 Task: Go to Program & Features. Select Whole Food Market. Add to cart Organic Oranges-2. Select Amazon Health. Add to cart Multivitamin supplement-3. Place order for Danielle Scott, _x000D_
18 Candee St_x000D_
Phoenix, New York(NY), 13135, Cell Number (315) 695-2681
Action: Mouse moved to (24, 56)
Screenshot: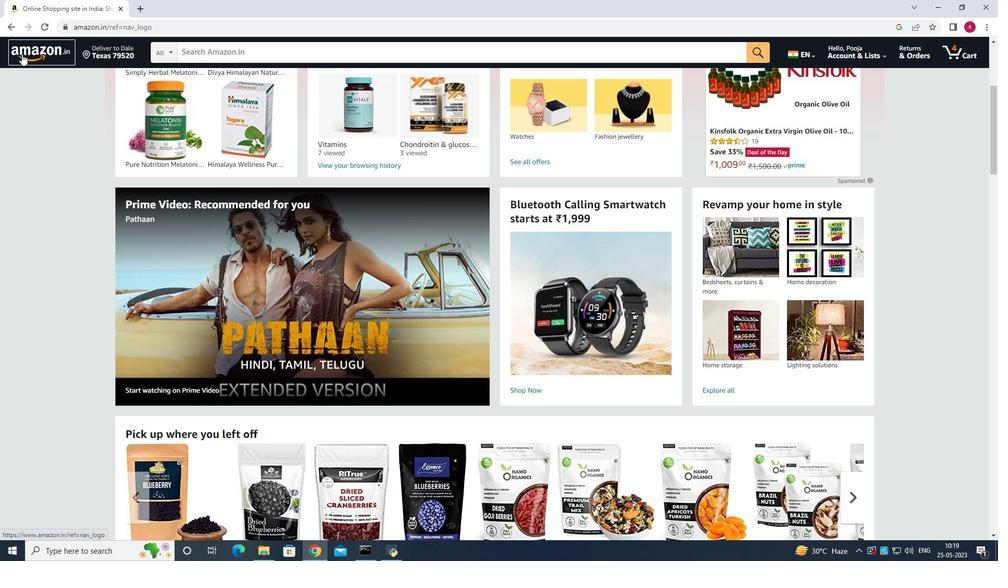 
Action: Mouse pressed left at (24, 56)
Screenshot: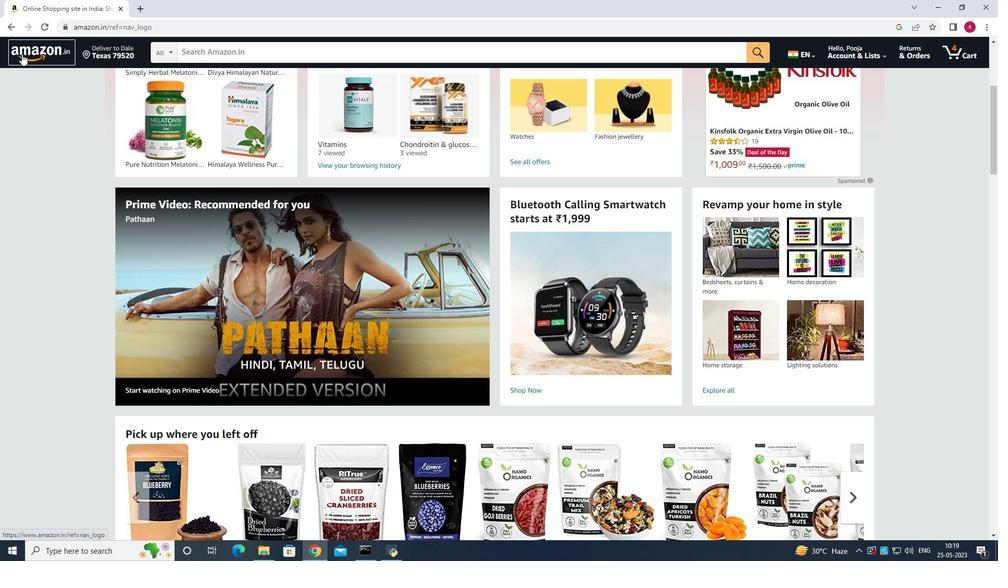 
Action: Mouse moved to (7, 76)
Screenshot: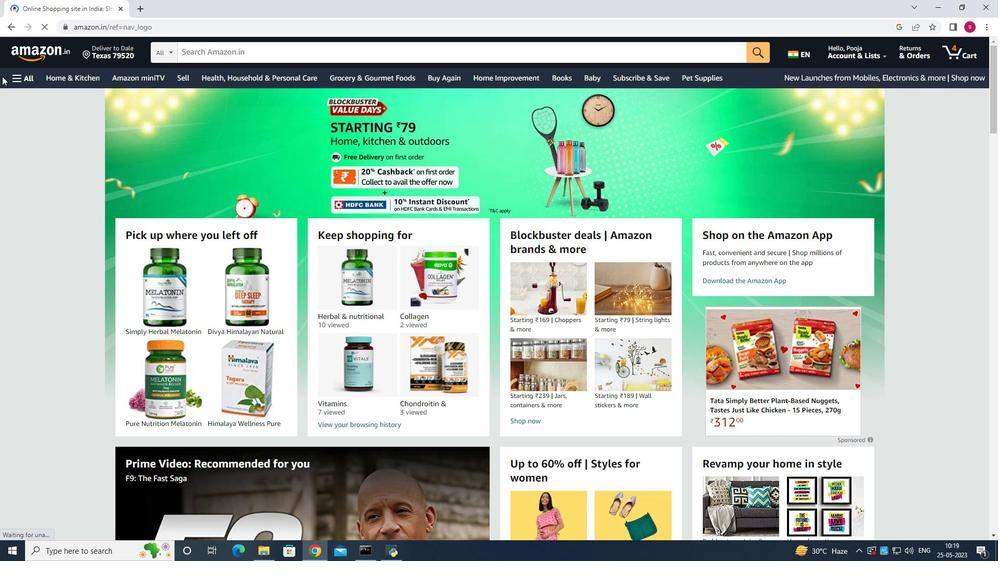 
Action: Mouse pressed left at (7, 76)
Screenshot: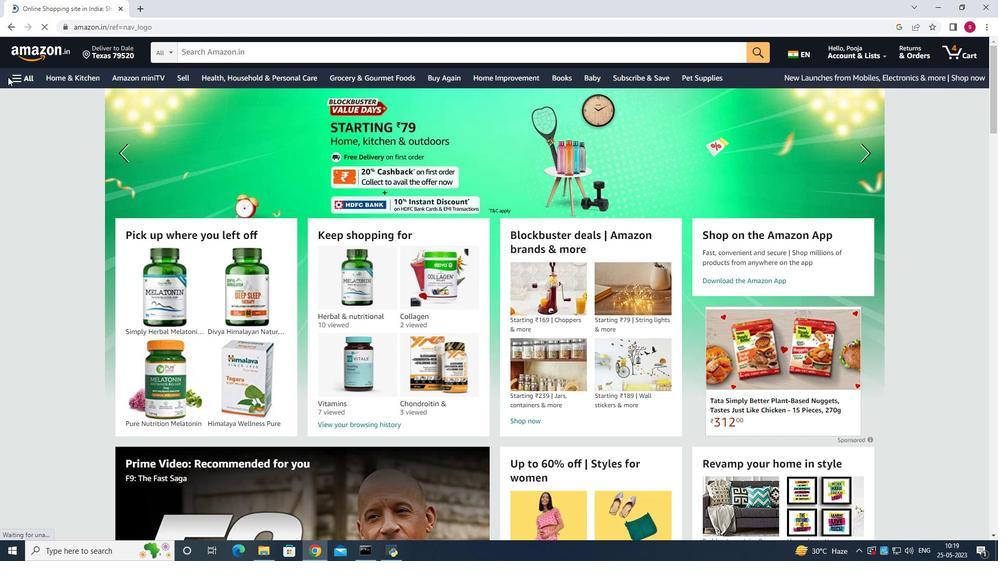 
Action: Mouse scrolled (7, 76) with delta (0, 0)
Screenshot: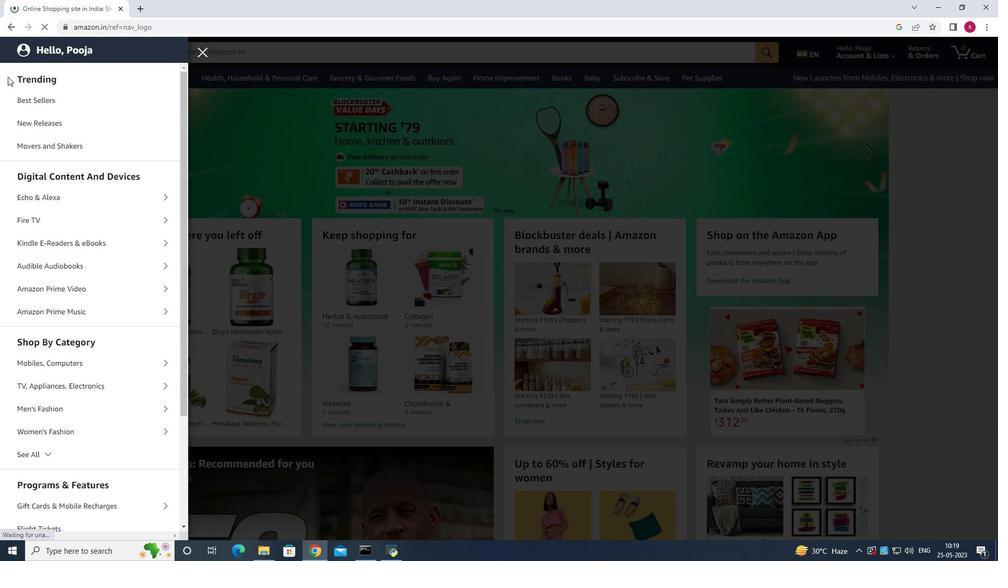 
Action: Mouse scrolled (7, 76) with delta (0, 0)
Screenshot: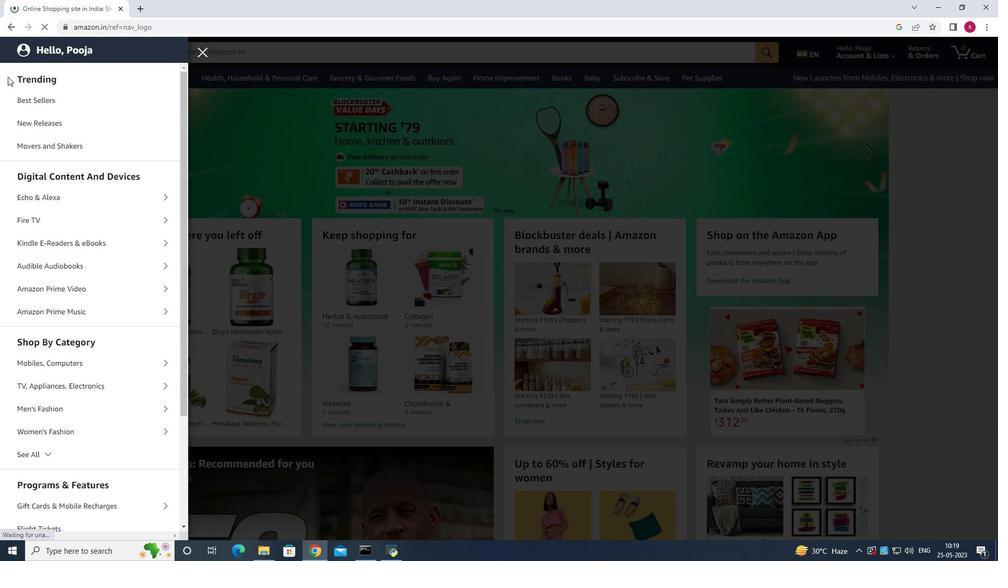 
Action: Mouse scrolled (7, 76) with delta (0, 0)
Screenshot: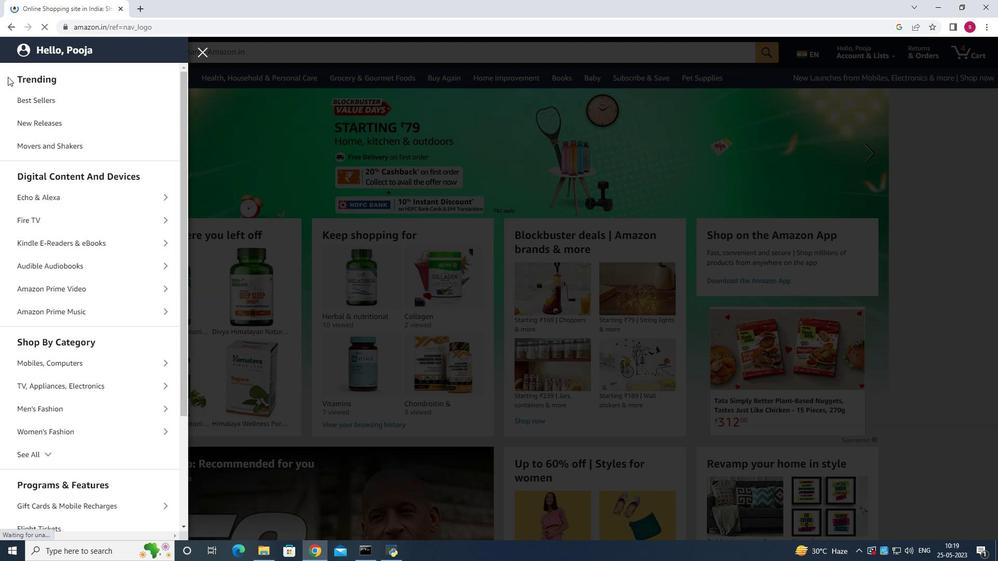 
Action: Mouse scrolled (7, 76) with delta (0, 0)
Screenshot: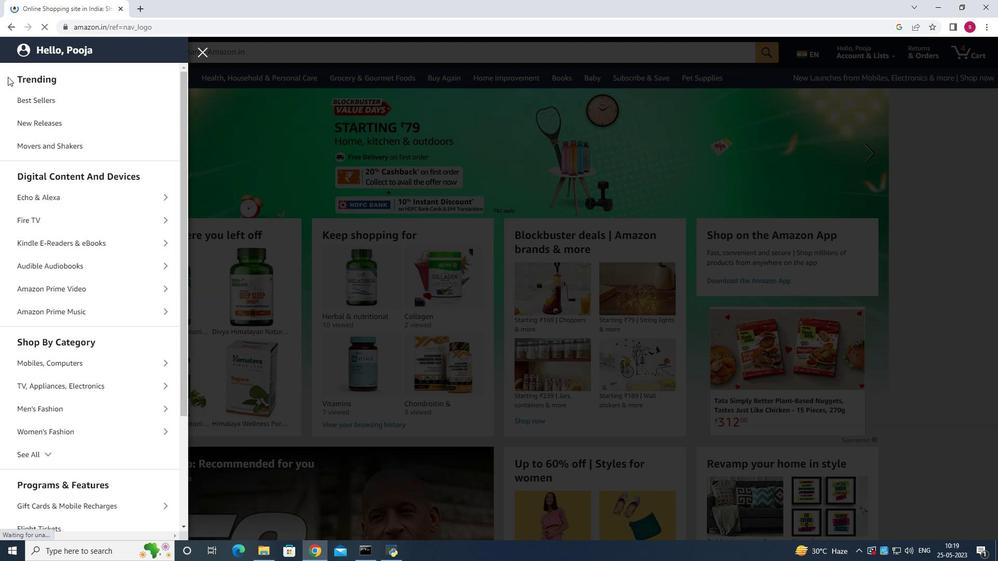 
Action: Mouse scrolled (7, 76) with delta (0, 0)
Screenshot: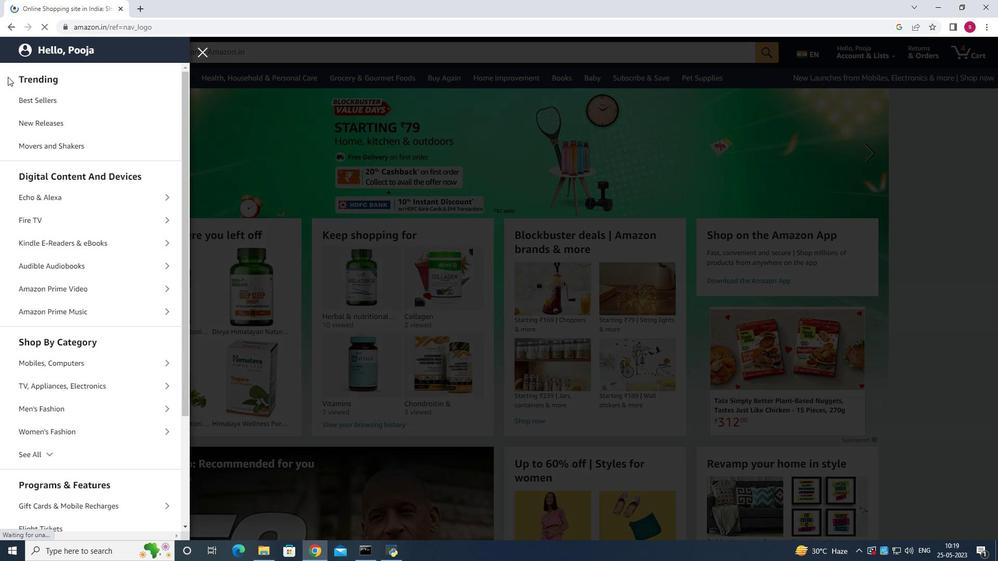 
Action: Mouse scrolled (7, 76) with delta (0, 0)
Screenshot: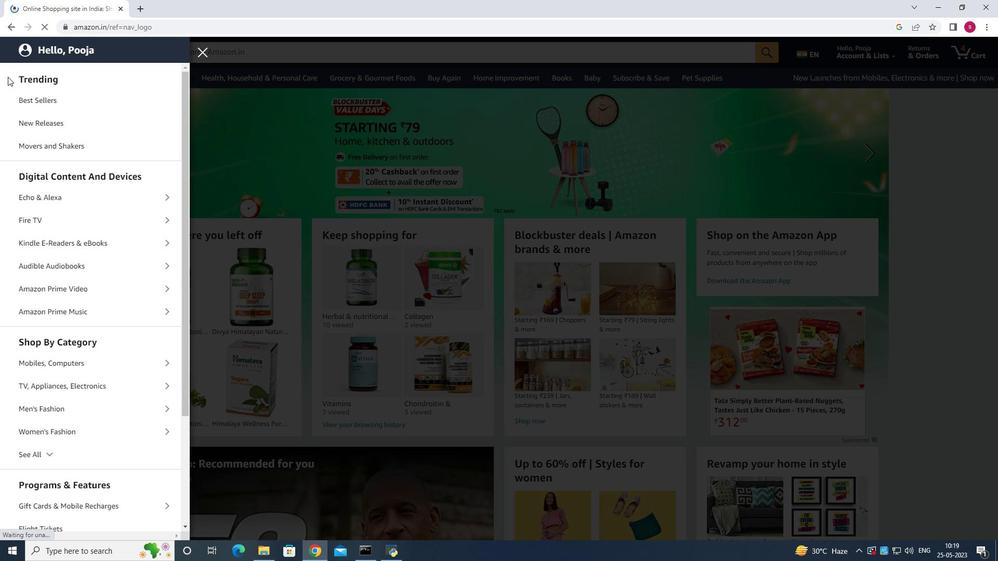 
Action: Mouse scrolled (7, 76) with delta (0, 0)
Screenshot: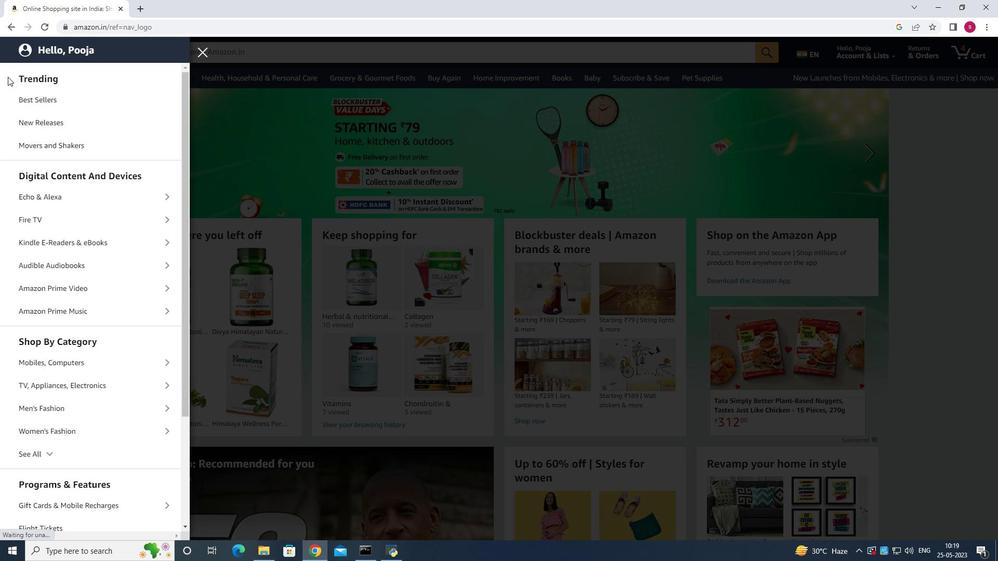 
Action: Mouse moved to (90, 358)
Screenshot: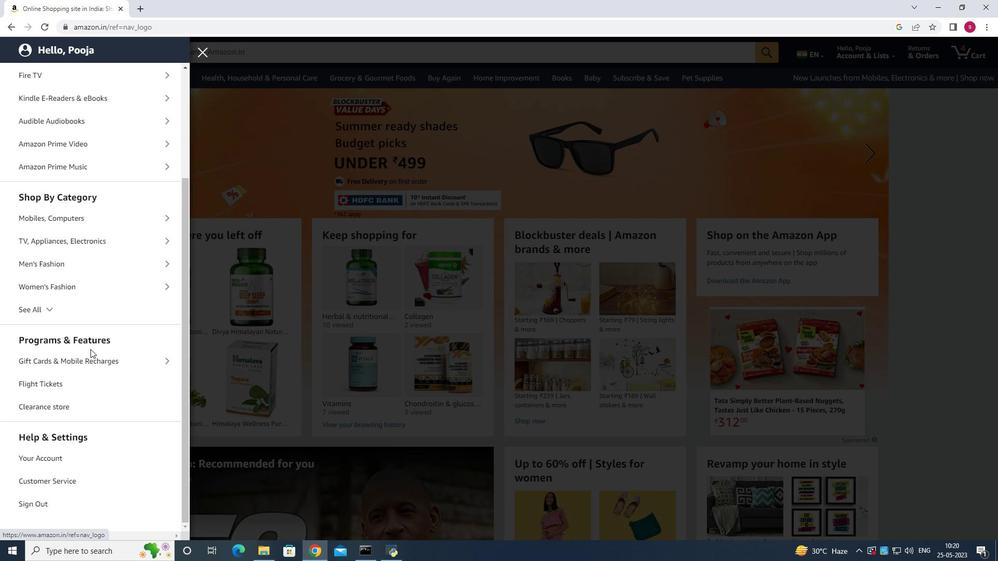 
Action: Mouse pressed left at (90, 358)
Screenshot: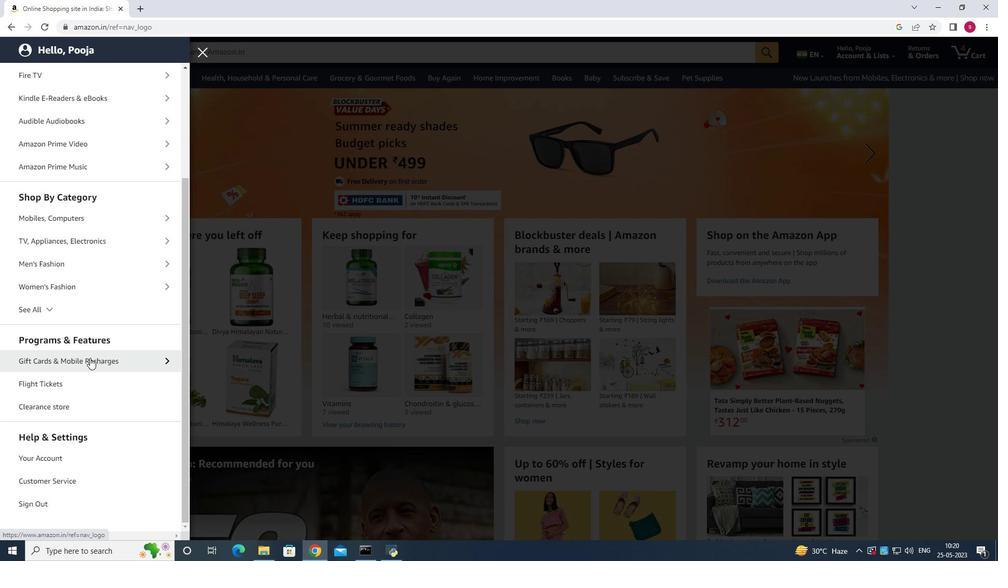 
Action: Mouse moved to (239, 183)
Screenshot: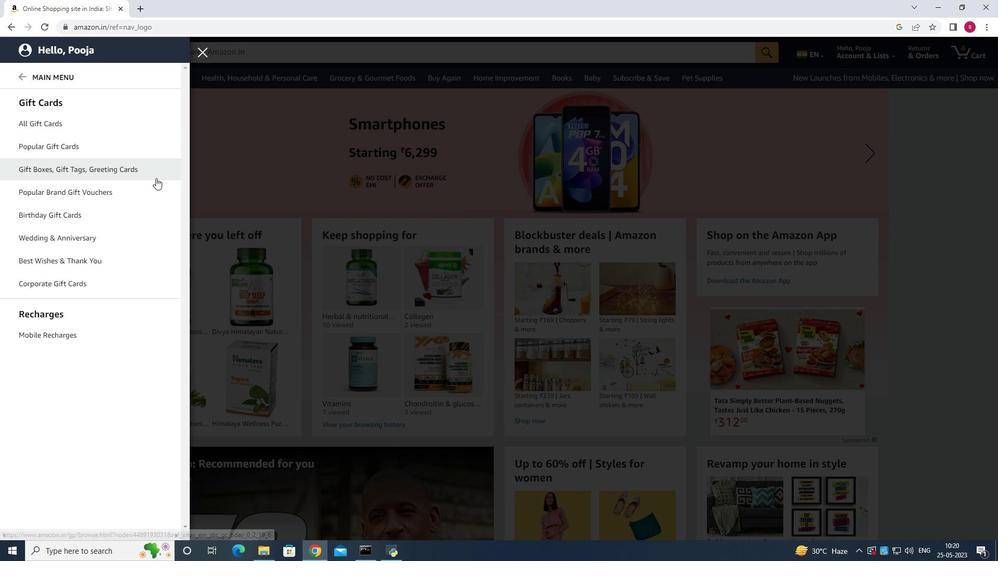 
Action: Mouse pressed left at (239, 183)
Screenshot: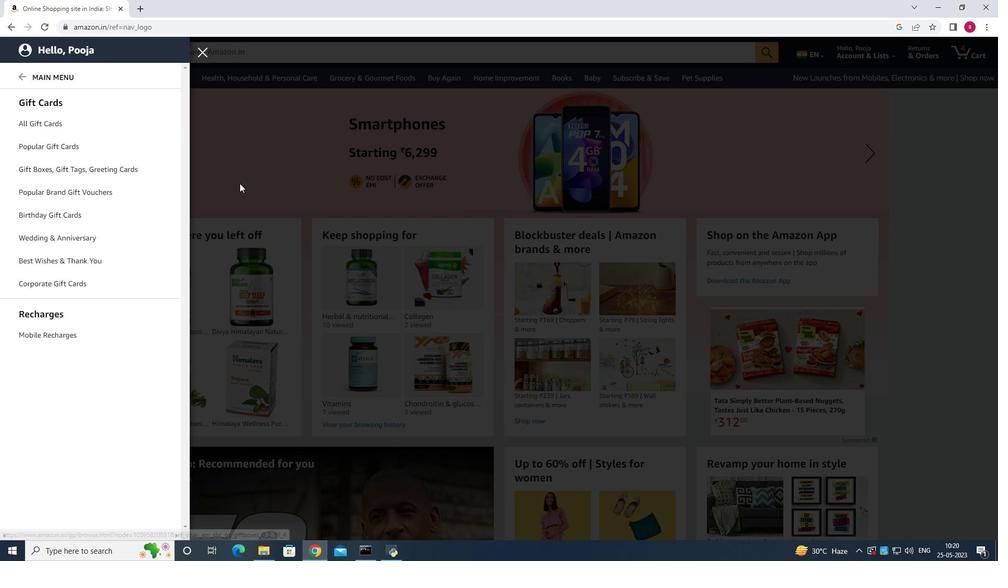 
Action: Mouse moved to (224, 59)
Screenshot: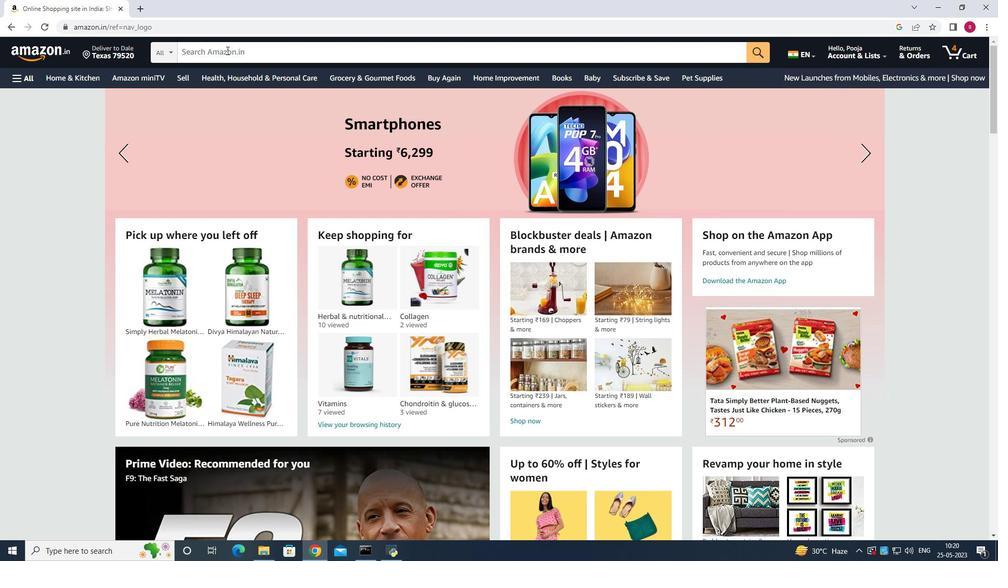 
Action: Mouse pressed left at (224, 59)
Screenshot: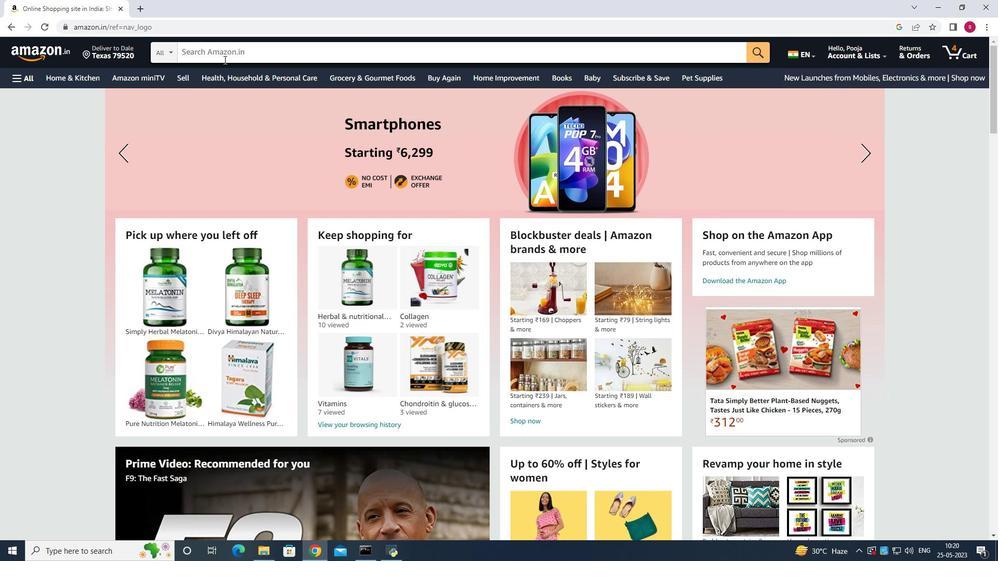 
Action: Mouse moved to (239, 68)
Screenshot: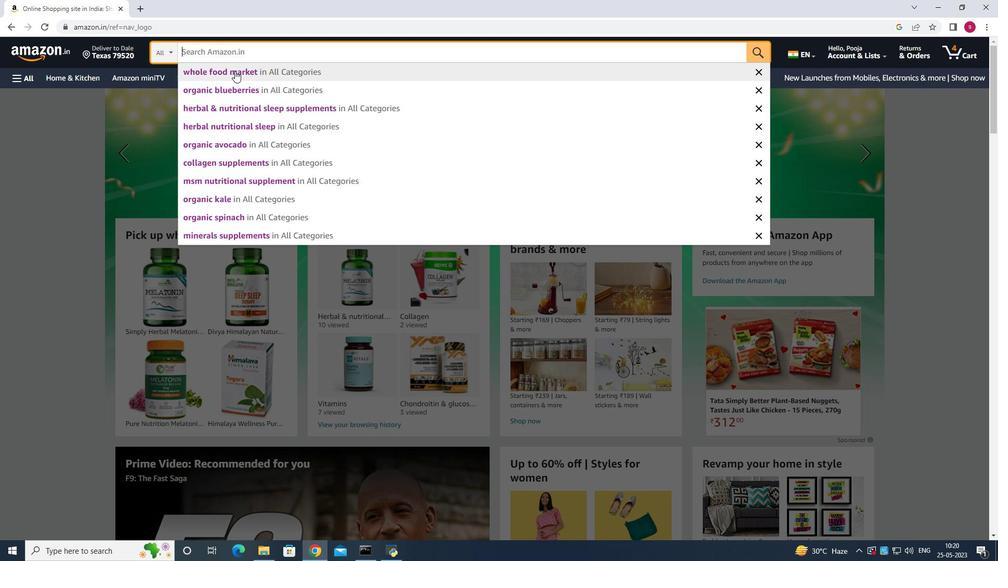 
Action: Mouse pressed left at (239, 68)
Screenshot: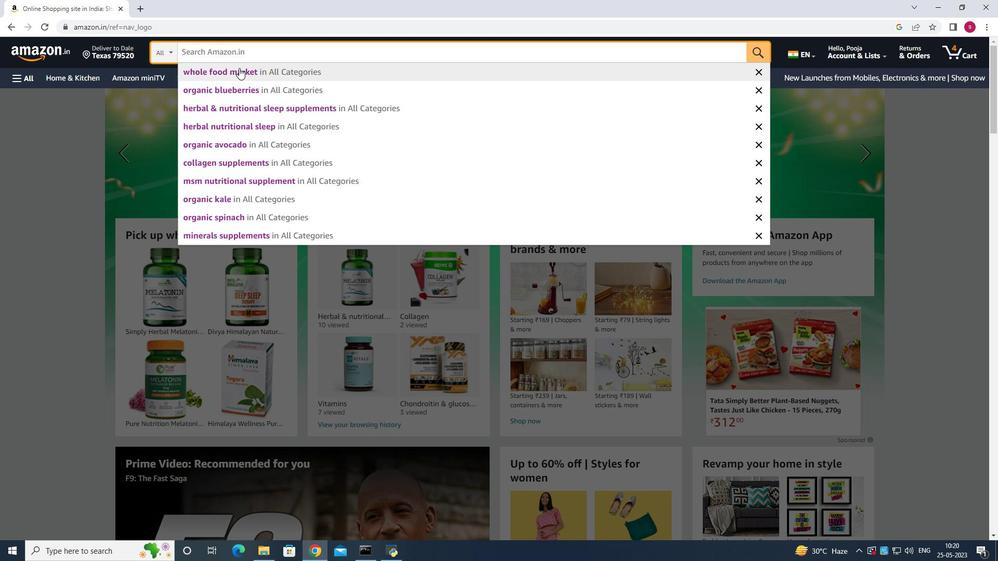 
Action: Mouse moved to (323, 198)
Screenshot: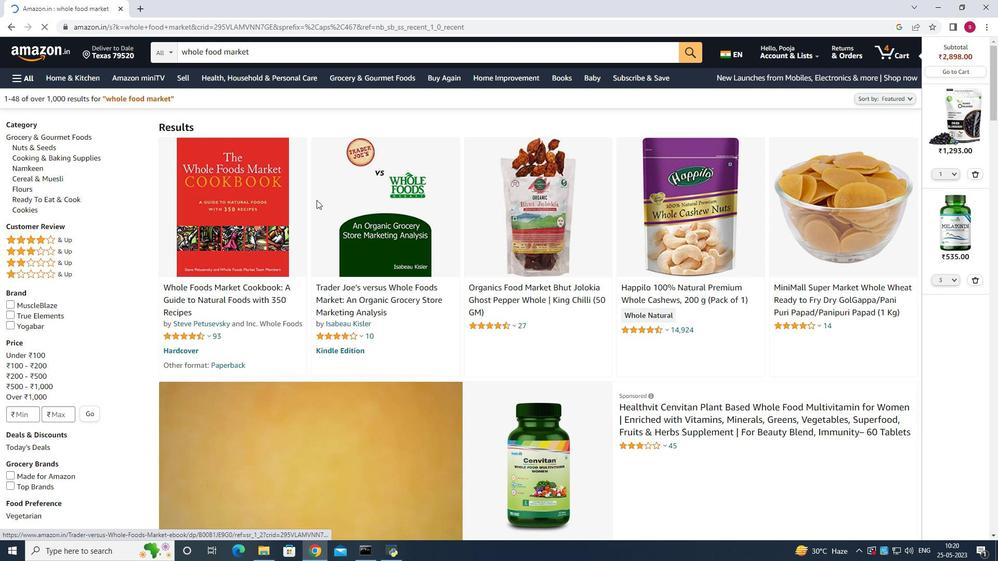 
Action: Mouse scrolled (323, 199) with delta (0, 0)
Screenshot: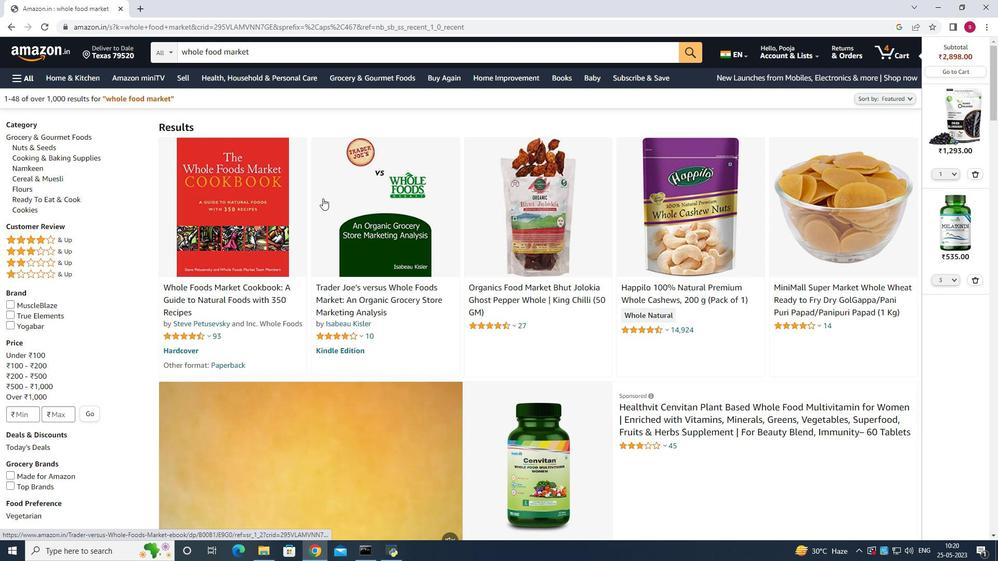 
Action: Mouse scrolled (323, 199) with delta (0, 0)
Screenshot: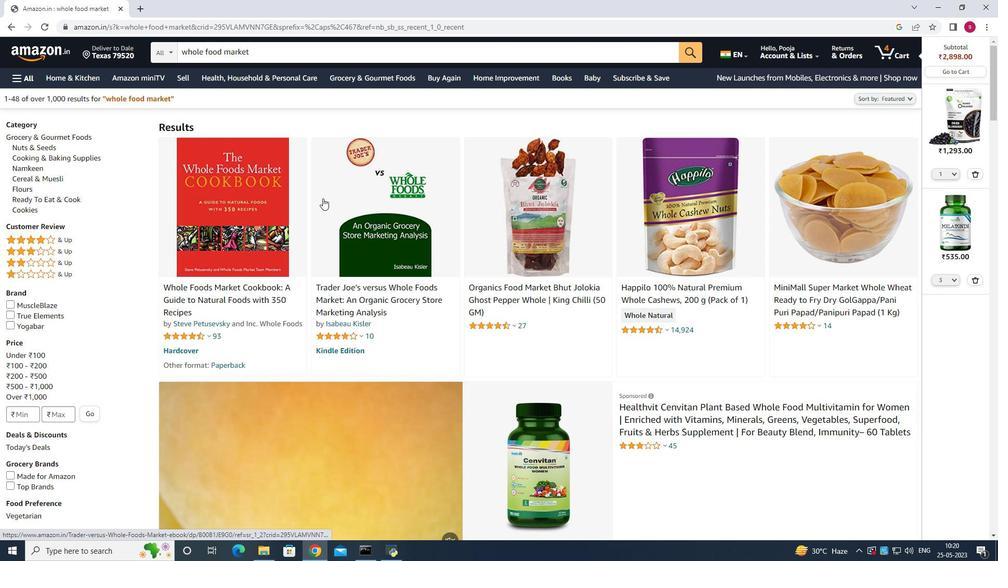 
Action: Mouse scrolled (323, 199) with delta (0, 0)
Screenshot: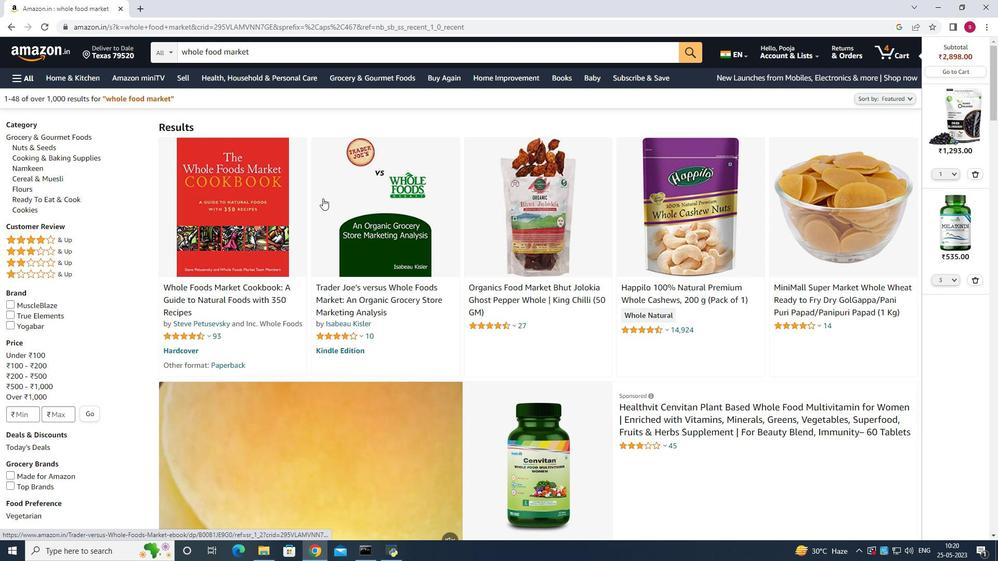 
Action: Mouse scrolled (323, 199) with delta (0, 0)
Screenshot: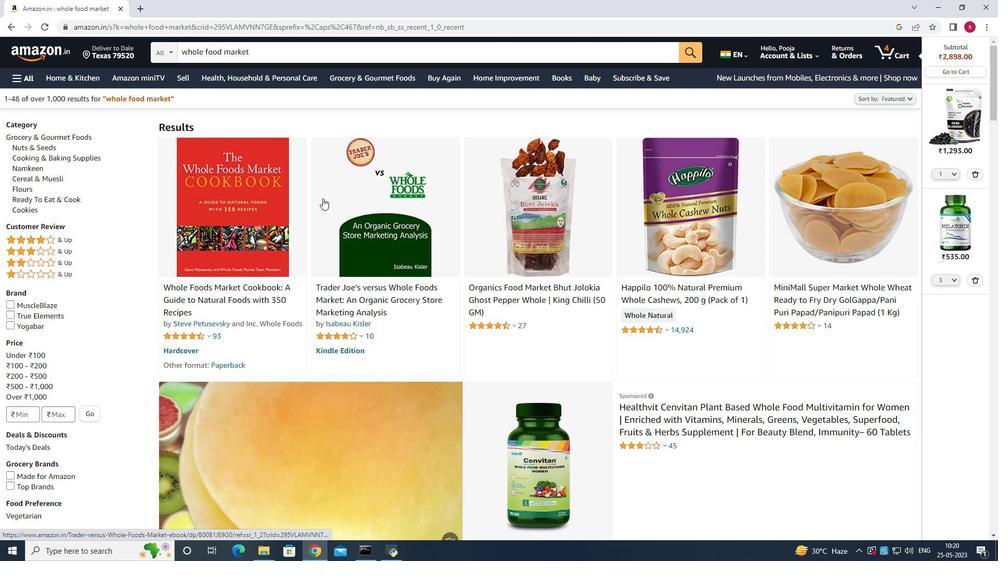 
Action: Mouse scrolled (323, 199) with delta (0, 0)
Screenshot: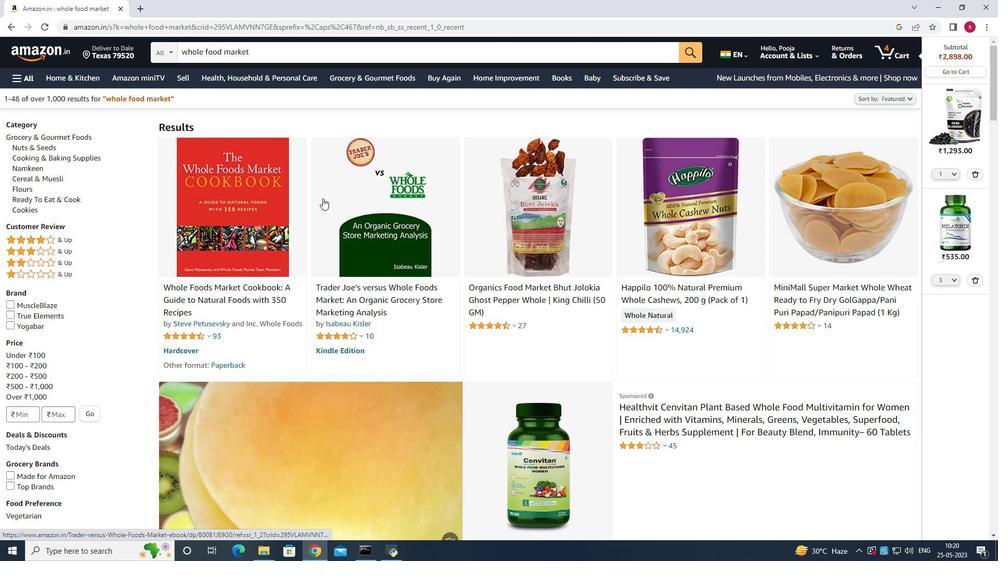 
Action: Mouse scrolled (323, 199) with delta (0, 0)
Screenshot: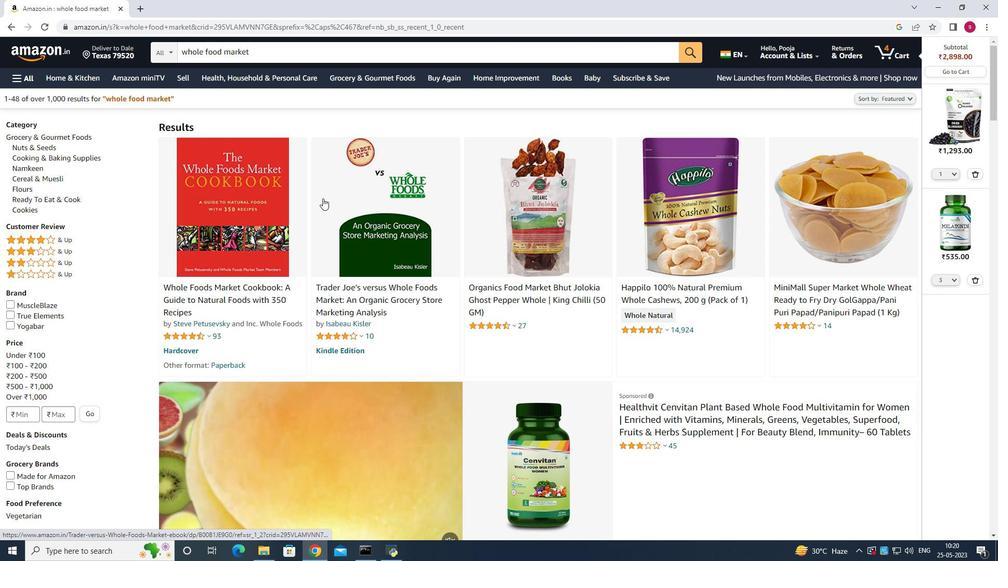
Action: Mouse moved to (344, 269)
Screenshot: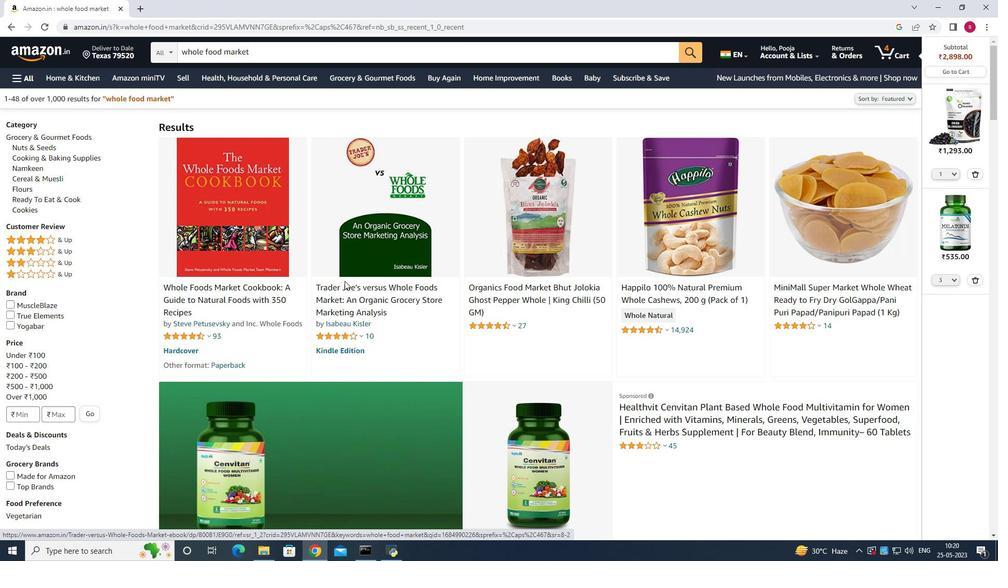 
Action: Mouse scrolled (344, 268) with delta (0, 0)
Screenshot: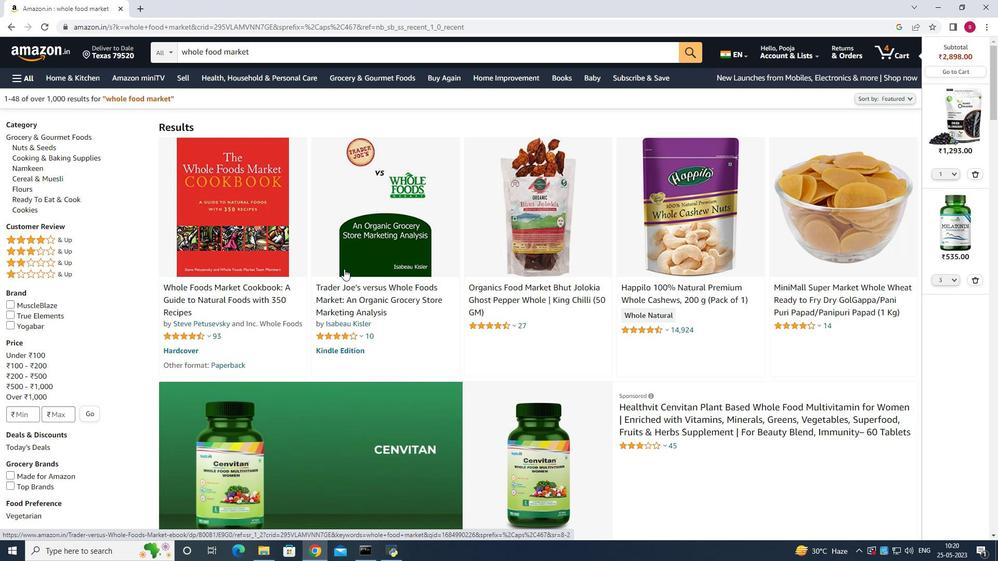 
Action: Mouse scrolled (344, 268) with delta (0, 0)
Screenshot: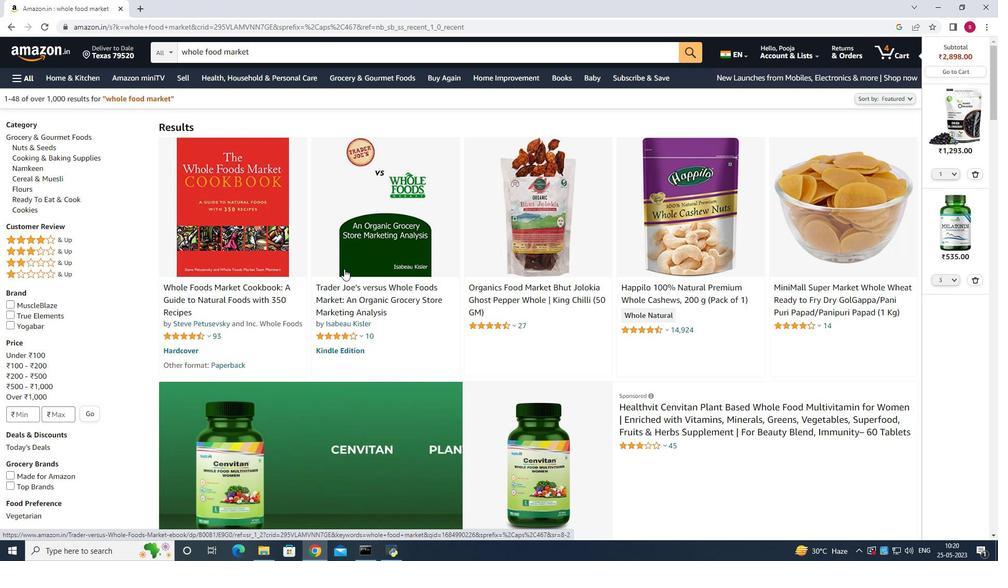 
Action: Mouse scrolled (344, 268) with delta (0, 0)
Screenshot: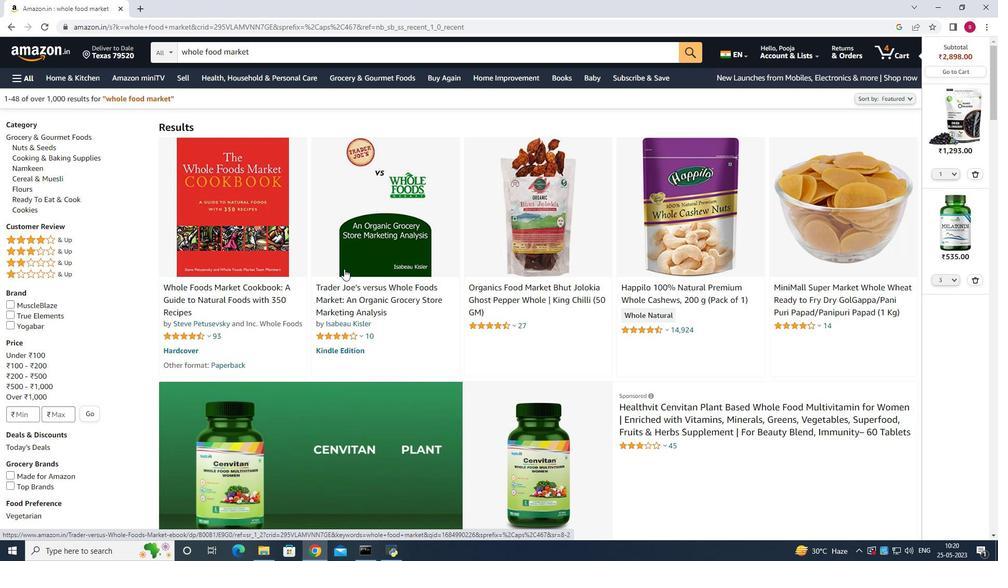 
Action: Mouse scrolled (344, 268) with delta (0, 0)
Screenshot: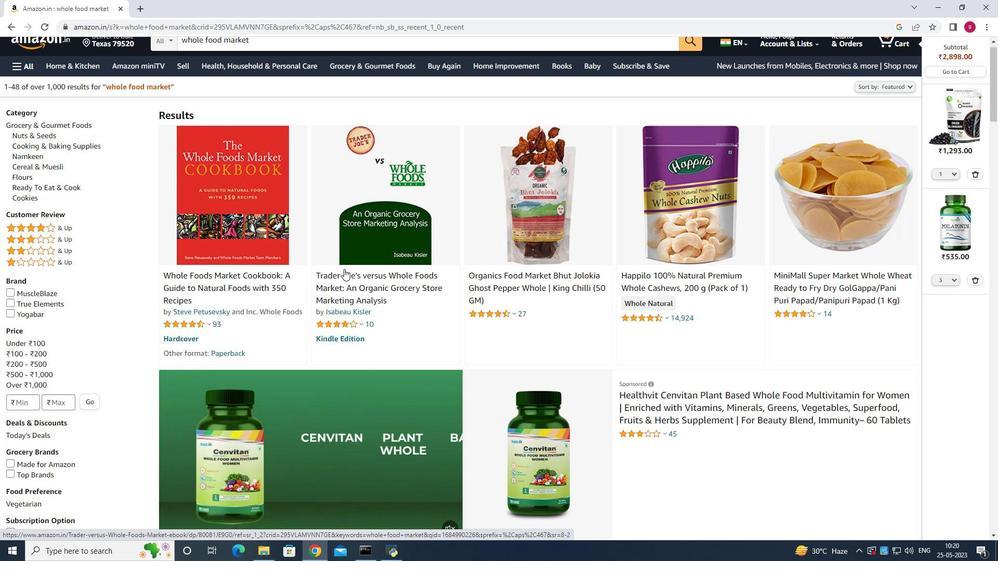 
Action: Mouse scrolled (344, 270) with delta (0, 0)
Screenshot: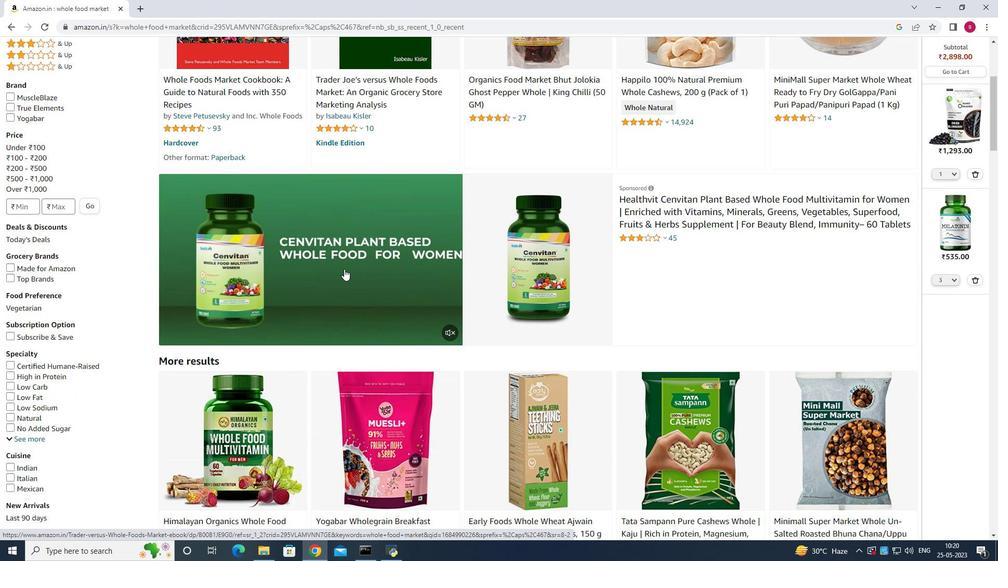 
Action: Mouse scrolled (344, 270) with delta (0, 0)
Screenshot: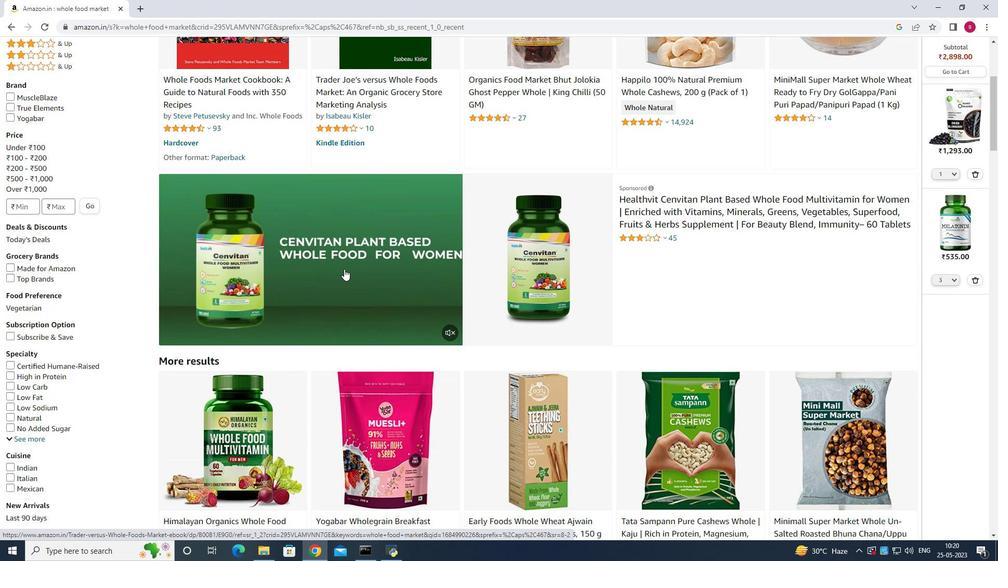 
Action: Mouse scrolled (344, 270) with delta (0, 0)
Screenshot: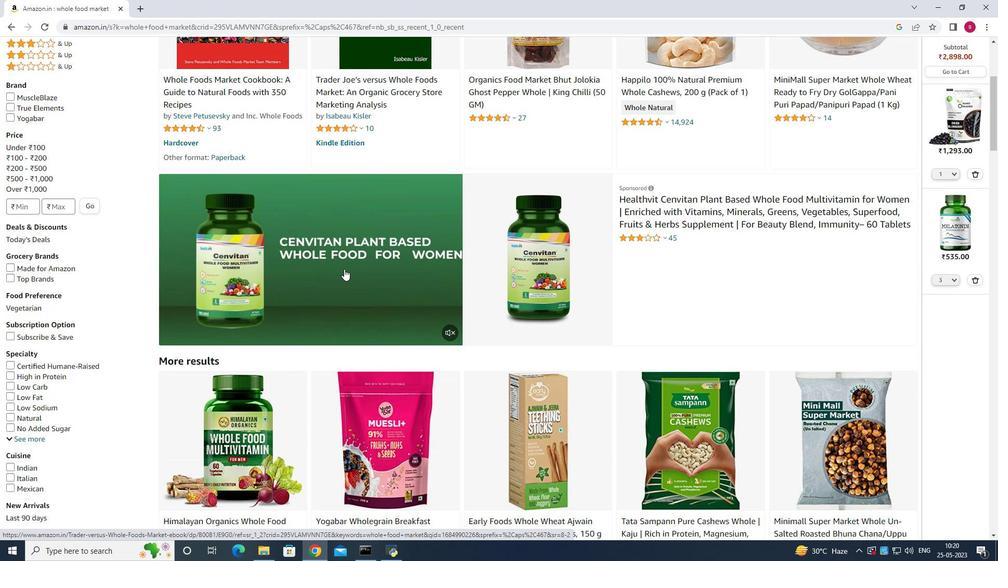 
Action: Mouse scrolled (344, 270) with delta (0, 0)
Screenshot: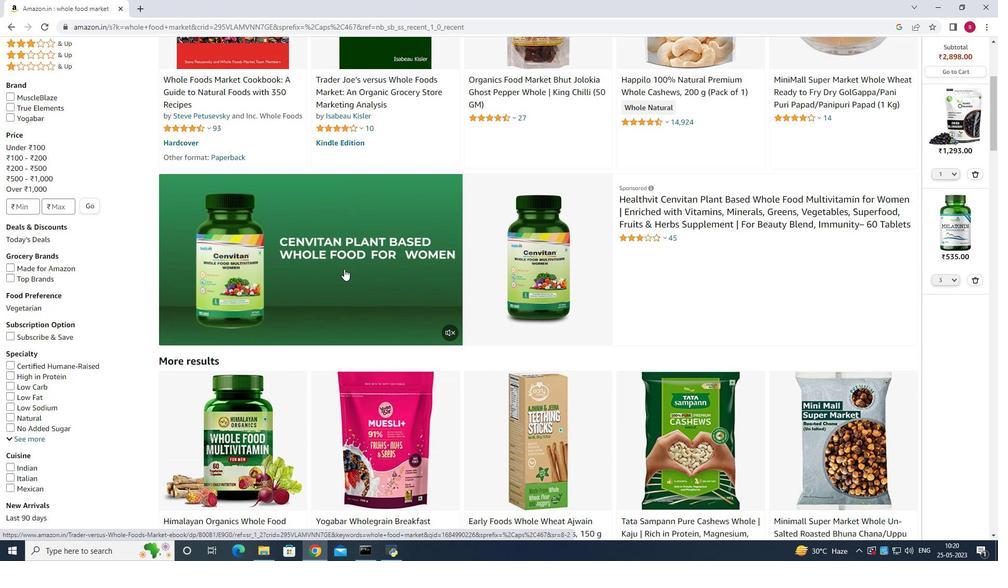 
Action: Mouse scrolled (344, 270) with delta (0, 0)
Screenshot: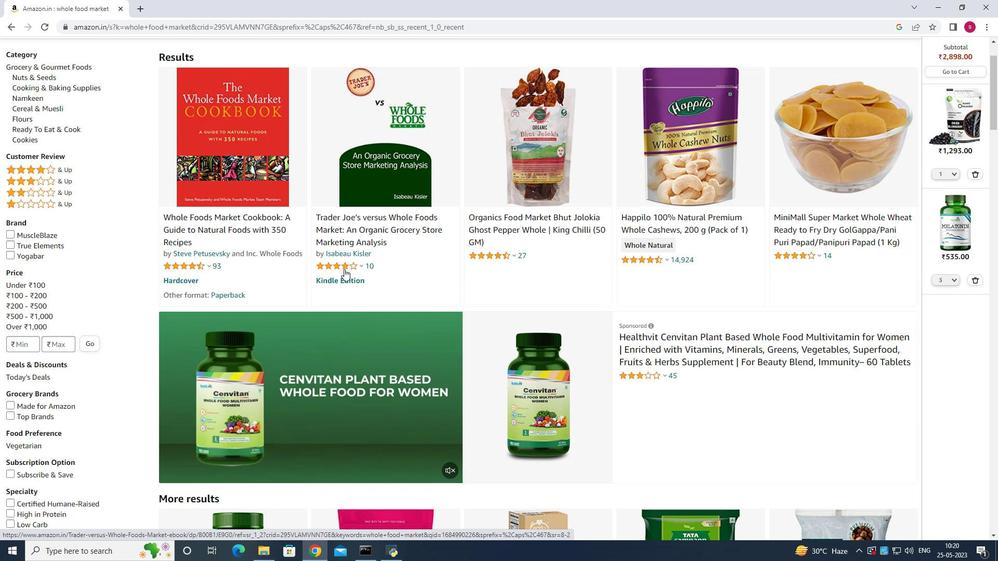 
Action: Mouse scrolled (344, 270) with delta (0, 0)
Screenshot: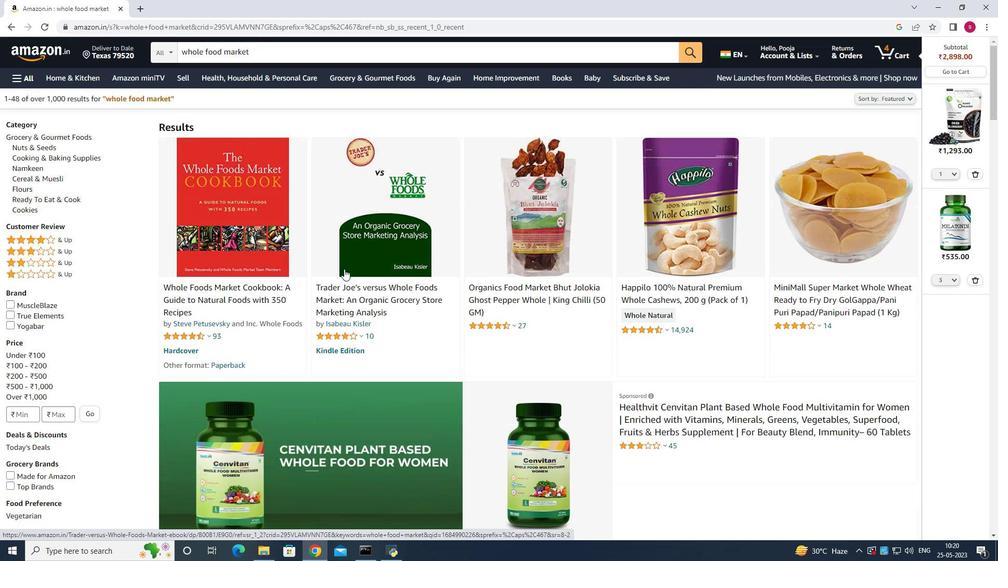 
Action: Mouse scrolled (344, 270) with delta (0, 0)
Screenshot: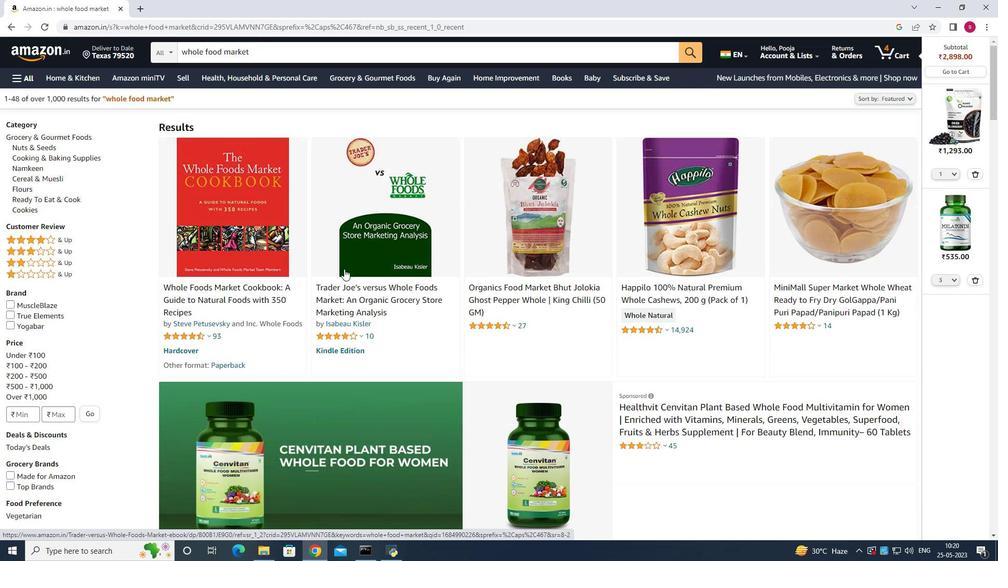 
Action: Mouse scrolled (344, 270) with delta (0, 0)
Screenshot: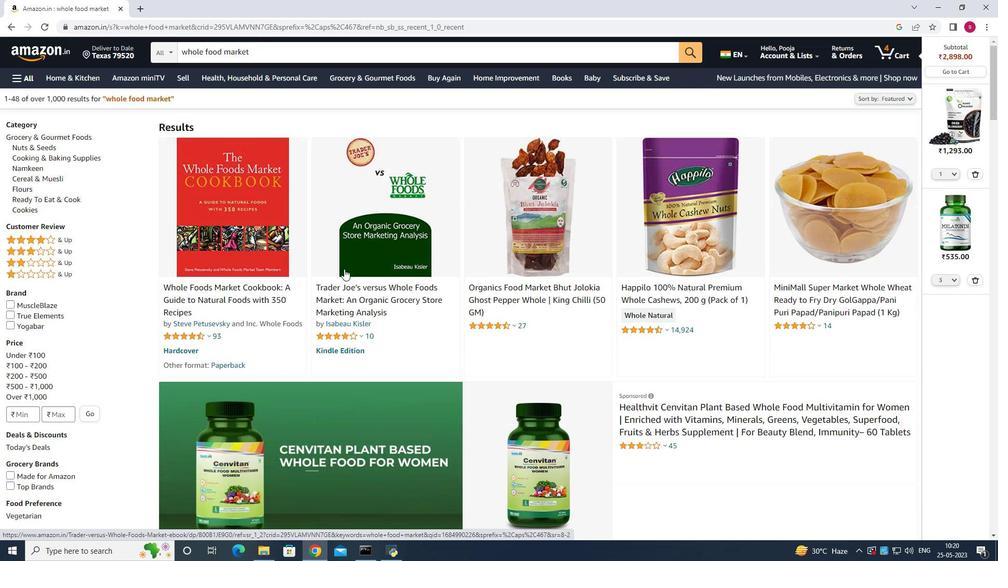 
Action: Mouse scrolled (344, 270) with delta (0, 0)
Screenshot: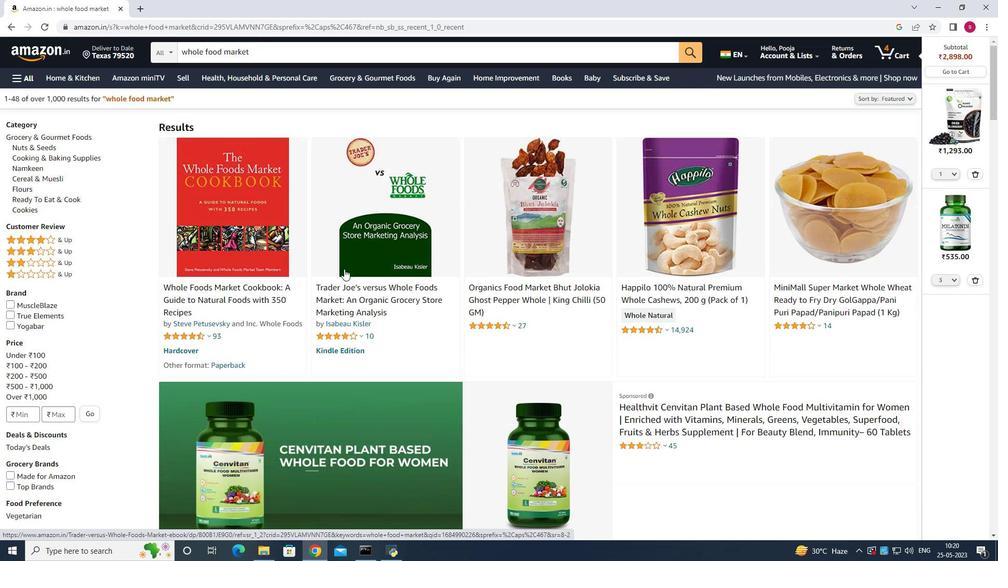 
Action: Mouse moved to (311, 41)
Screenshot: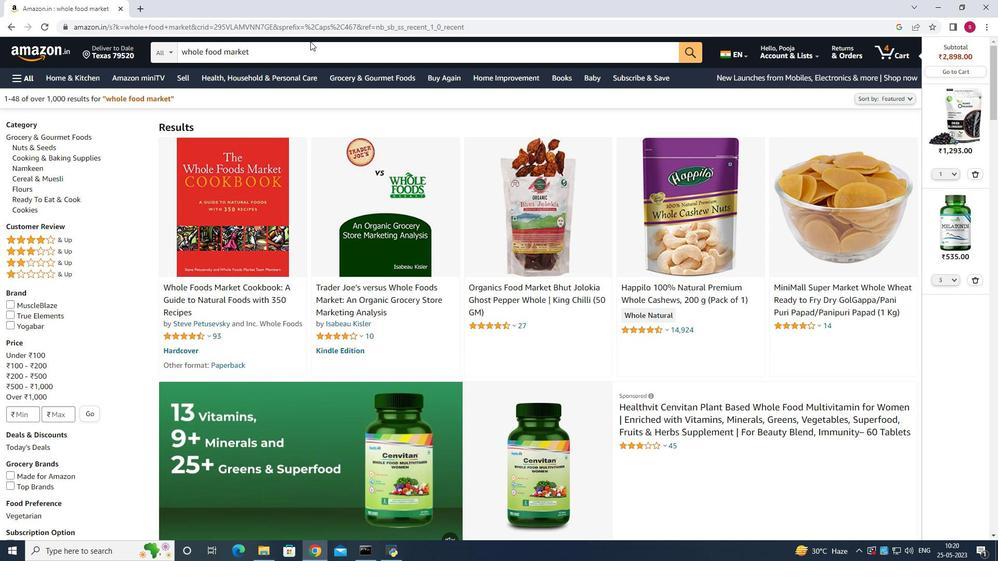 
Action: Mouse pressed left at (311, 41)
Screenshot: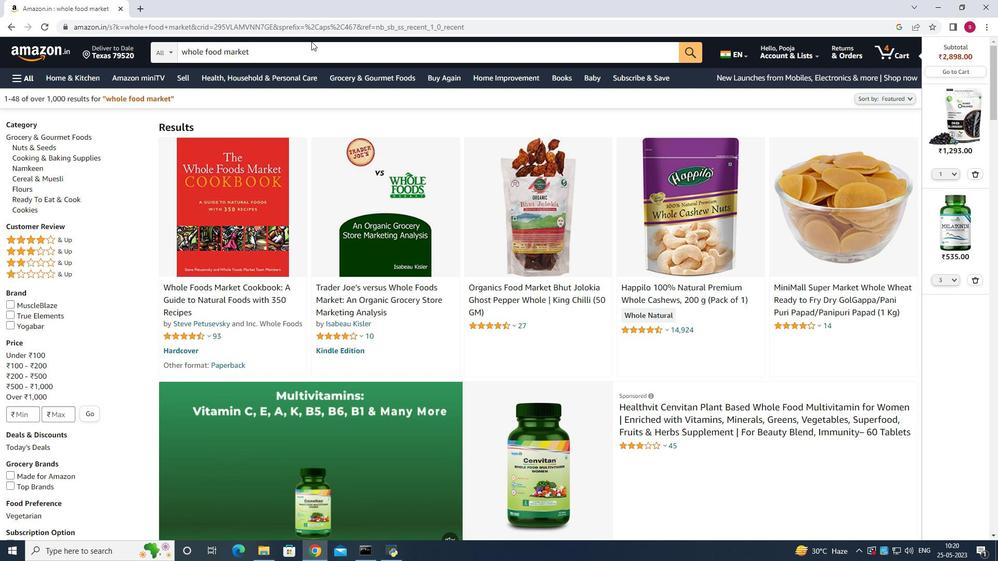 
Action: Key pressed <Key.backspace><Key.backspace><Key.backspace><Key.backspace><Key.backspace><Key.backspace><Key.backspace><Key.backspace><Key.backspace><Key.backspace><Key.backspace><Key.backspace><Key.backspace><Key.backspace><Key.backspace>
Screenshot: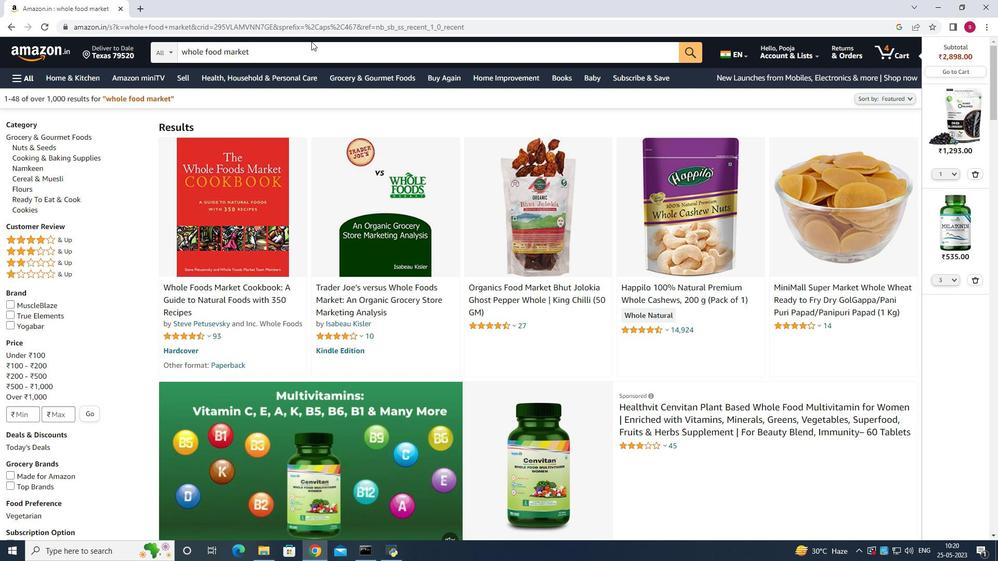 
Action: Mouse moved to (312, 48)
Screenshot: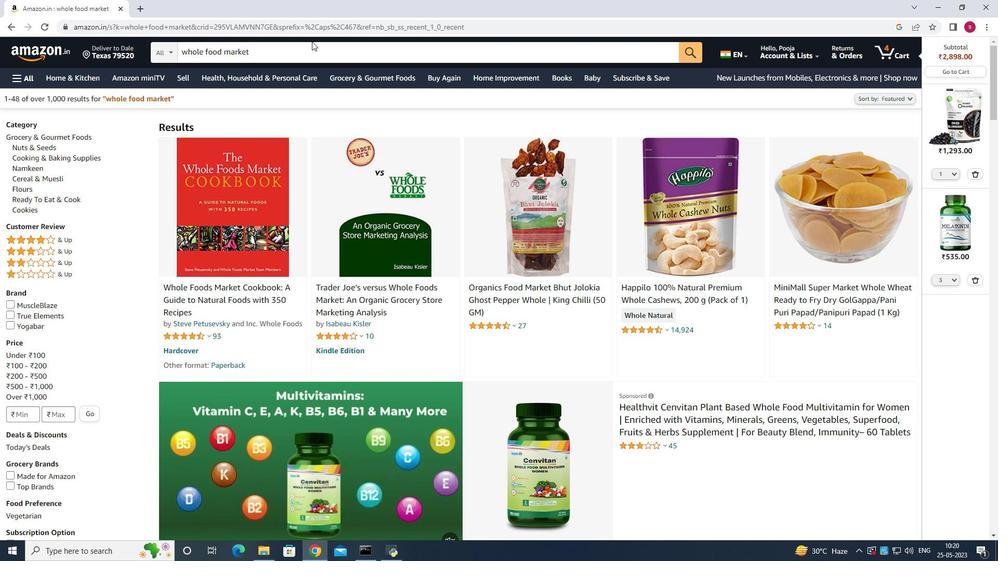 
Action: Mouse pressed left at (312, 48)
Screenshot: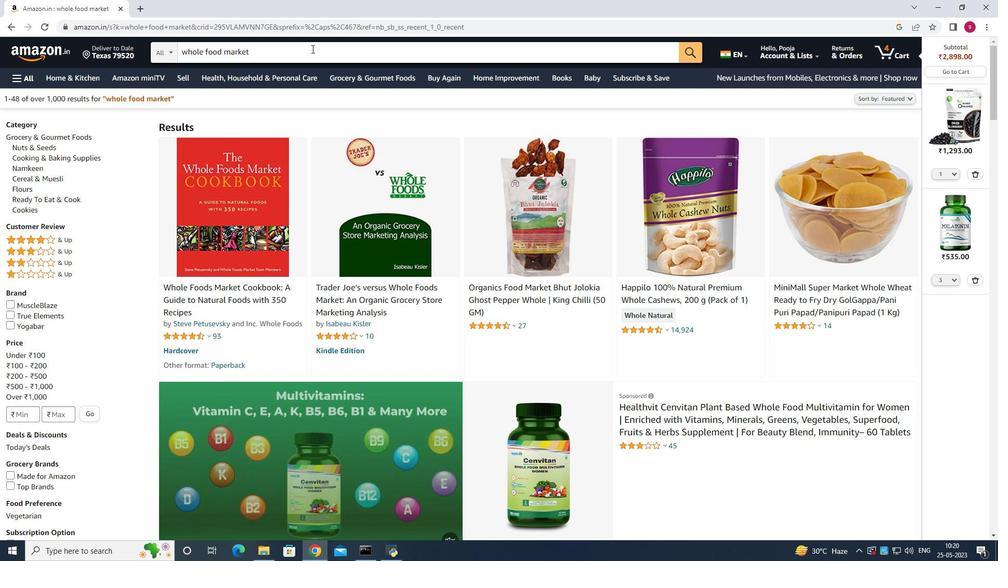 
Action: Key pressed <Key.backspace><Key.backspace><Key.backspace><Key.backspace><Key.backspace><Key.backspace><Key.backspace><Key.backspace><Key.backspace><Key.backspace><Key.backspace><Key.backspace><Key.backspace><Key.backspace><Key.backspace><Key.backspace><Key.backspace><Key.backspace><Key.backspace><Key.backspace><Key.backspace><Key.backspace><Key.backspace><Key.backspace><Key.backspace><Key.backspace><Key.backspace><Key.shift>Organic<Key.space>orange<Key.enter>
Screenshot: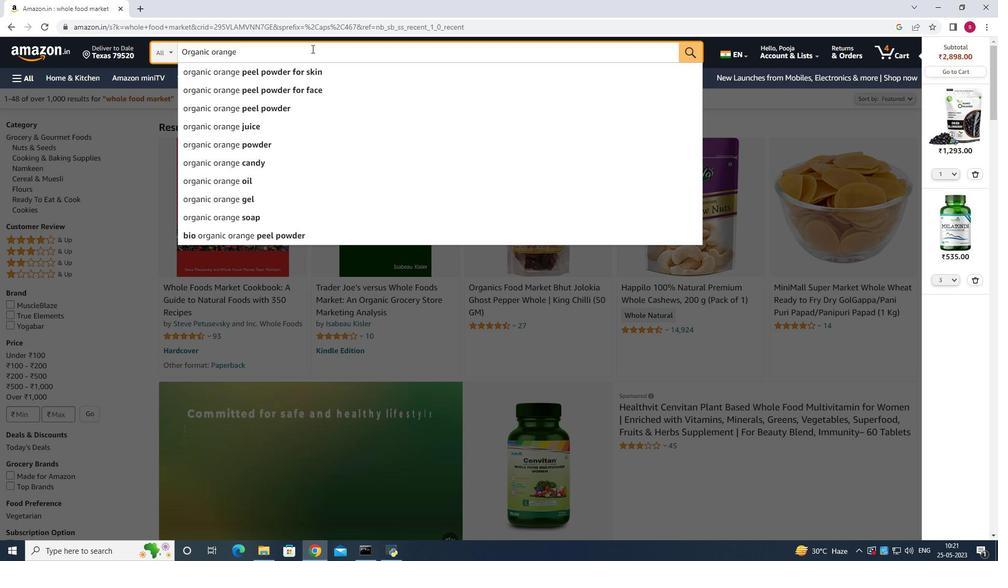
Action: Mouse moved to (312, 49)
Screenshot: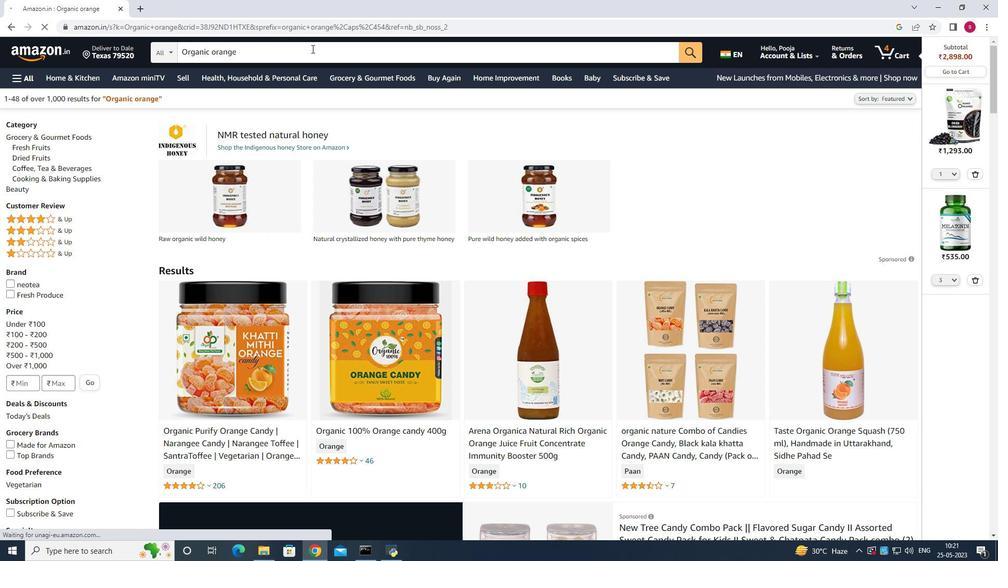 
Action: Mouse scrolled (312, 48) with delta (0, 0)
Screenshot: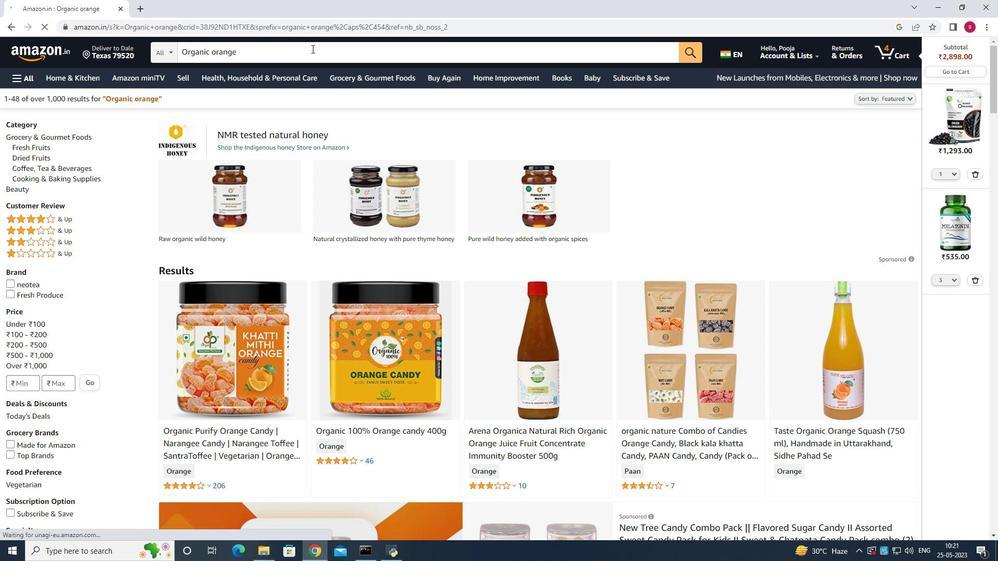 
Action: Mouse scrolled (312, 48) with delta (0, 0)
Screenshot: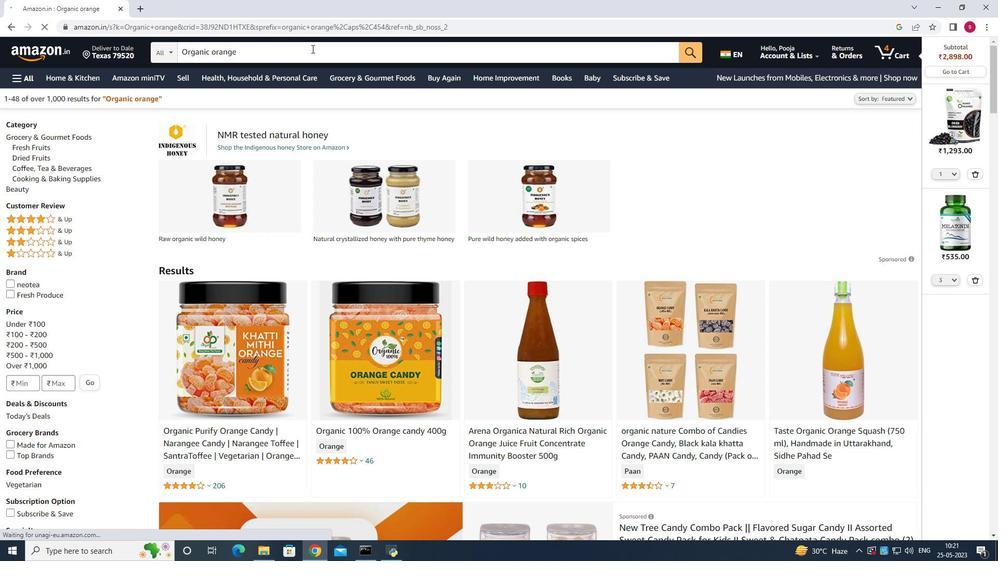 
Action: Mouse moved to (316, 48)
Screenshot: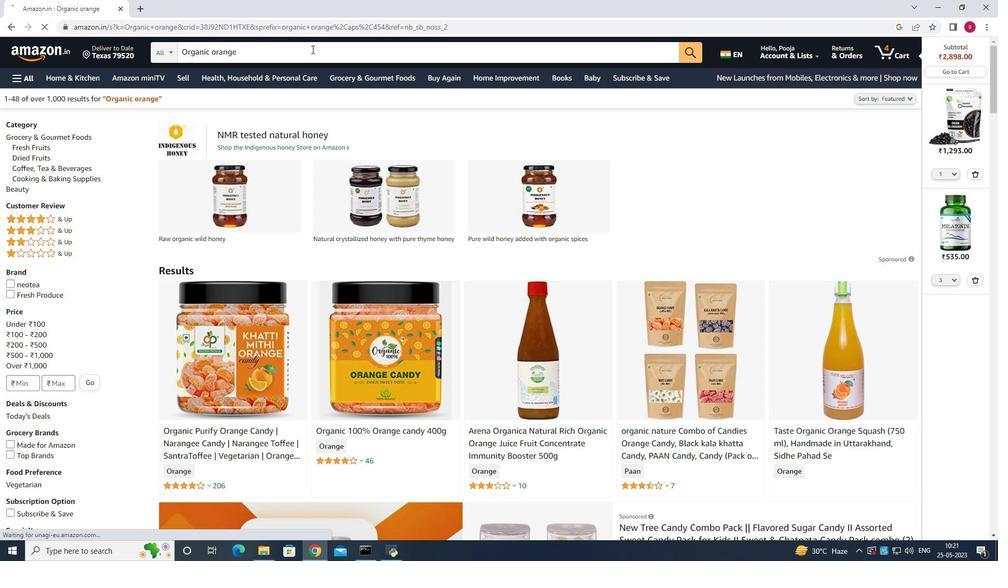 
Action: Mouse scrolled (316, 47) with delta (0, 0)
Screenshot: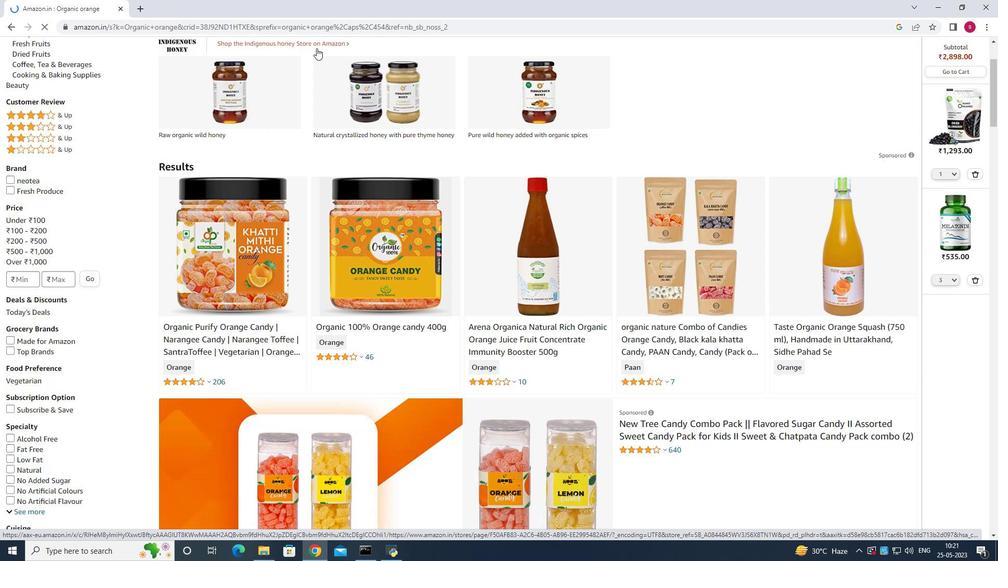 
Action: Mouse moved to (329, 51)
Screenshot: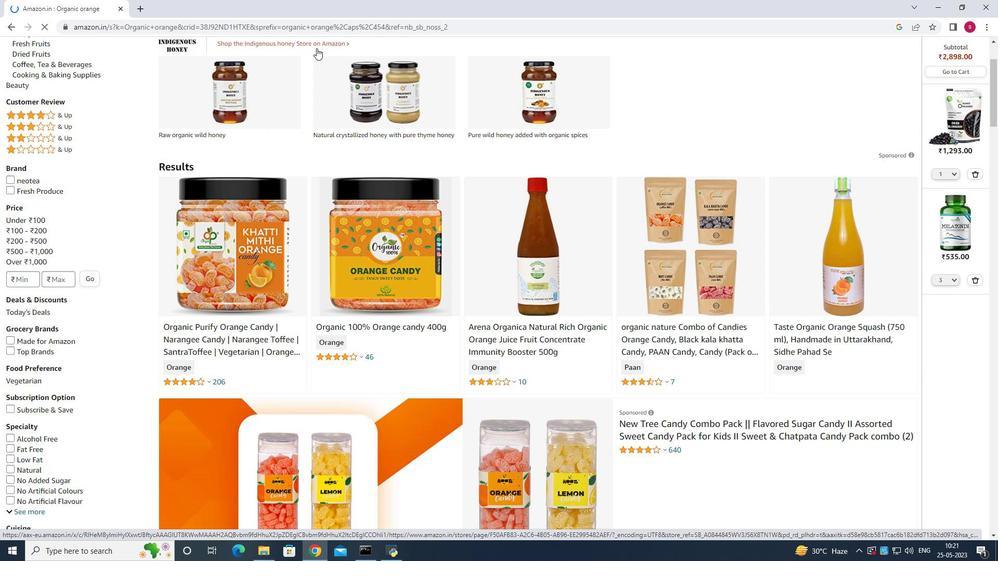 
Action: Mouse scrolled (322, 47) with delta (0, 0)
Screenshot: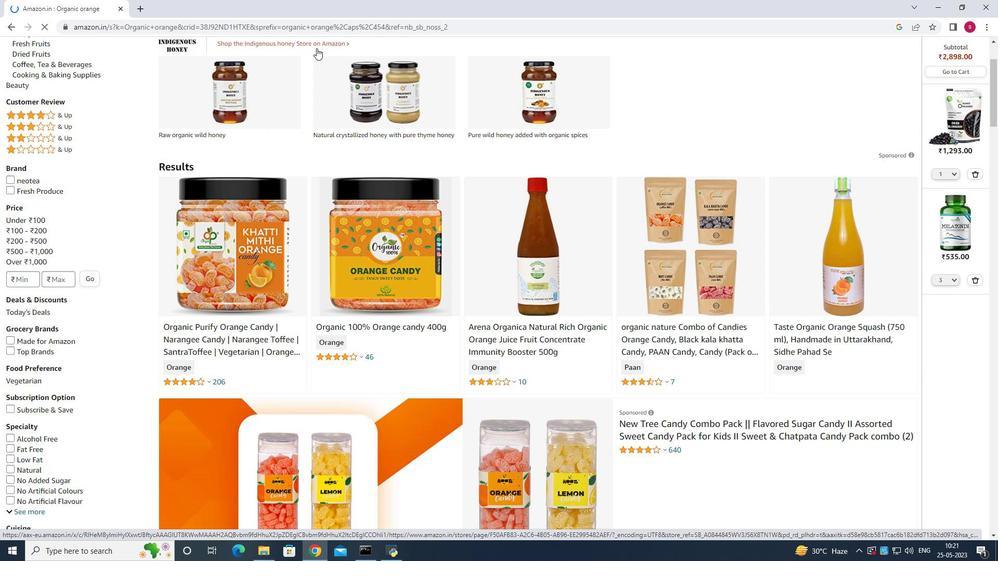 
Action: Mouse moved to (334, 54)
Screenshot: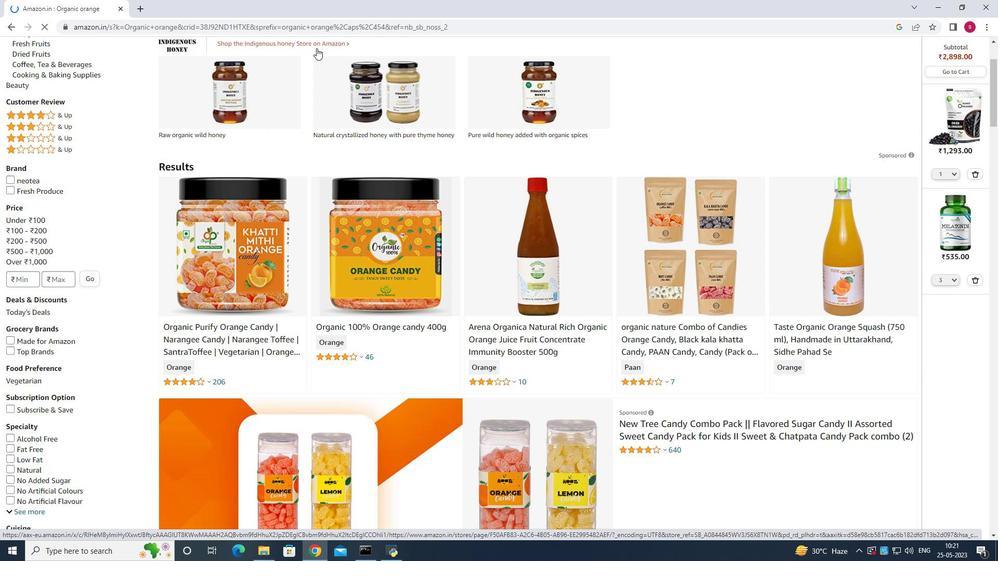 
Action: Mouse scrolled (329, 50) with delta (0, 0)
Screenshot: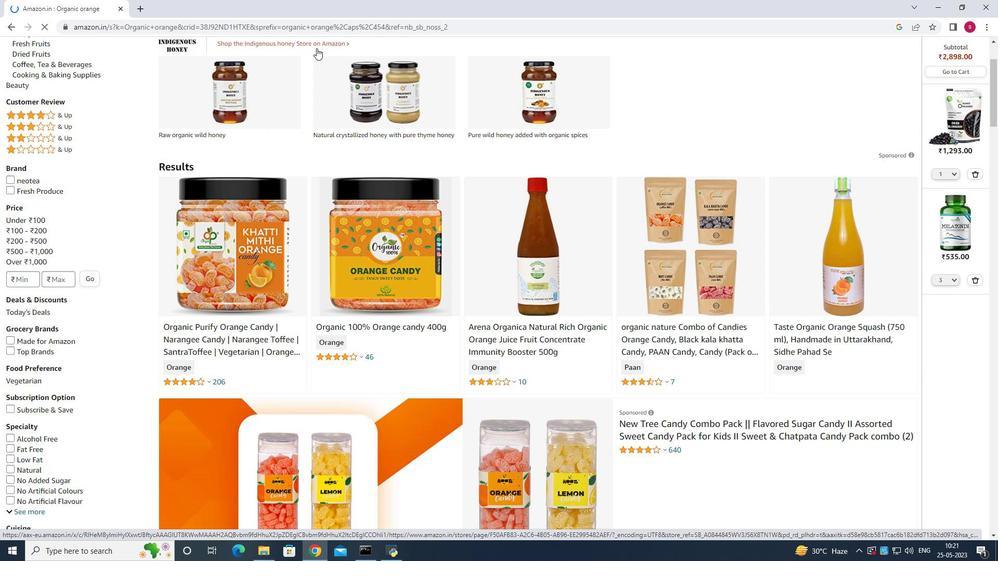 
Action: Mouse moved to (336, 55)
Screenshot: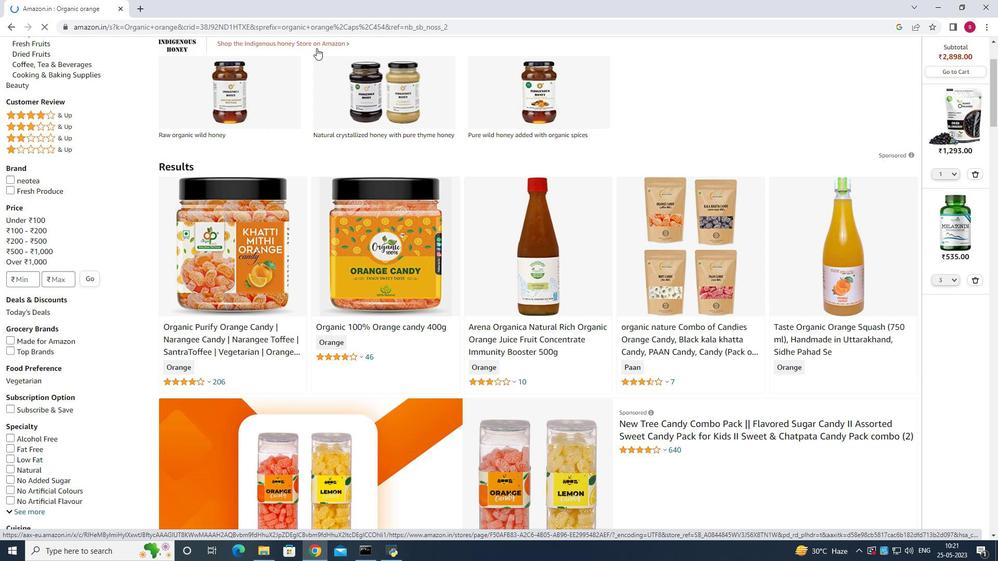 
Action: Mouse scrolled (334, 53) with delta (0, 0)
Screenshot: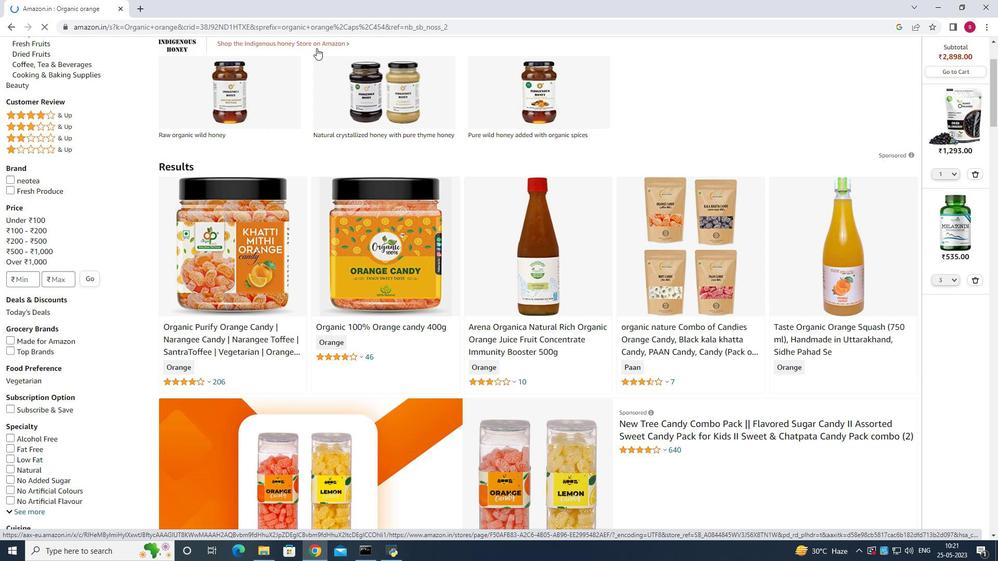 
Action: Mouse scrolled (336, 54) with delta (0, 0)
Screenshot: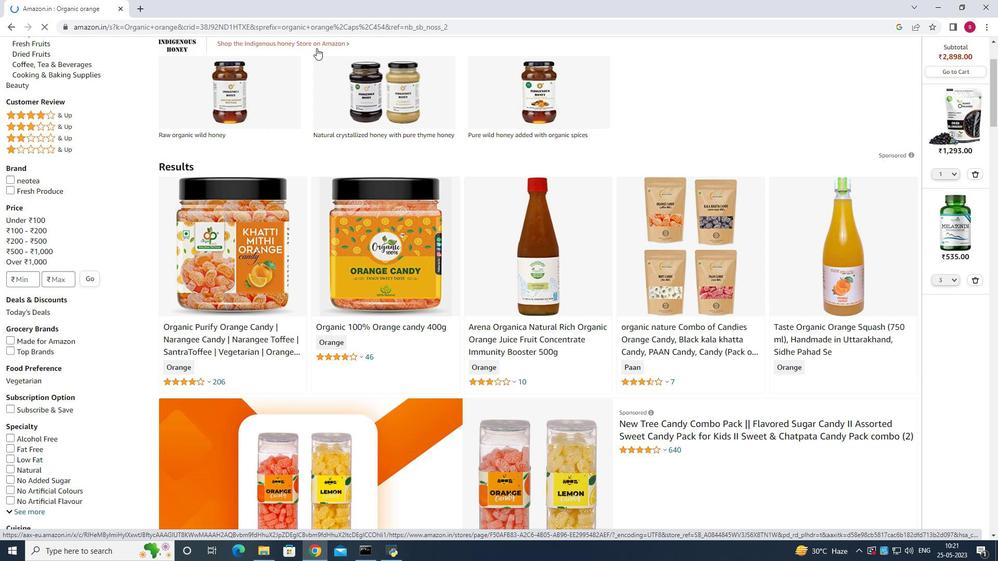 
Action: Mouse scrolled (336, 55) with delta (0, 0)
Screenshot: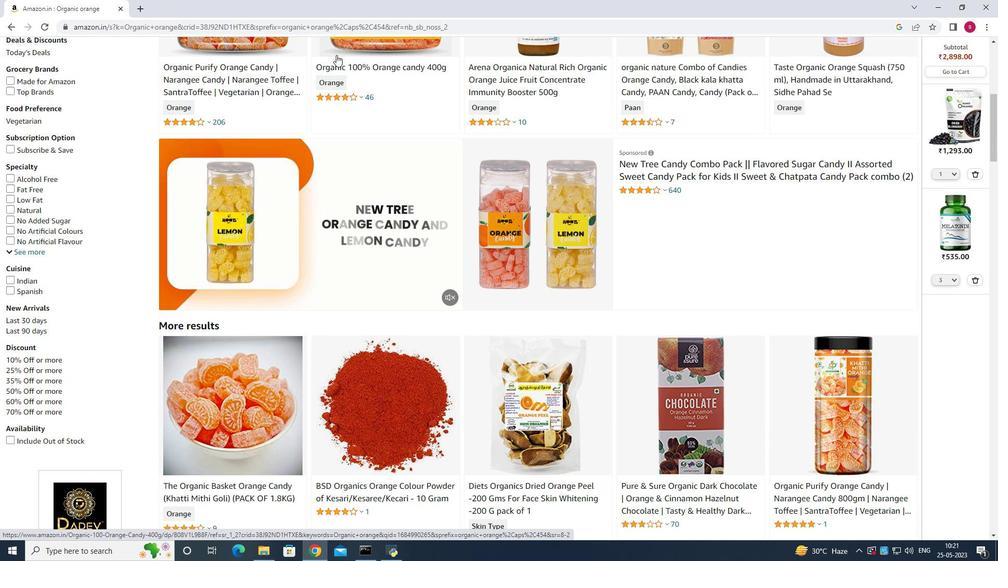 
Action: Mouse scrolled (336, 55) with delta (0, 0)
Screenshot: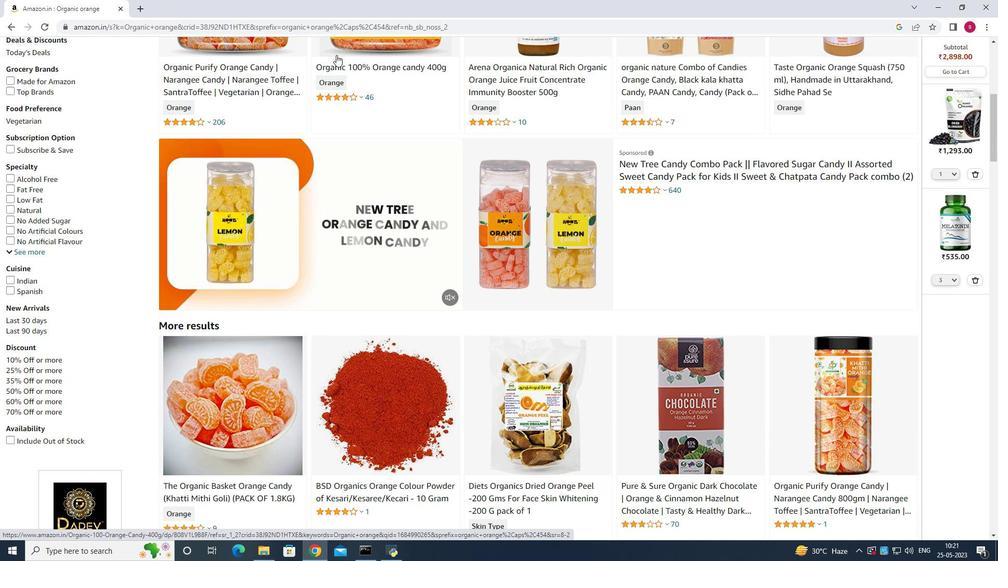 
Action: Mouse scrolled (336, 55) with delta (0, 0)
Screenshot: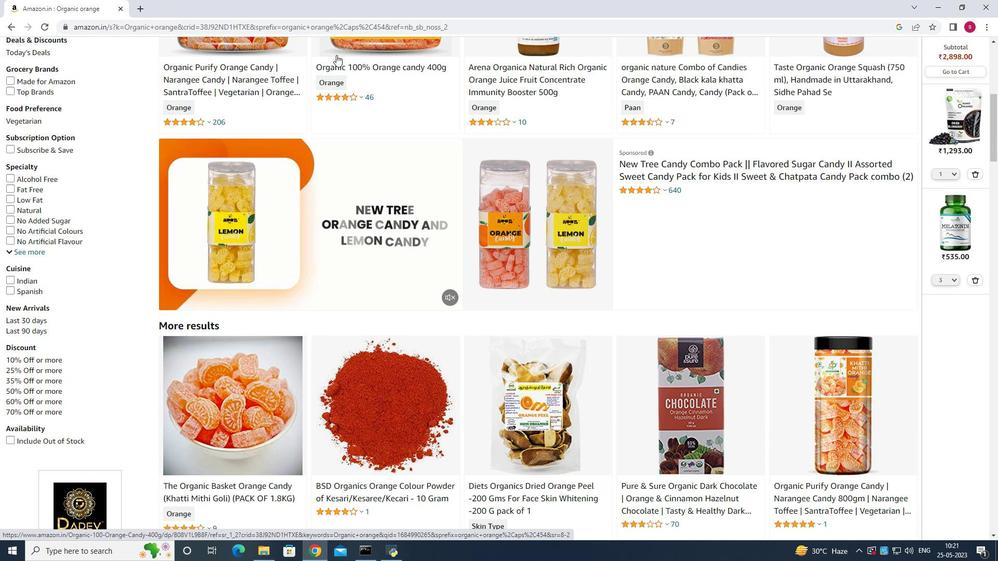 
Action: Mouse scrolled (336, 55) with delta (0, 0)
Screenshot: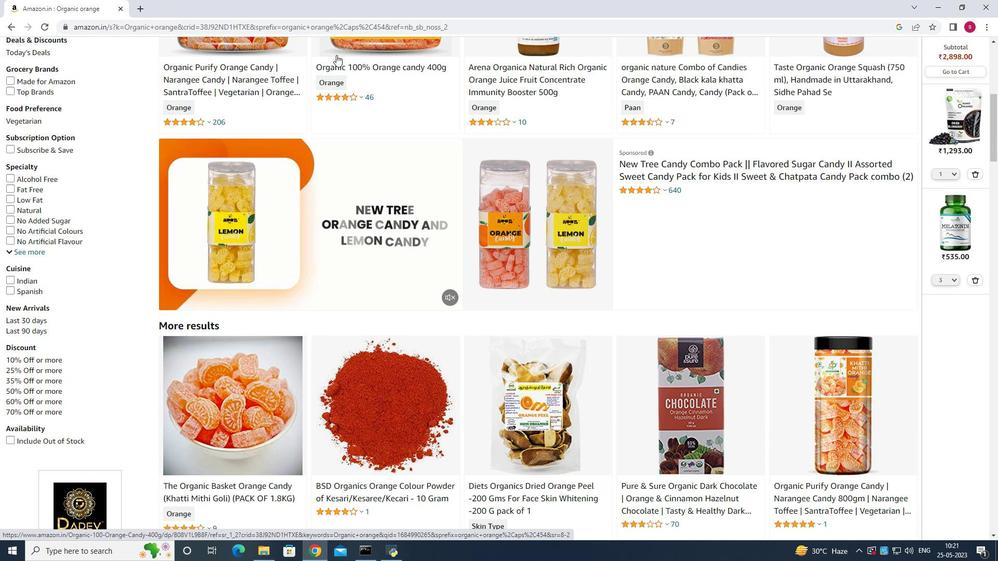 
Action: Mouse scrolled (336, 55) with delta (0, 0)
Screenshot: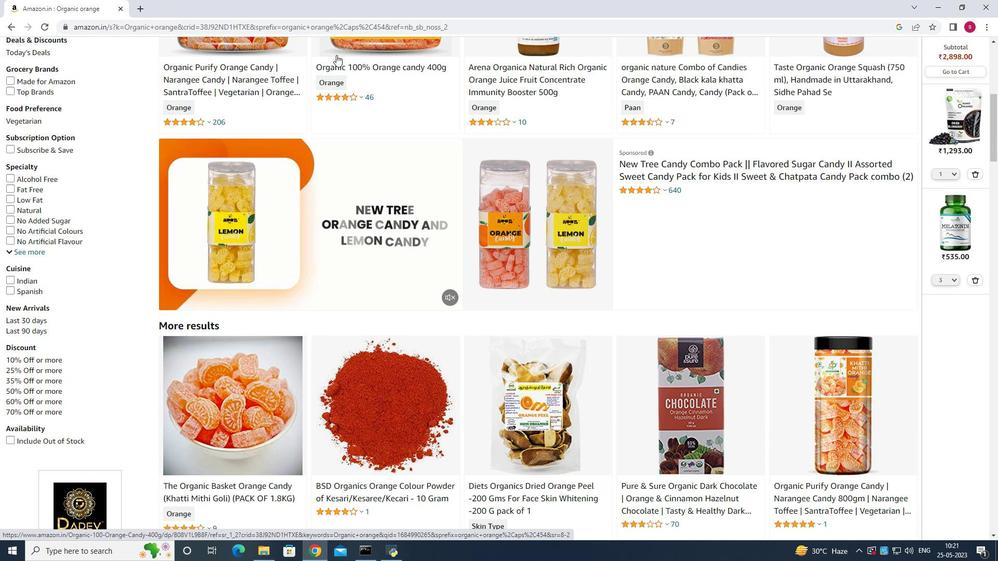 
Action: Mouse scrolled (336, 55) with delta (0, 0)
Screenshot: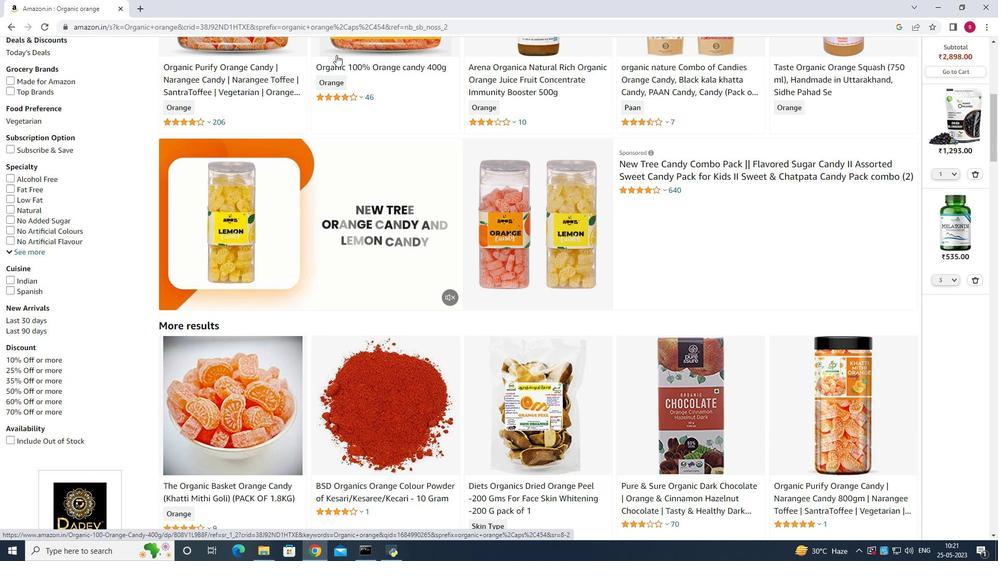 
Action: Mouse moved to (844, 288)
Screenshot: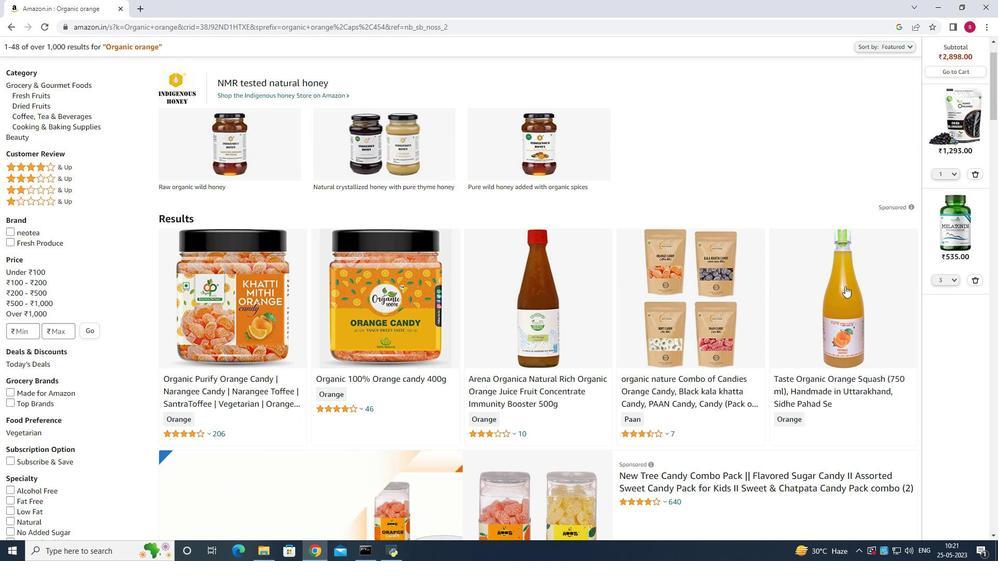 
Action: Mouse scrolled (844, 287) with delta (0, 0)
Screenshot: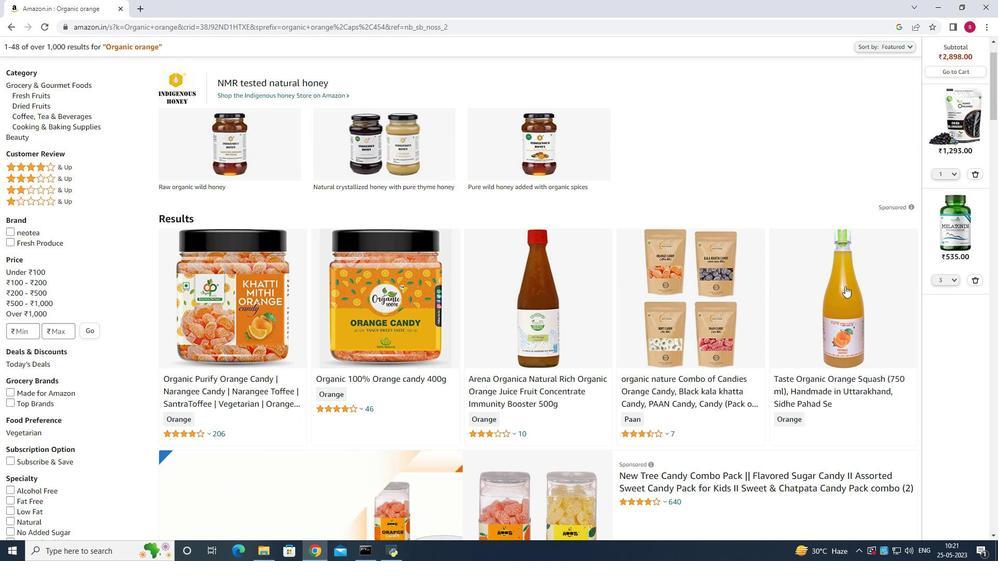 
Action: Mouse scrolled (844, 287) with delta (0, 0)
Screenshot: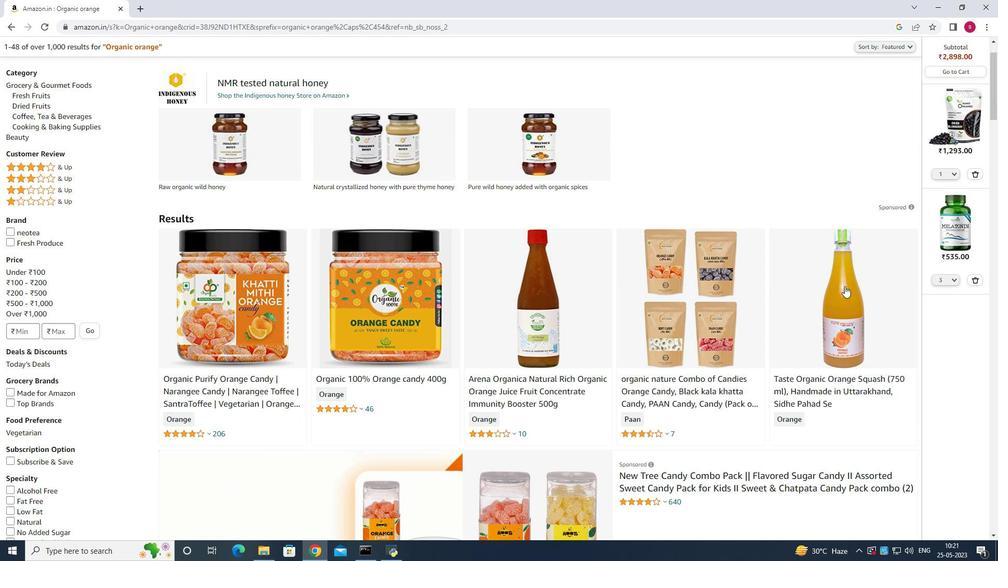 
Action: Mouse scrolled (844, 287) with delta (0, 0)
Screenshot: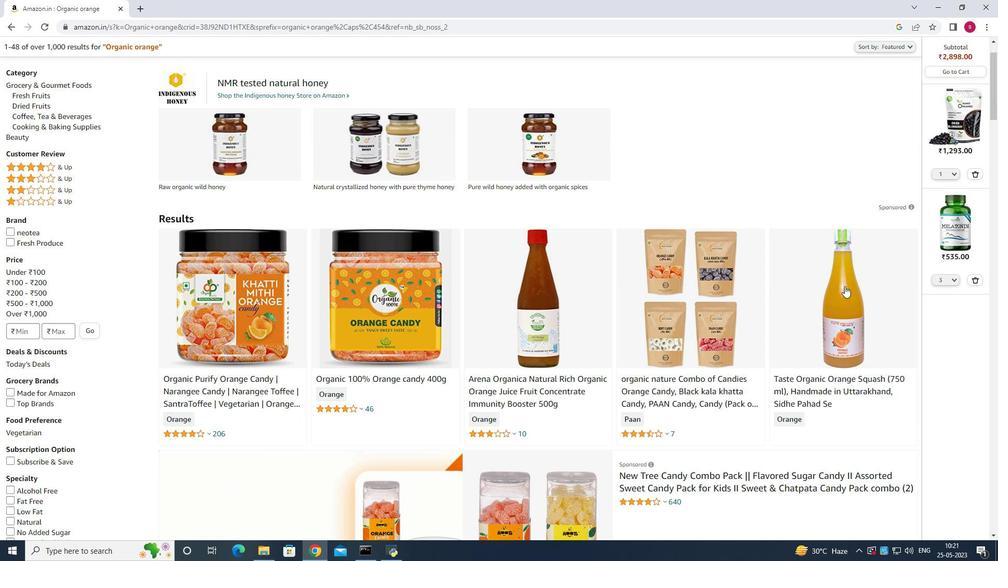 
Action: Mouse scrolled (844, 287) with delta (0, 0)
Screenshot: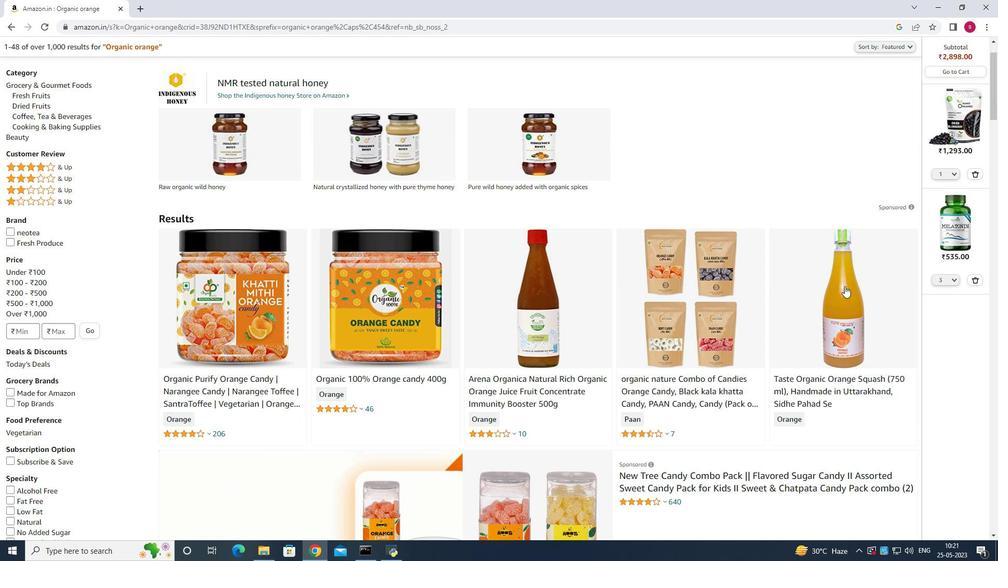 
Action: Mouse scrolled (844, 287) with delta (0, 0)
Screenshot: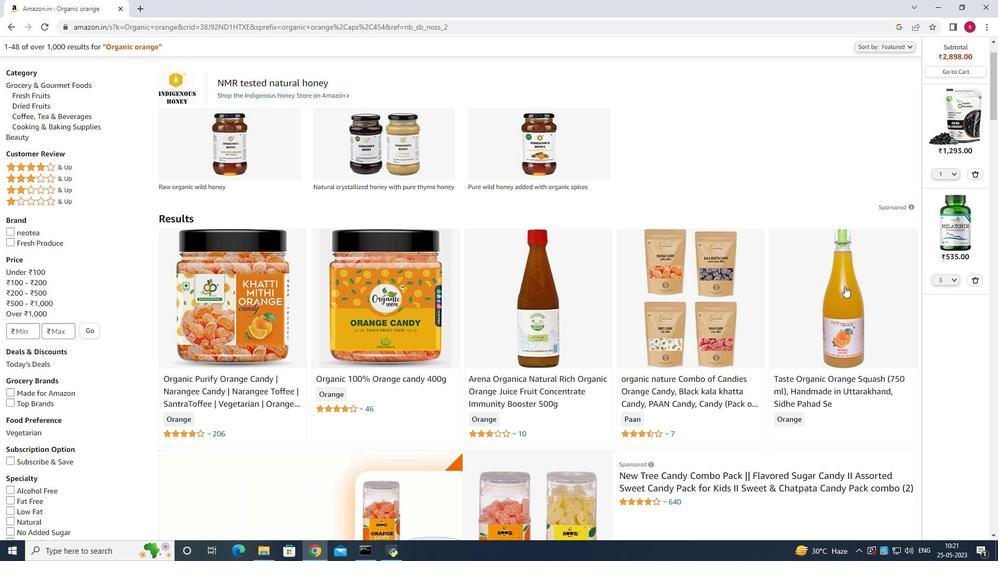 
Action: Mouse scrolled (844, 287) with delta (0, 0)
Screenshot: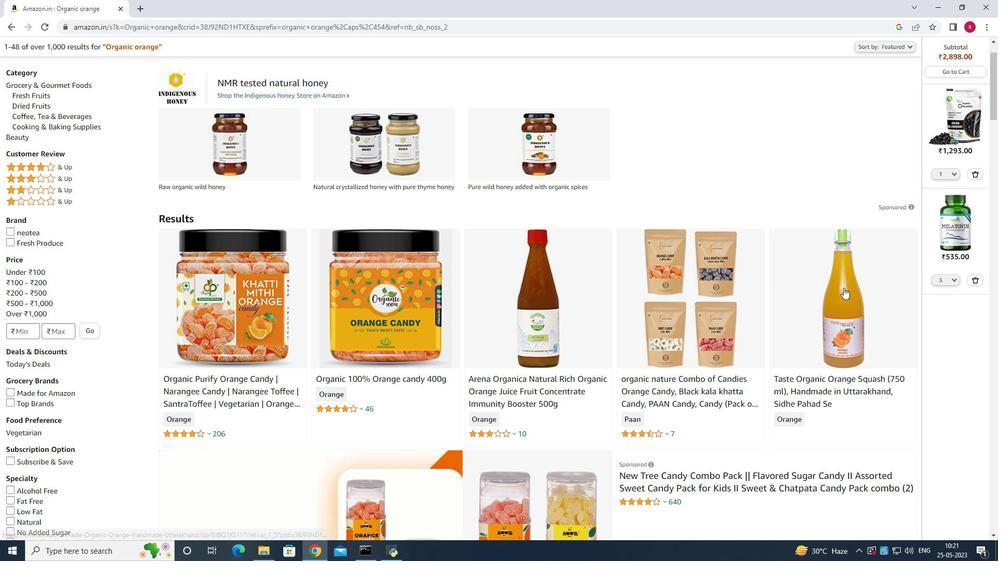 
Action: Mouse scrolled (844, 287) with delta (0, 0)
Screenshot: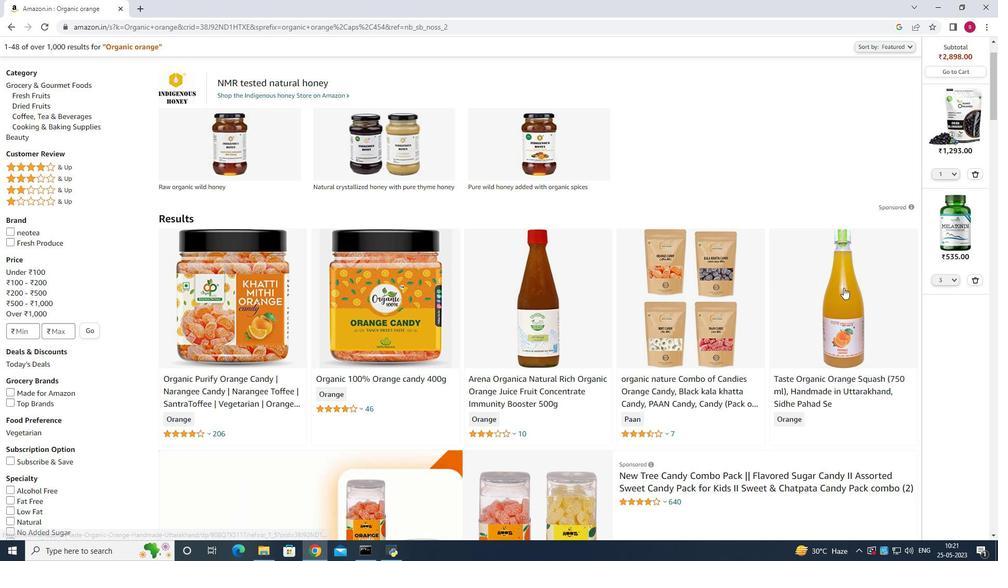 
Action: Mouse moved to (840, 273)
Screenshot: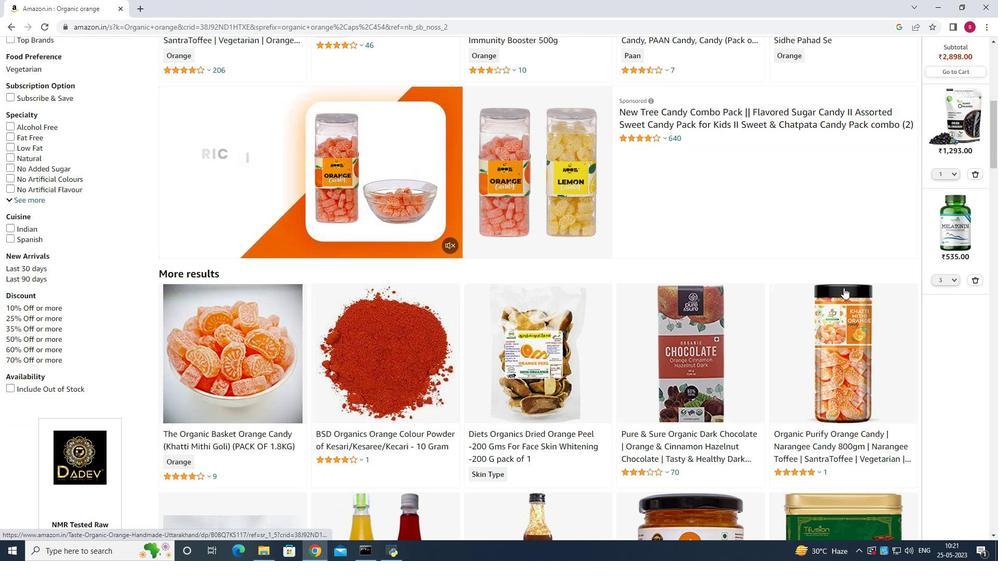 
Action: Mouse scrolled (840, 273) with delta (0, 0)
Screenshot: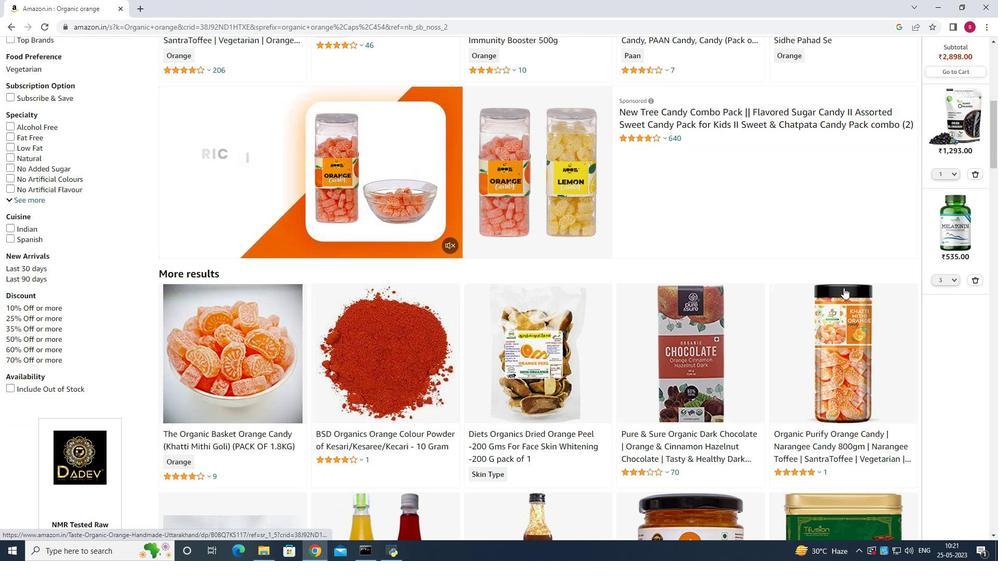 
Action: Mouse moved to (831, 258)
Screenshot: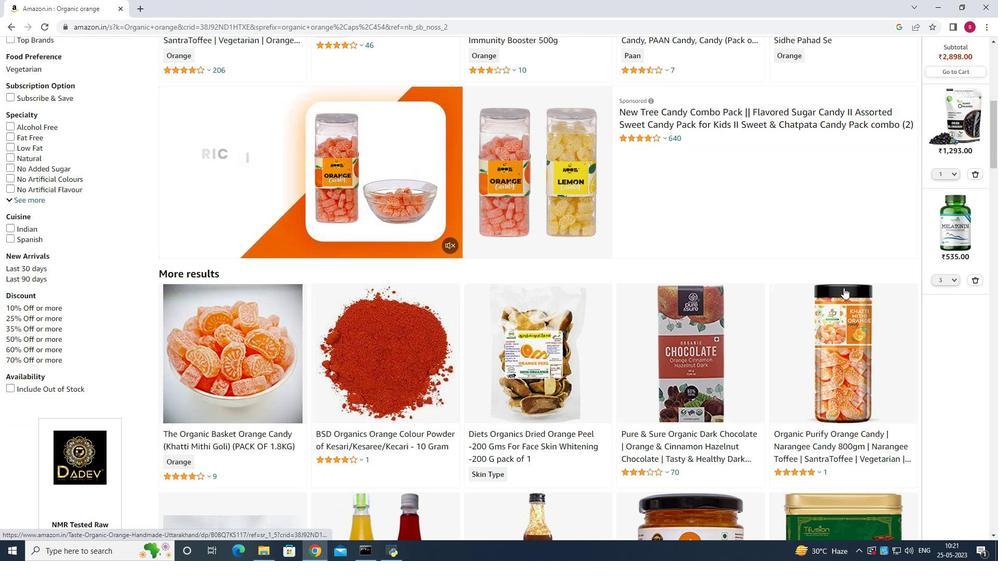 
Action: Mouse scrolled (831, 258) with delta (0, 0)
Screenshot: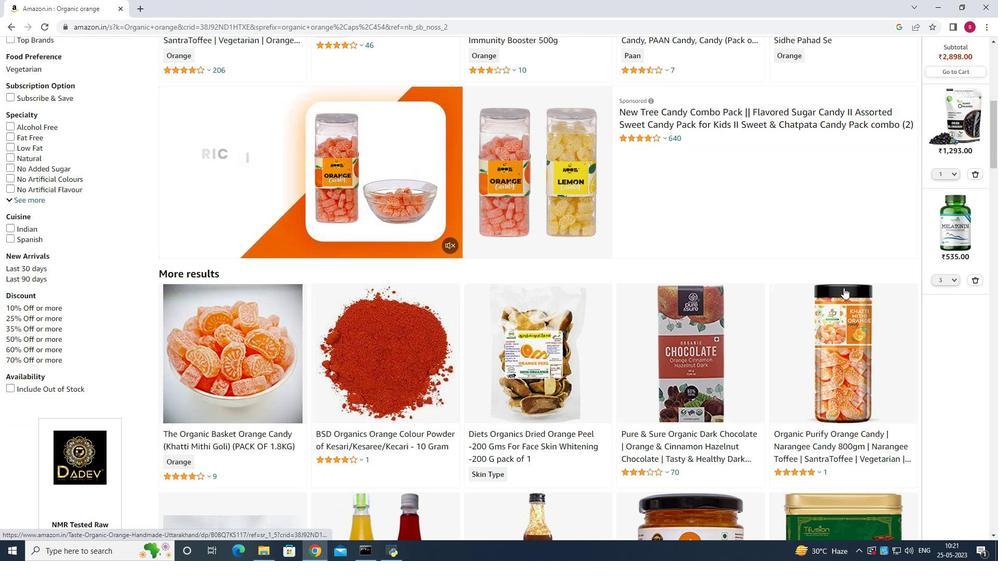 
Action: Mouse moved to (828, 253)
Screenshot: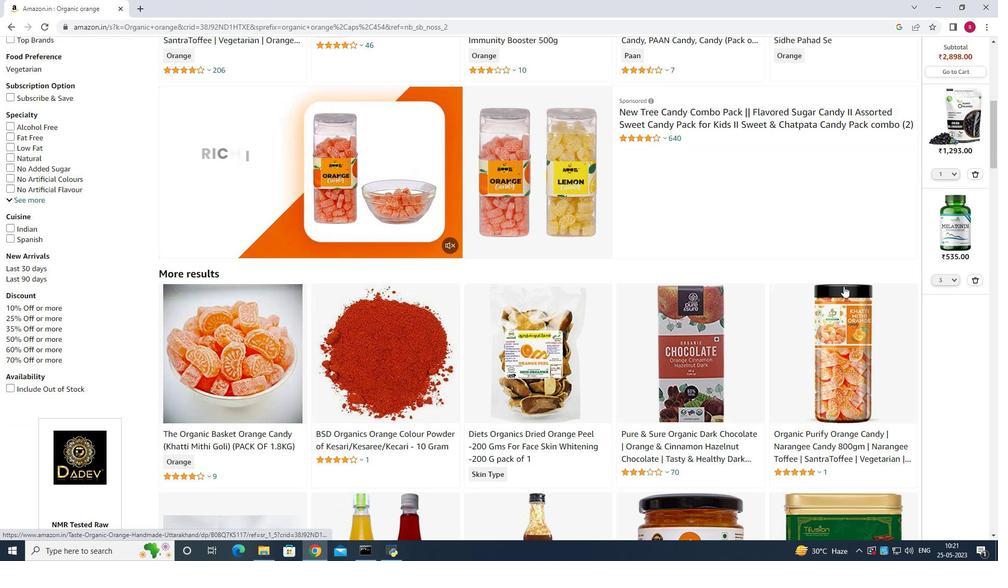 
Action: Mouse scrolled (828, 253) with delta (0, 0)
Screenshot: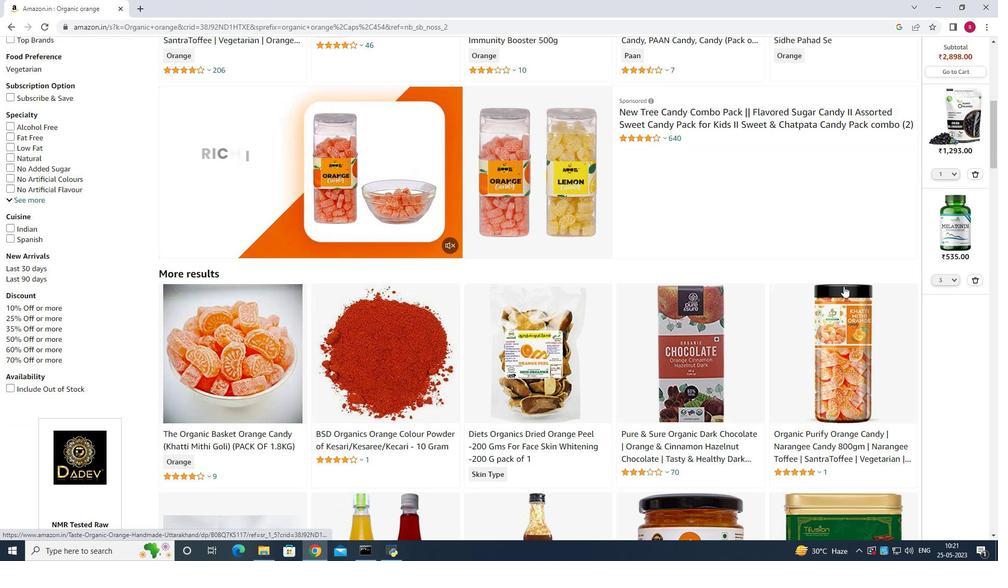 
Action: Mouse scrolled (828, 253) with delta (0, 0)
Screenshot: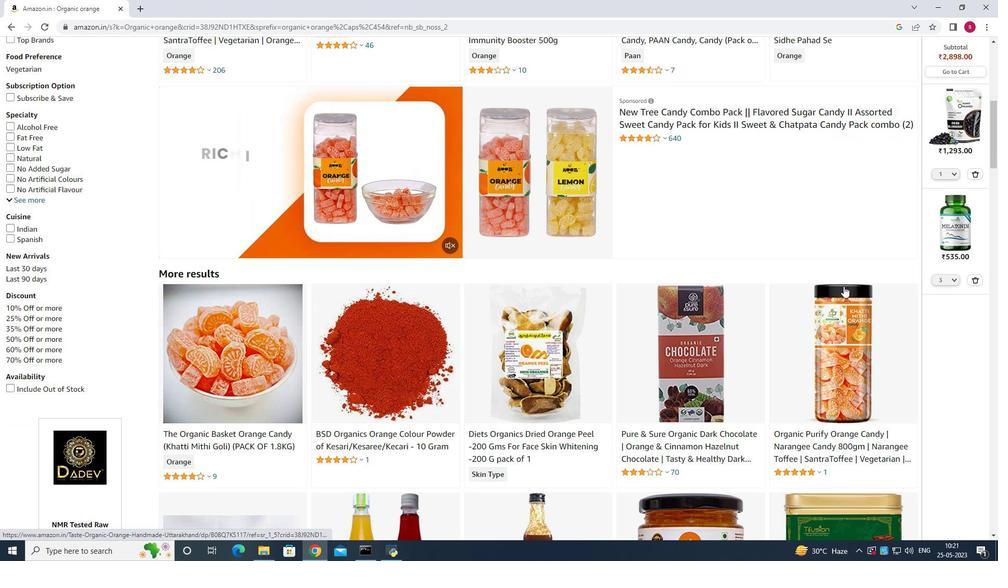 
Action: Mouse scrolled (828, 253) with delta (0, 0)
Screenshot: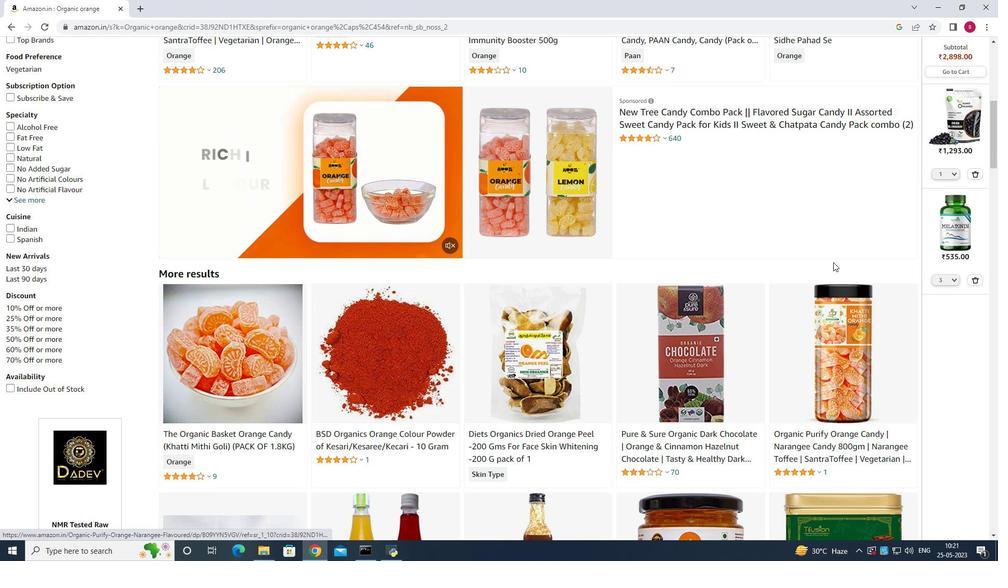 
Action: Mouse scrolled (828, 253) with delta (0, 0)
Screenshot: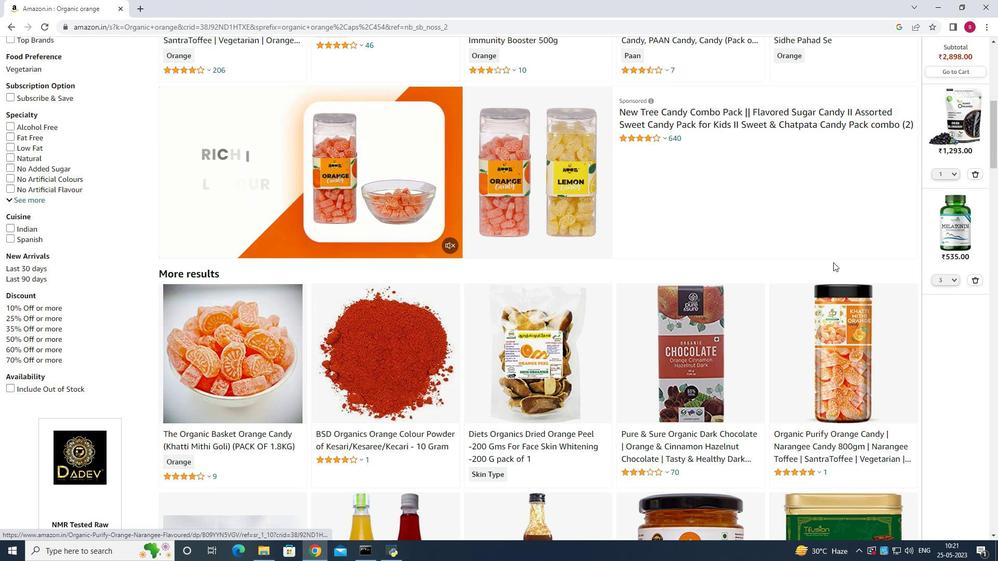 
Action: Mouse moved to (328, 319)
Screenshot: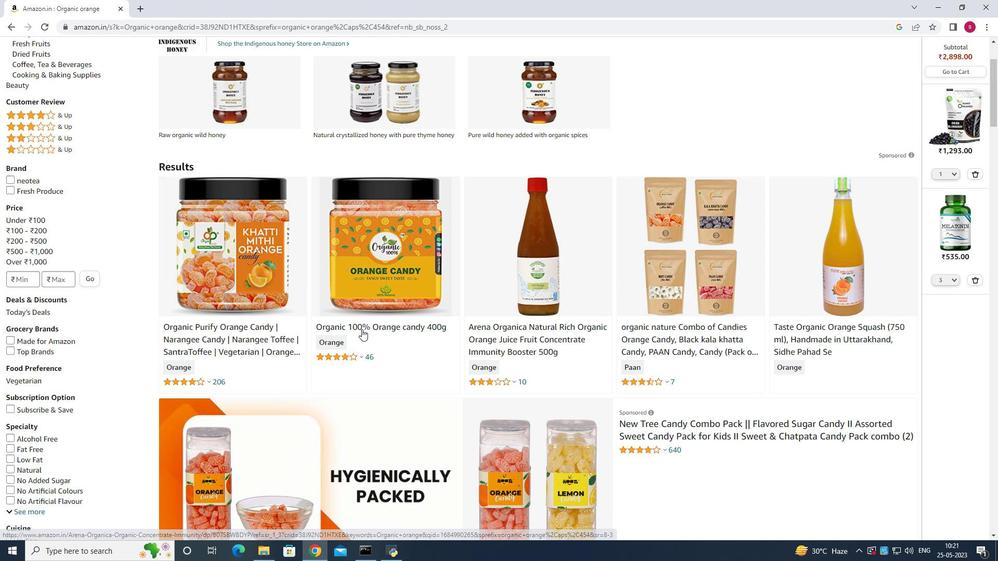 
Action: Mouse scrolled (328, 319) with delta (0, 0)
Screenshot: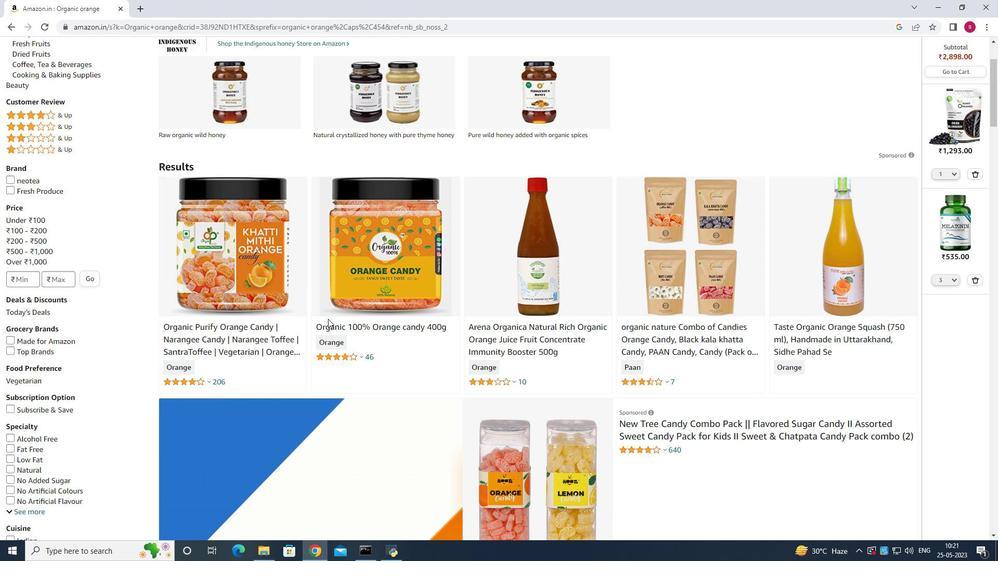 
Action: Mouse scrolled (328, 319) with delta (0, 0)
Screenshot: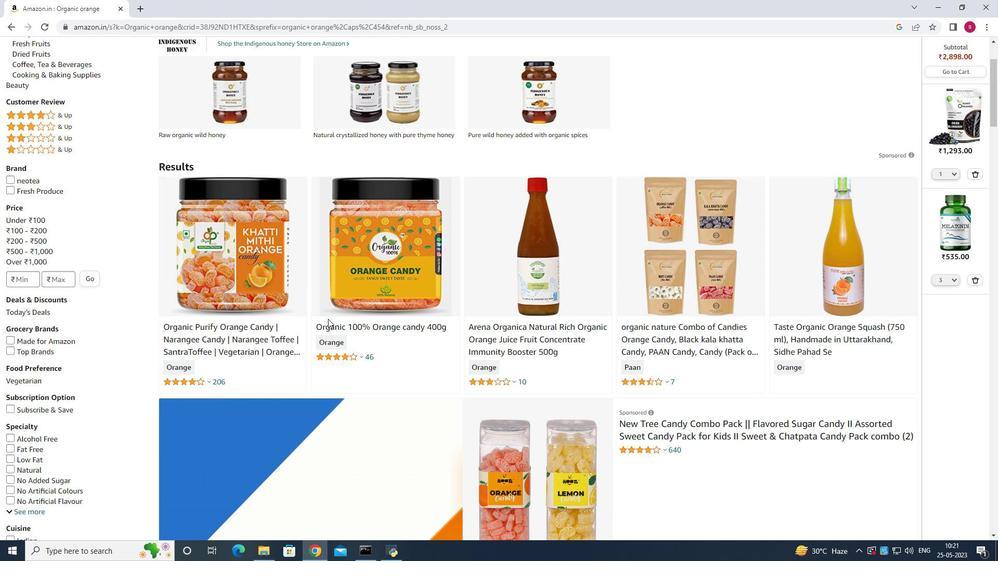 
Action: Mouse scrolled (328, 319) with delta (0, 0)
Screenshot: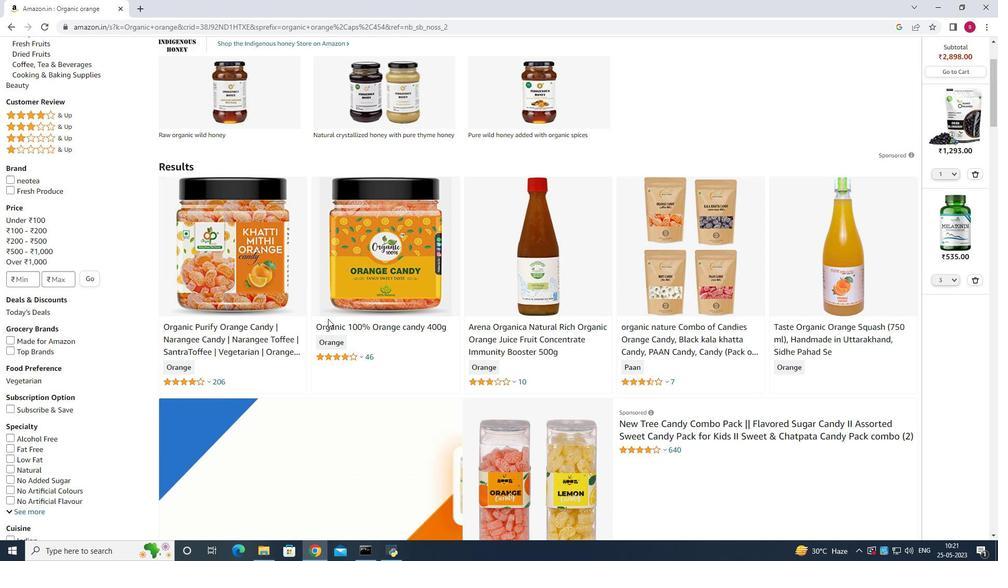 
Action: Mouse scrolled (328, 319) with delta (0, 0)
Screenshot: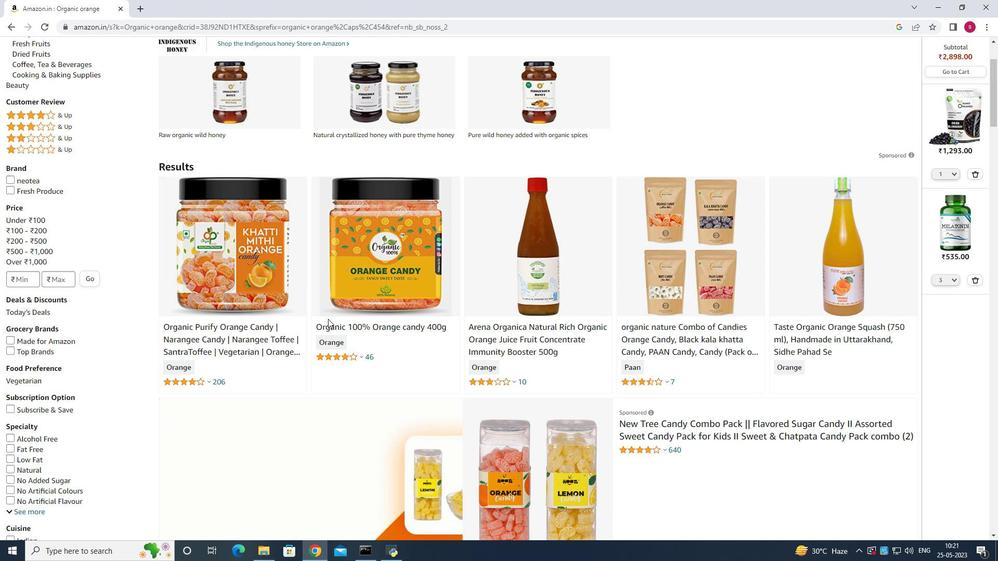 
Action: Mouse scrolled (328, 318) with delta (0, 0)
Screenshot: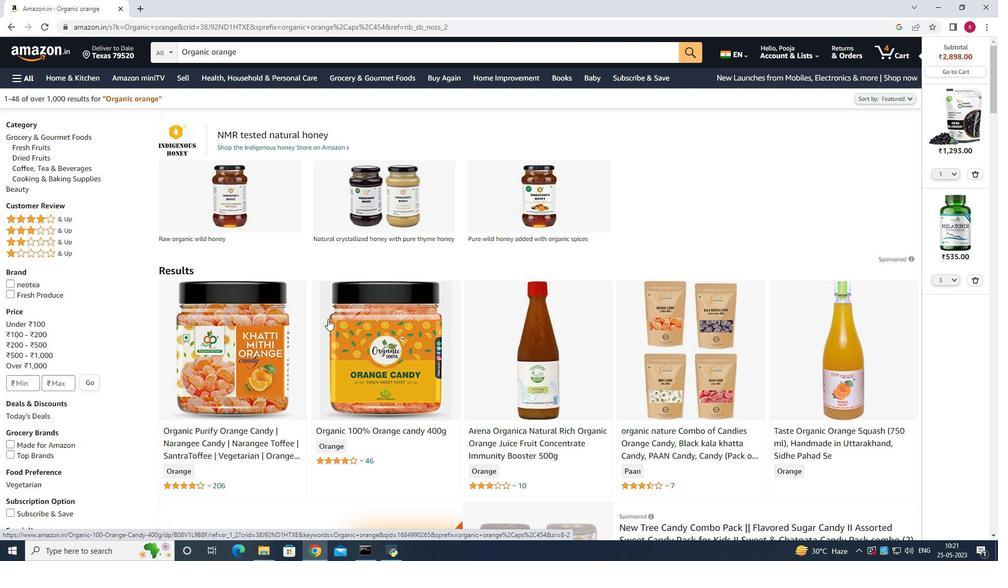 
Action: Mouse scrolled (328, 318) with delta (0, 0)
Screenshot: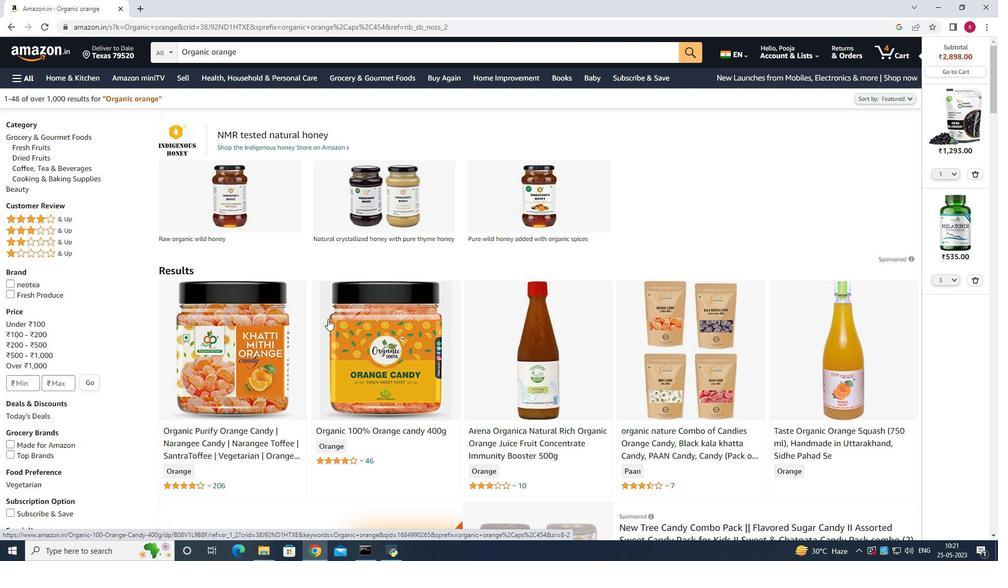 
Action: Mouse scrolled (328, 318) with delta (0, 0)
Screenshot: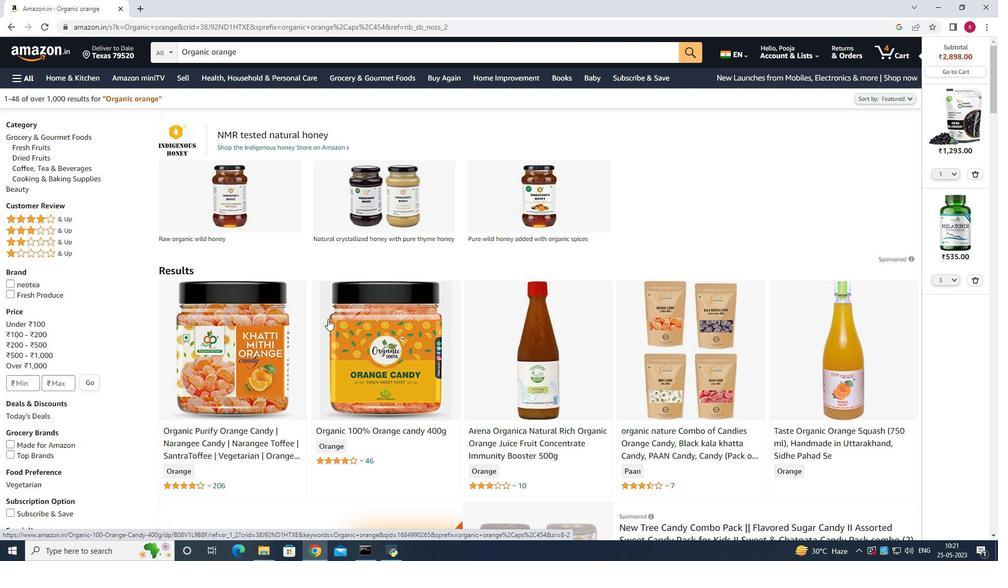 
Action: Mouse scrolled (328, 318) with delta (0, 0)
Screenshot: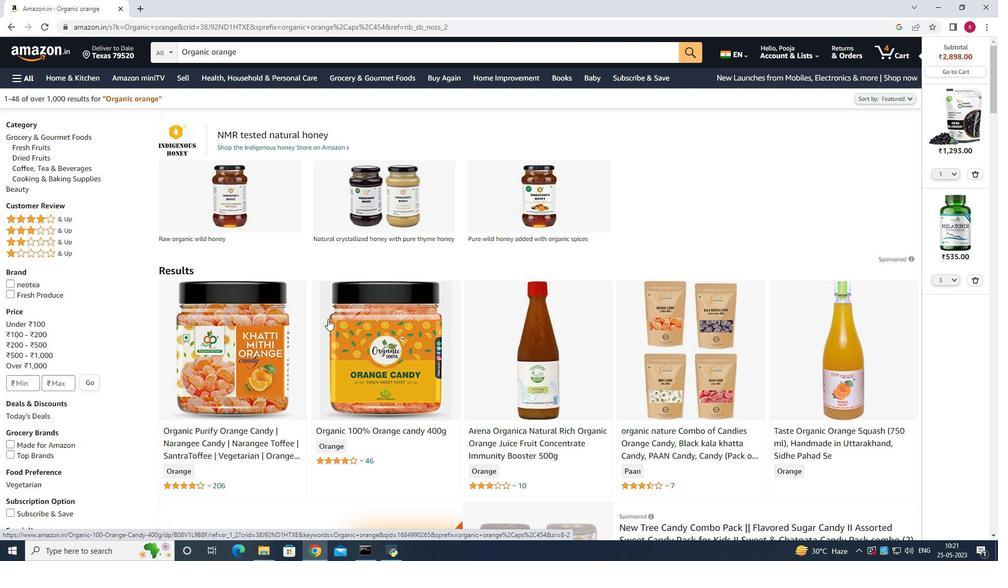 
Action: Mouse scrolled (328, 318) with delta (0, 0)
Screenshot: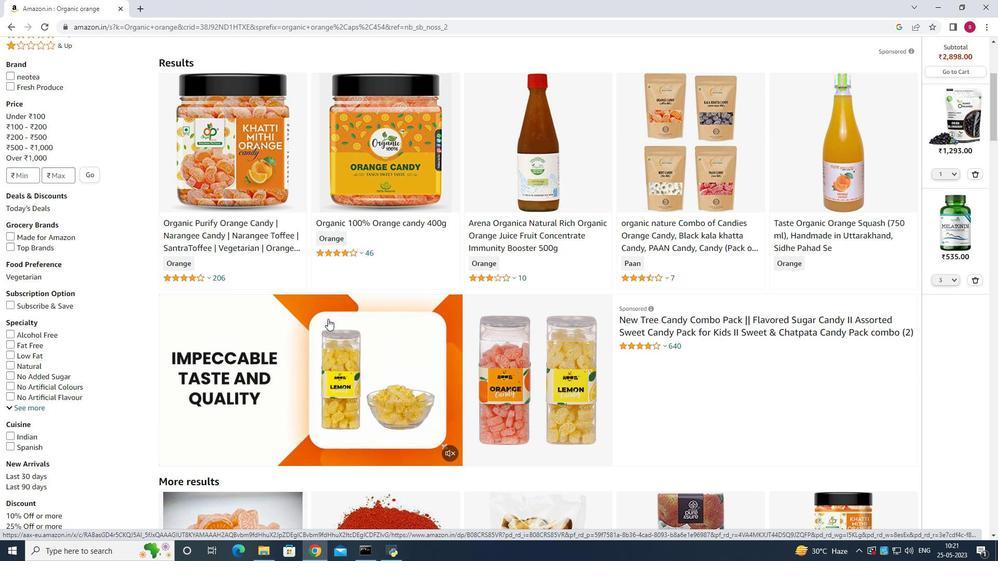 
Action: Mouse scrolled (328, 318) with delta (0, 0)
Screenshot: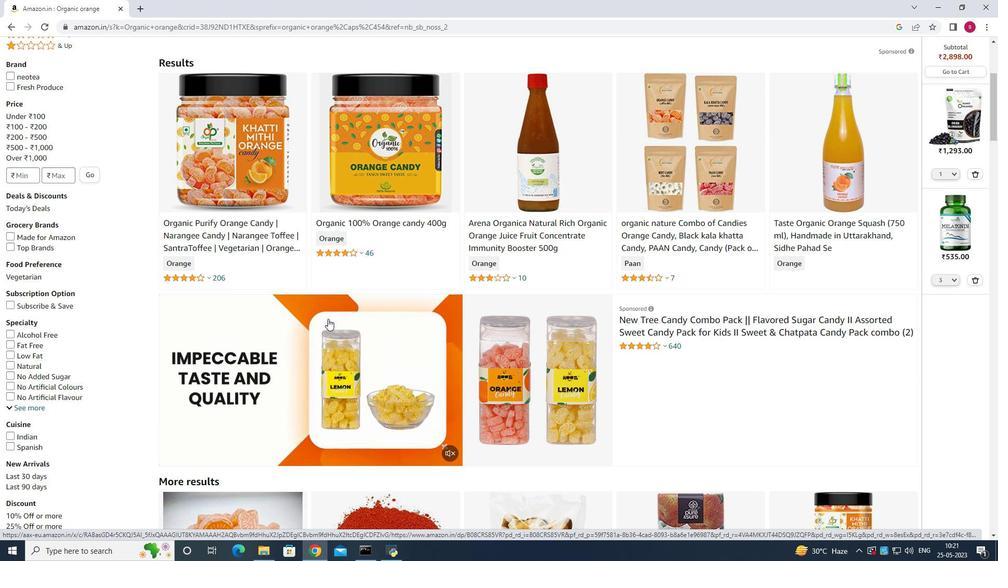 
Action: Mouse scrolled (328, 318) with delta (0, 0)
Screenshot: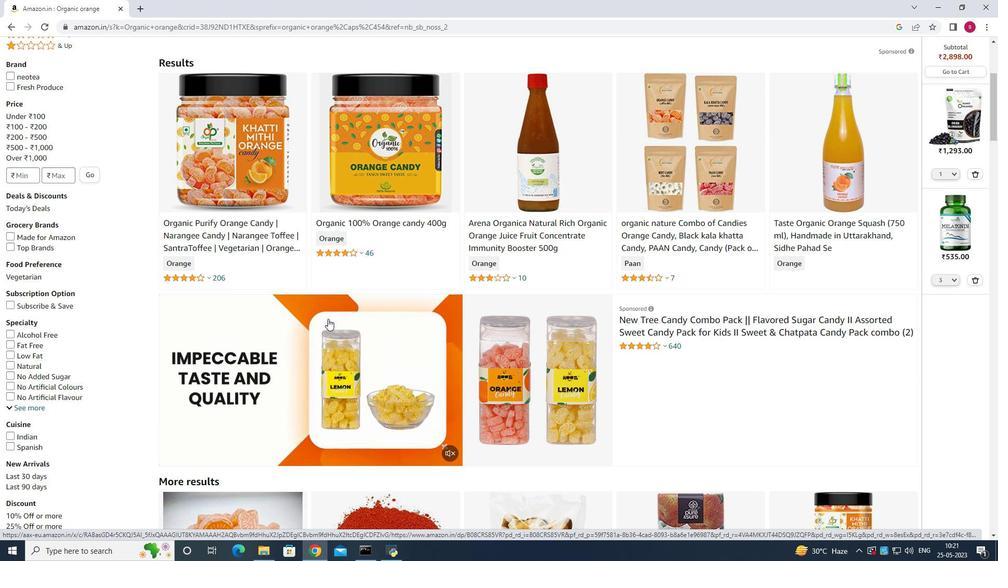 
Action: Mouse scrolled (328, 318) with delta (0, 0)
Screenshot: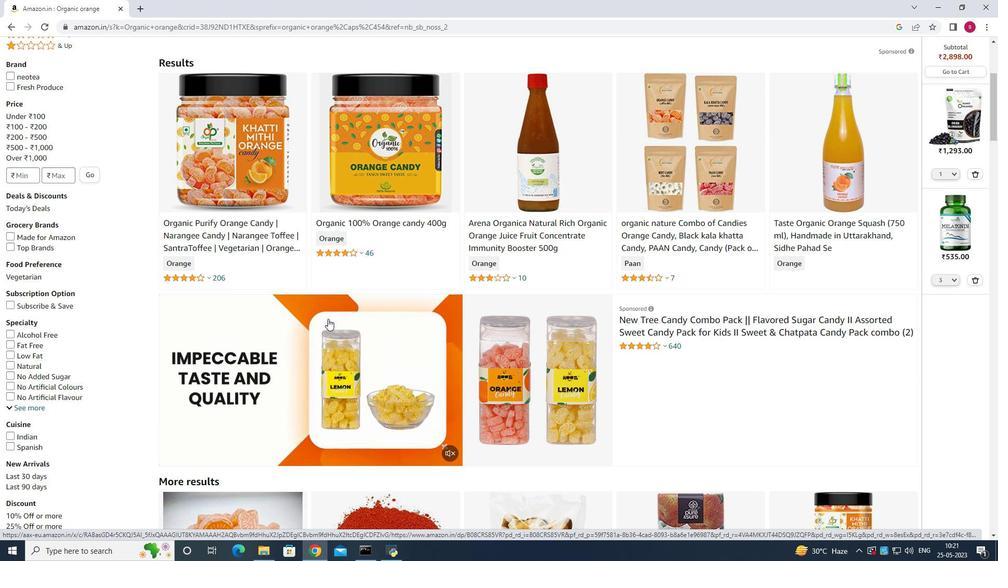 
Action: Mouse scrolled (328, 318) with delta (0, 0)
Screenshot: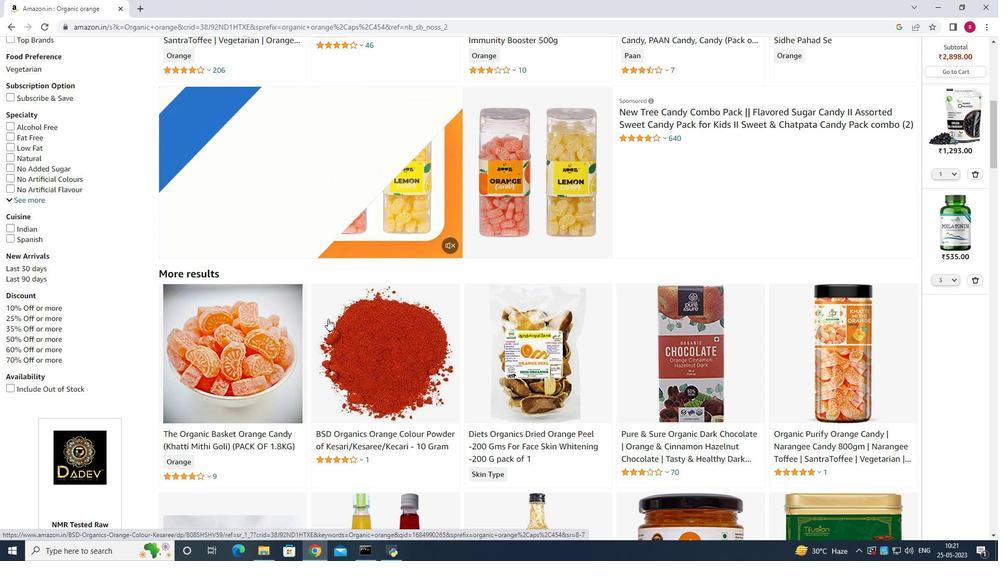 
Action: Mouse scrolled (328, 318) with delta (0, 0)
Screenshot: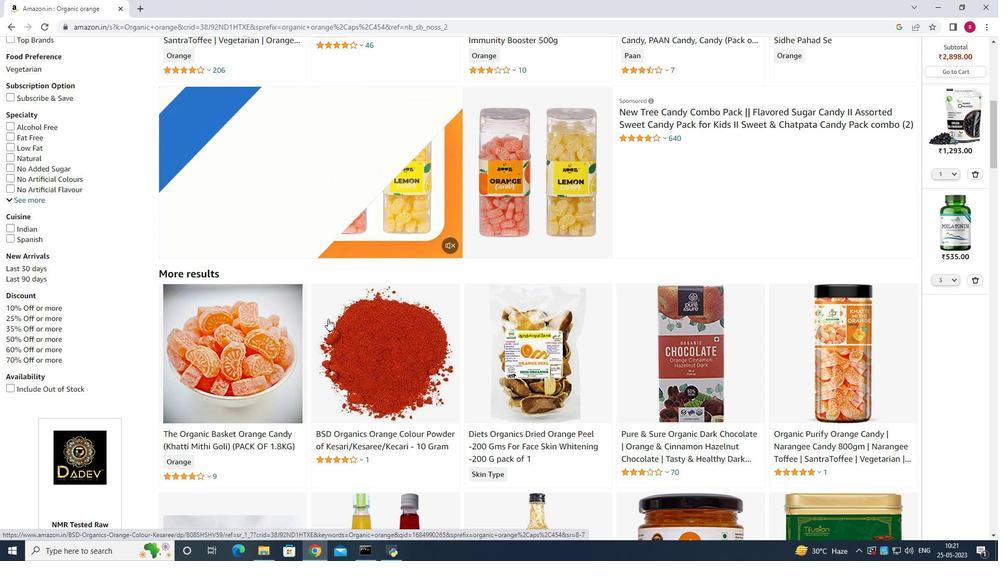 
Action: Mouse scrolled (328, 318) with delta (0, 0)
Screenshot: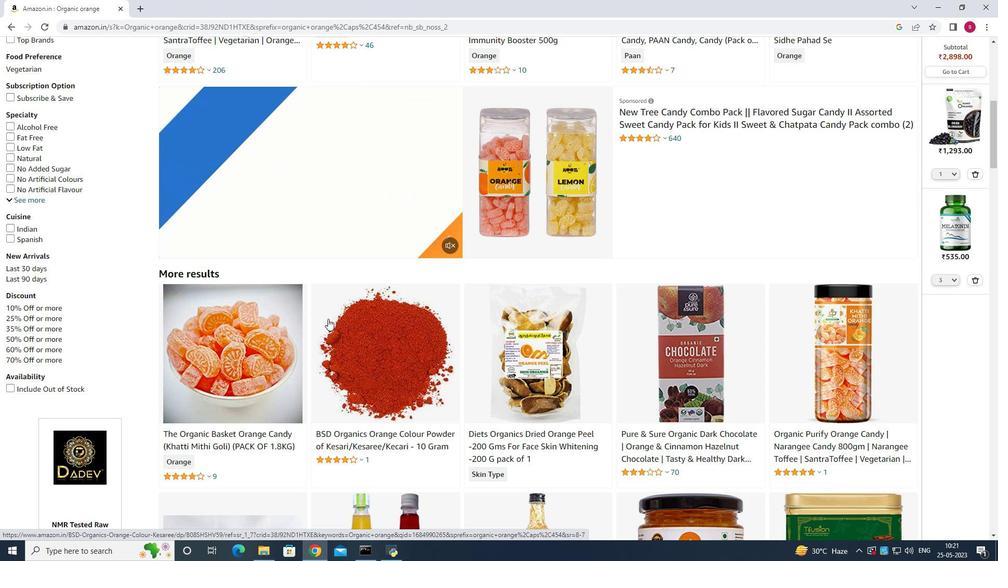 
Action: Mouse scrolled (328, 318) with delta (0, 0)
Screenshot: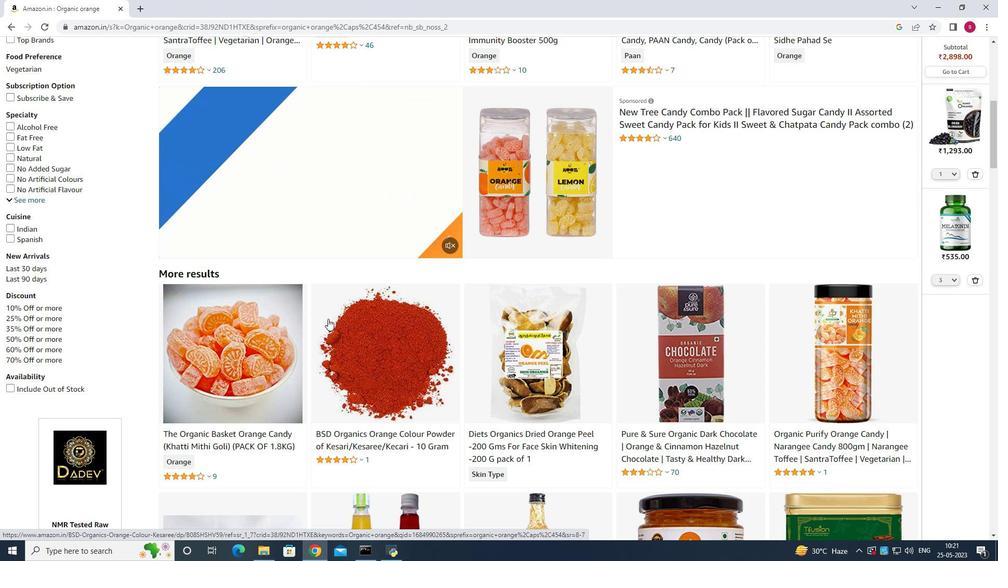 
Action: Mouse scrolled (328, 318) with delta (0, 0)
Screenshot: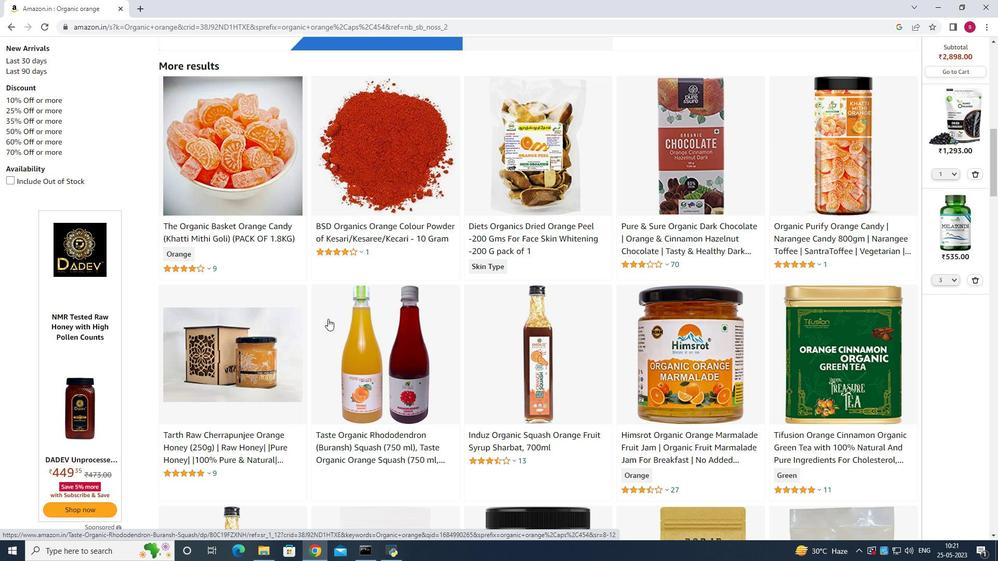 
Action: Mouse scrolled (328, 318) with delta (0, 0)
Screenshot: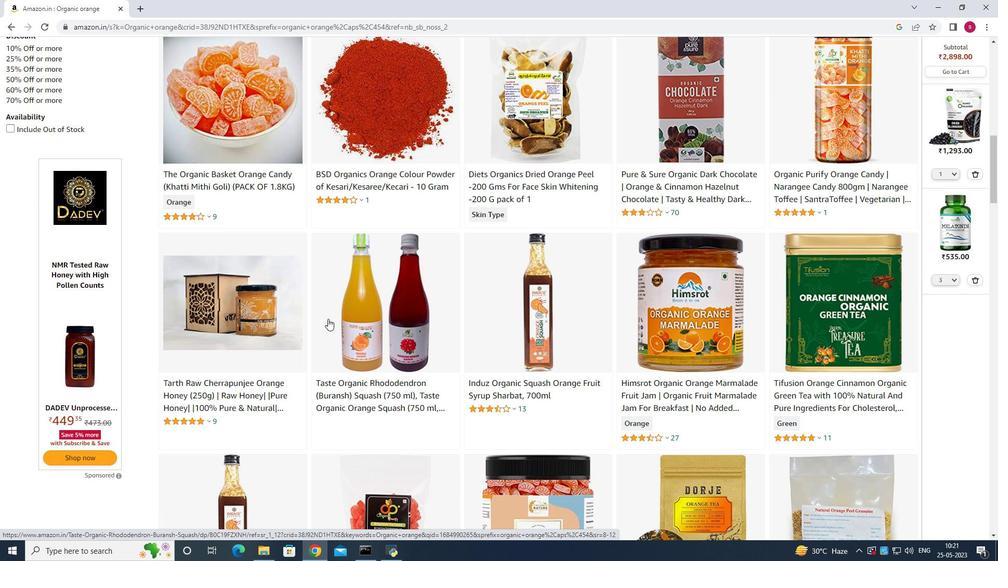 
Action: Mouse scrolled (328, 318) with delta (0, 0)
Screenshot: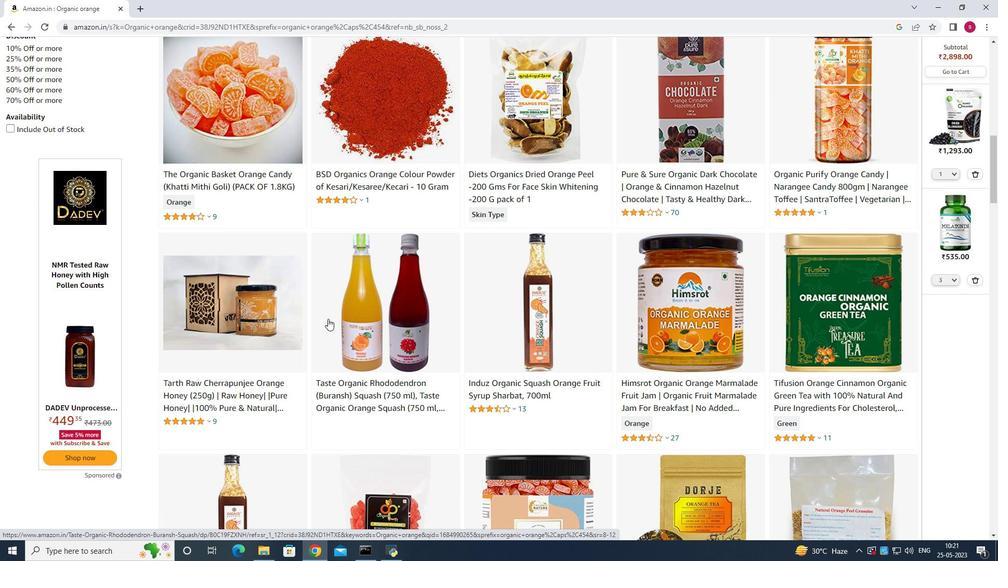 
Action: Mouse scrolled (328, 318) with delta (0, 0)
Screenshot: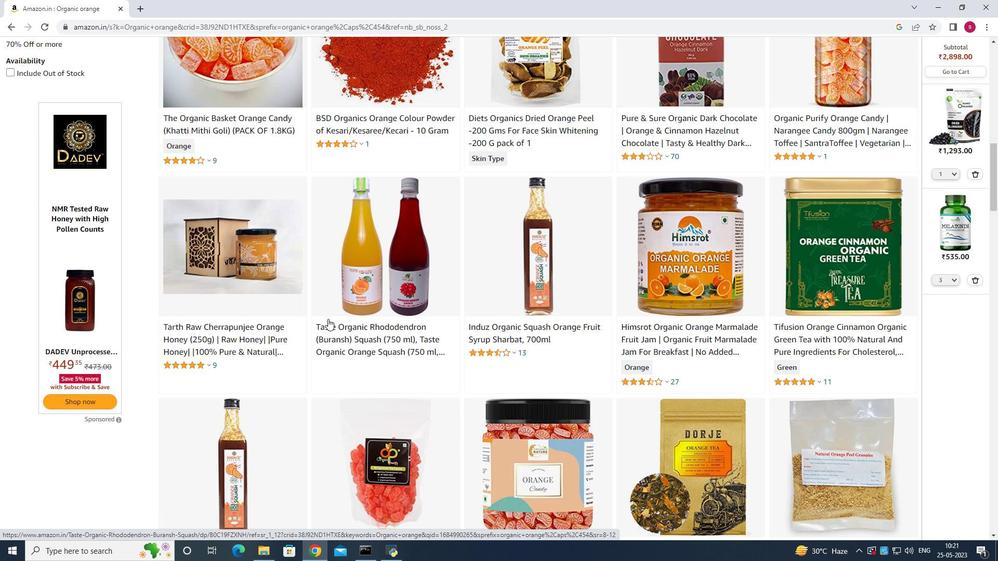 
Action: Mouse scrolled (328, 318) with delta (0, 0)
Screenshot: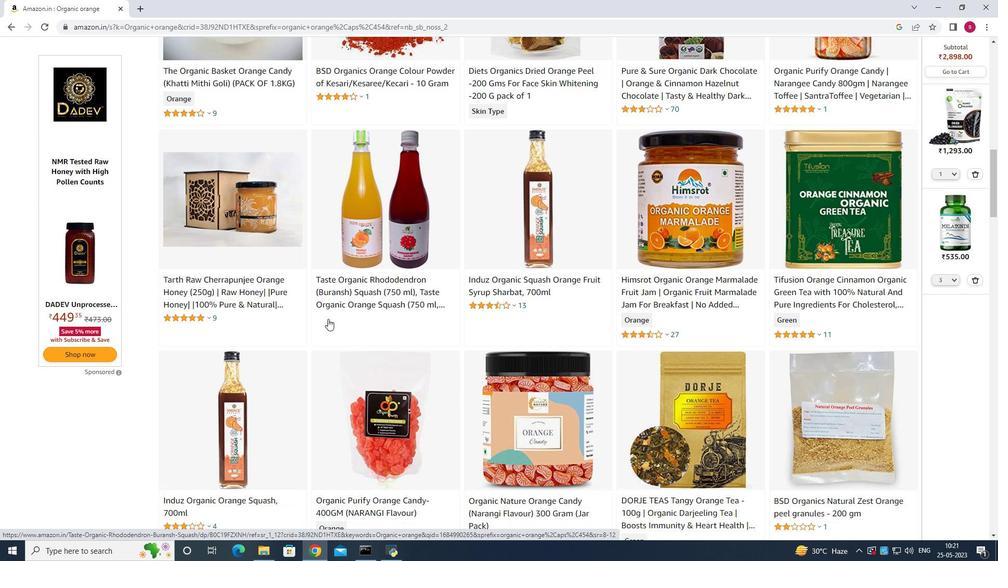
Action: Mouse scrolled (328, 318) with delta (0, 0)
Screenshot: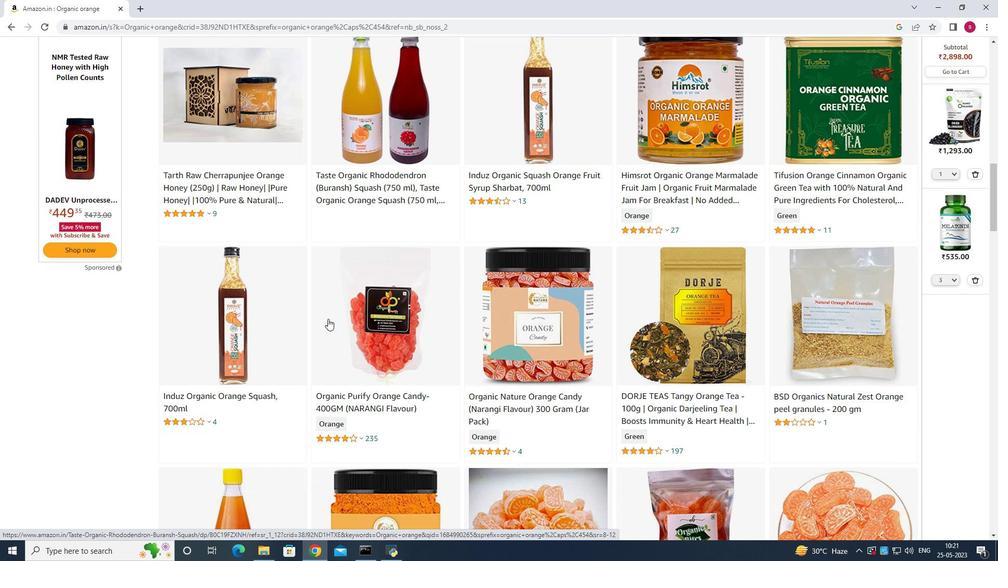 
Action: Mouse scrolled (328, 318) with delta (0, 0)
Screenshot: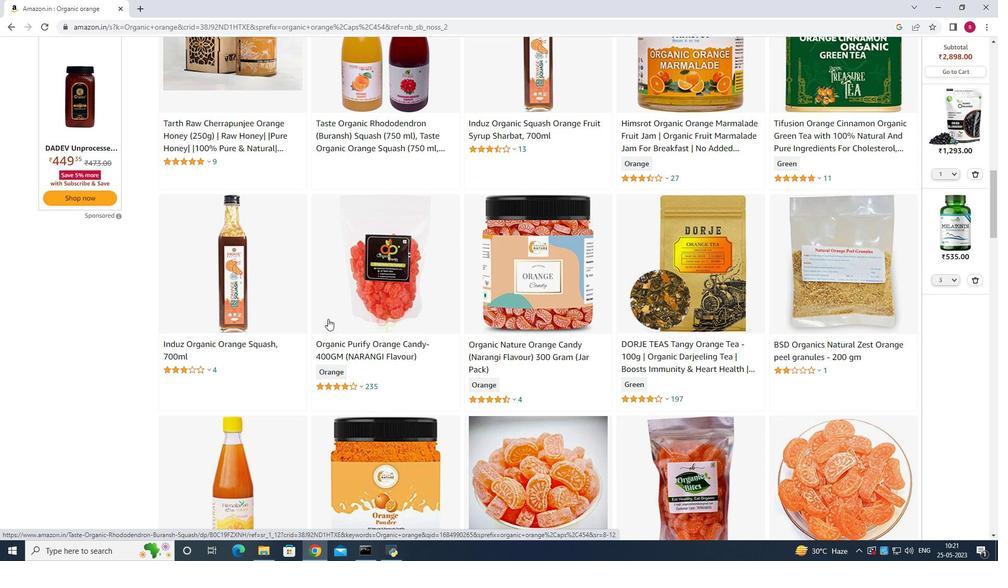 
Action: Mouse scrolled (328, 318) with delta (0, 0)
Screenshot: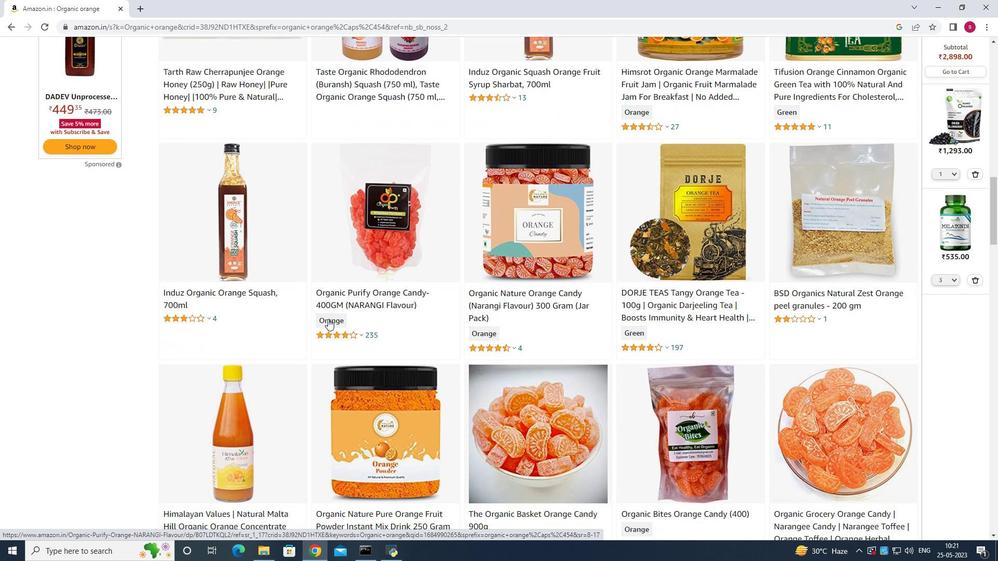 
Action: Mouse scrolled (328, 318) with delta (0, 0)
Screenshot: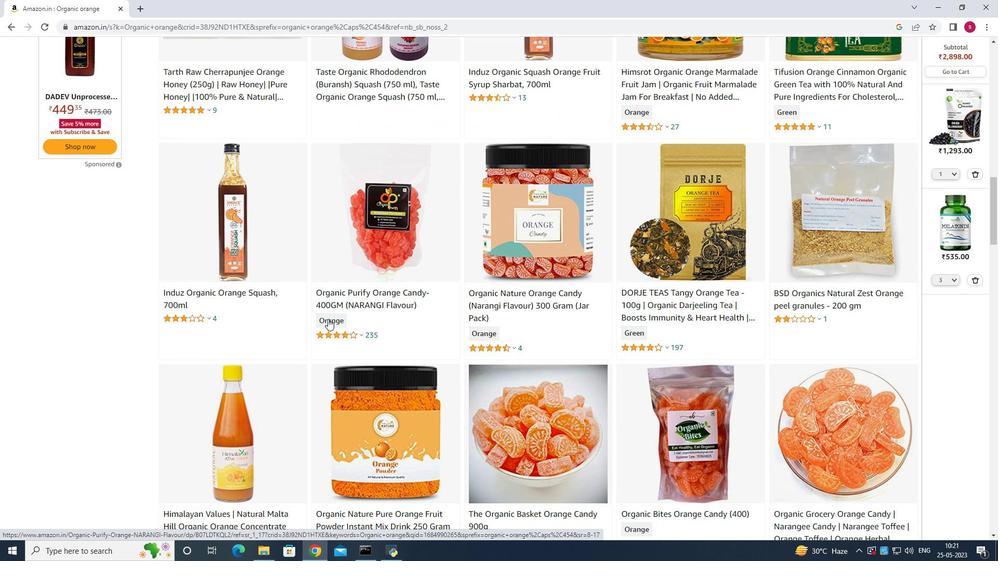 
Action: Mouse scrolled (328, 318) with delta (0, 0)
Screenshot: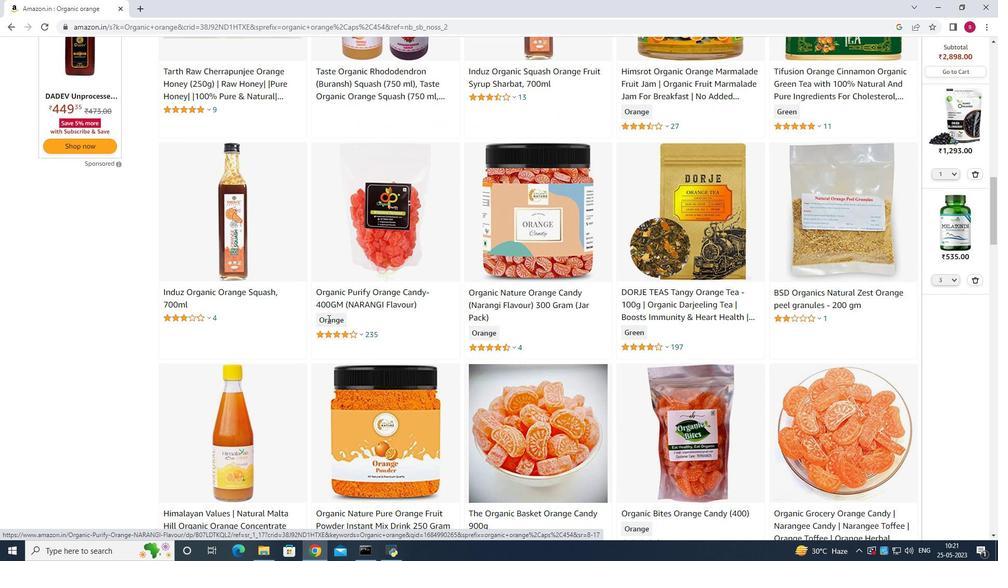 
Action: Mouse scrolled (328, 319) with delta (0, 0)
Screenshot: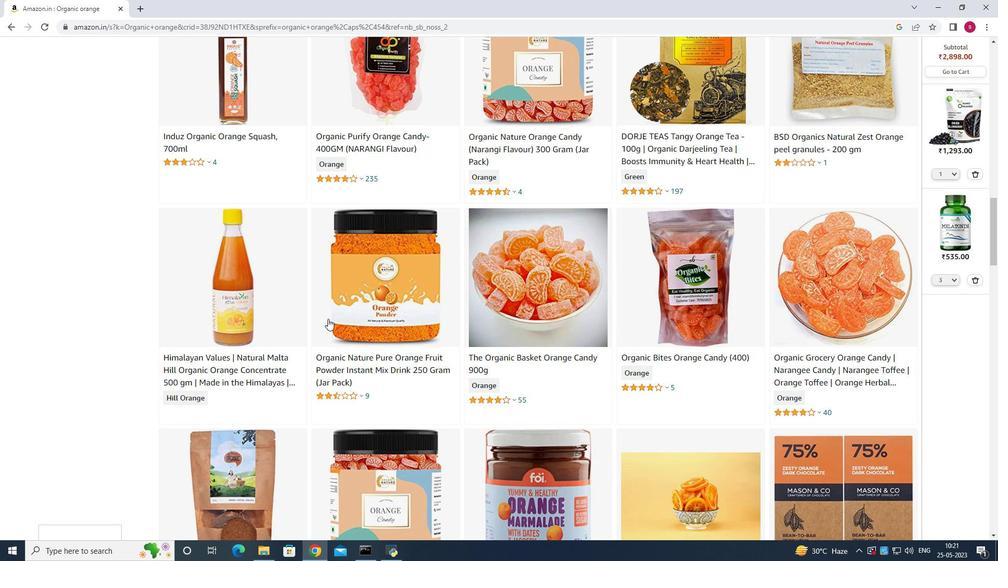
Action: Mouse scrolled (328, 319) with delta (0, 0)
Screenshot: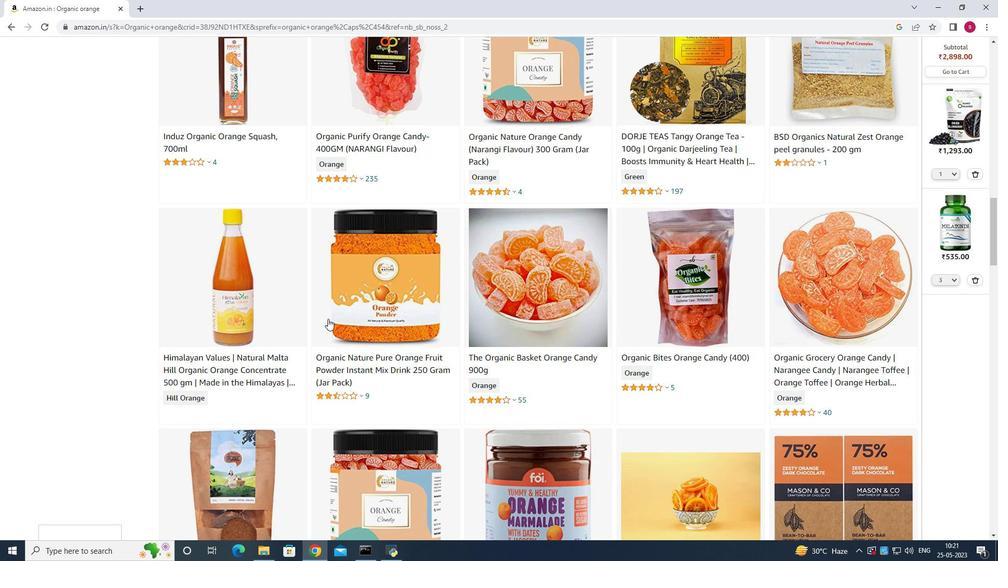 
Action: Mouse scrolled (328, 319) with delta (0, 0)
Screenshot: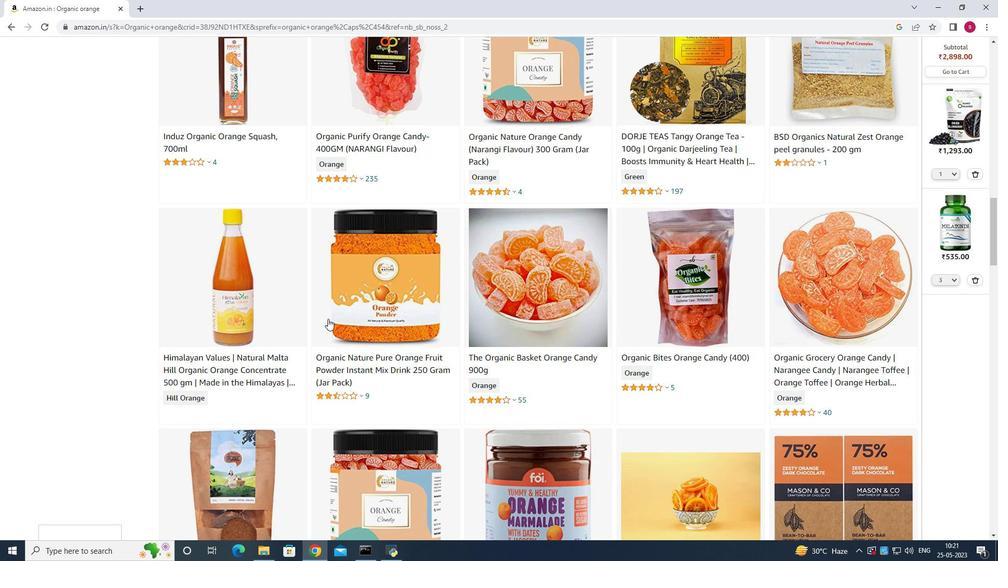 
Action: Mouse scrolled (328, 319) with delta (0, 0)
Screenshot: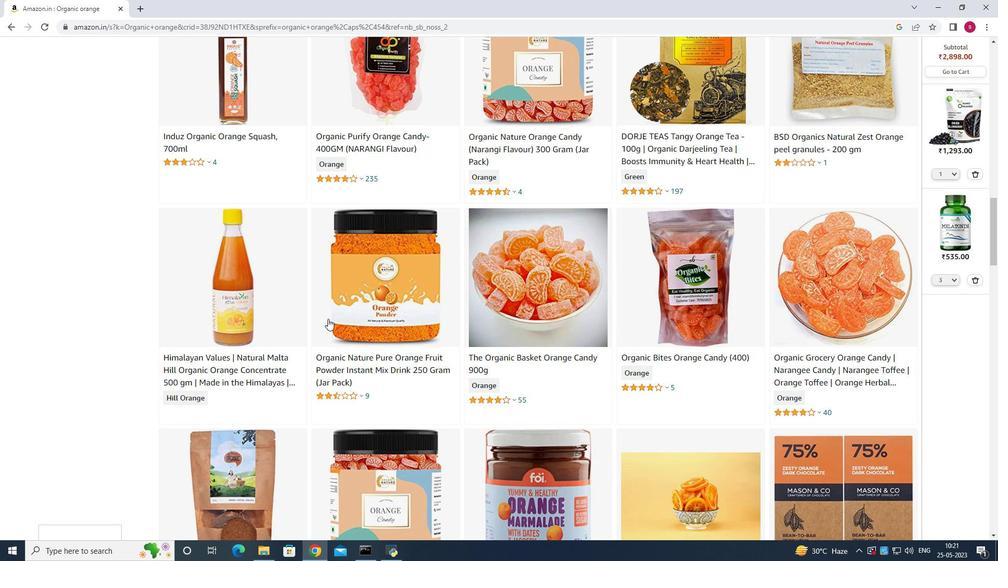 
Action: Mouse scrolled (328, 319) with delta (0, 0)
Screenshot: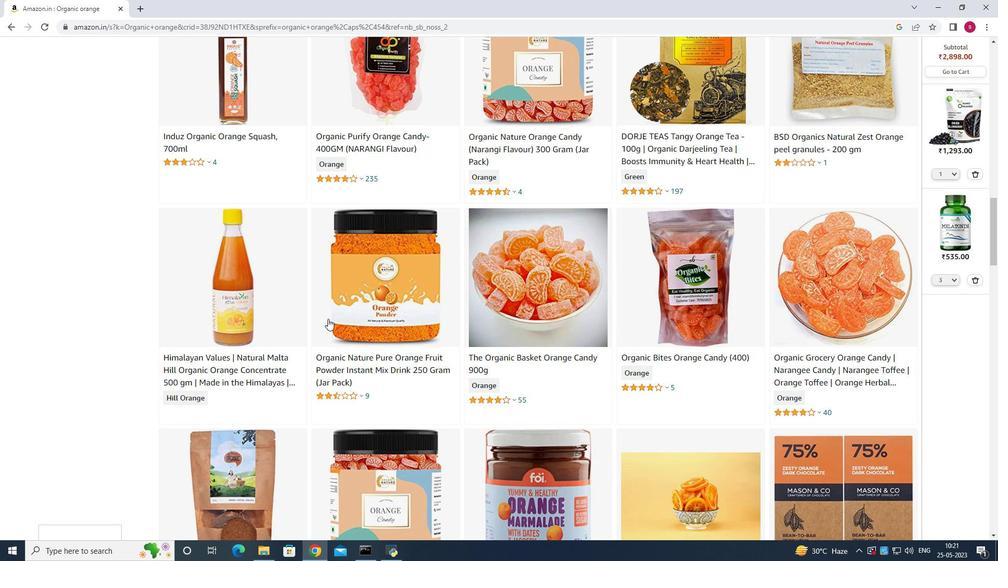 
Action: Mouse scrolled (328, 319) with delta (0, 0)
Screenshot: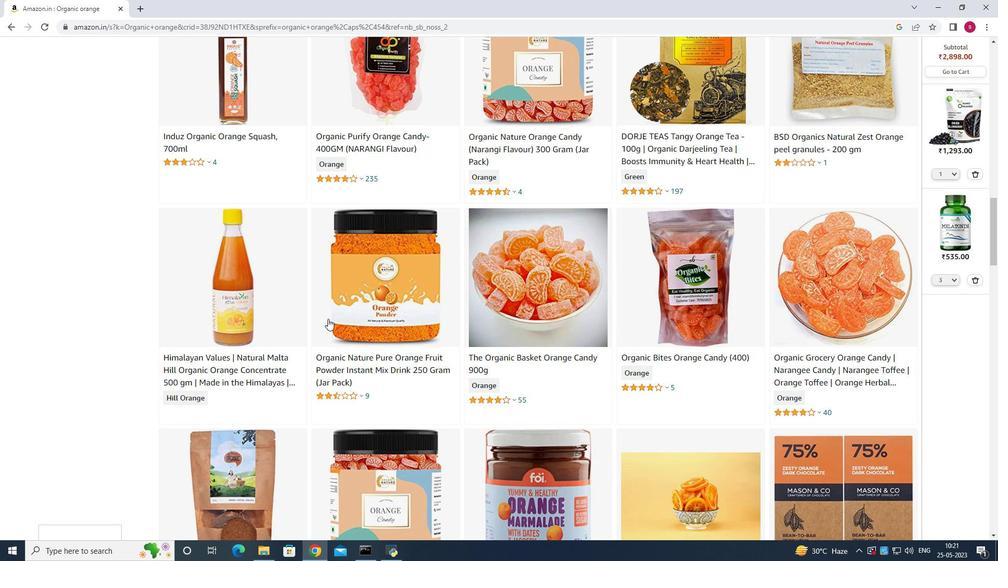 
Action: Mouse scrolled (328, 319) with delta (0, 0)
Screenshot: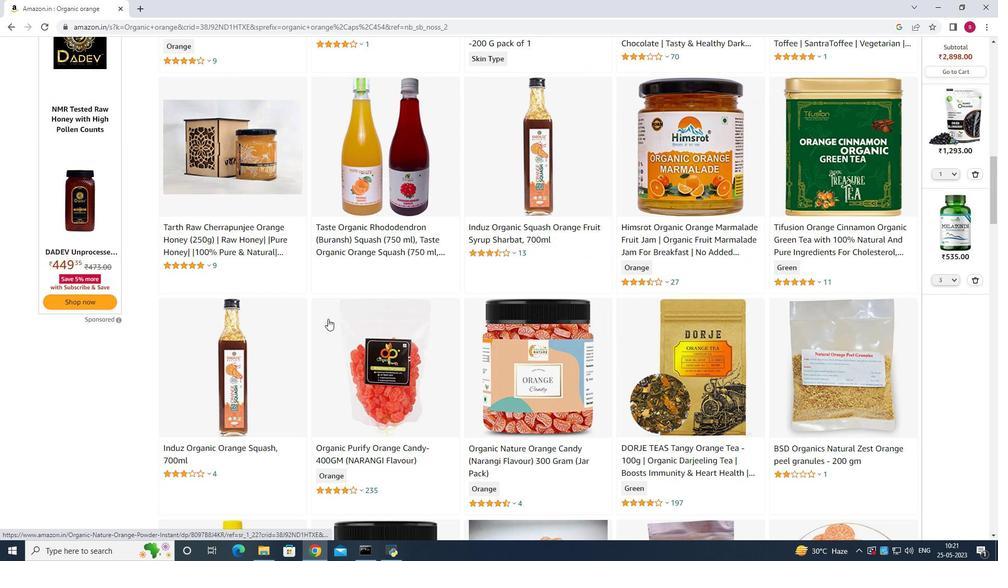 
Action: Mouse scrolled (328, 319) with delta (0, 0)
Screenshot: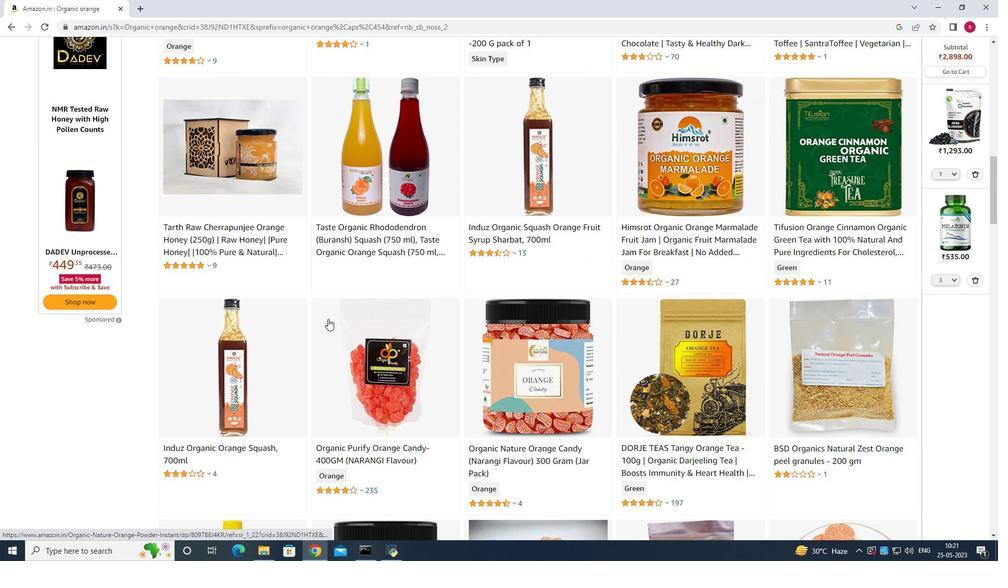 
Action: Mouse scrolled (328, 319) with delta (0, 0)
Screenshot: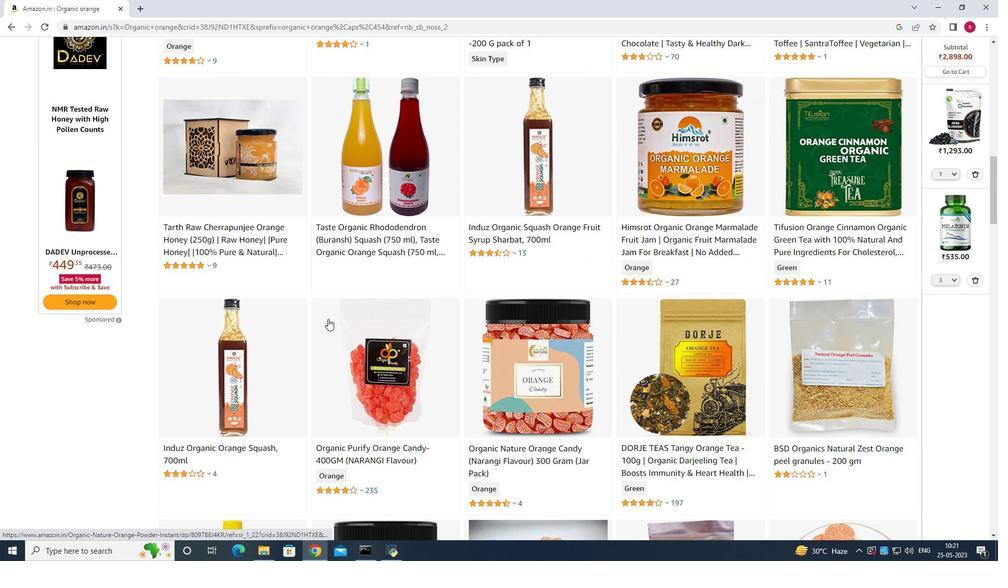 
Action: Mouse scrolled (328, 319) with delta (0, 0)
Screenshot: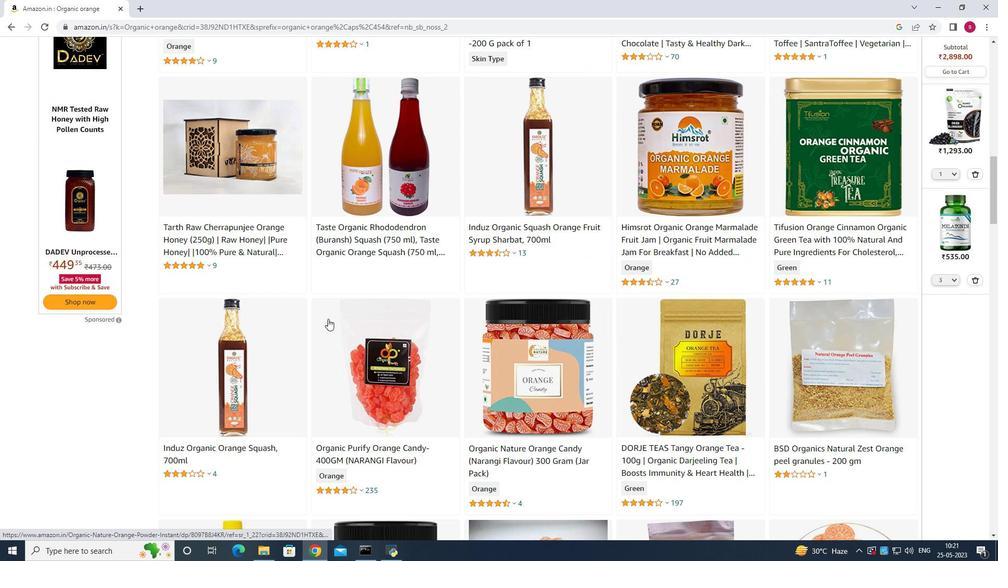 
Action: Mouse scrolled (328, 319) with delta (0, 0)
Screenshot: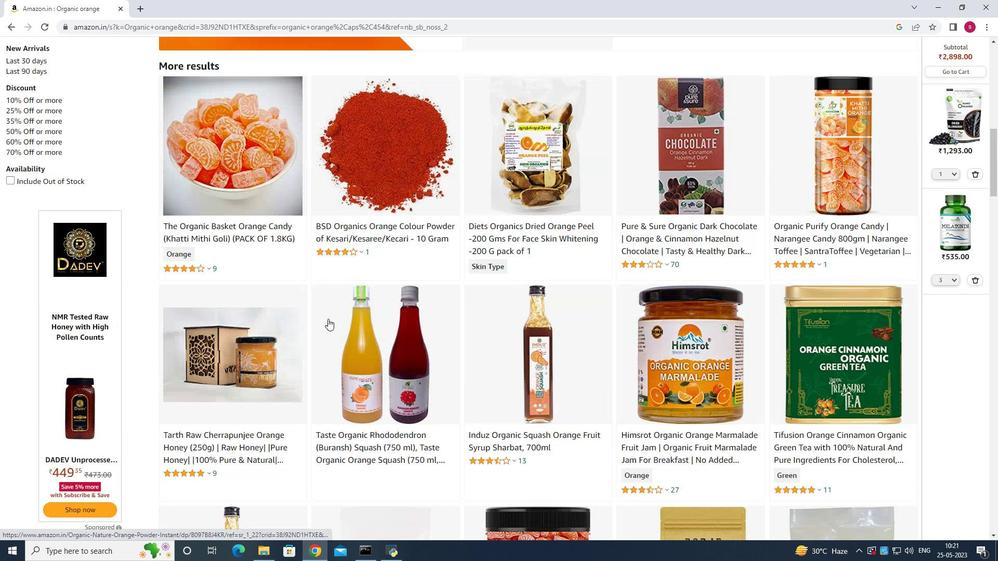 
Action: Mouse scrolled (328, 319) with delta (0, 0)
Screenshot: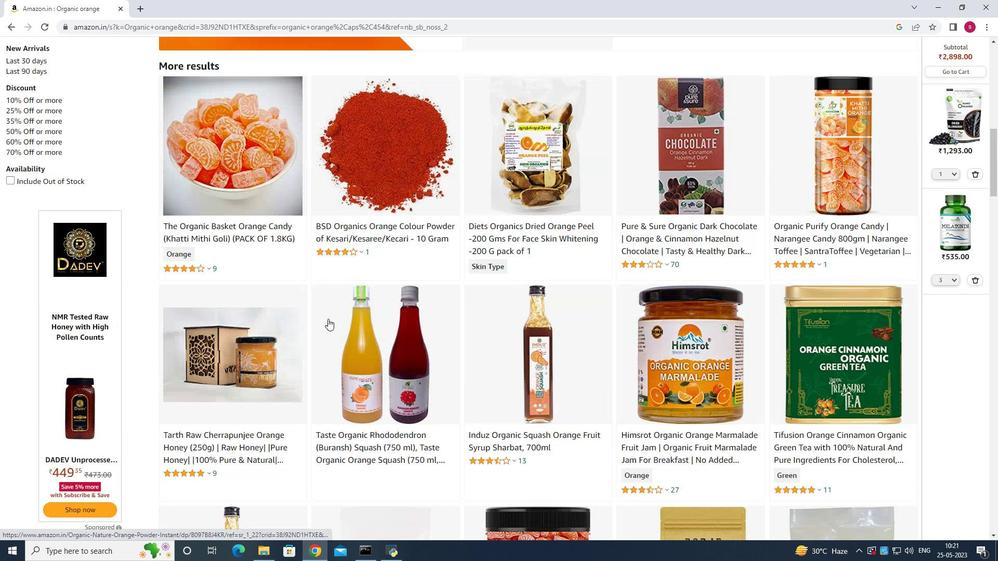 
Action: Mouse scrolled (328, 319) with delta (0, 0)
Screenshot: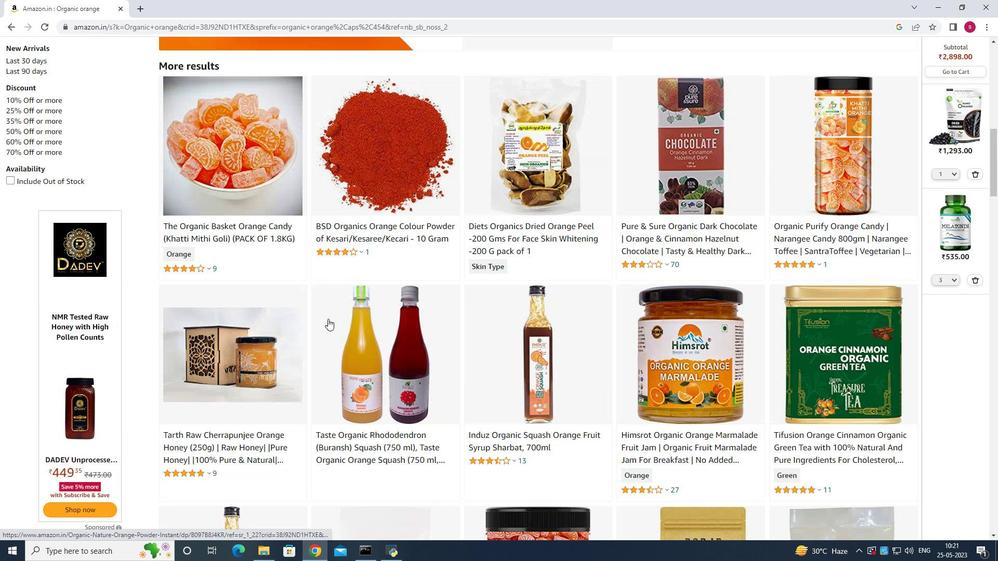
Action: Mouse scrolled (328, 319) with delta (0, 0)
Screenshot: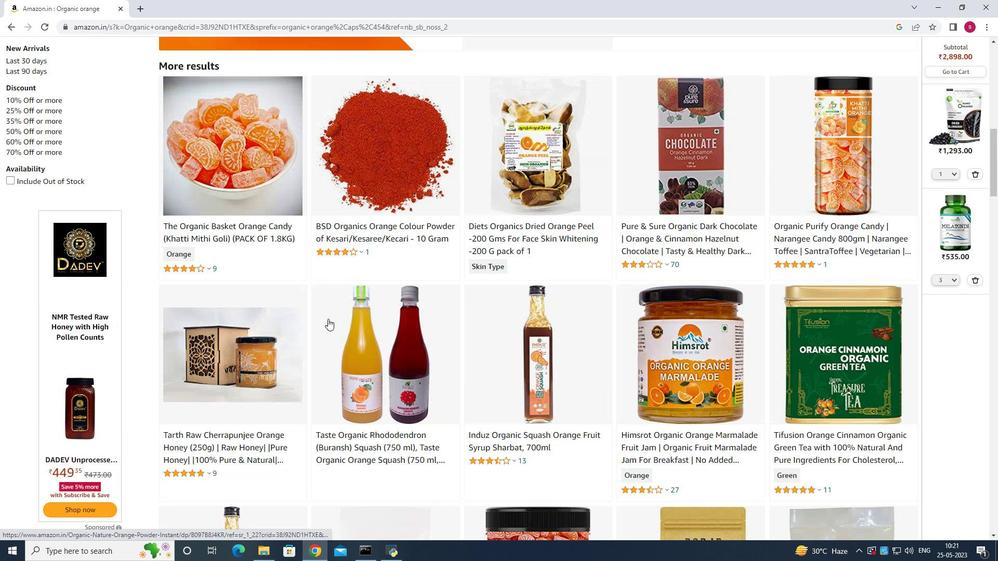 
Action: Mouse scrolled (328, 319) with delta (0, 0)
Screenshot: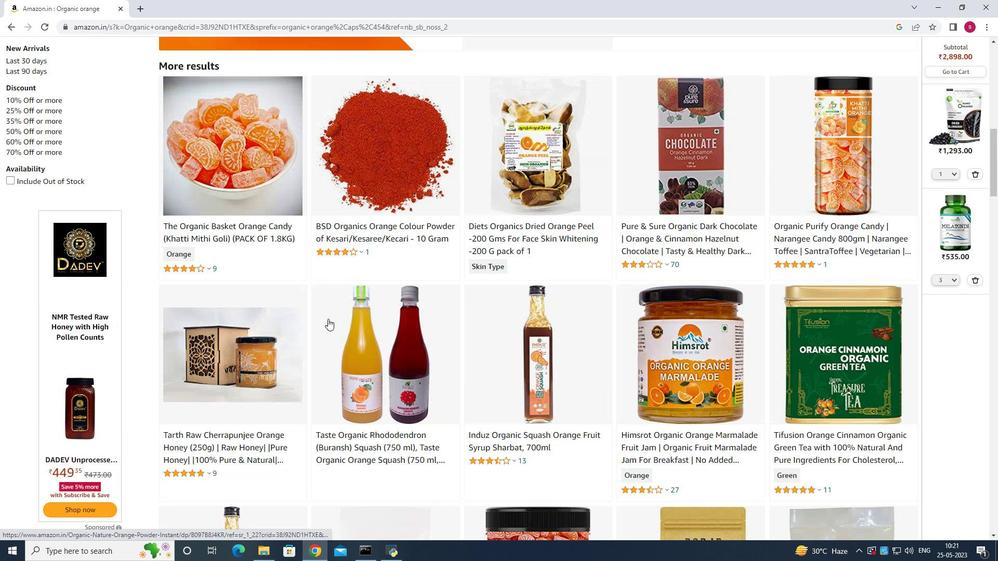 
Action: Mouse scrolled (328, 319) with delta (0, 0)
Screenshot: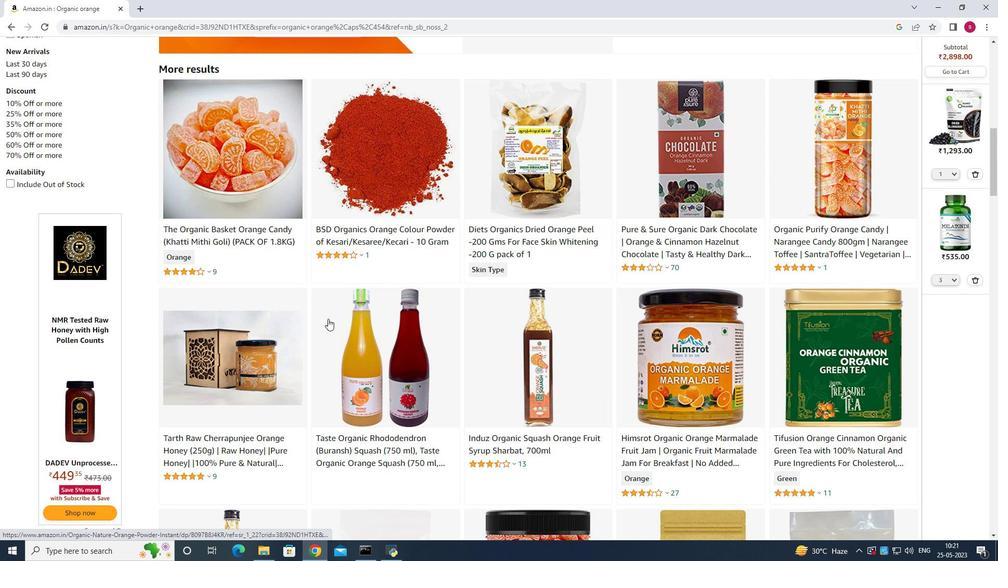 
Action: Mouse scrolled (328, 319) with delta (0, 0)
Screenshot: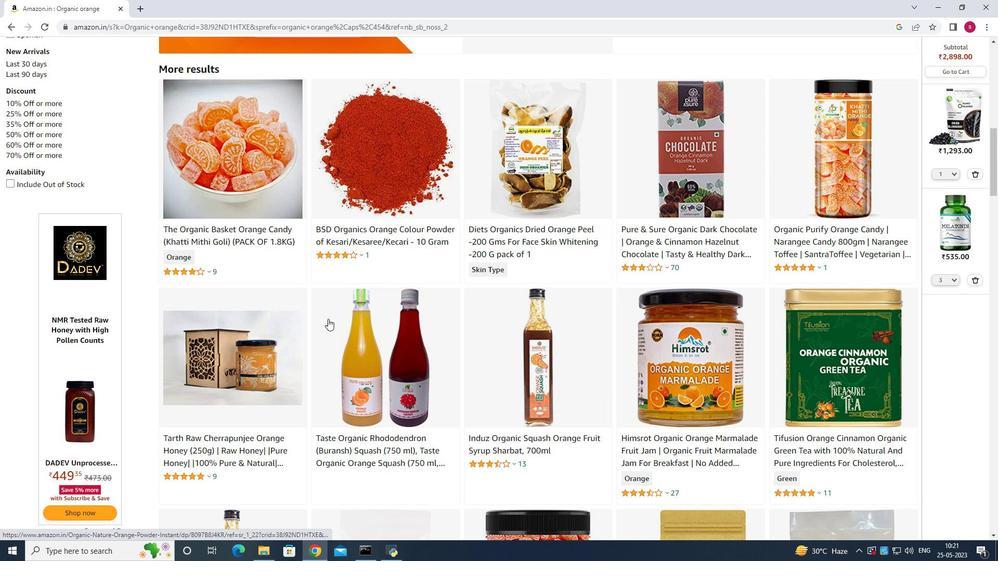 
Action: Mouse scrolled (328, 319) with delta (0, 0)
Screenshot: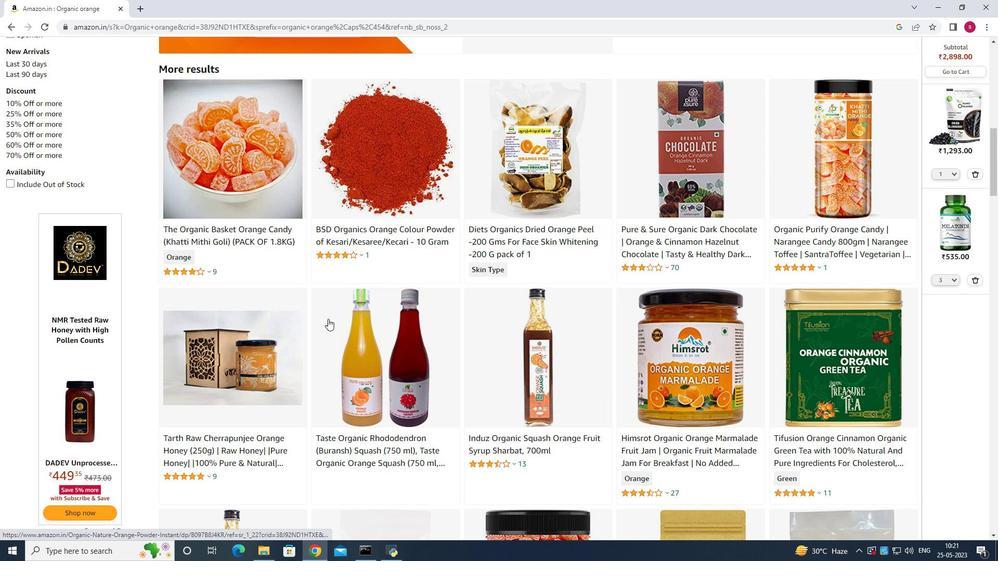 
Action: Mouse scrolled (328, 319) with delta (0, 0)
Screenshot: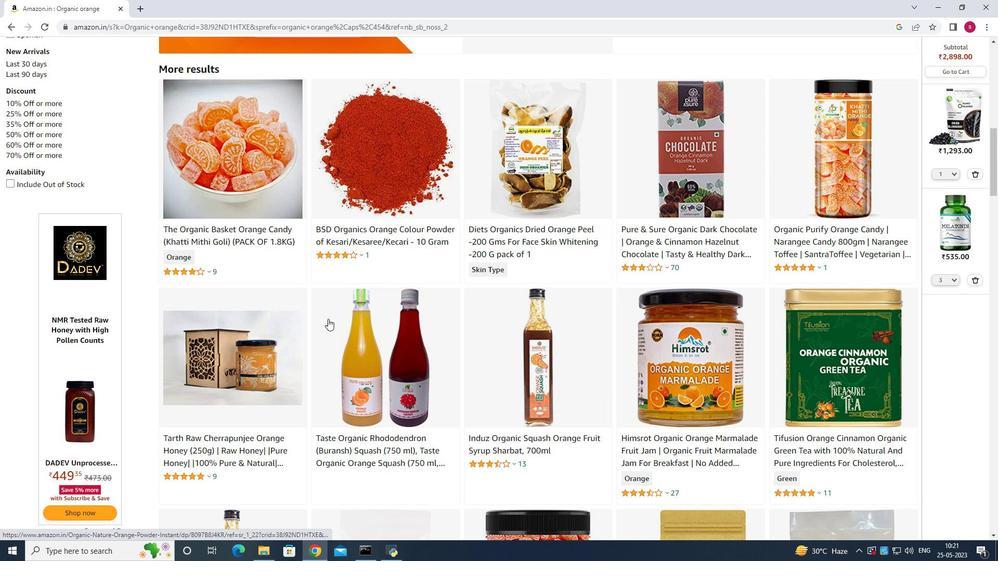 
Action: Mouse moved to (492, 344)
Screenshot: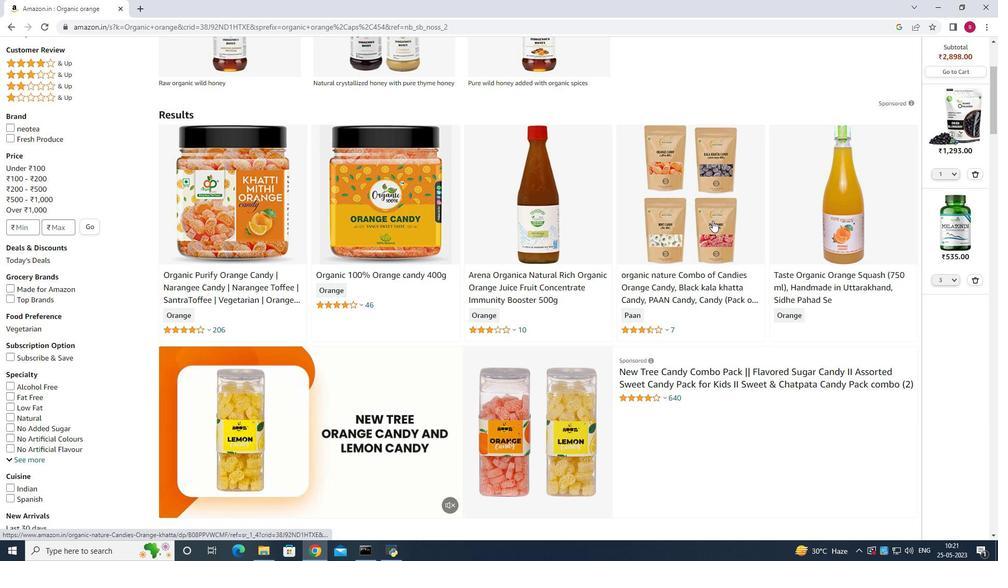 
Action: Mouse scrolled (492, 344) with delta (0, 0)
Screenshot: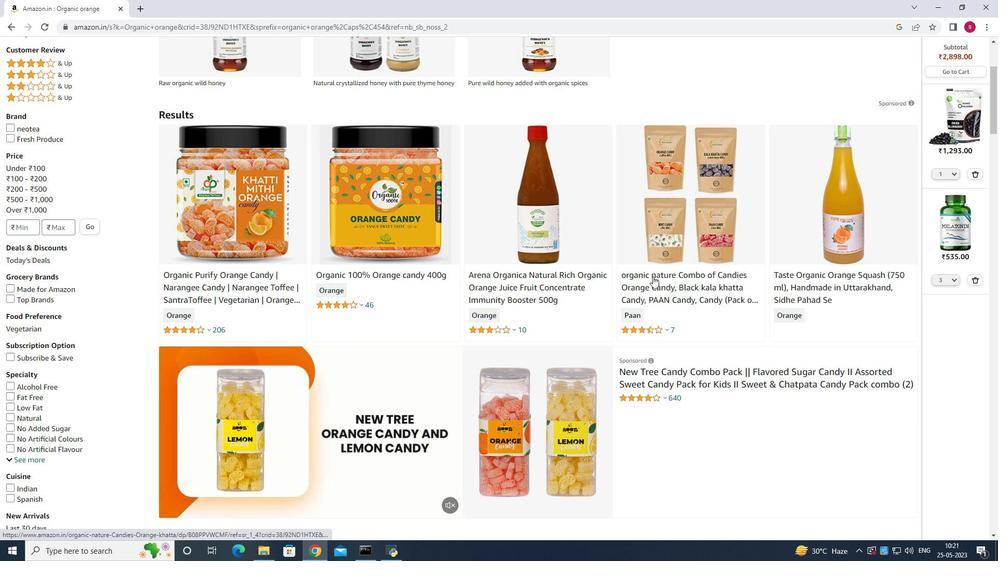 
Action: Mouse scrolled (492, 344) with delta (0, 0)
Screenshot: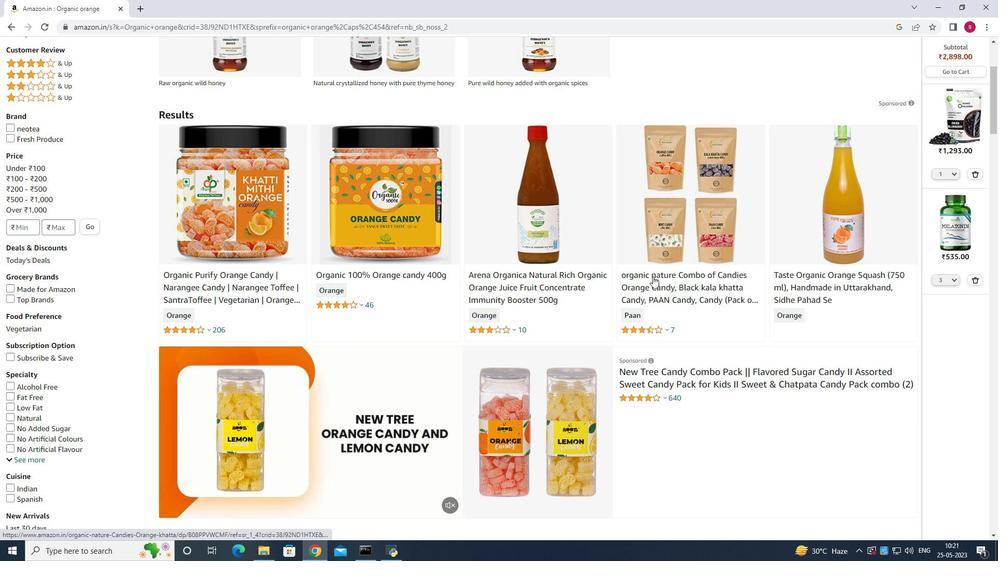 
Action: Mouse scrolled (492, 344) with delta (0, 0)
Screenshot: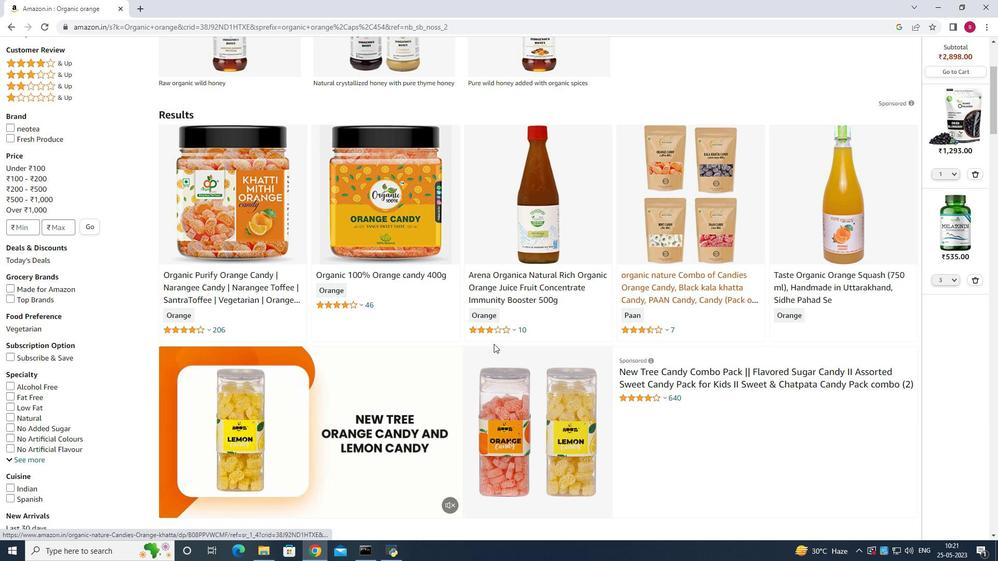 
Action: Mouse moved to (761, 341)
Screenshot: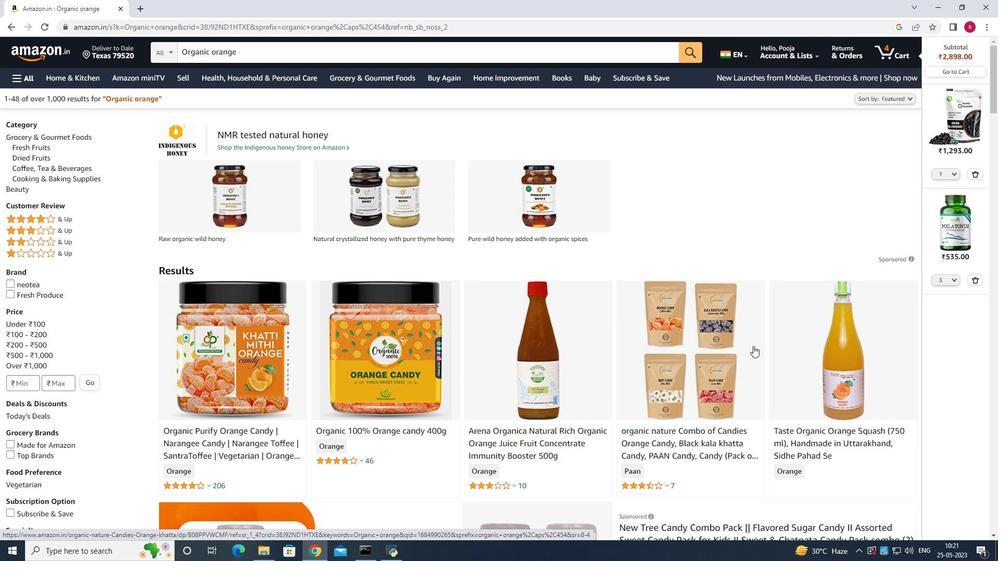 
Action: Mouse pressed left at (761, 341)
Screenshot: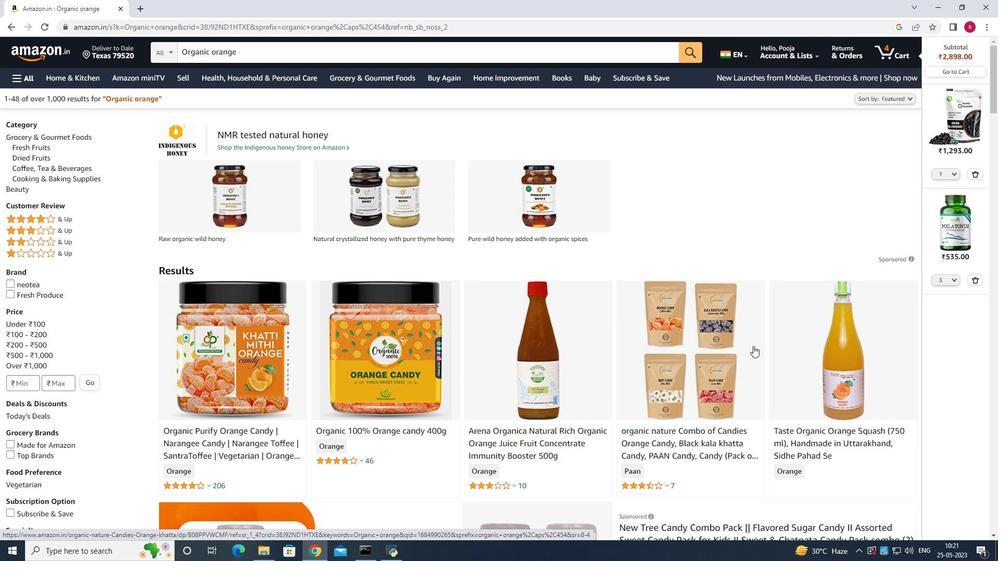 
Action: Mouse moved to (834, 351)
Screenshot: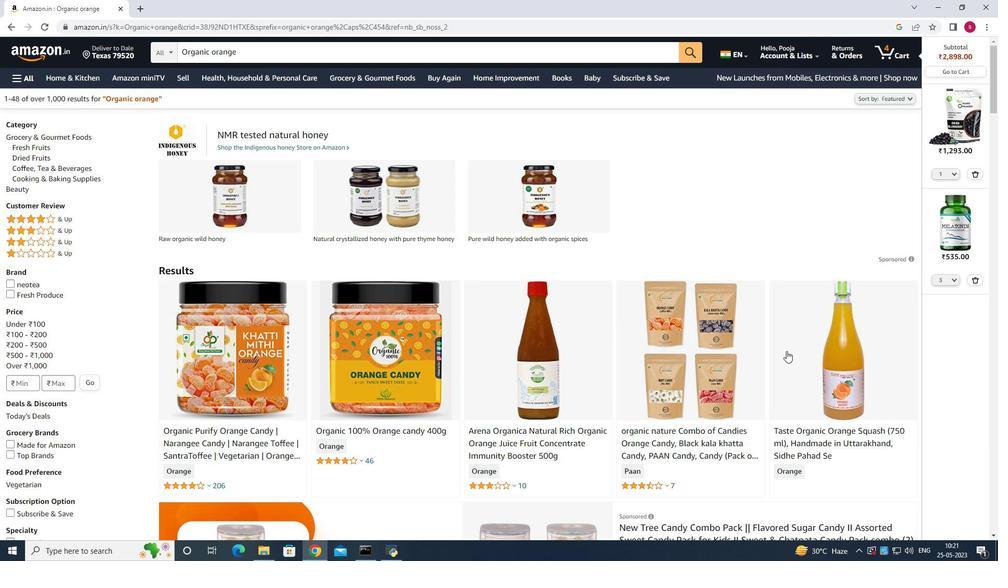 
Action: Mouse pressed left at (834, 351)
Screenshot: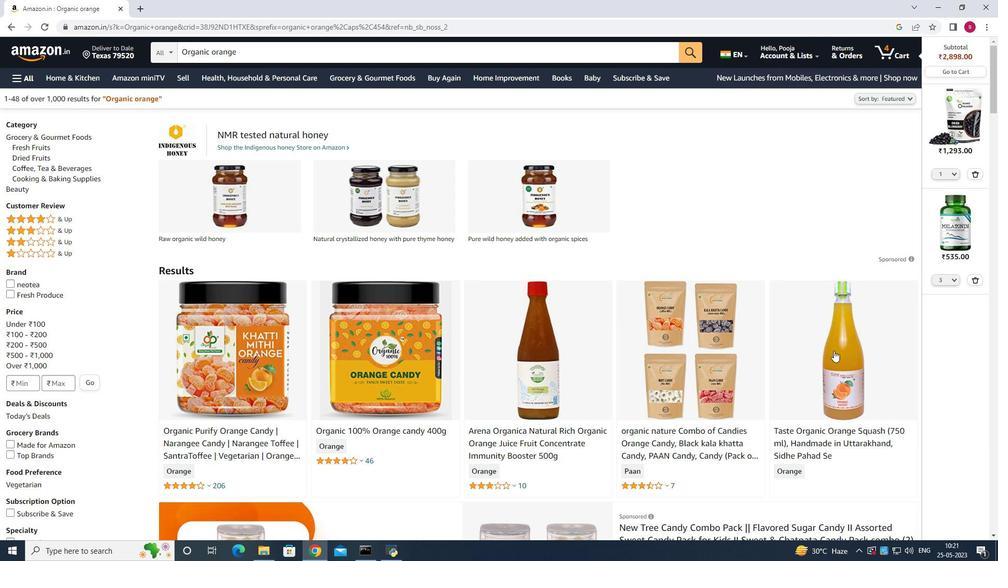 
Action: Mouse moved to (433, 407)
Screenshot: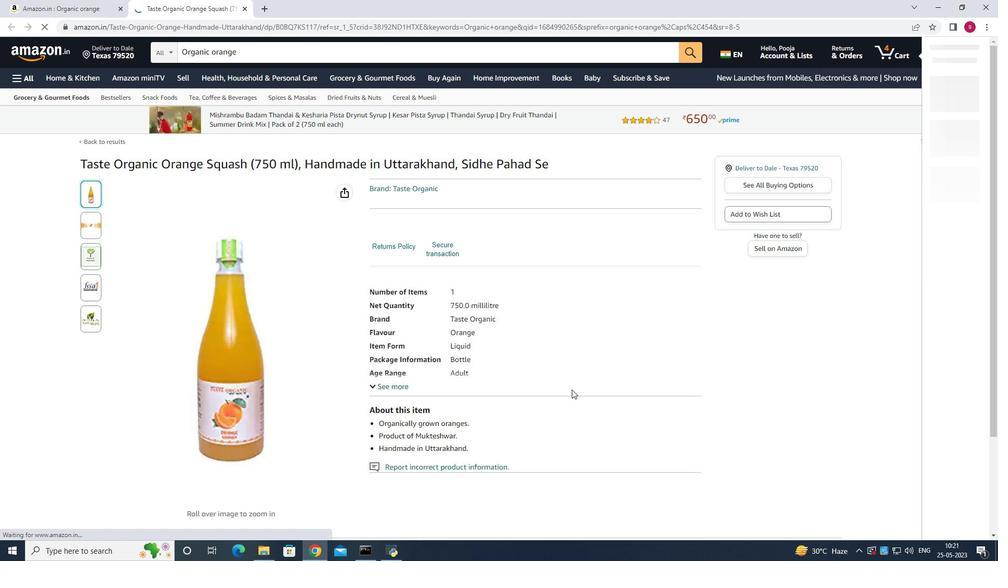 
Action: Mouse scrolled (433, 407) with delta (0, 0)
Screenshot: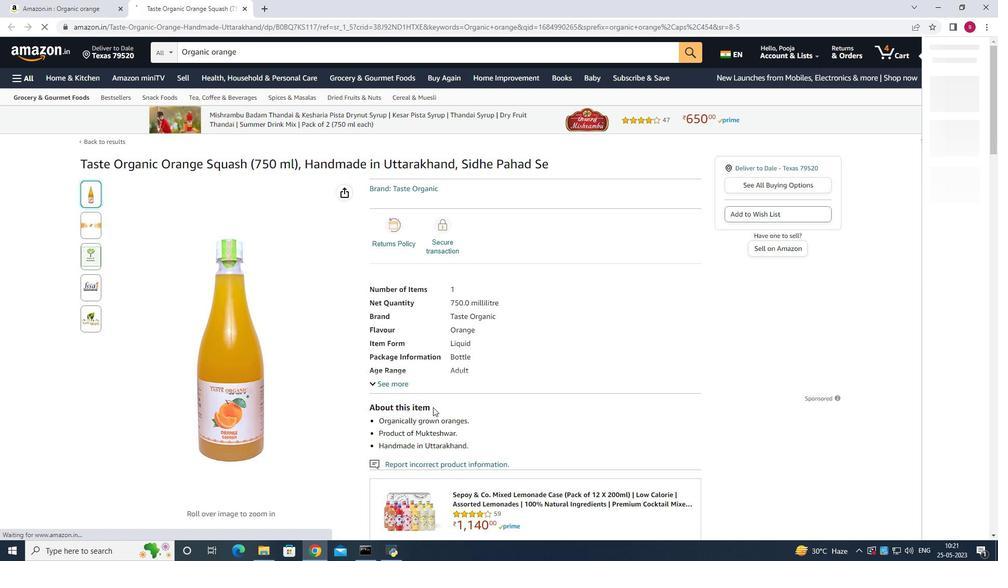 
Action: Mouse scrolled (433, 407) with delta (0, 0)
Screenshot: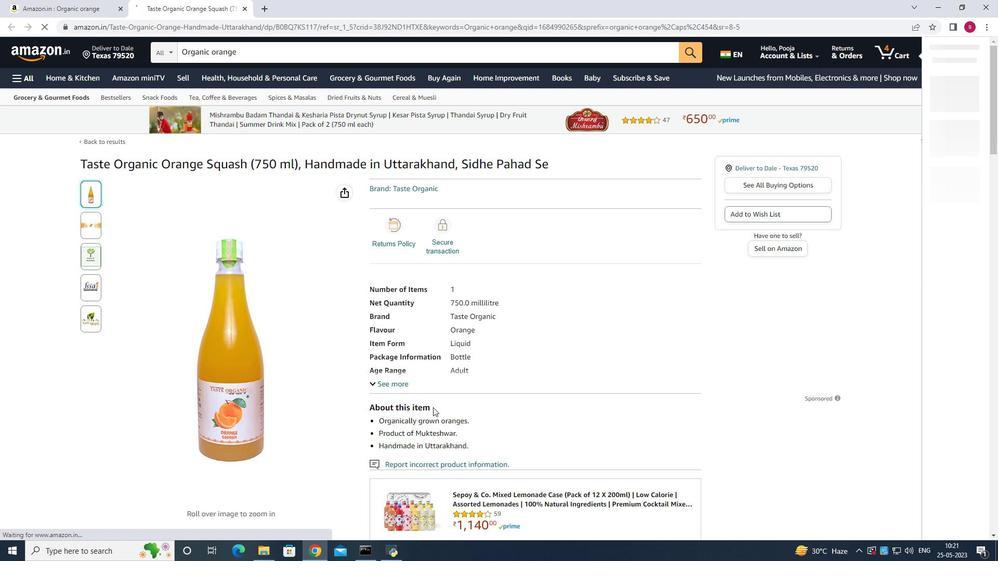 
Action: Mouse scrolled (433, 407) with delta (0, 0)
Screenshot: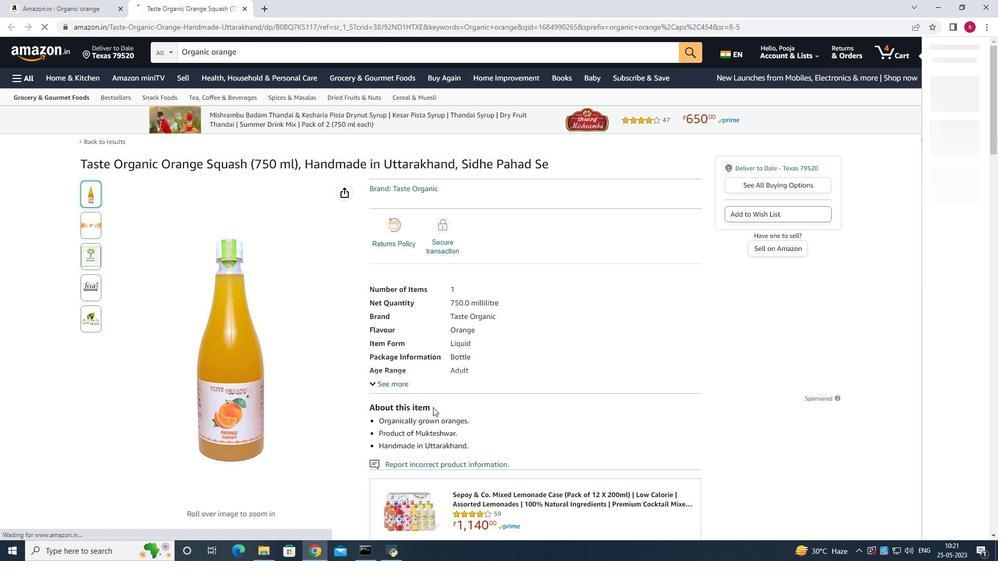 
Action: Mouse scrolled (433, 407) with delta (0, 0)
Screenshot: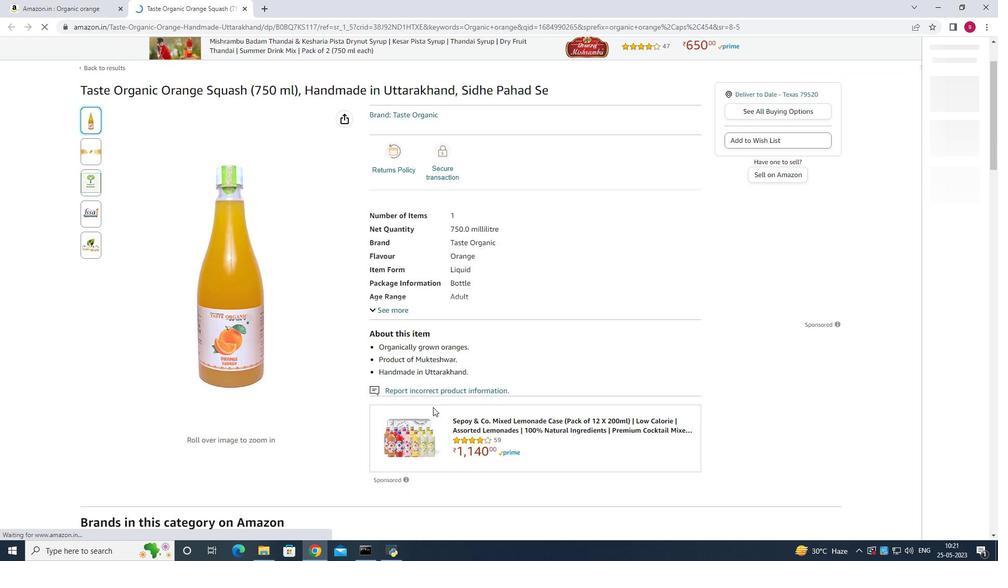 
Action: Mouse moved to (797, 303)
Screenshot: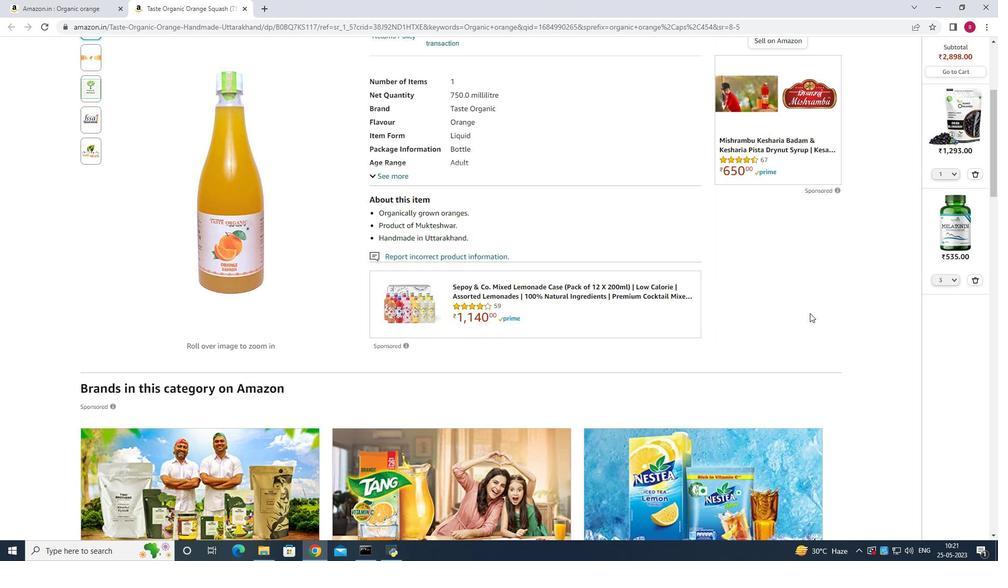 
Action: Mouse scrolled (797, 304) with delta (0, 0)
Screenshot: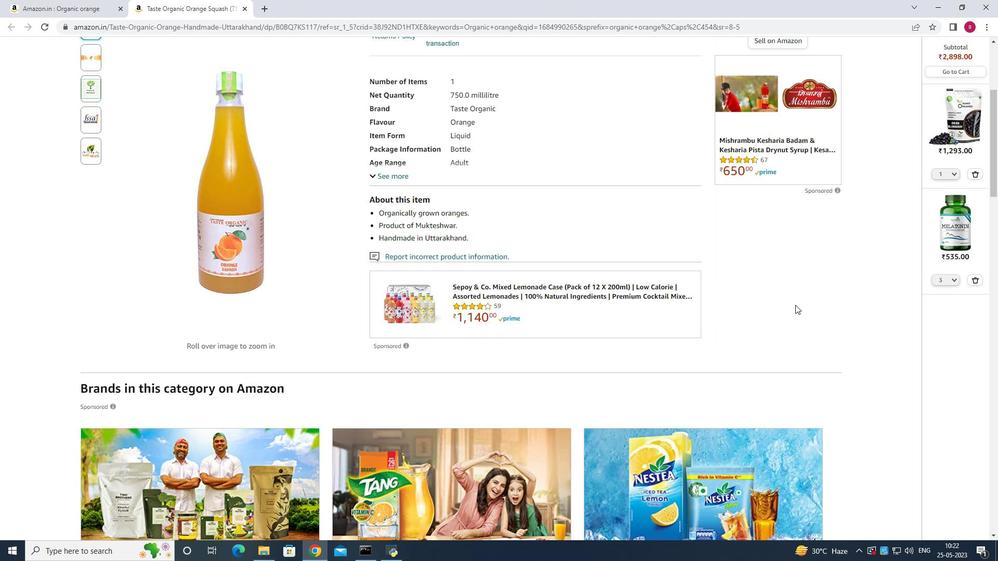 
Action: Mouse scrolled (797, 304) with delta (0, 0)
Screenshot: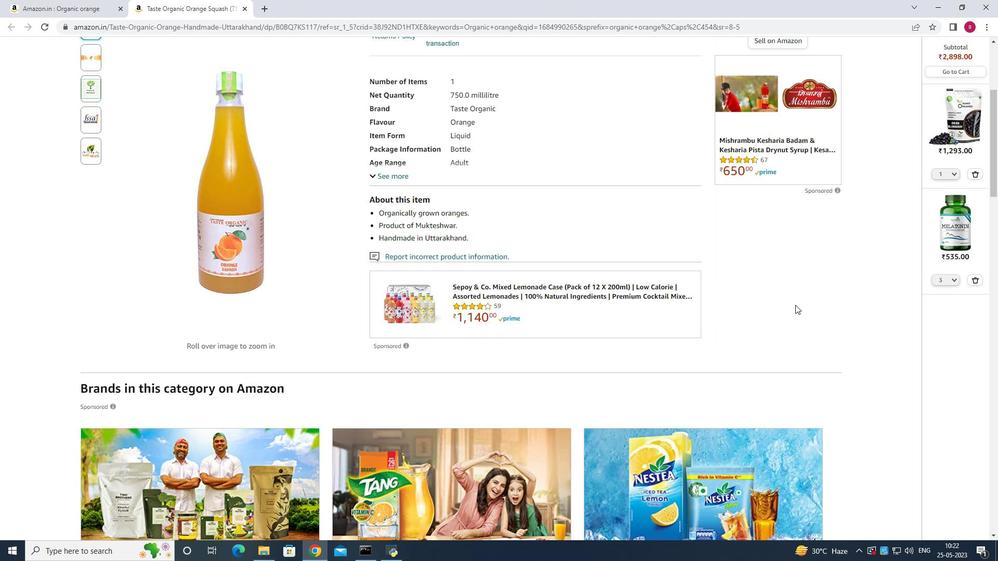 
Action: Mouse scrolled (797, 304) with delta (0, 0)
Screenshot: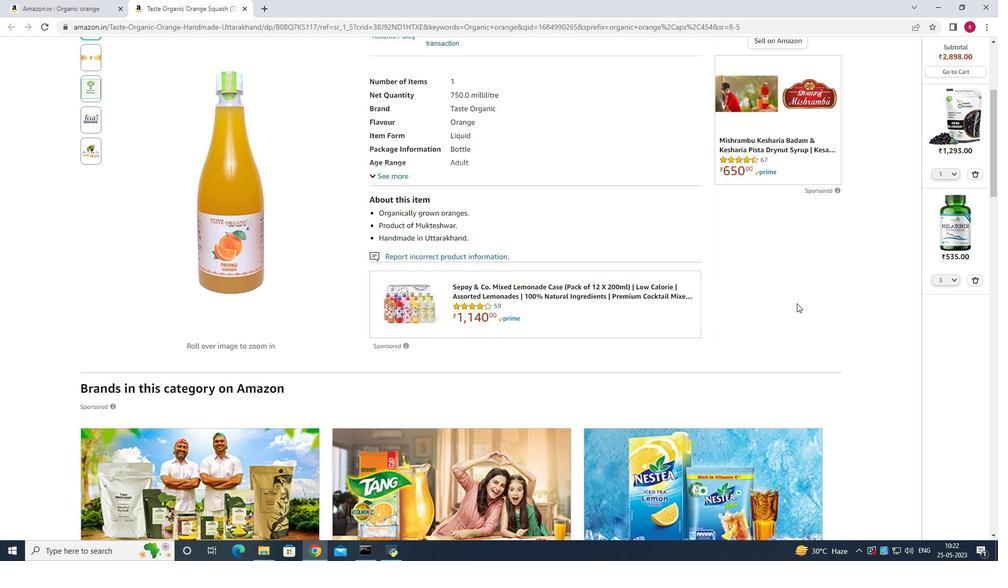 
Action: Mouse moved to (222, 400)
Screenshot: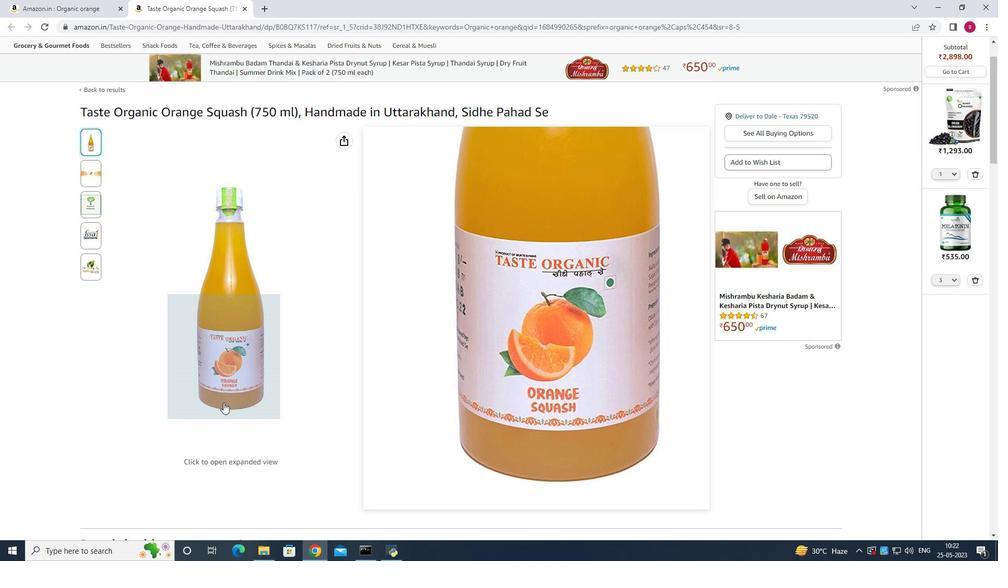 
Action: Mouse scrolled (222, 401) with delta (0, 0)
Screenshot: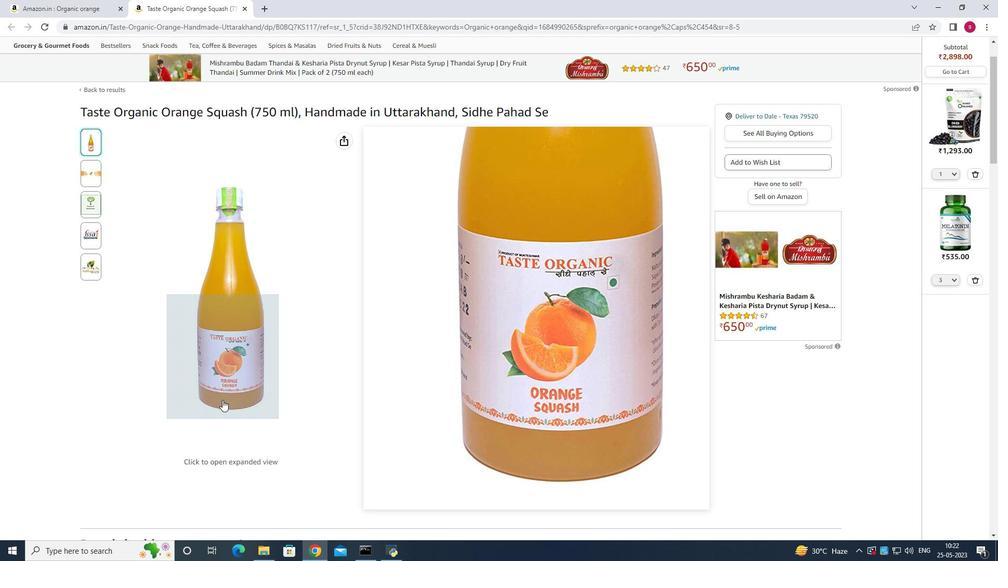 
Action: Mouse moved to (222, 400)
Screenshot: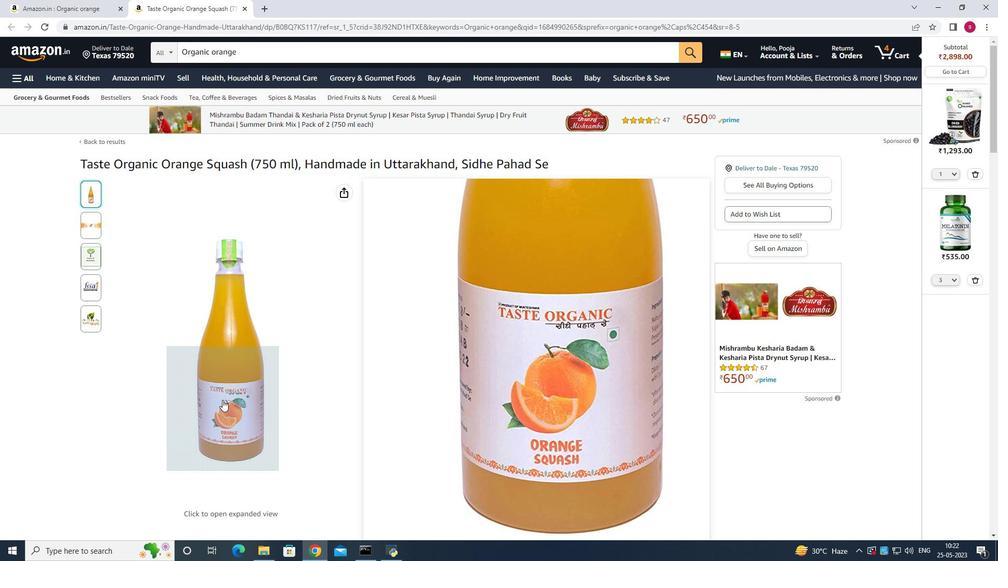 
Action: Mouse scrolled (222, 400) with delta (0, 0)
Screenshot: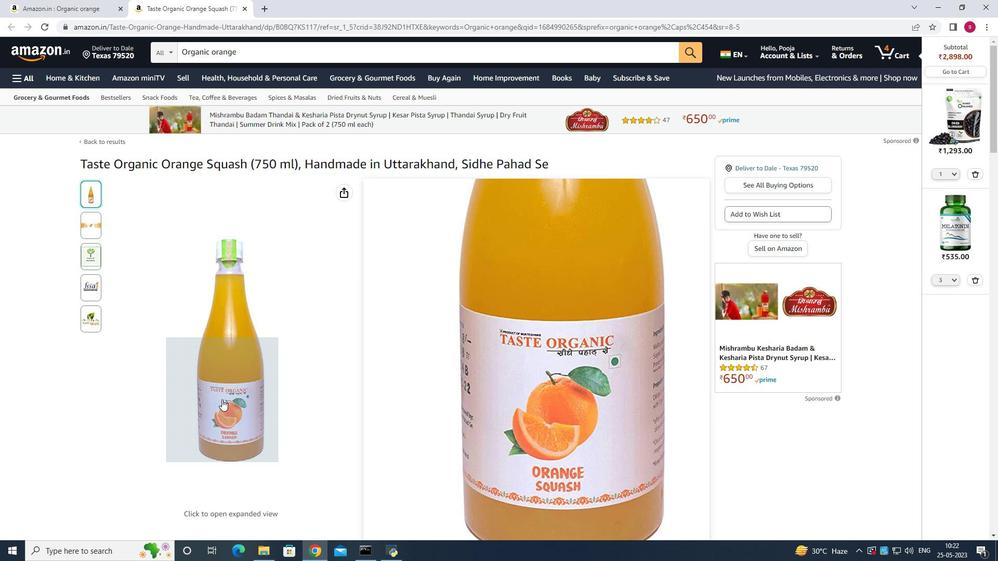 
Action: Mouse scrolled (222, 400) with delta (0, 0)
Screenshot: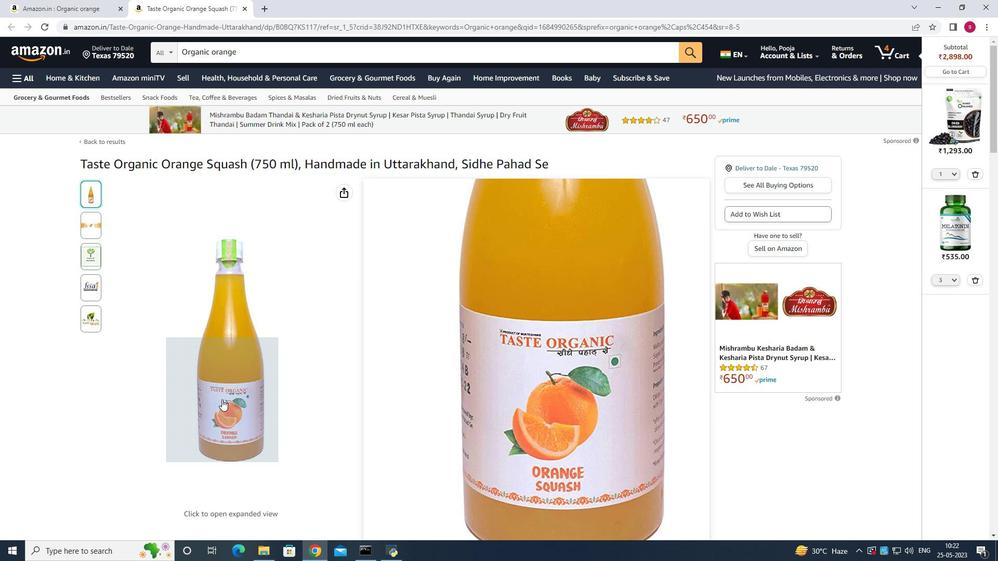 
Action: Mouse scrolled (222, 400) with delta (0, 0)
Screenshot: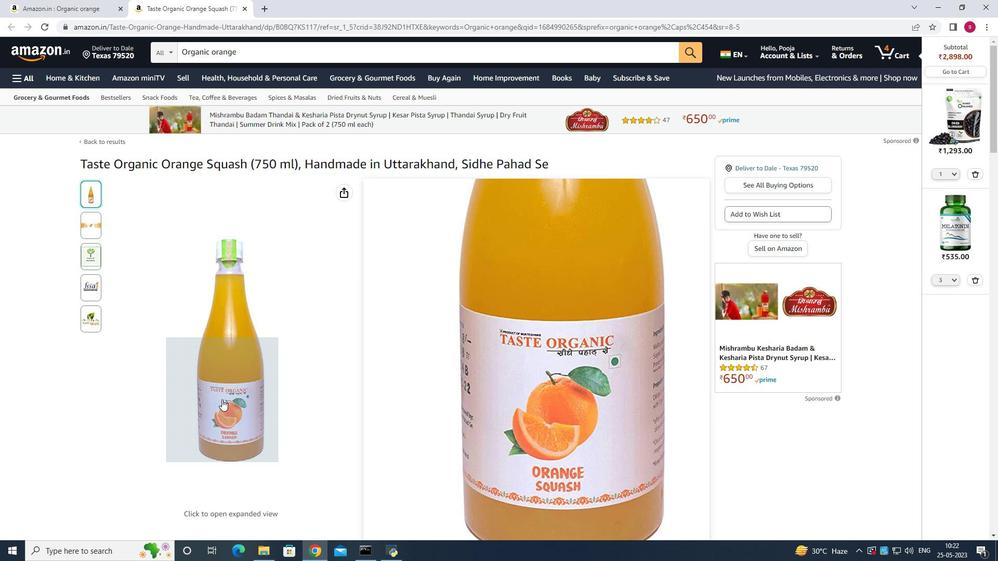 
Action: Mouse scrolled (222, 400) with delta (0, 0)
Screenshot: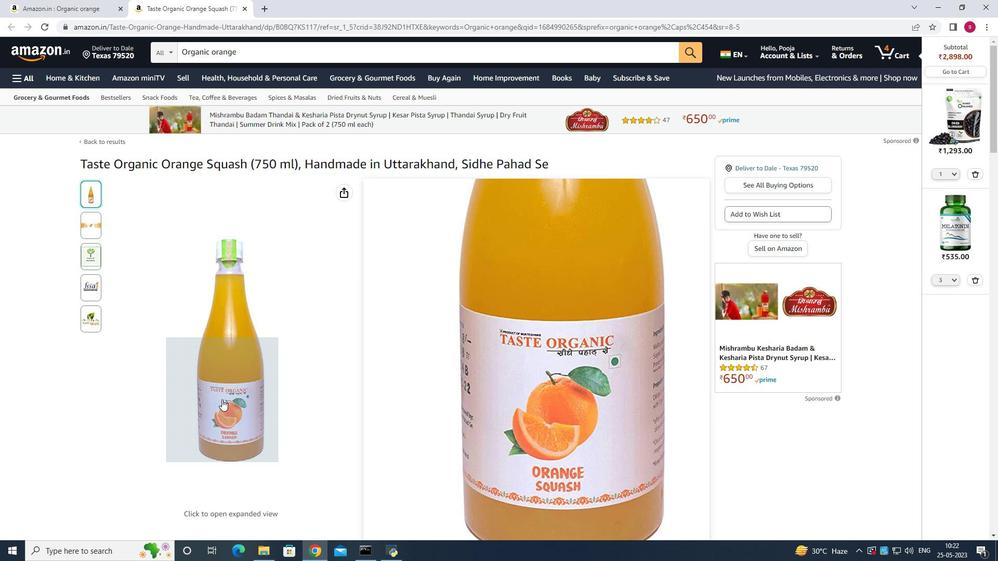 
Action: Mouse scrolled (222, 400) with delta (0, 0)
Screenshot: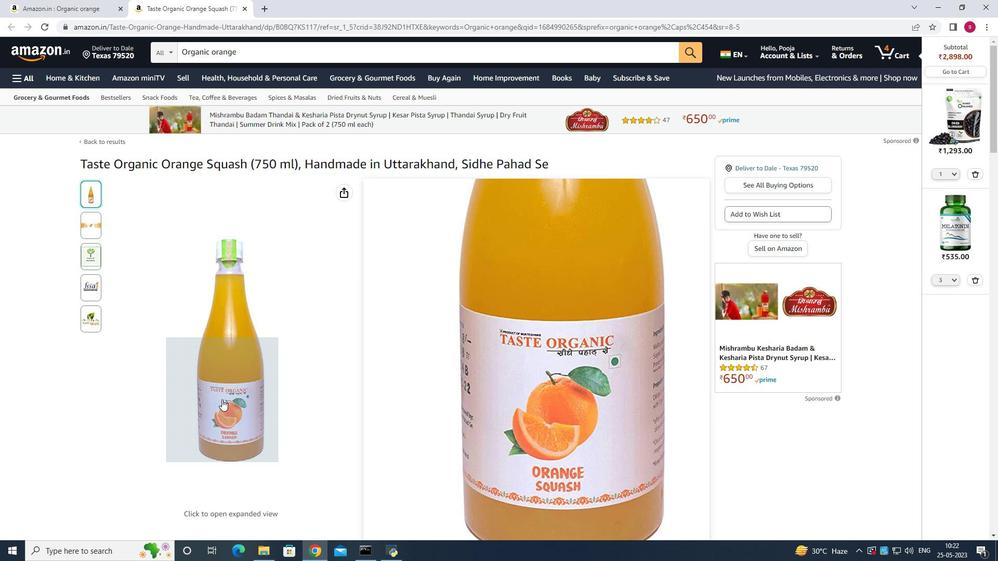
Action: Mouse scrolled (222, 400) with delta (0, 0)
Screenshot: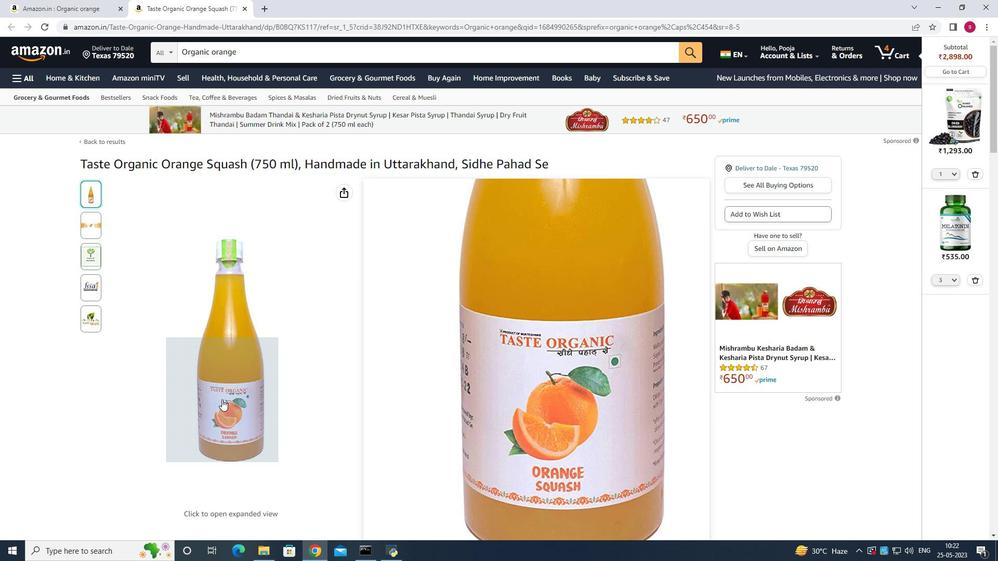 
Action: Mouse scrolled (222, 400) with delta (0, 0)
Screenshot: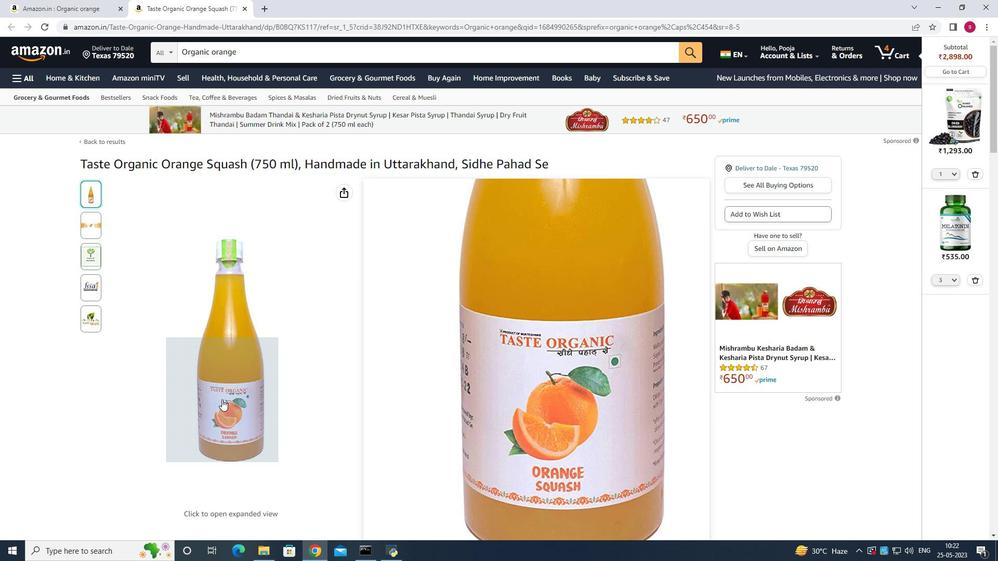 
Action: Mouse scrolled (222, 400) with delta (0, 0)
Screenshot: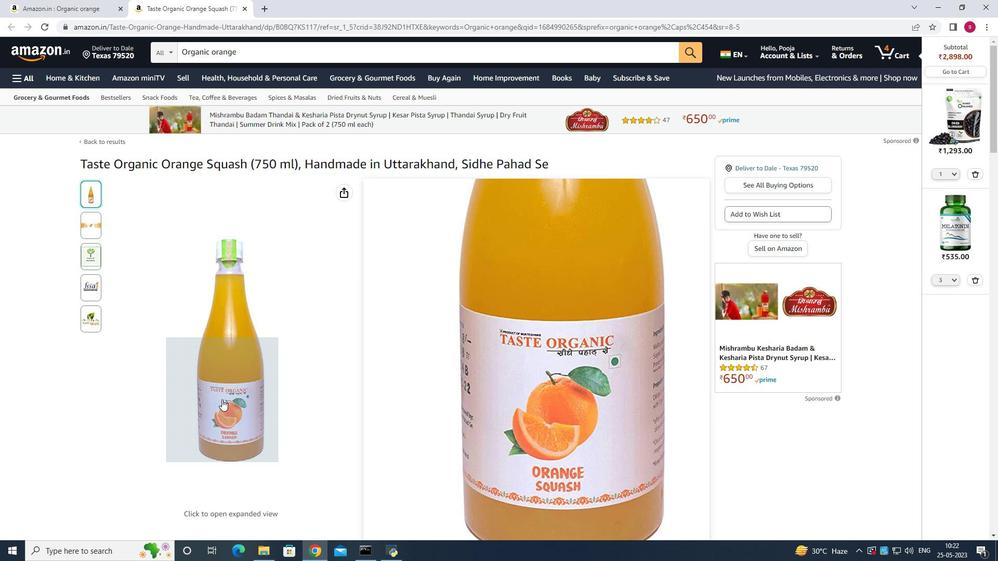 
Action: Mouse scrolled (222, 400) with delta (0, 0)
Screenshot: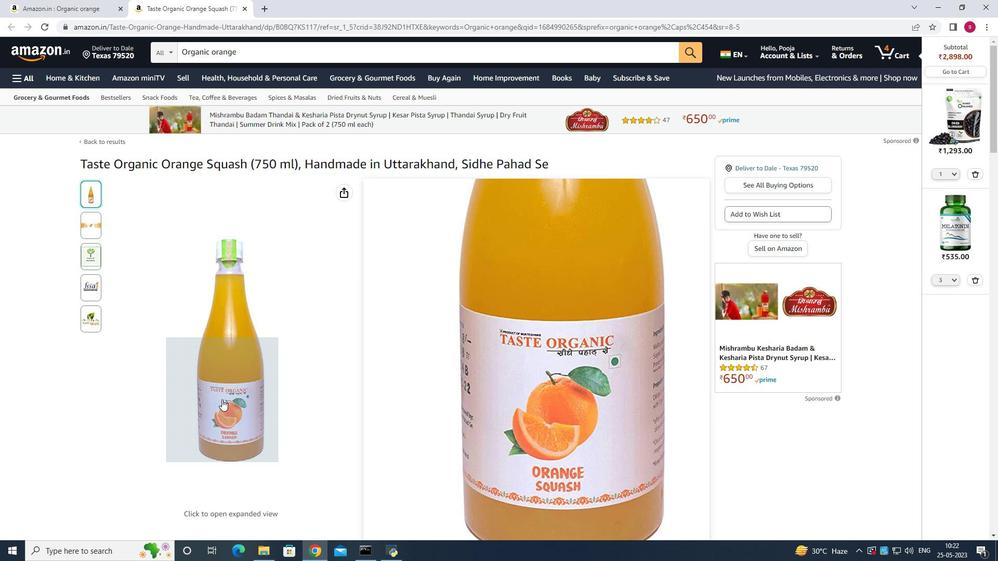 
Action: Mouse scrolled (222, 400) with delta (0, 0)
Screenshot: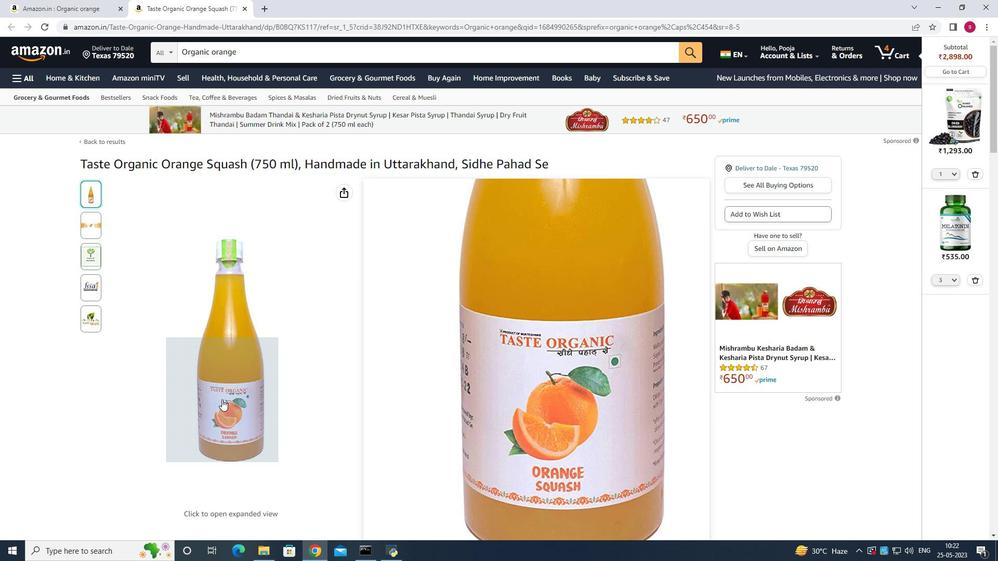 
Action: Mouse scrolled (222, 400) with delta (0, 0)
Screenshot: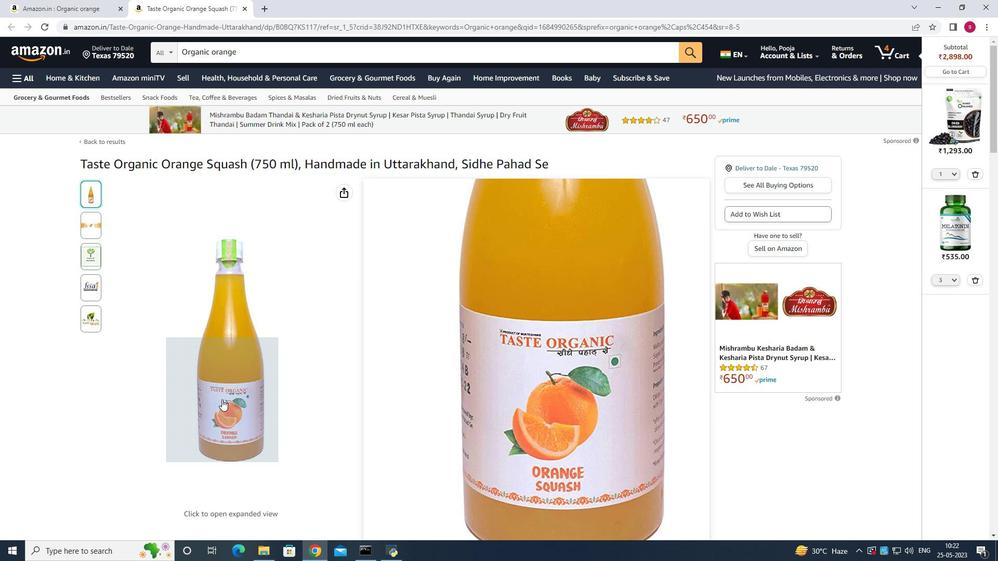 
Action: Mouse scrolled (222, 400) with delta (0, 0)
Screenshot: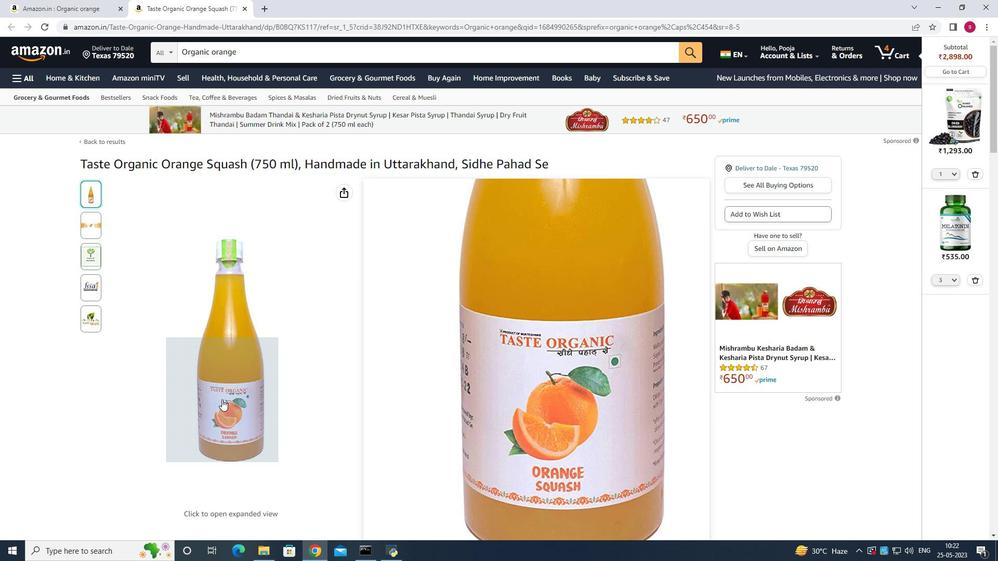 
Action: Mouse moved to (805, 185)
Screenshot: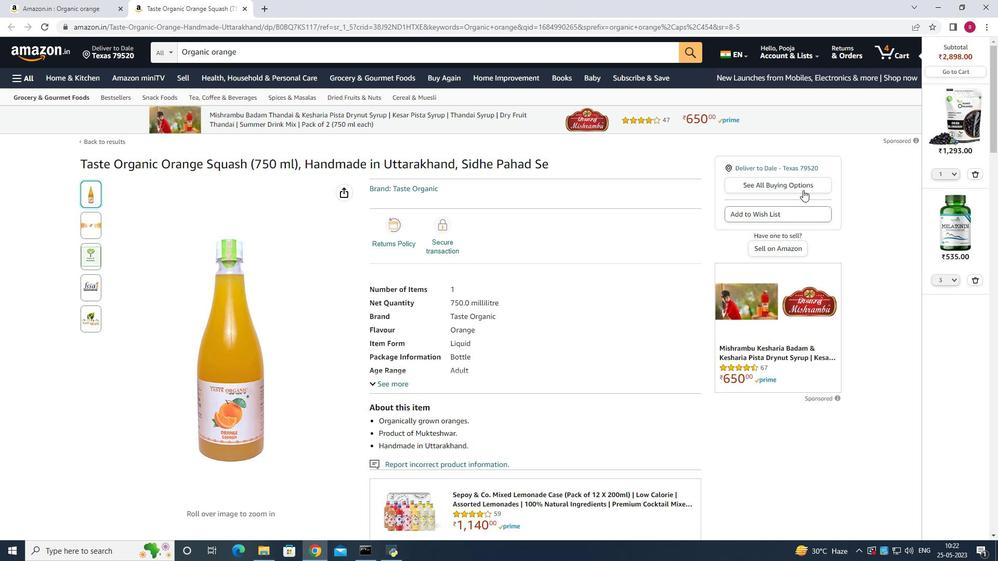 
Action: Mouse pressed left at (805, 185)
Screenshot: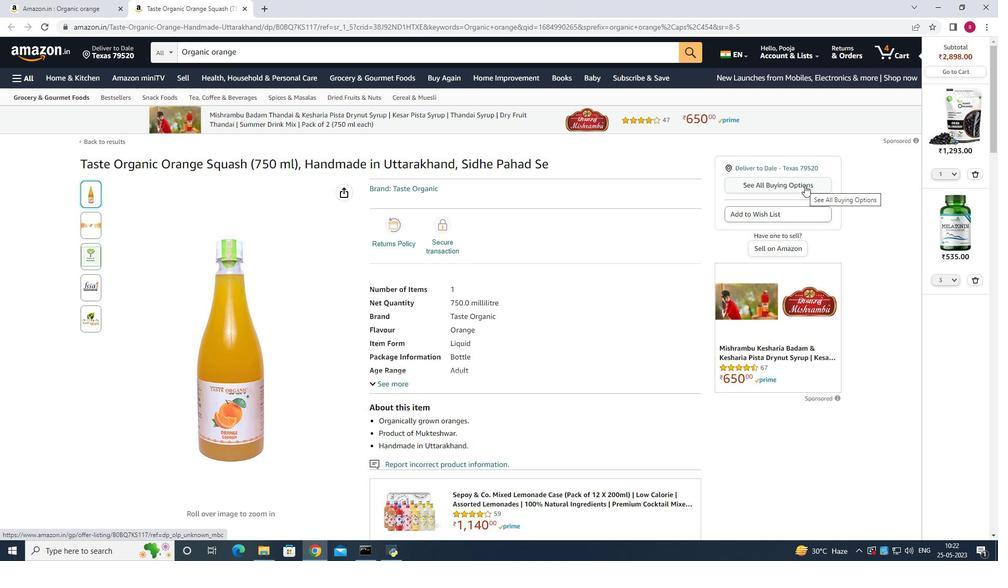 
Action: Mouse moved to (961, 182)
Screenshot: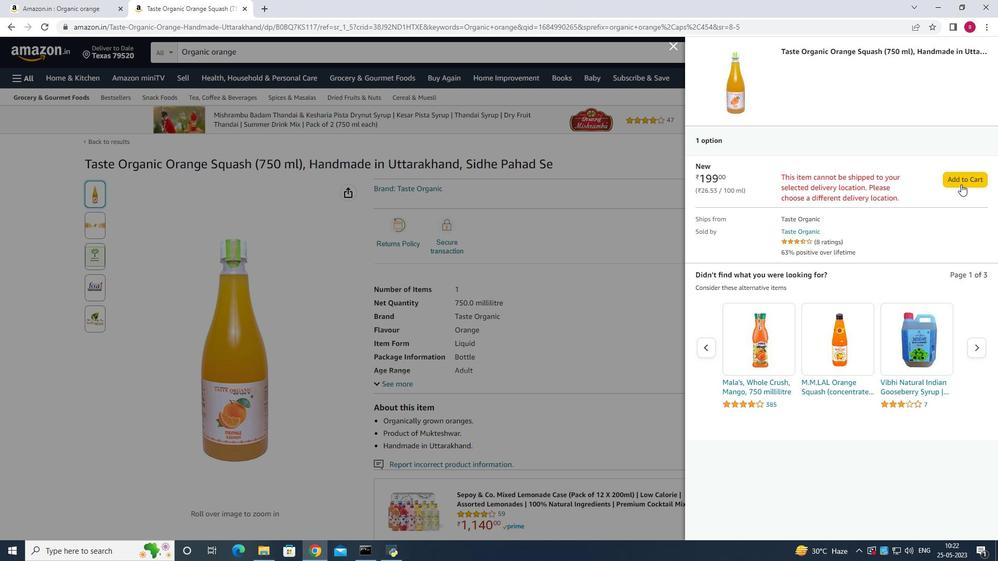
Action: Mouse pressed left at (961, 182)
Screenshot: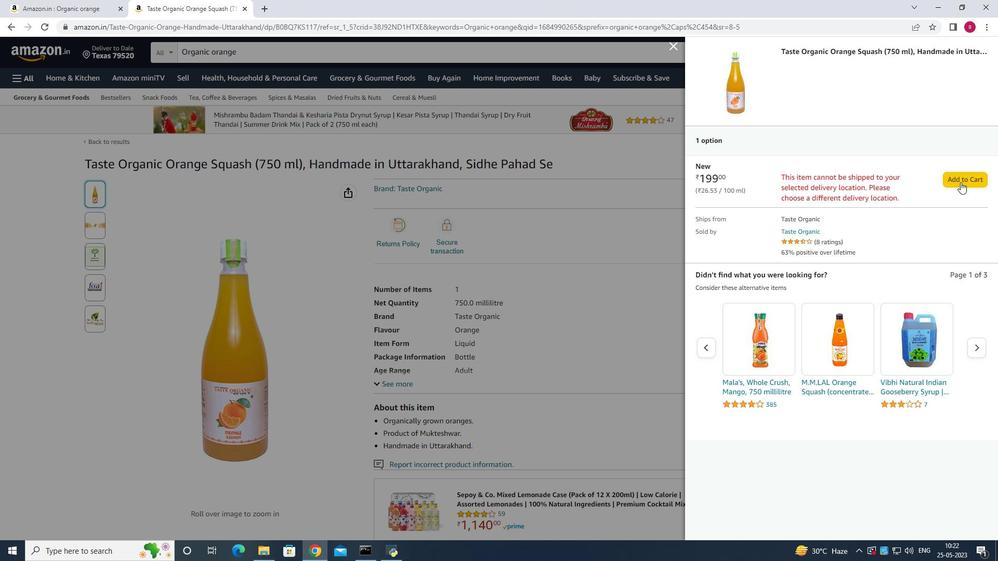 
Action: Mouse pressed left at (961, 182)
Screenshot: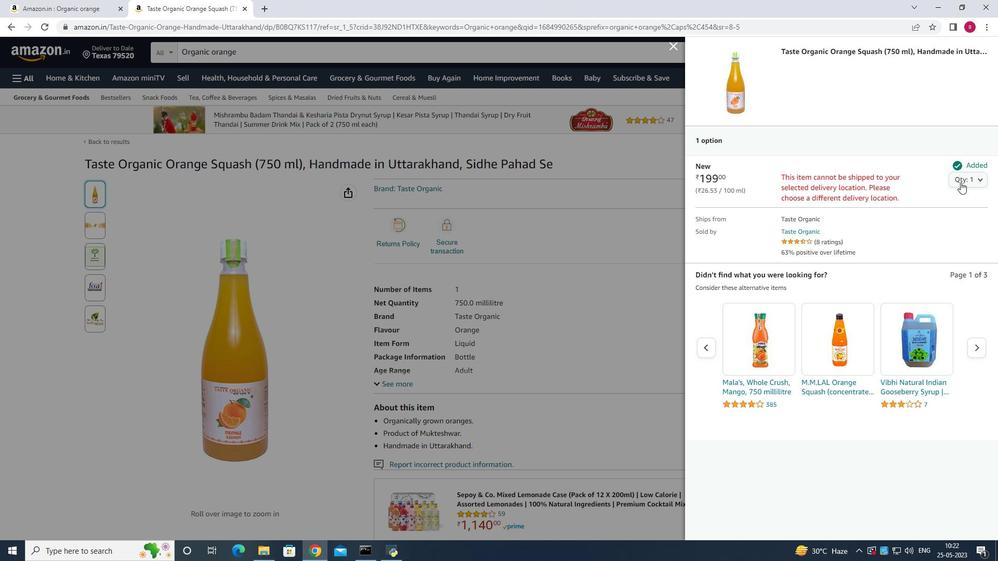 
Action: Mouse moved to (962, 190)
Screenshot: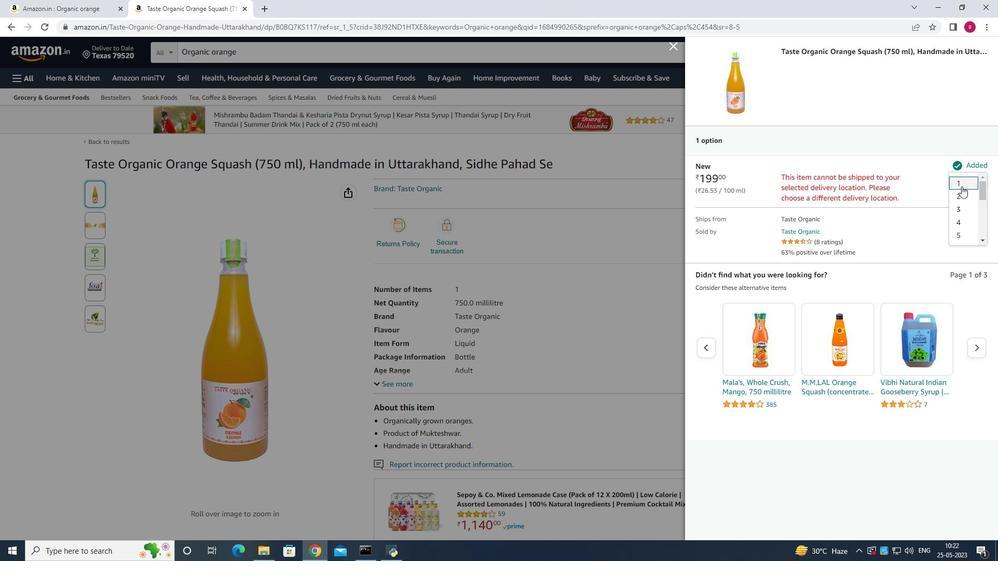 
Action: Mouse pressed left at (962, 190)
Screenshot: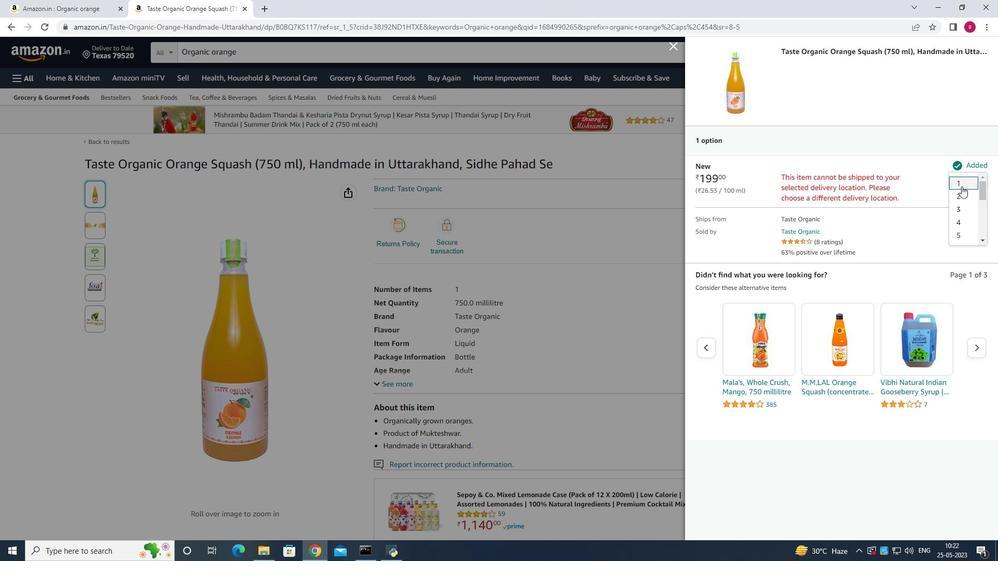 
Action: Mouse moved to (574, 234)
Screenshot: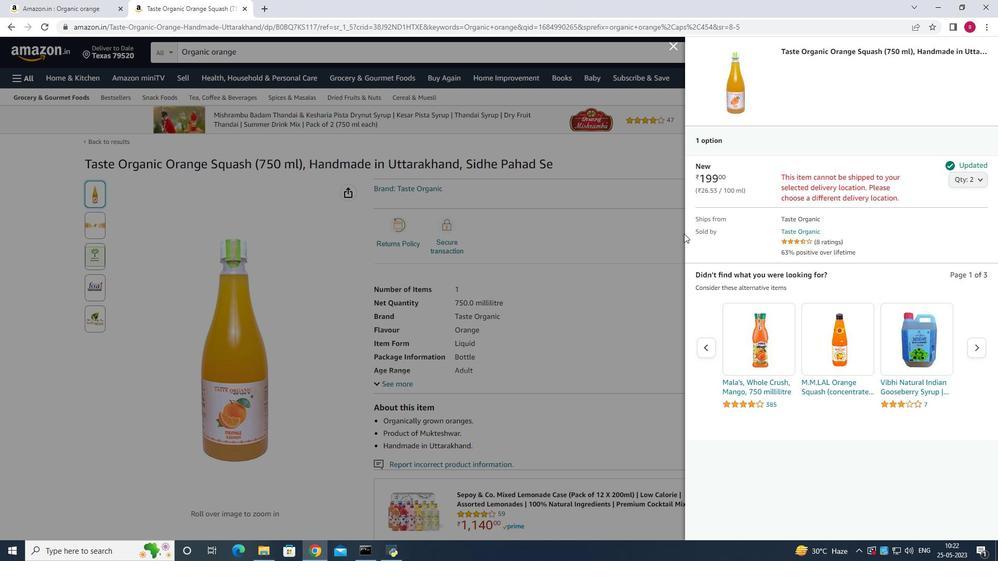 
Action: Mouse pressed left at (574, 234)
Screenshot: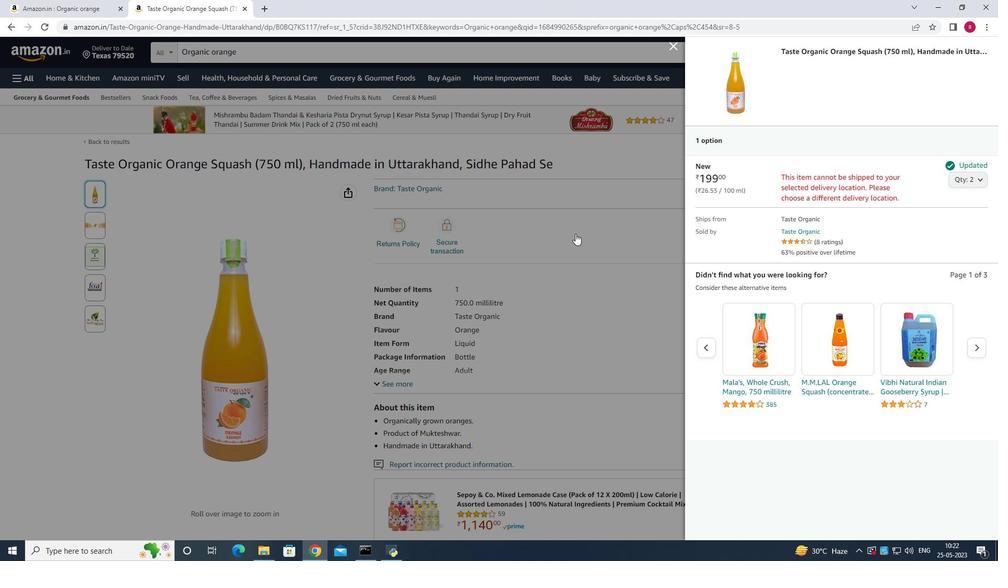 
Action: Mouse moved to (947, 173)
Screenshot: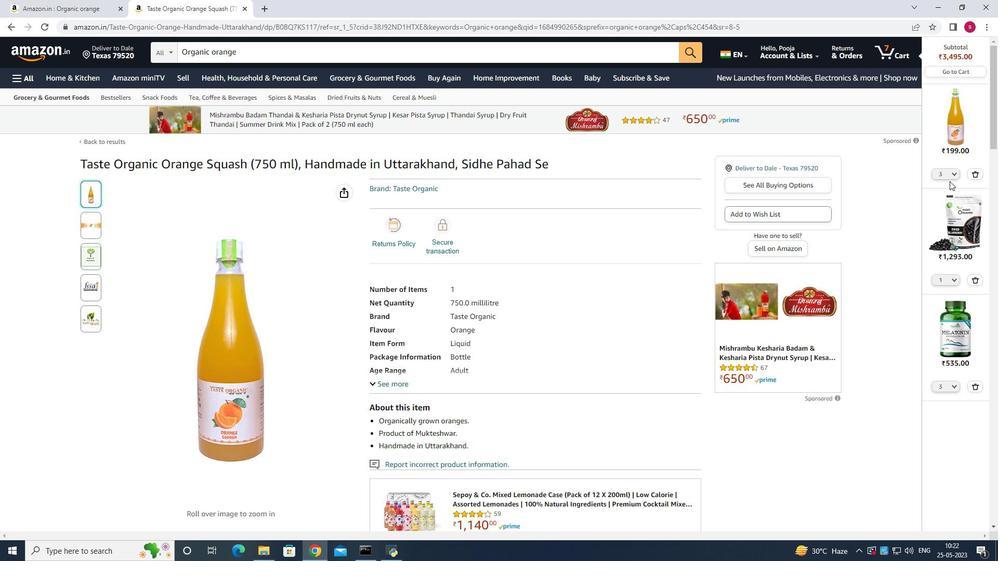 
Action: Mouse pressed left at (947, 173)
Screenshot: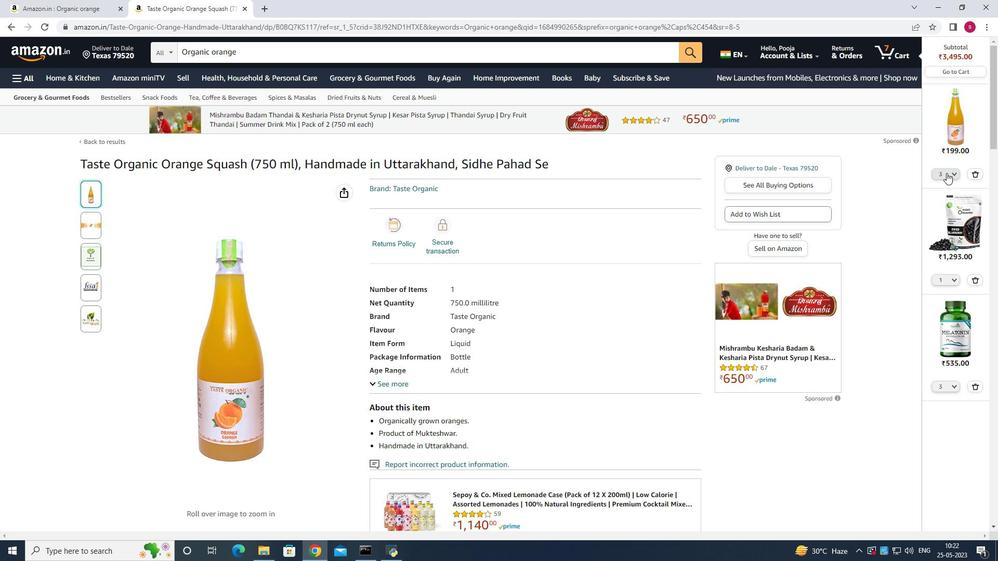 
Action: Mouse moved to (917, 208)
Screenshot: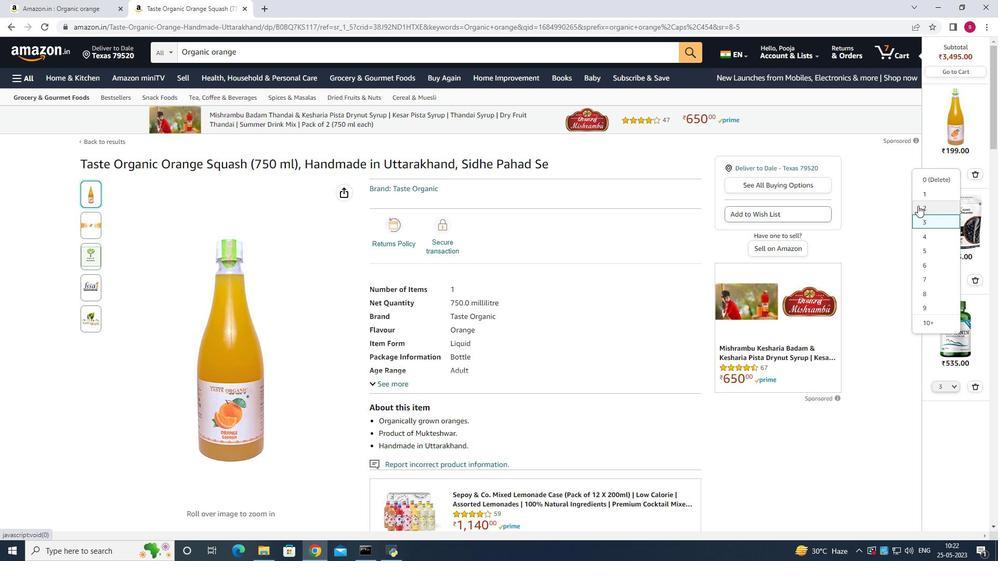 
Action: Mouse pressed left at (917, 208)
Screenshot: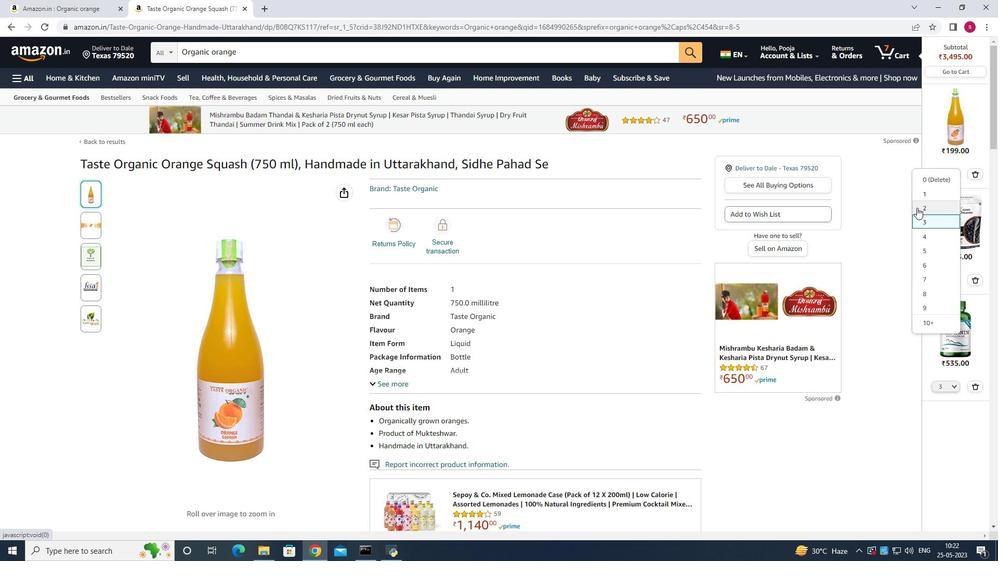 
Action: Mouse moved to (978, 384)
Screenshot: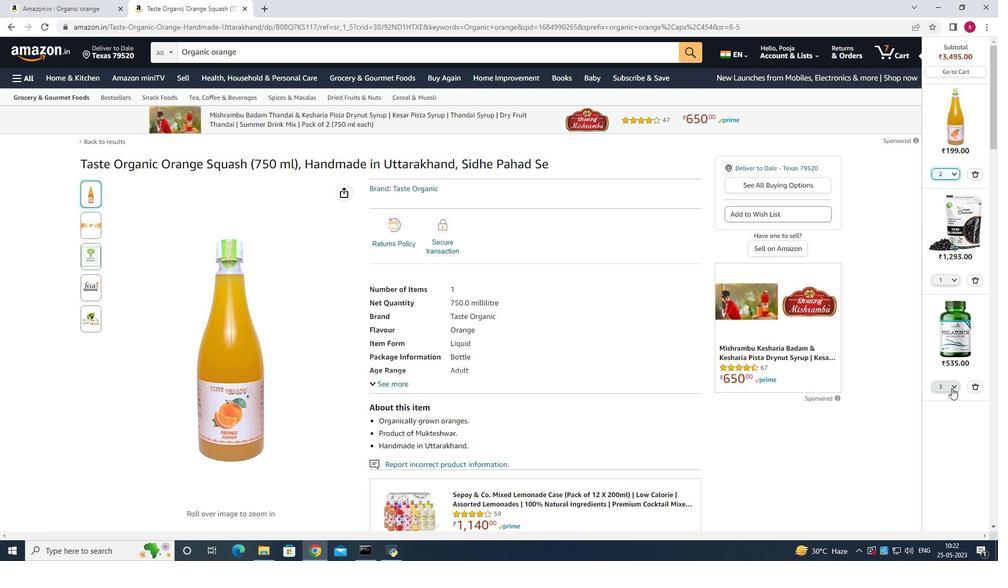 
Action: Mouse pressed left at (978, 384)
Screenshot: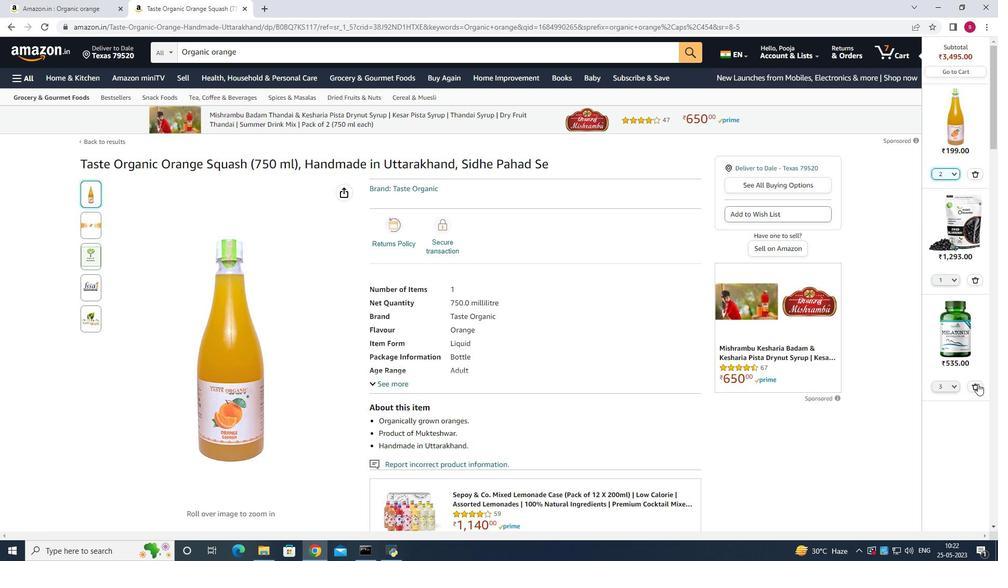
Action: Mouse moved to (977, 284)
Screenshot: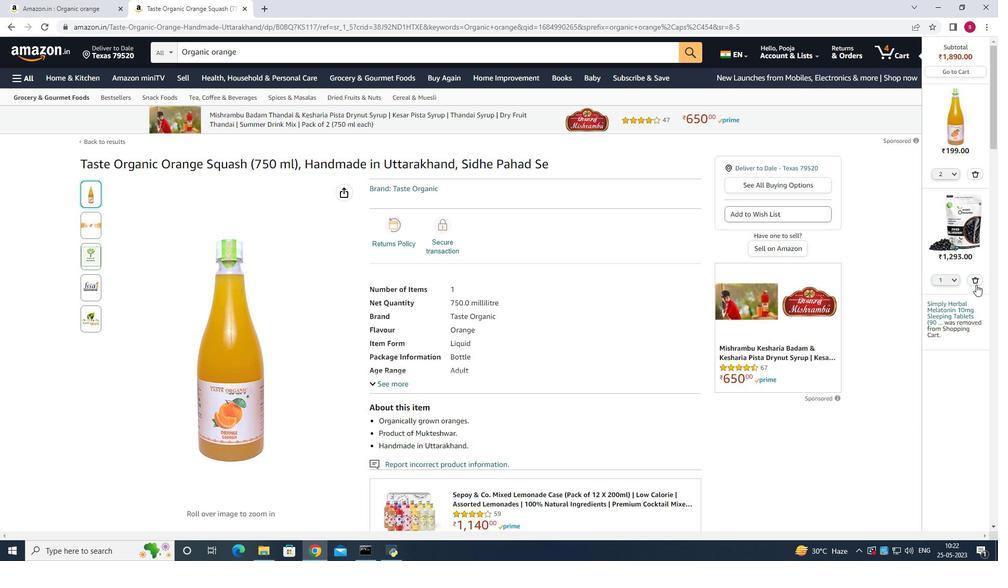 
Action: Mouse pressed left at (977, 284)
Screenshot: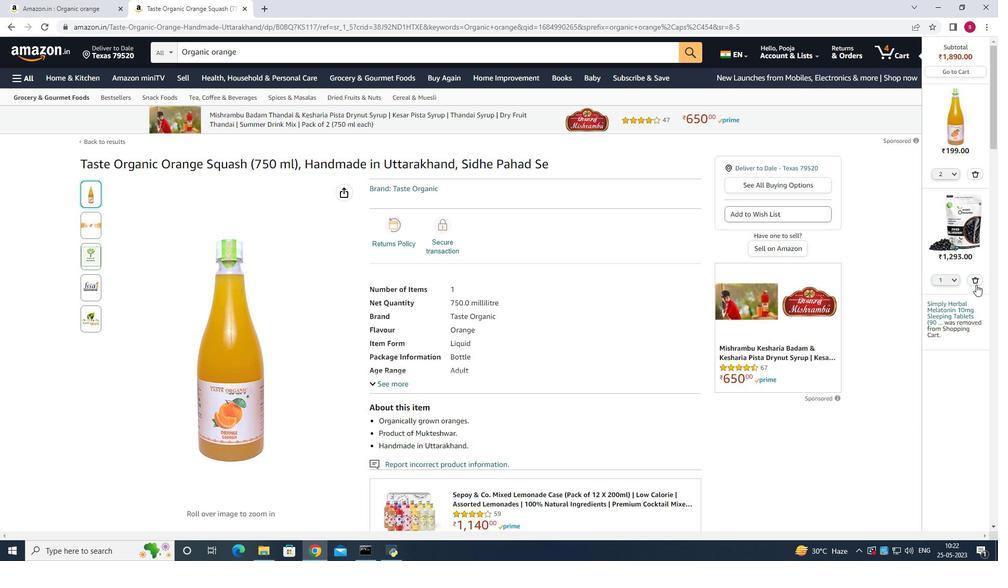 
Action: Mouse moved to (488, 278)
Screenshot: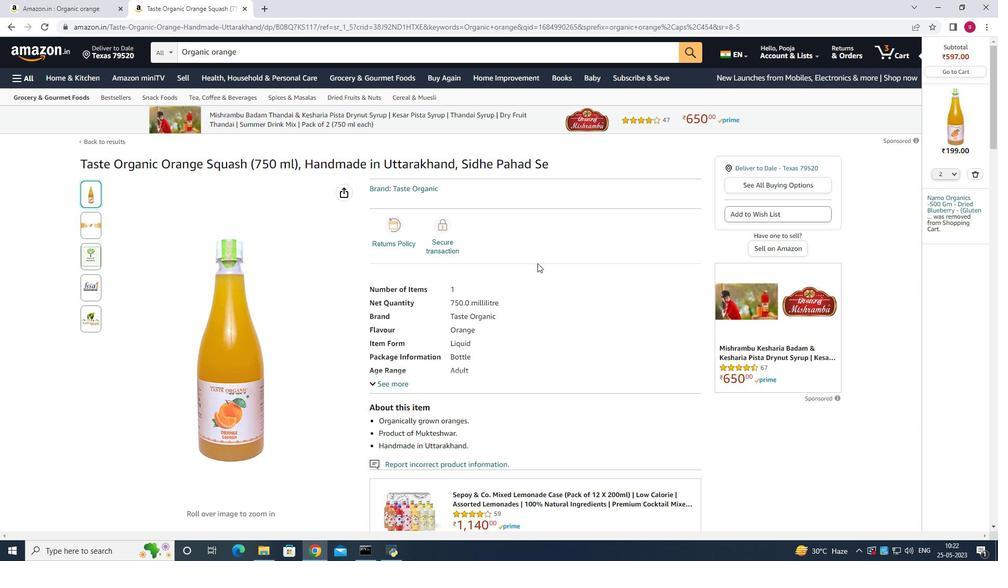 
Action: Mouse scrolled (488, 278) with delta (0, 0)
Screenshot: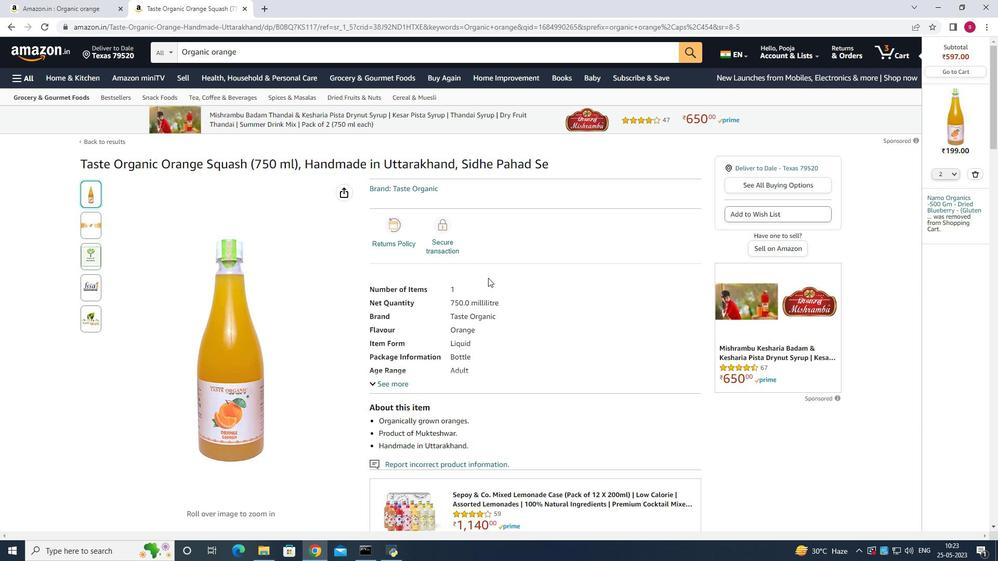 
Action: Mouse scrolled (488, 278) with delta (0, 0)
Screenshot: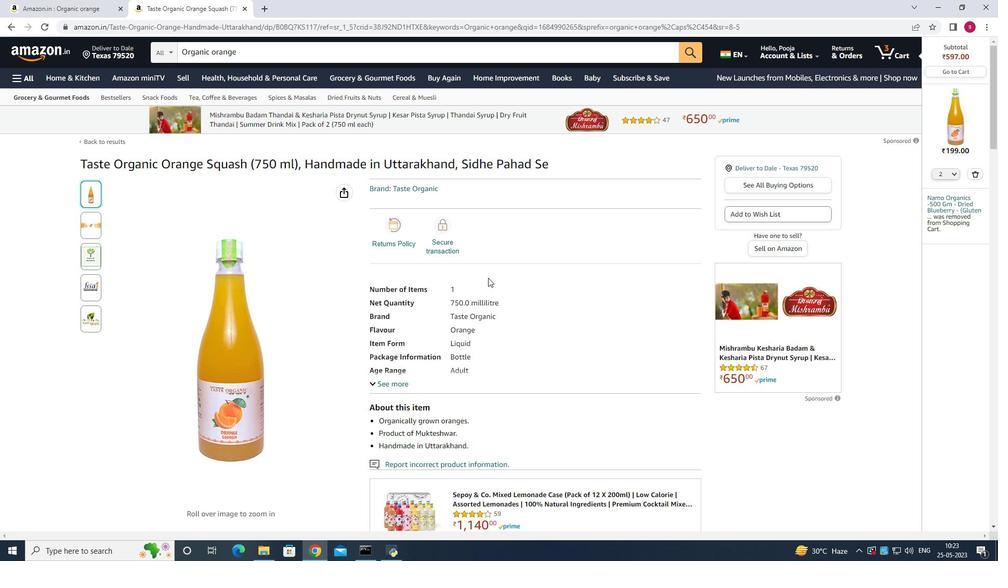 
Action: Mouse scrolled (488, 278) with delta (0, 0)
Screenshot: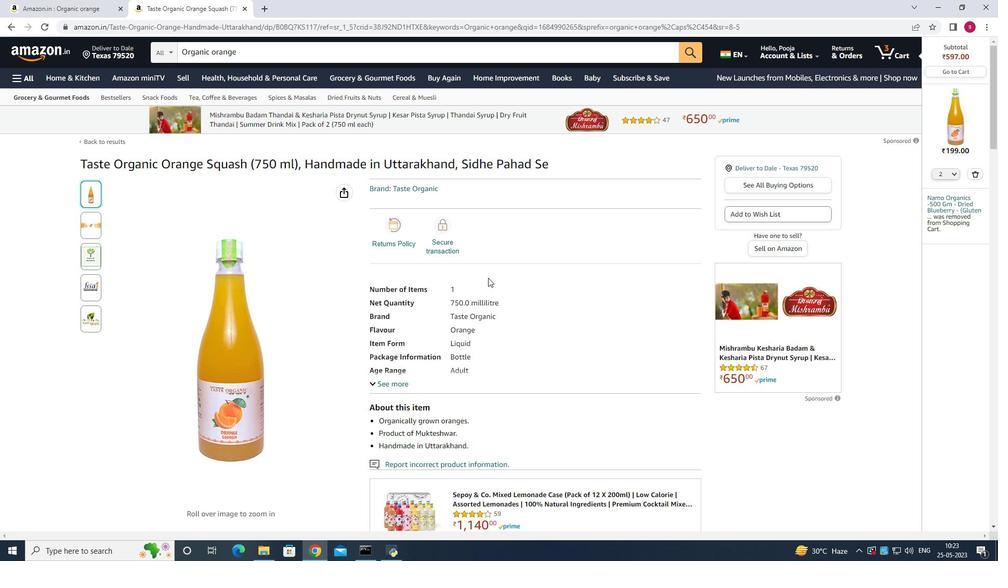 
Action: Mouse scrolled (488, 278) with delta (0, 0)
Screenshot: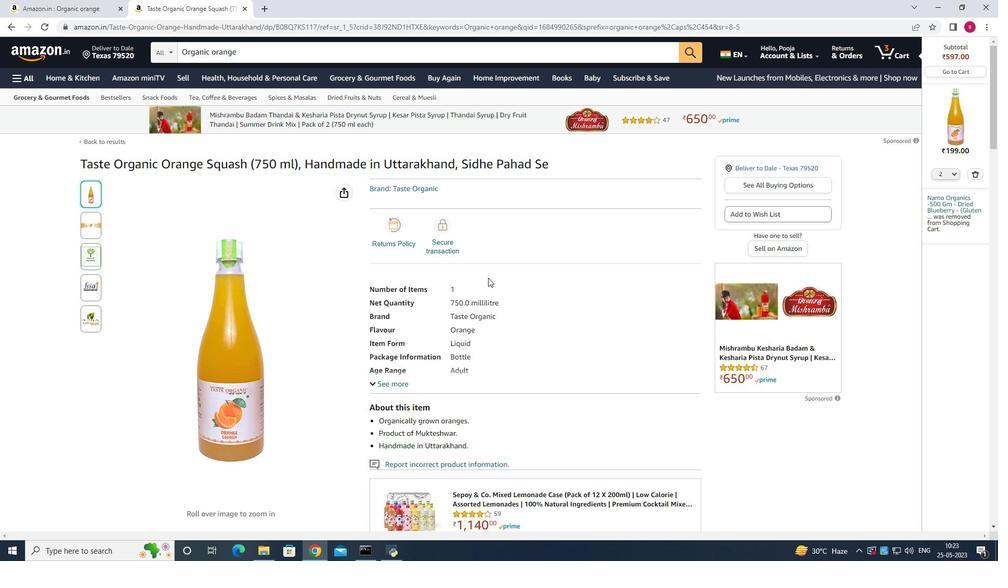 
Action: Mouse scrolled (488, 278) with delta (0, 0)
Screenshot: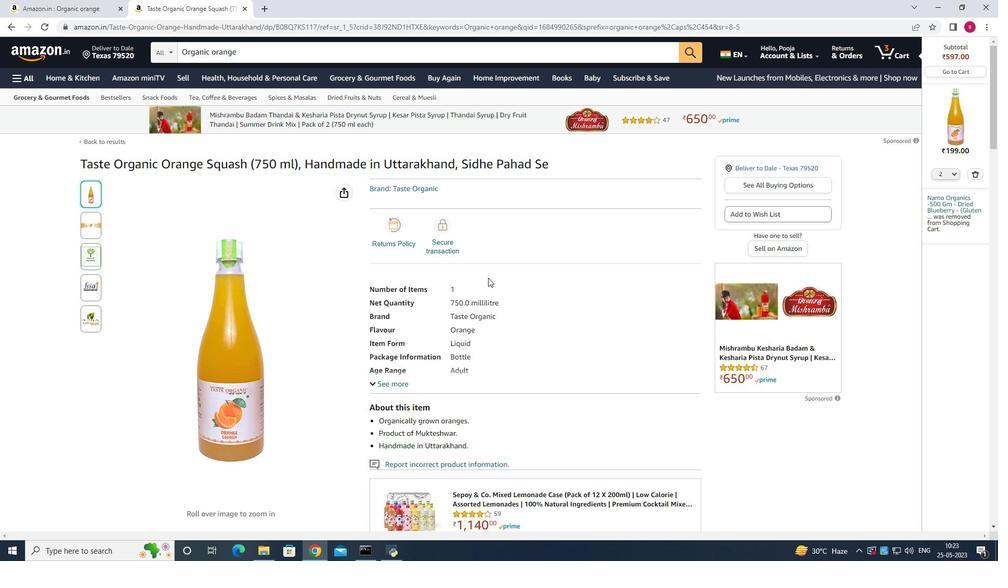 
Action: Mouse scrolled (488, 278) with delta (0, 0)
Screenshot: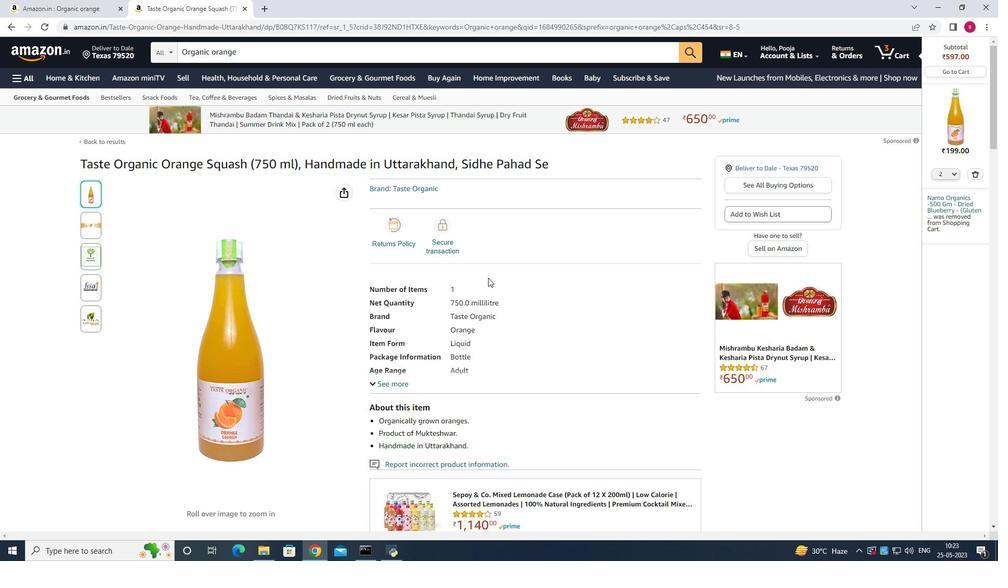 
Action: Mouse scrolled (488, 278) with delta (0, 0)
Screenshot: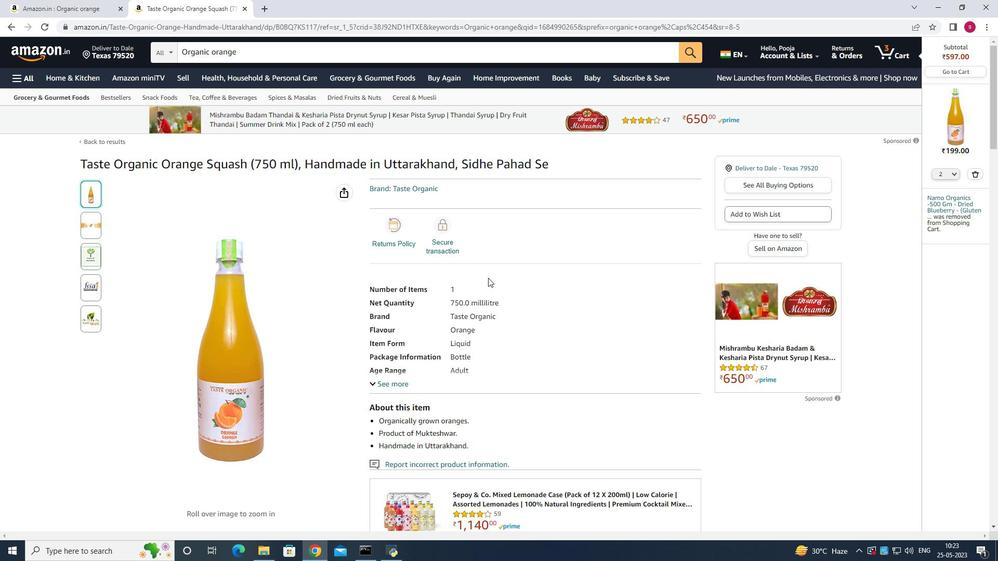 
Action: Mouse scrolled (488, 277) with delta (0, 0)
Screenshot: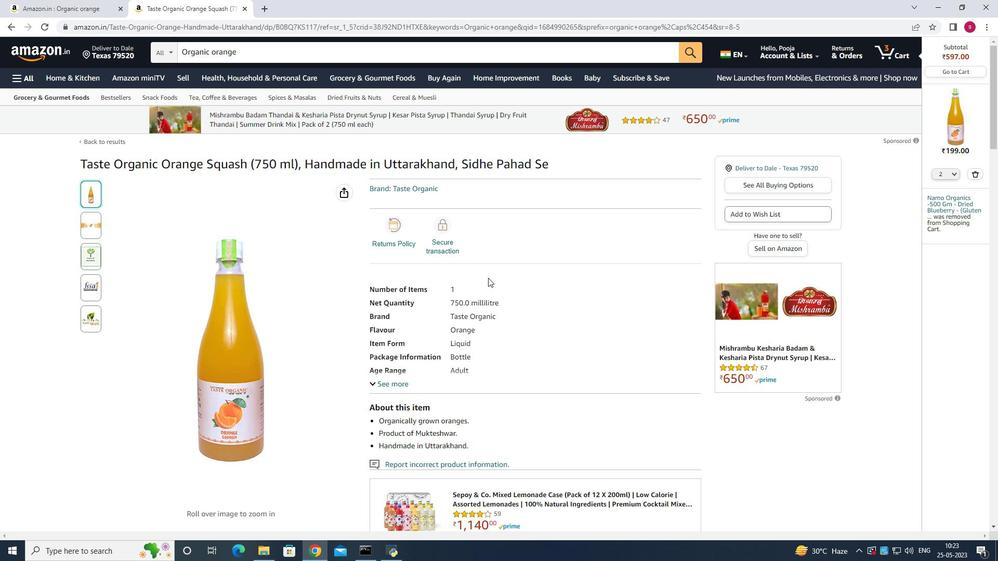 
Action: Mouse scrolled (488, 277) with delta (0, 0)
Screenshot: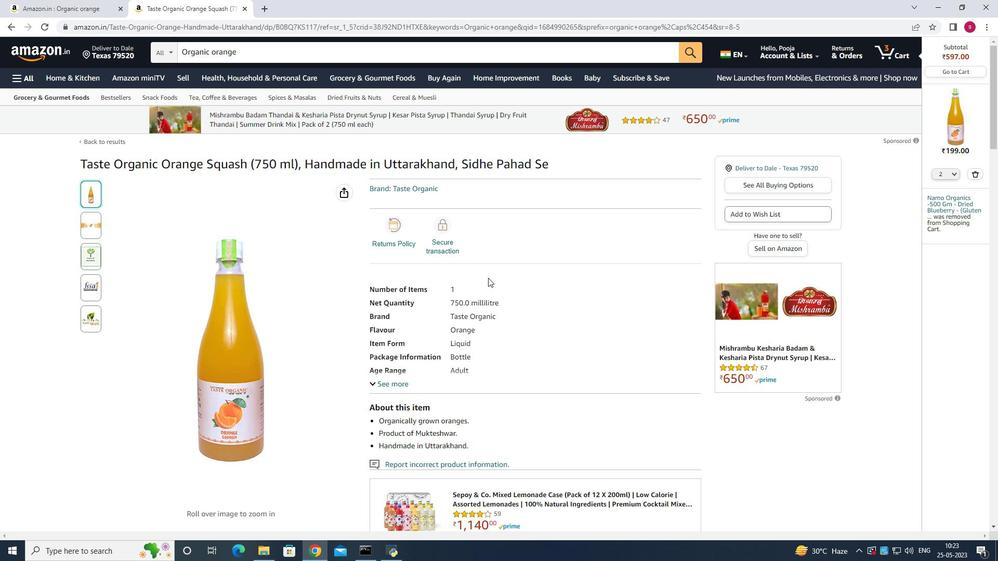 
Action: Mouse scrolled (488, 277) with delta (0, 0)
Screenshot: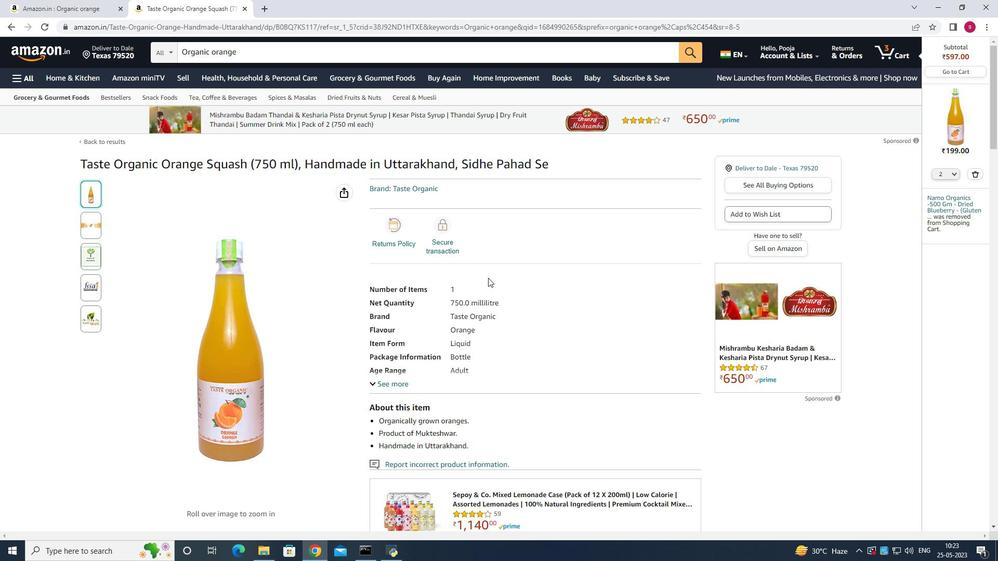 
Action: Mouse scrolled (488, 277) with delta (0, 0)
Screenshot: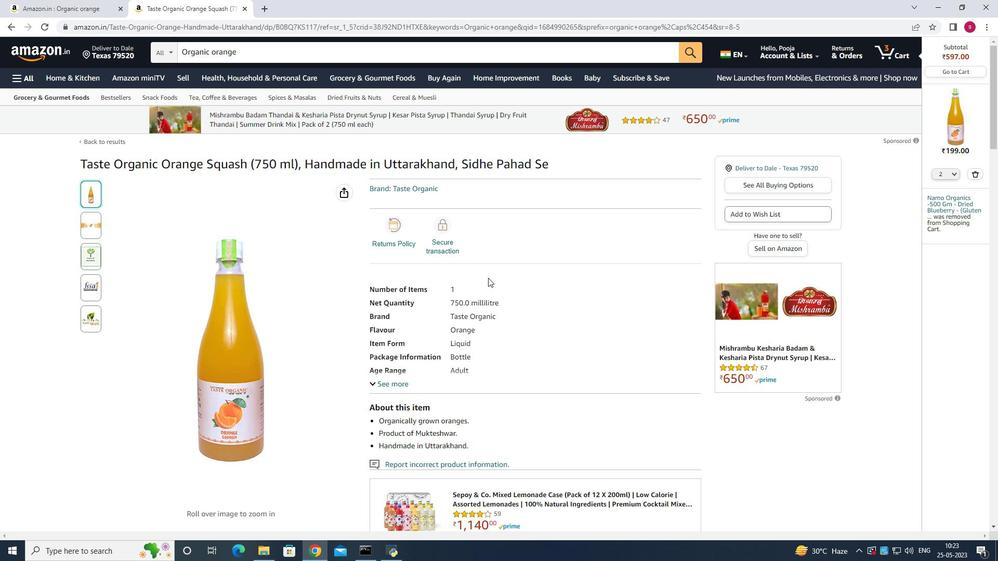 
Action: Mouse scrolled (488, 277) with delta (0, 0)
Screenshot: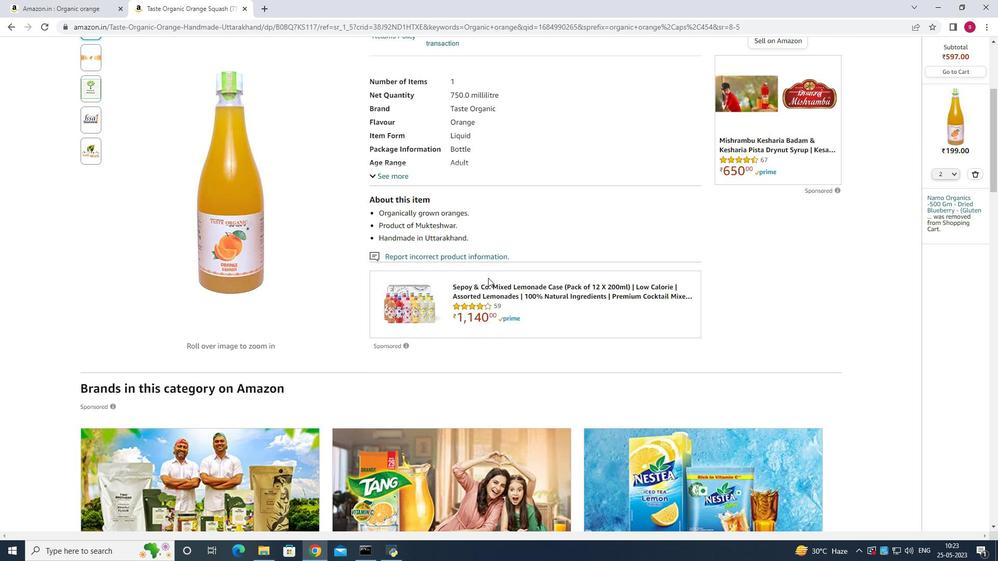 
Action: Mouse scrolled (488, 277) with delta (0, 0)
Screenshot: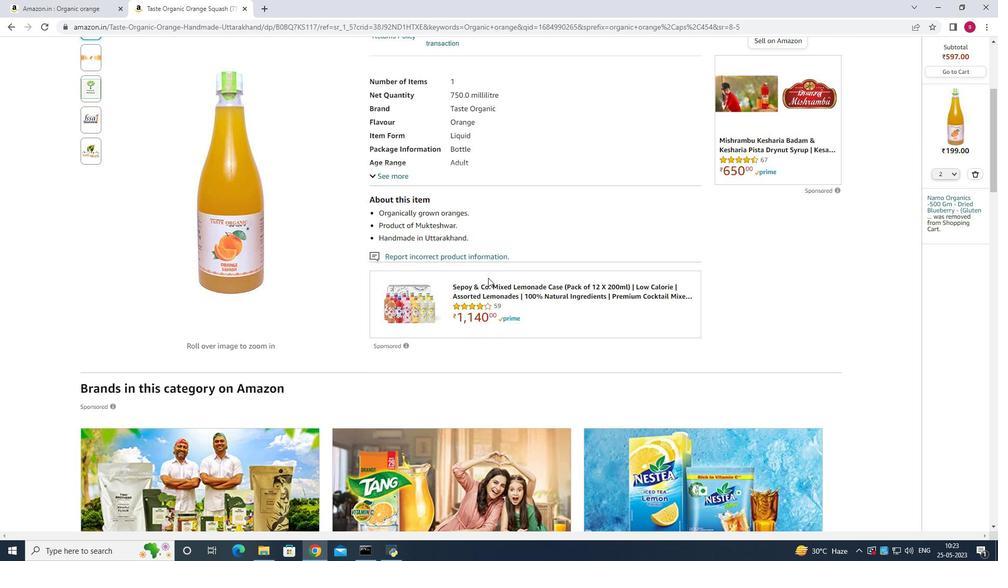 
Action: Mouse scrolled (488, 277) with delta (0, 0)
Screenshot: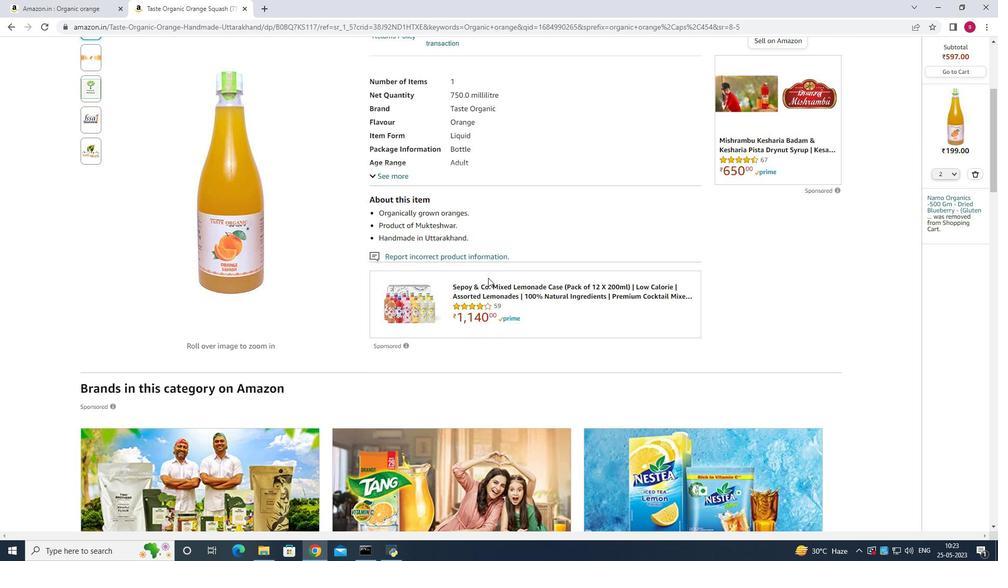 
Action: Mouse scrolled (488, 278) with delta (0, 0)
Screenshot: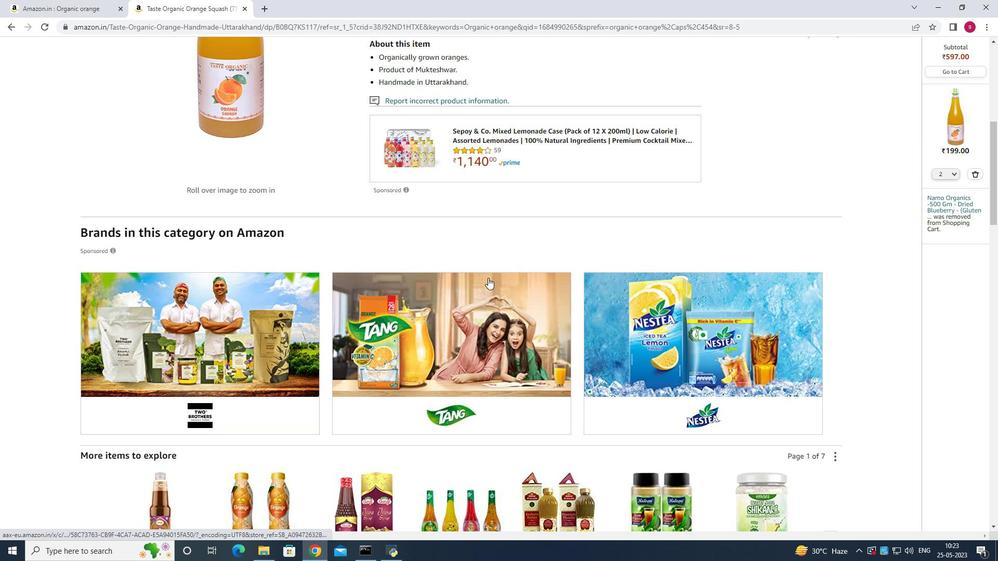 
Action: Mouse scrolled (488, 278) with delta (0, 0)
Screenshot: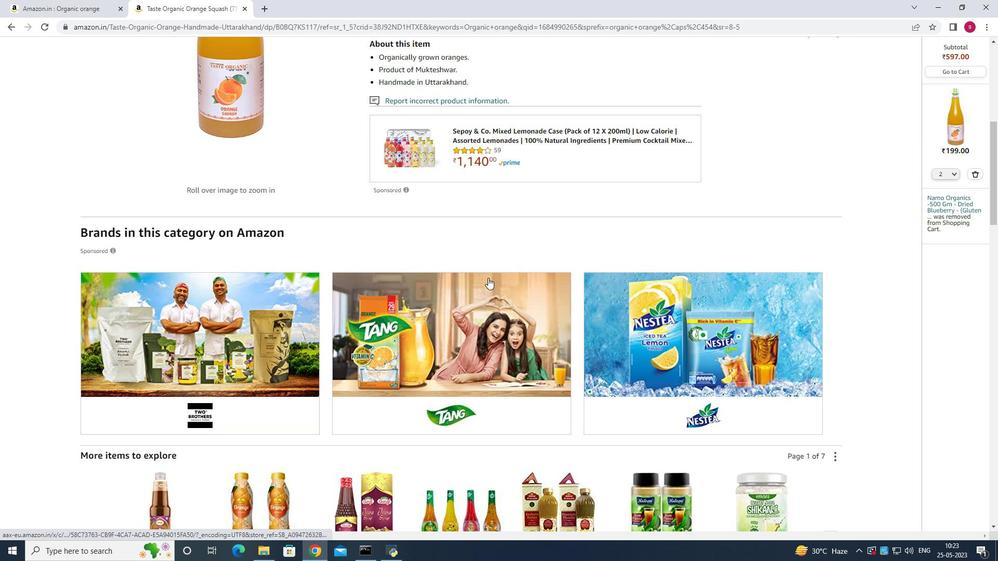
Action: Mouse scrolled (488, 278) with delta (0, 0)
Screenshot: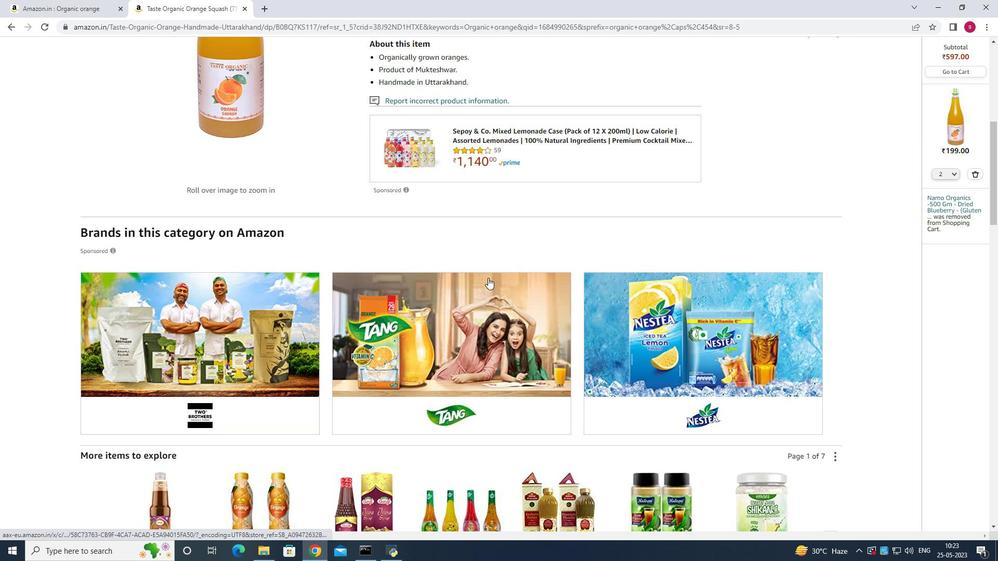 
Action: Mouse scrolled (488, 278) with delta (0, 0)
Screenshot: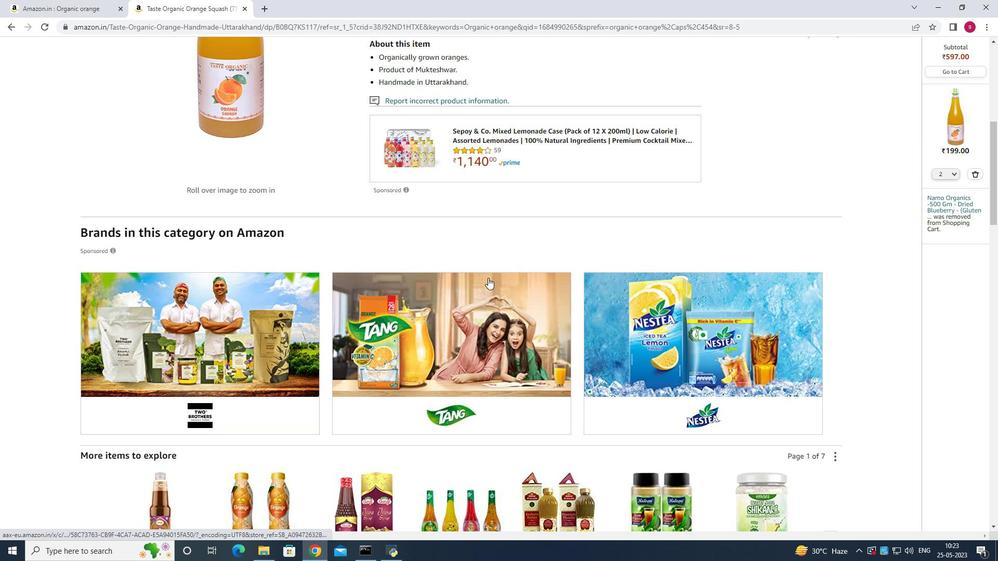 
Action: Mouse scrolled (488, 278) with delta (0, 0)
Screenshot: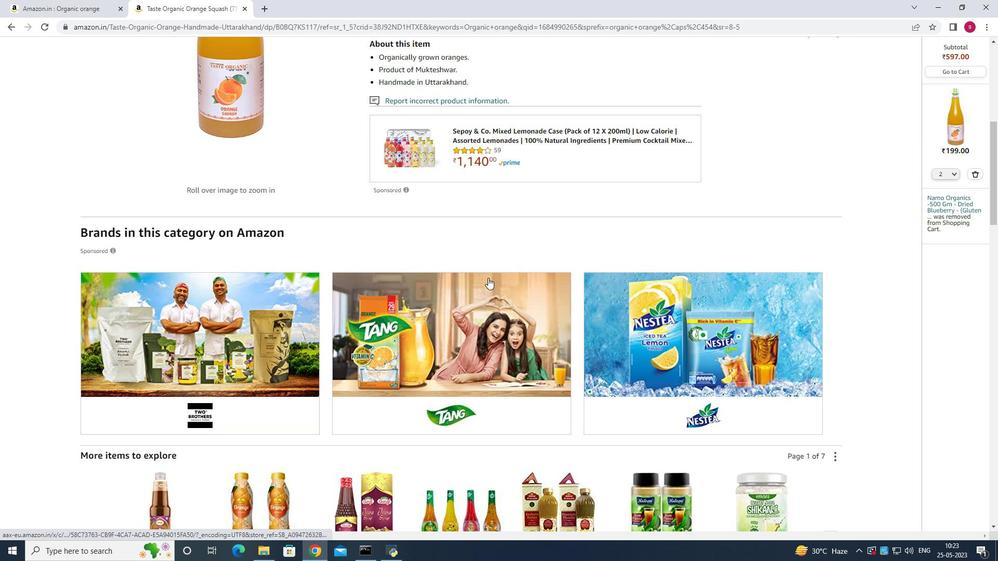 
Action: Mouse scrolled (488, 278) with delta (0, 0)
Screenshot: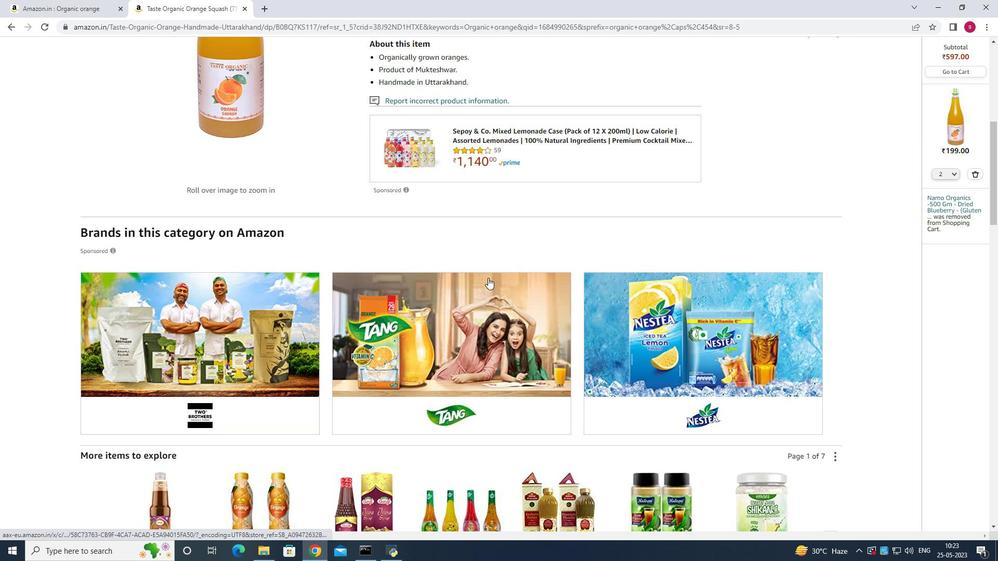 
Action: Mouse scrolled (488, 278) with delta (0, 0)
Screenshot: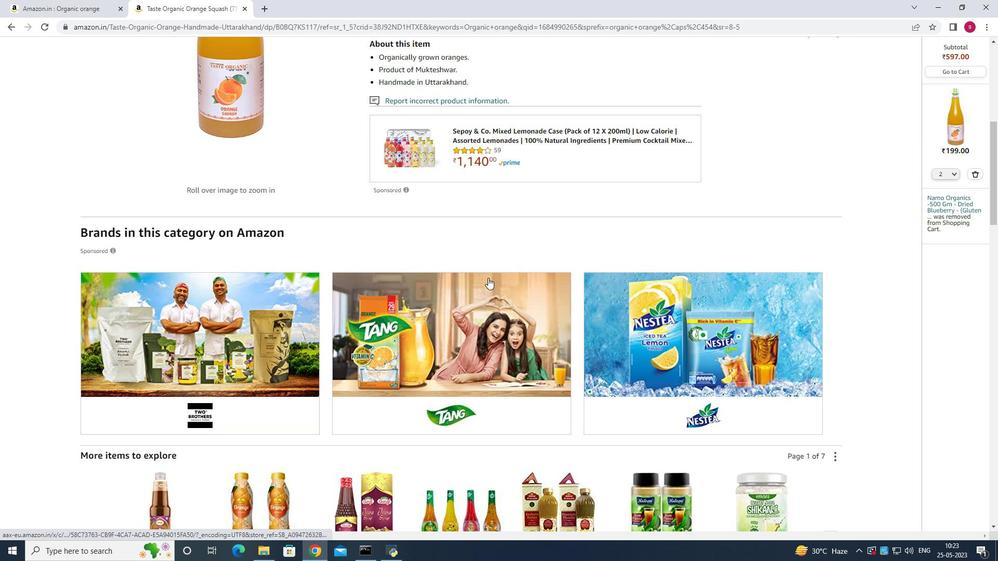 
Action: Mouse scrolled (488, 278) with delta (0, 0)
Screenshot: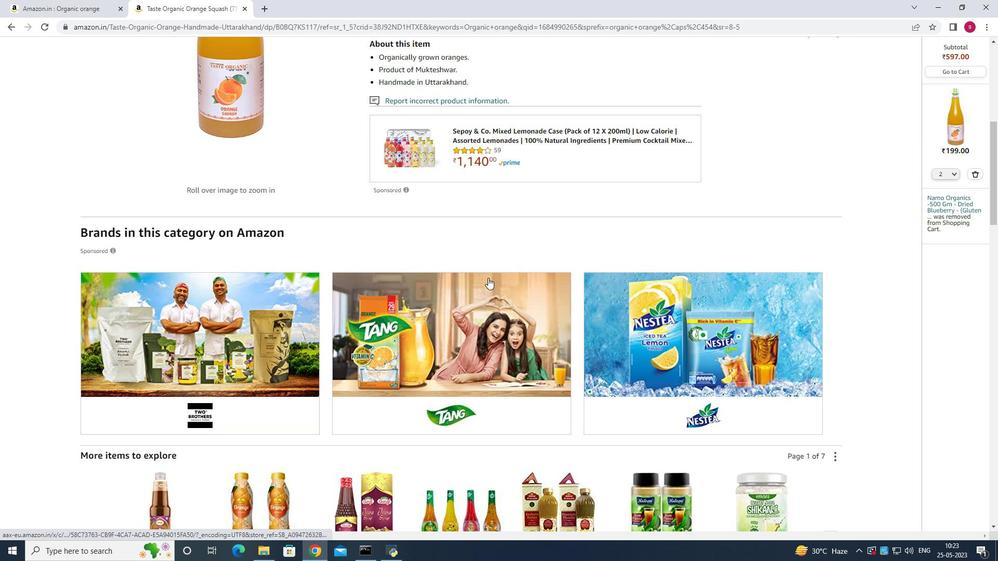 
Action: Mouse scrolled (488, 278) with delta (0, 0)
Screenshot: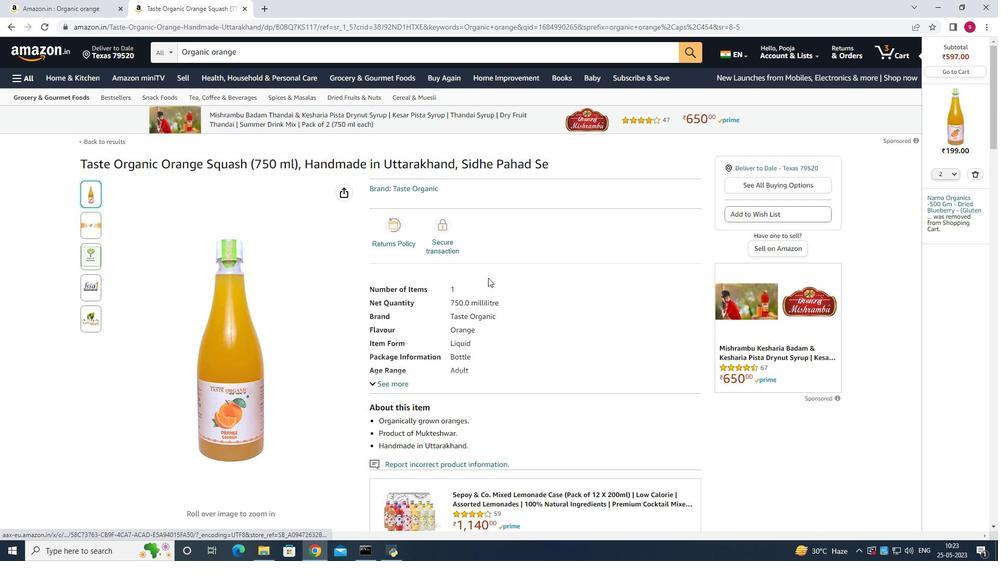
Action: Mouse scrolled (488, 278) with delta (0, 0)
Screenshot: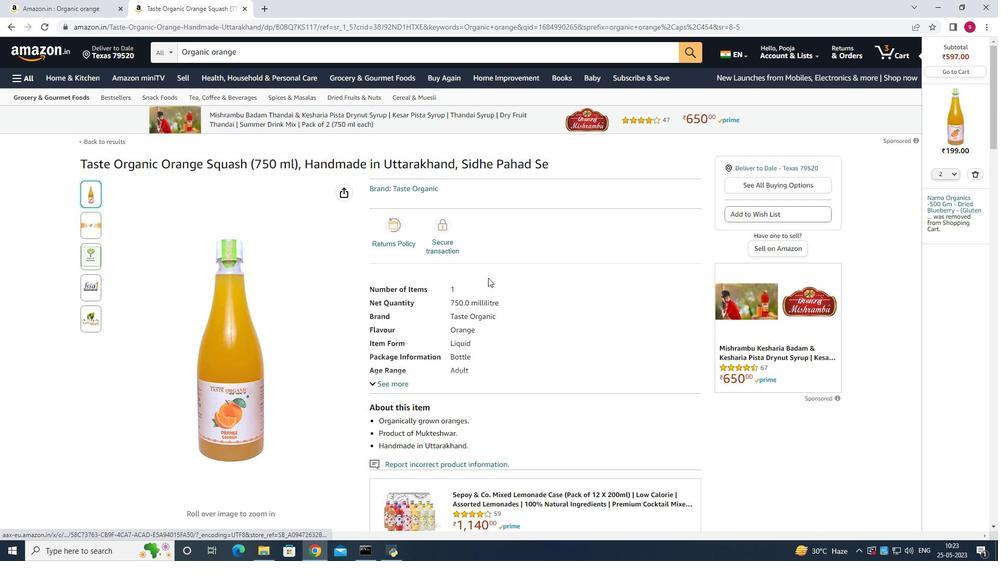 
Action: Mouse scrolled (488, 278) with delta (0, 0)
Screenshot: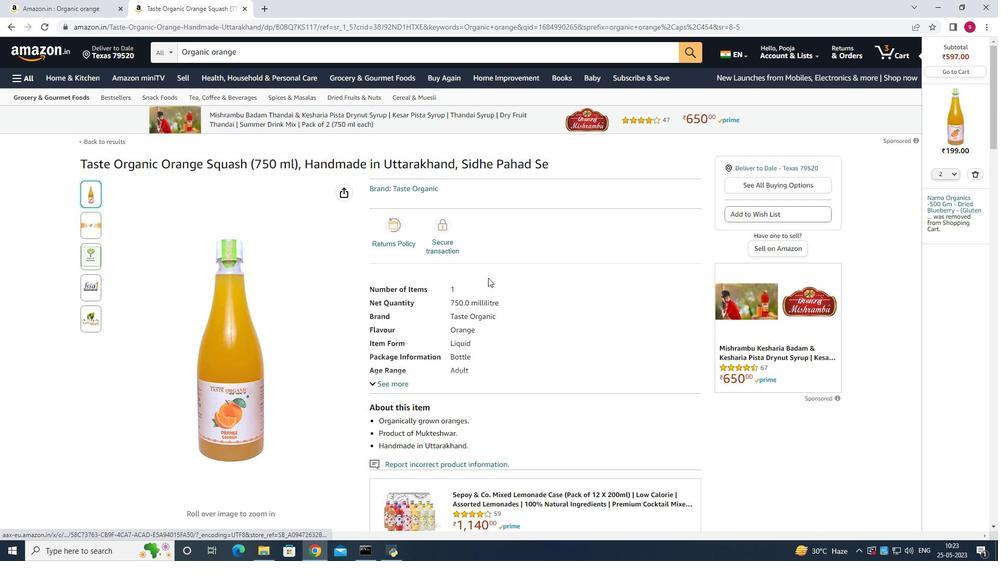 
Action: Mouse scrolled (488, 278) with delta (0, 0)
Screenshot: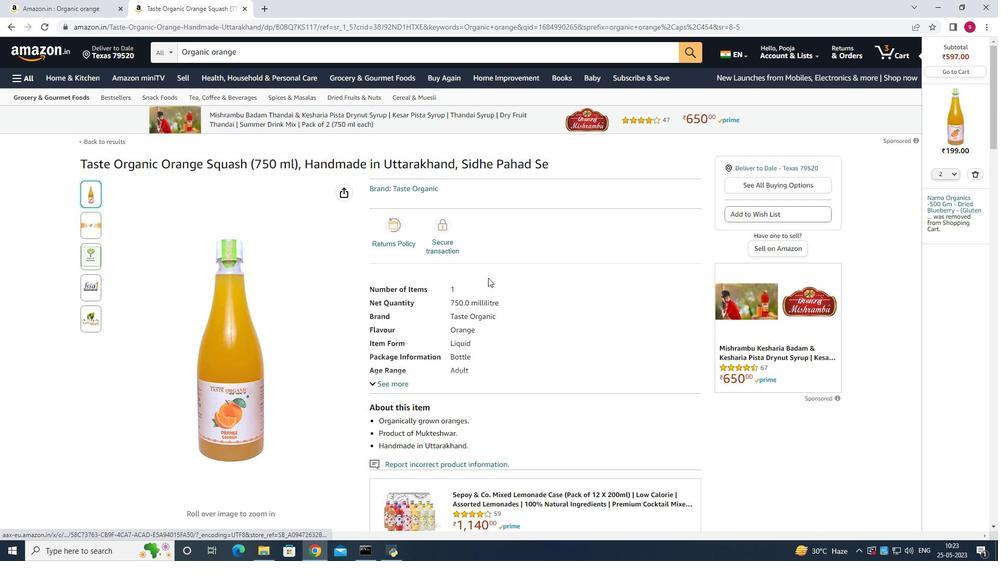 
Action: Mouse scrolled (488, 278) with delta (0, 0)
Screenshot: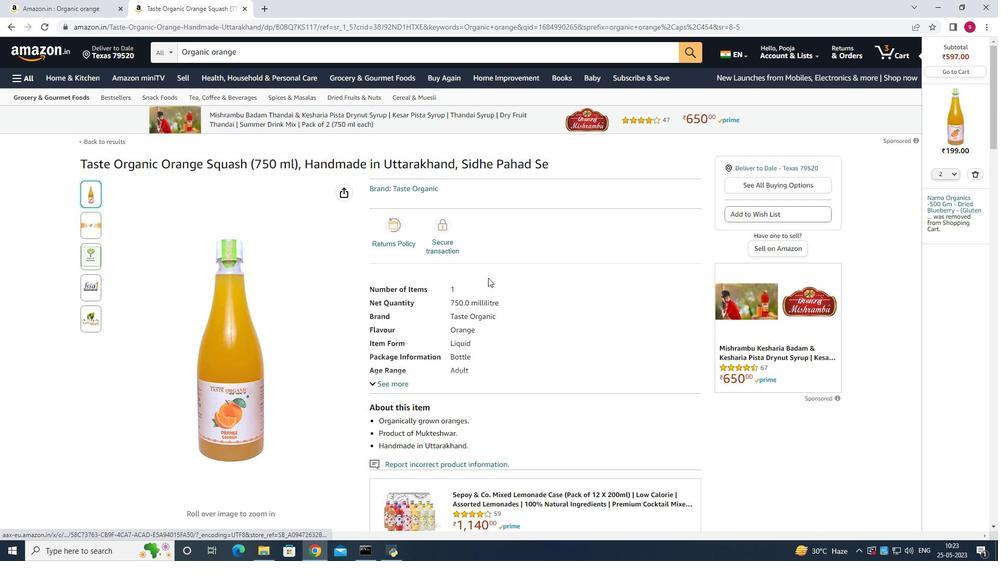 
Action: Mouse scrolled (488, 278) with delta (0, 0)
Screenshot: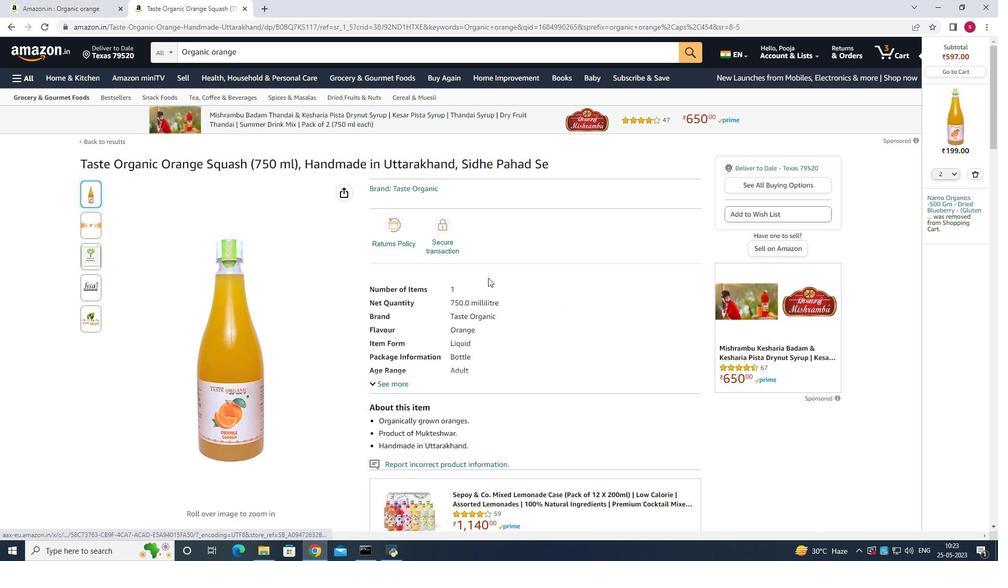
Action: Mouse scrolled (488, 278) with delta (0, 0)
Screenshot: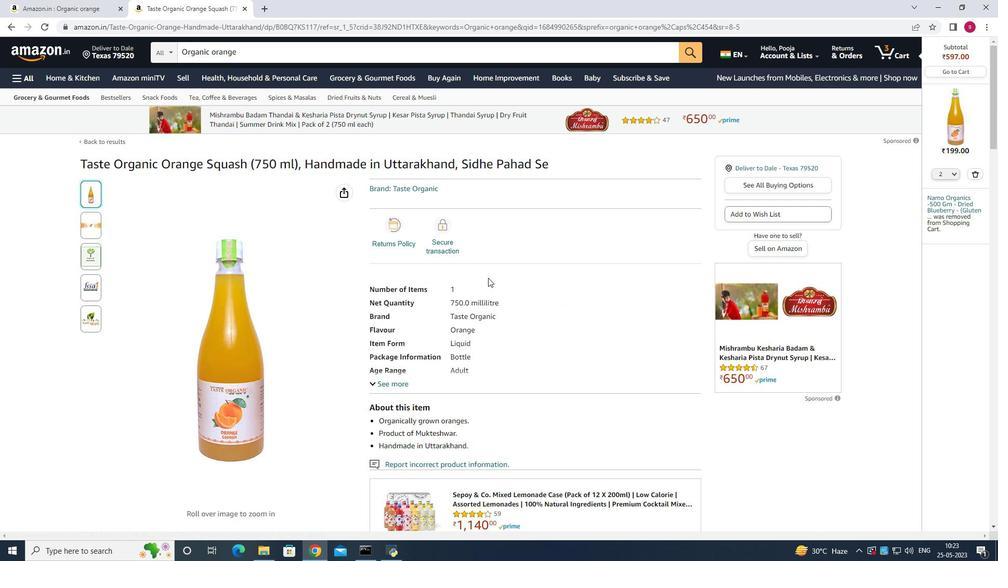 
Action: Mouse scrolled (488, 278) with delta (0, 0)
Screenshot: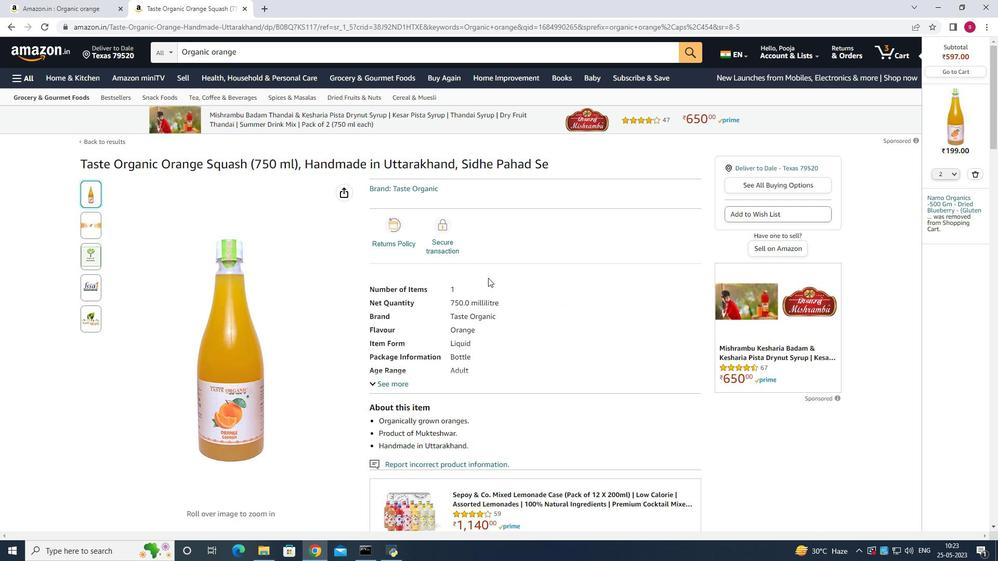 
Action: Mouse moved to (399, 48)
Screenshot: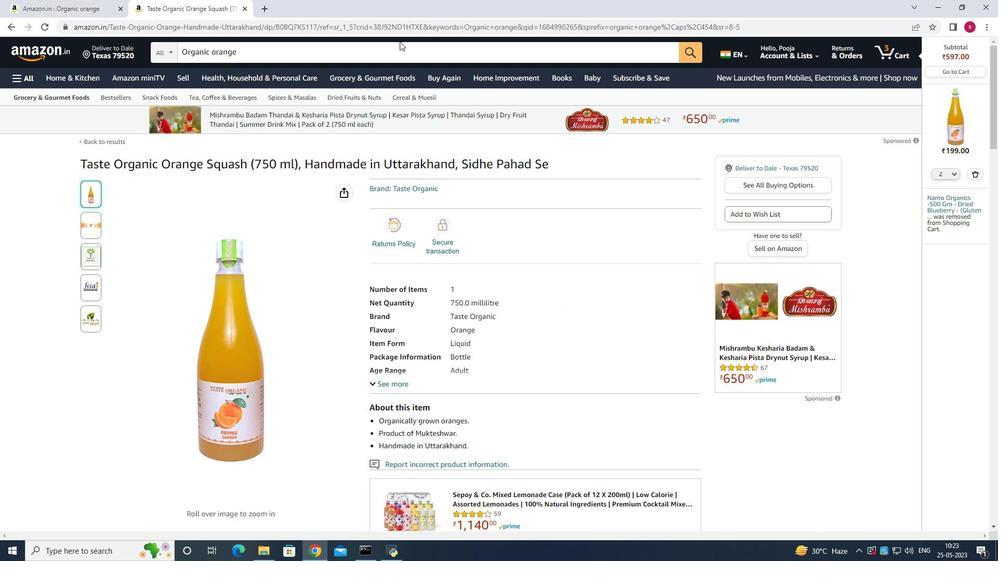 
Action: Mouse pressed left at (399, 48)
Screenshot: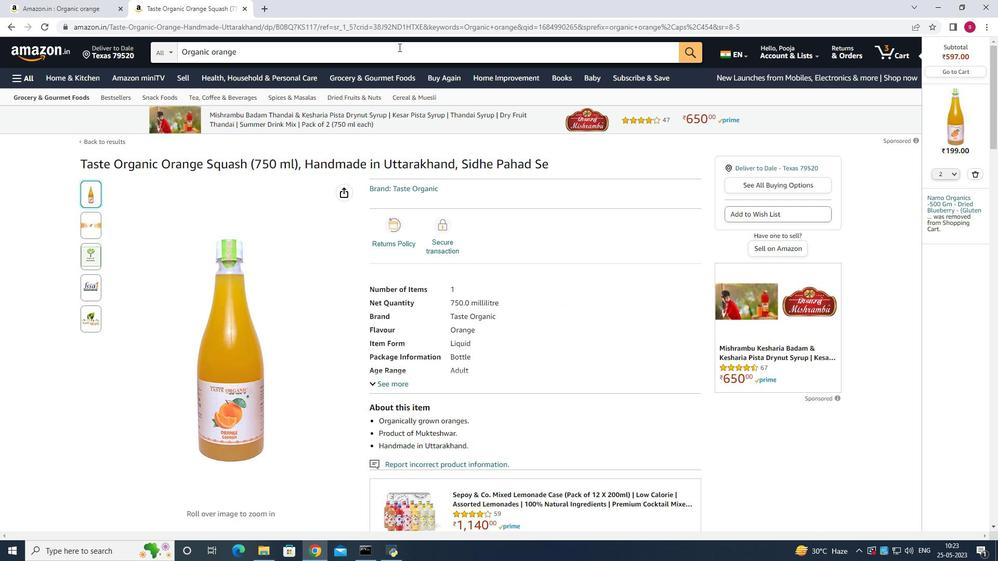 
Action: Key pressed <Key.backspace><Key.backspace><Key.backspace><Key.backspace><Key.backspace><Key.backspace><Key.backspace><Key.backspace><Key.backspace><Key.backspace><Key.backspace><Key.backspace><Key.backspace><Key.backspace><Key.backspace><Key.backspace><Key.backspace><Key.backspace><Key.backspace><Key.backspace><Key.backspace><Key.backspace><Key.backspace><Key.backspace><Key.backspace><Key.backspace><Key.backspace><Key.backspace><Key.backspace><Key.backspace><Key.backspace><Key.backspace><Key.backspace><Key.backspace><Key.backspace><Key.backspace><Key.backspace><Key.backspace><Key.backspace><Key.backspace><Key.backspace><Key.backspace><Key.backspace><Key.backspace><Key.backspace><Key.backspace><Key.backspace><Key.backspace><Key.backspace><Key.backspace><Key.backspace><Key.backspace><Key.backspace><Key.backspace><Key.backspace><Key.backspace><Key.backspace><Key.backspace><Key.shift>Multi<Key.space>vitamin<Key.space>su<Key.down><Key.enter>
Screenshot: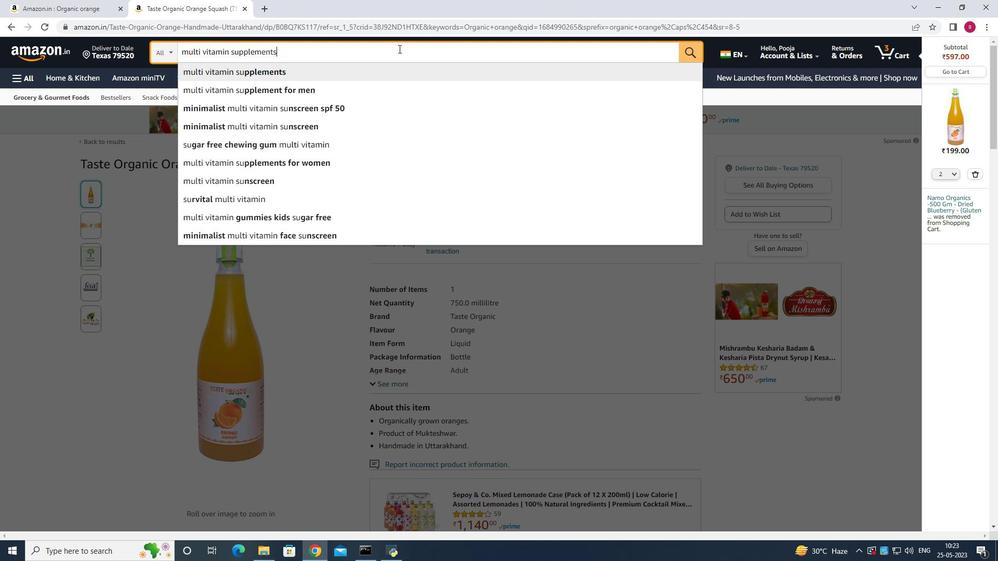 
Action: Mouse moved to (598, 275)
Screenshot: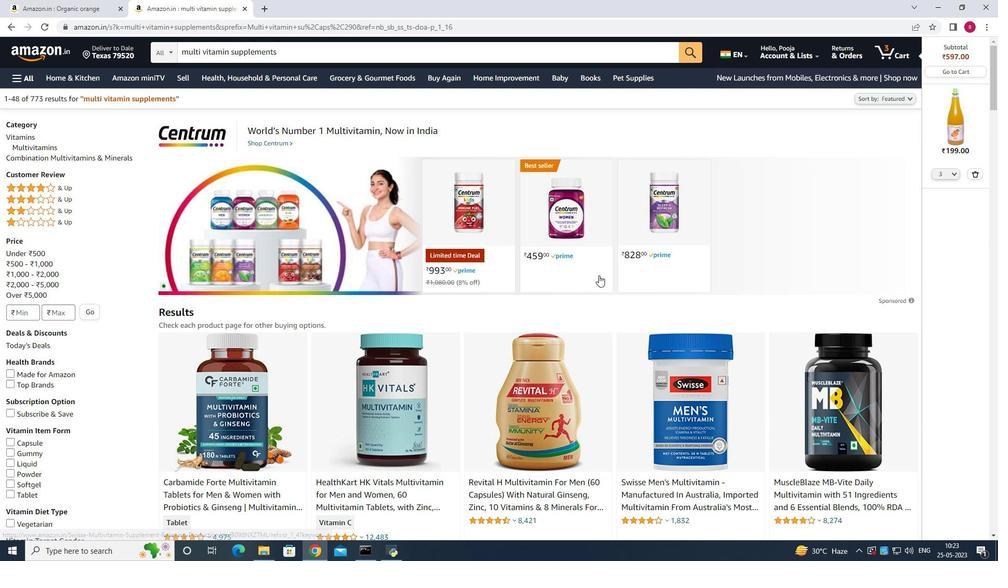 
Action: Mouse scrolled (598, 275) with delta (0, 0)
Screenshot: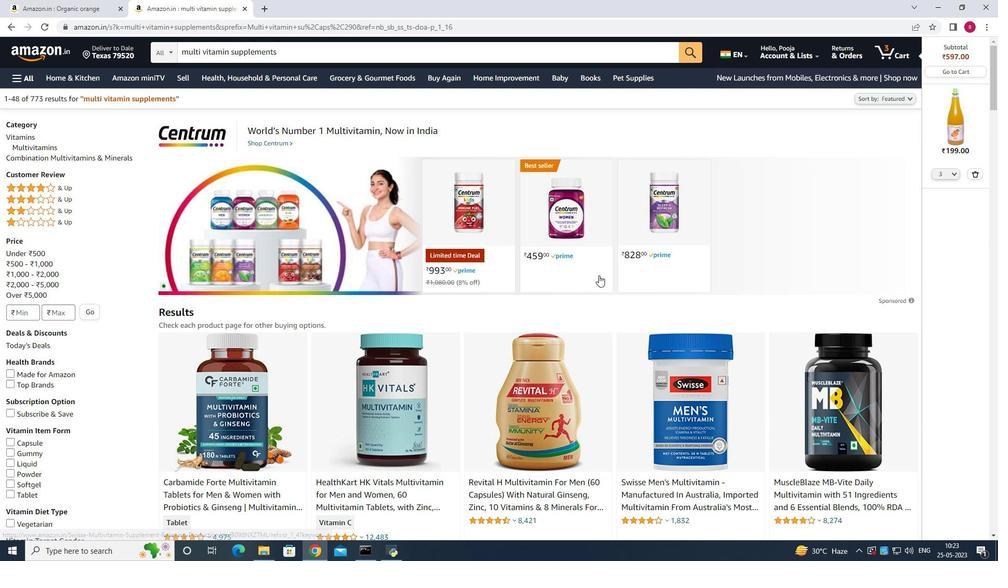 
Action: Mouse moved to (568, 367)
Screenshot: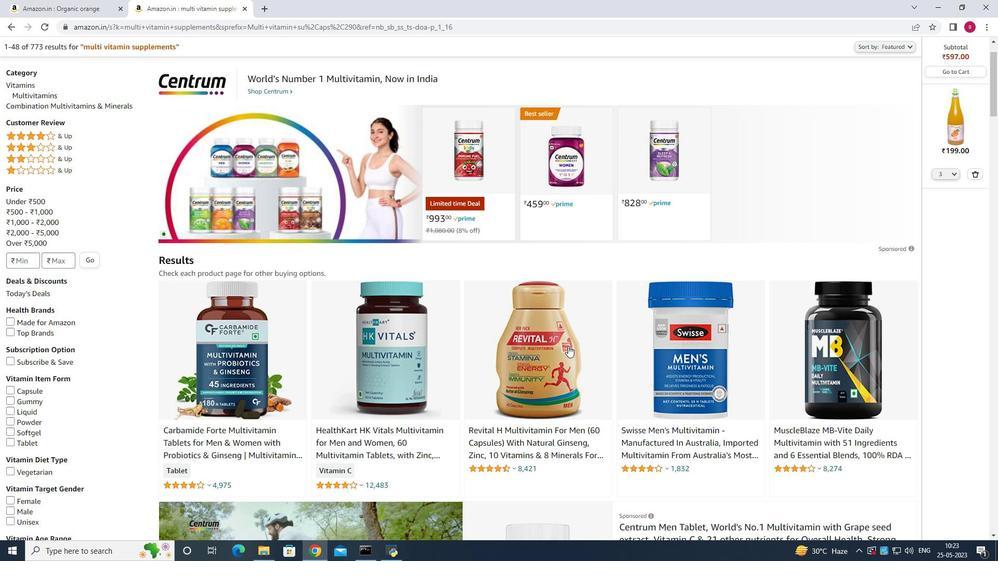 
Action: Mouse pressed left at (568, 367)
Screenshot: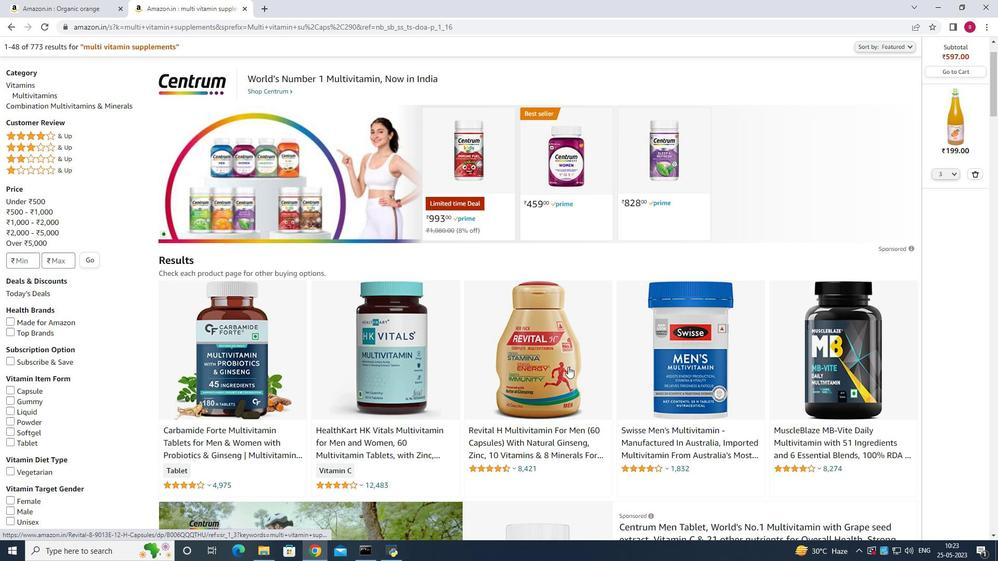 
Action: Mouse moved to (344, 301)
Screenshot: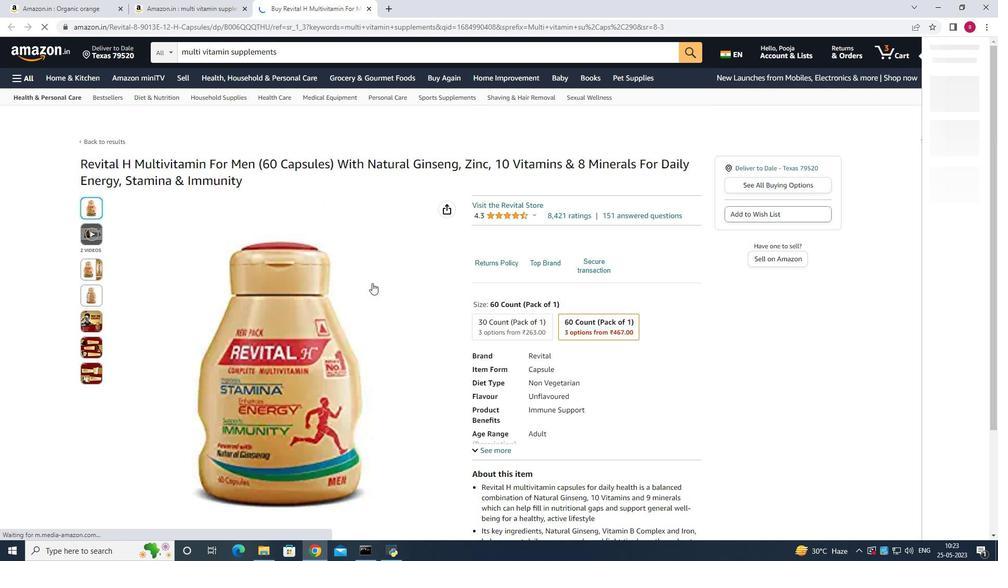 
Action: Mouse scrolled (344, 300) with delta (0, 0)
Screenshot: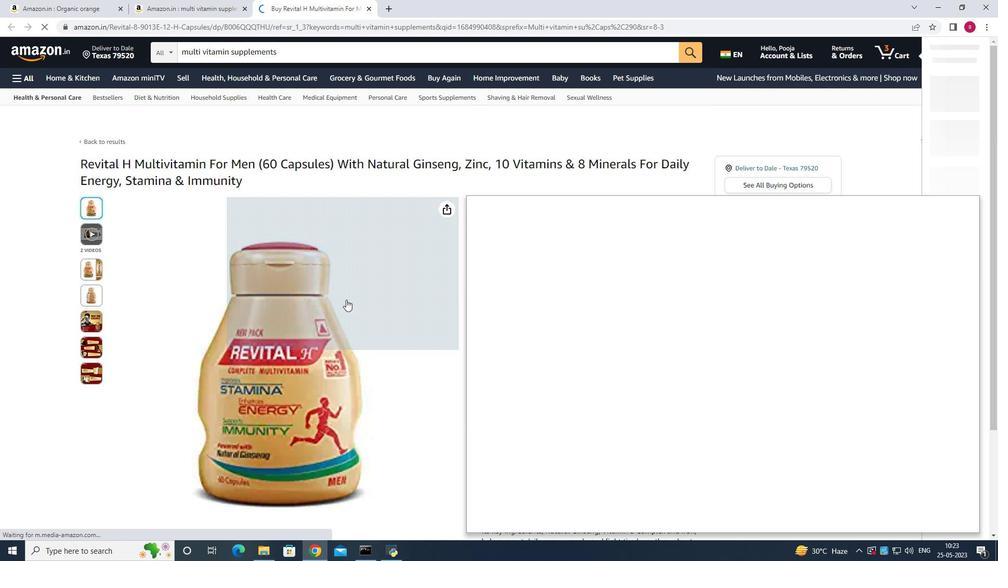 
Action: Mouse scrolled (344, 300) with delta (0, 0)
Screenshot: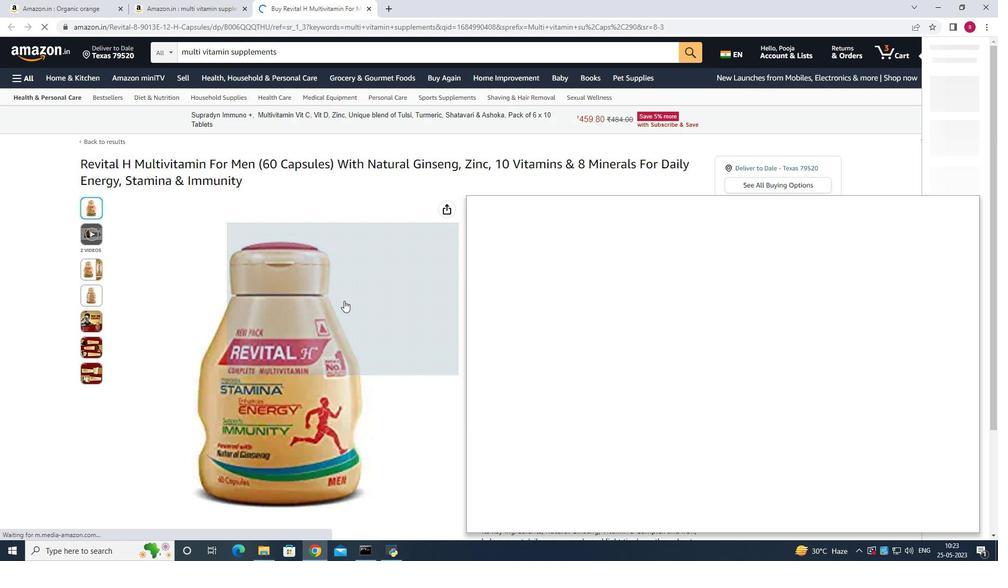 
Action: Mouse moved to (443, 454)
Screenshot: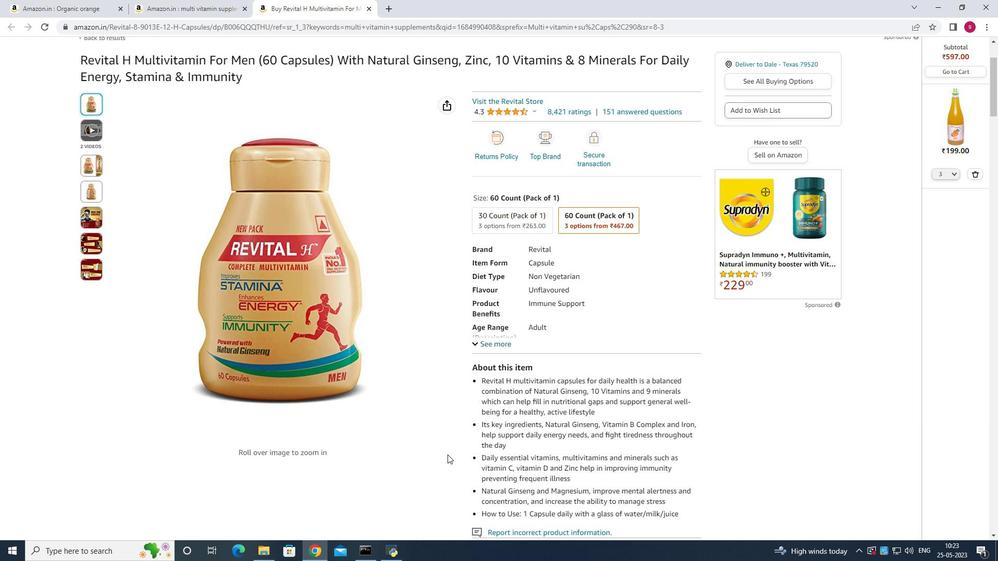 
Action: Mouse scrolled (443, 453) with delta (0, 0)
Screenshot: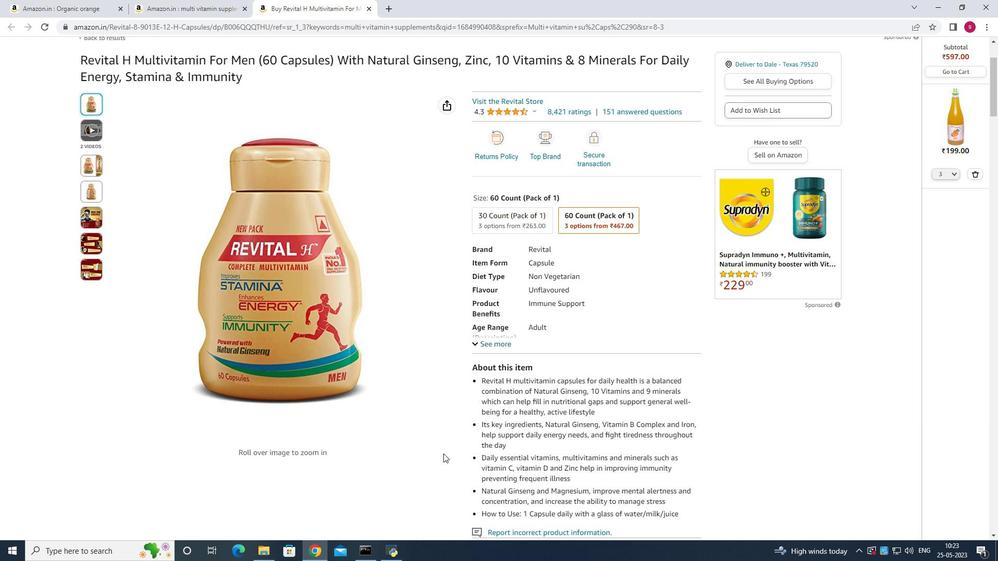 
Action: Mouse scrolled (443, 453) with delta (0, 0)
Screenshot: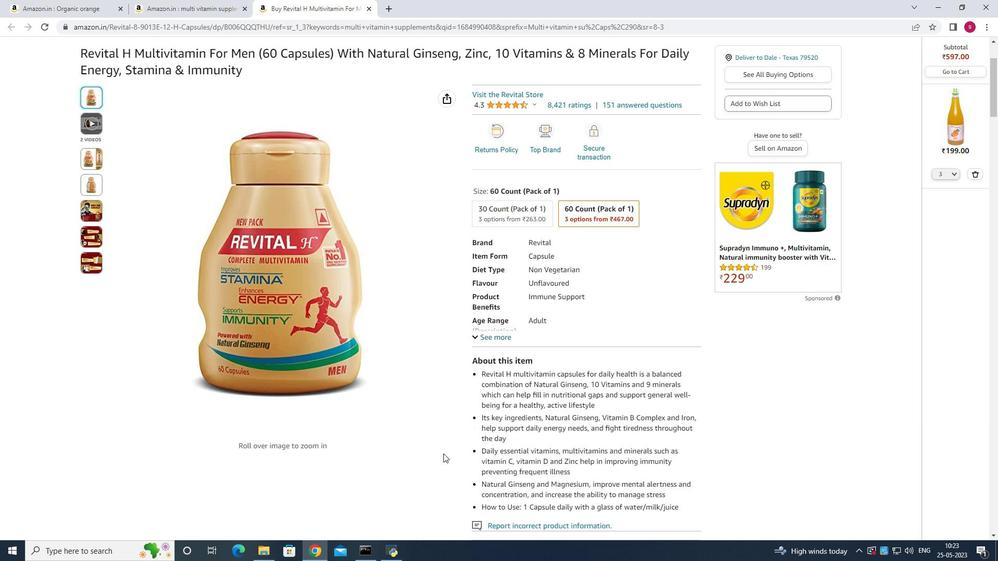 
Action: Mouse scrolled (443, 454) with delta (0, 0)
Screenshot: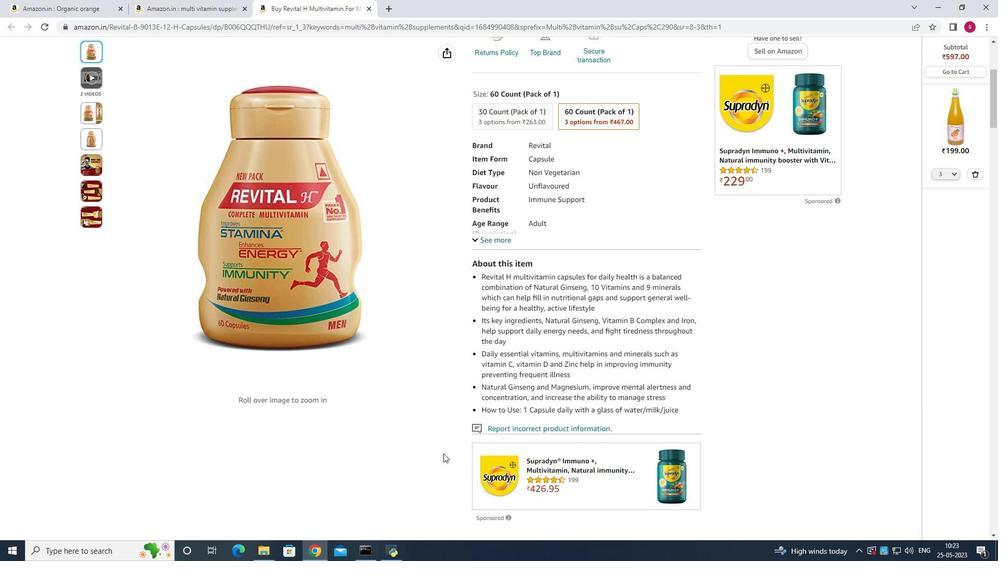 
Action: Mouse scrolled (443, 454) with delta (0, 0)
Screenshot: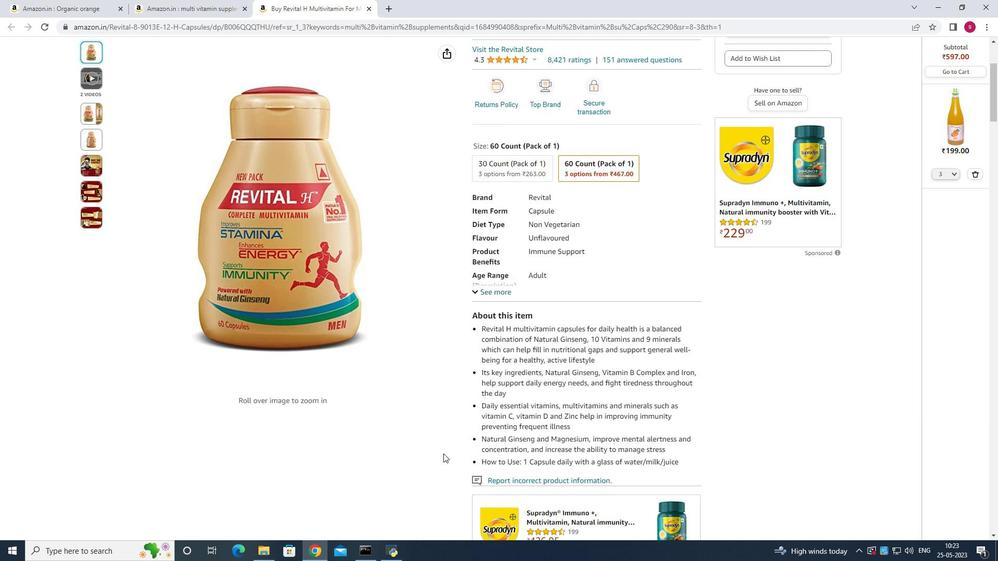 
Action: Mouse moved to (446, 452)
Screenshot: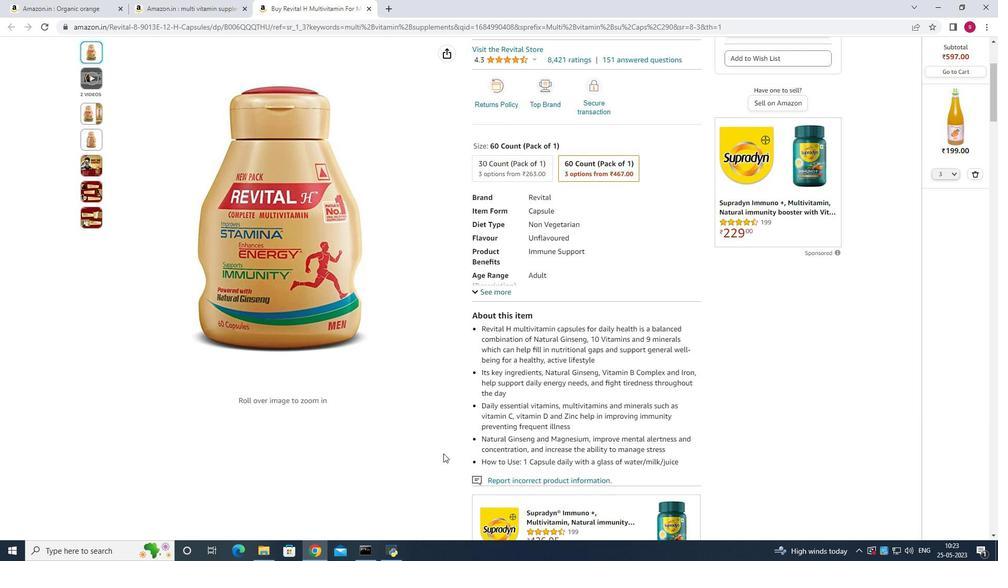 
Action: Mouse scrolled (444, 453) with delta (0, 0)
Screenshot: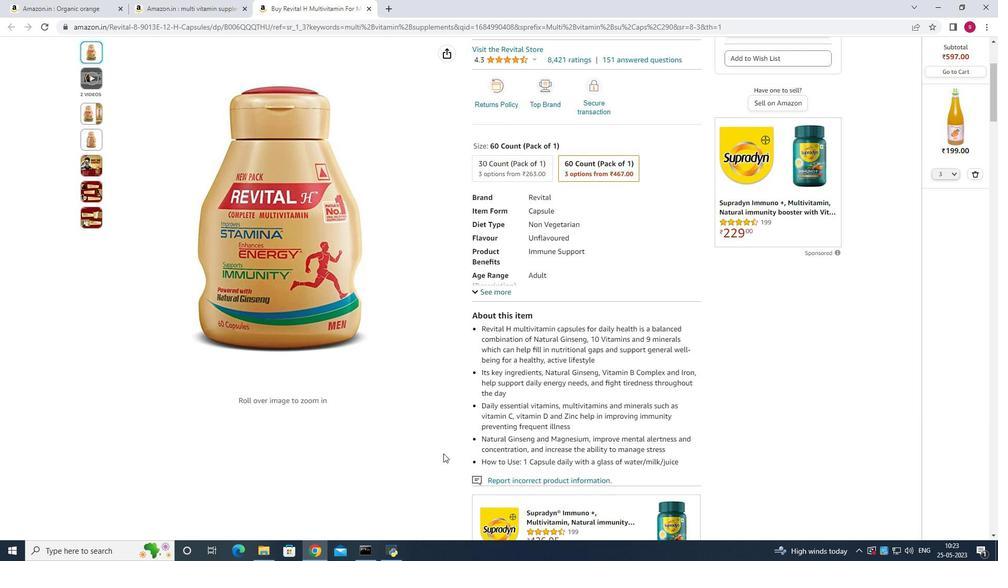 
Action: Mouse scrolled (446, 453) with delta (0, 0)
Screenshot: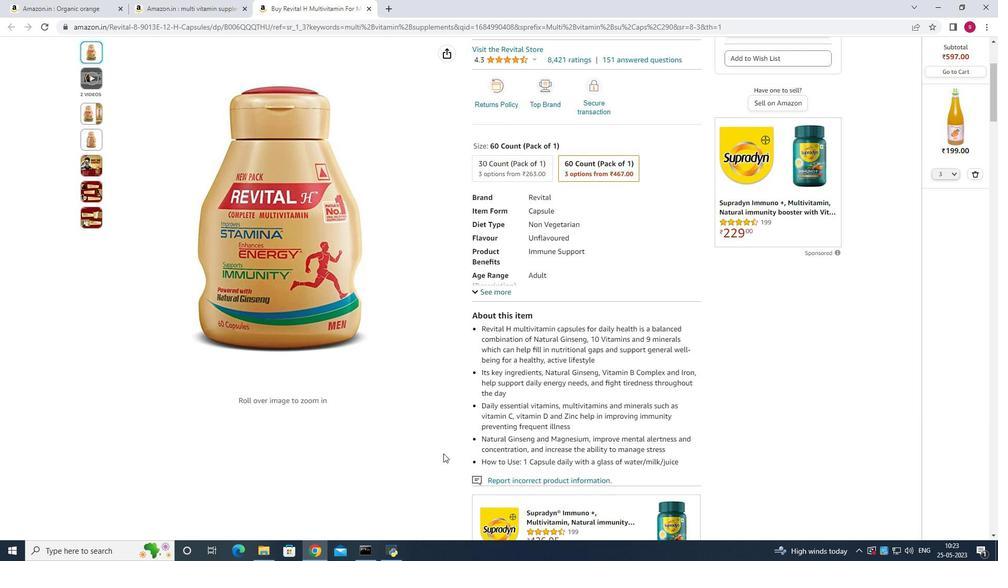 
Action: Mouse scrolled (446, 453) with delta (0, 0)
Screenshot: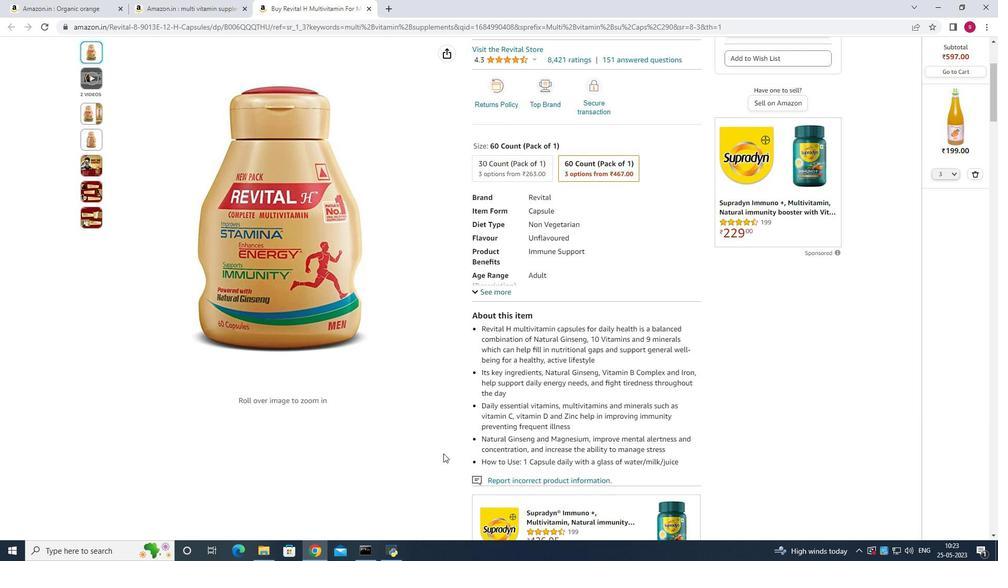 
Action: Mouse scrolled (446, 453) with delta (0, 0)
Screenshot: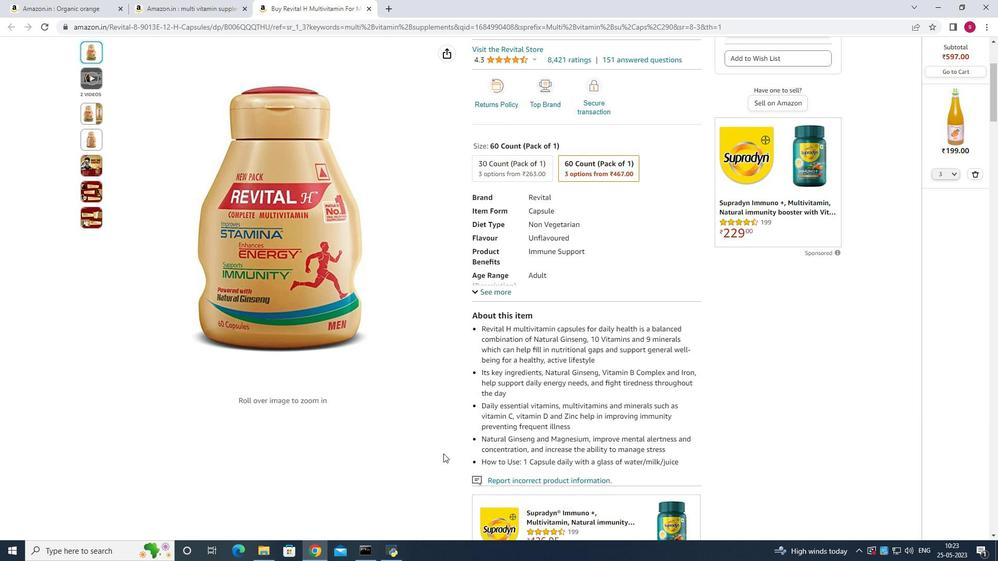 
Action: Mouse scrolled (446, 453) with delta (0, 0)
Screenshot: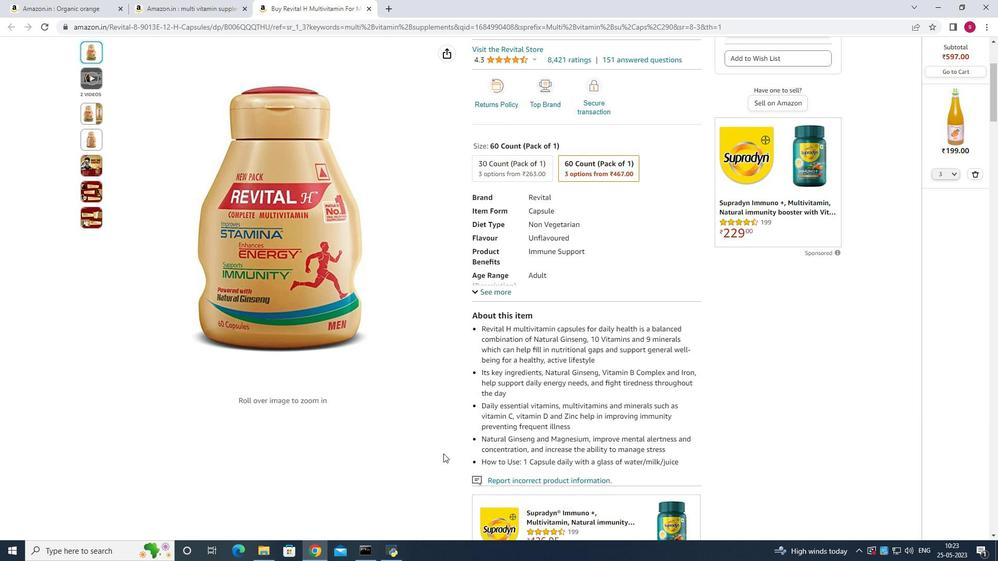 
Action: Mouse scrolled (446, 453) with delta (0, 0)
Screenshot: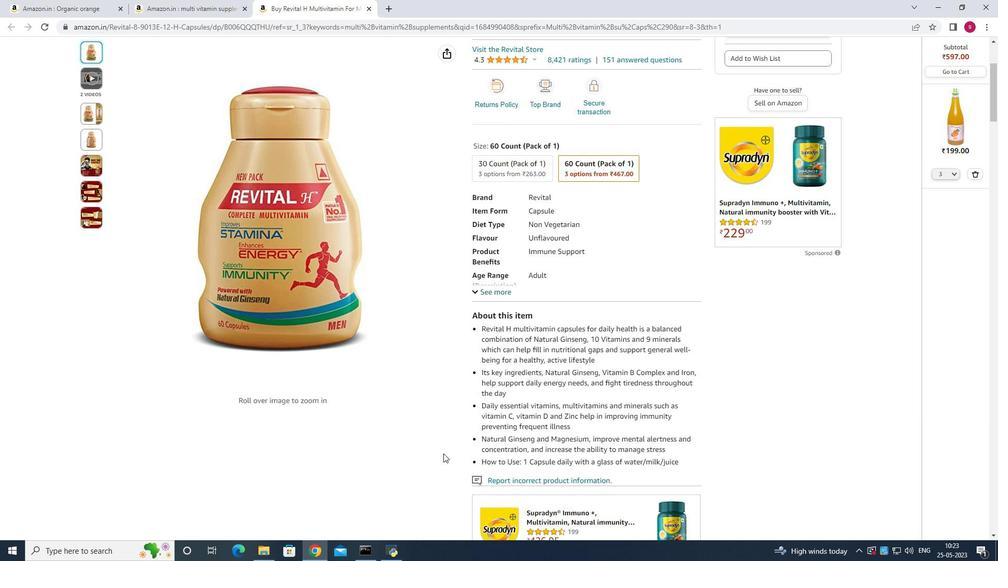 
Action: Mouse scrolled (446, 452) with delta (0, 0)
Screenshot: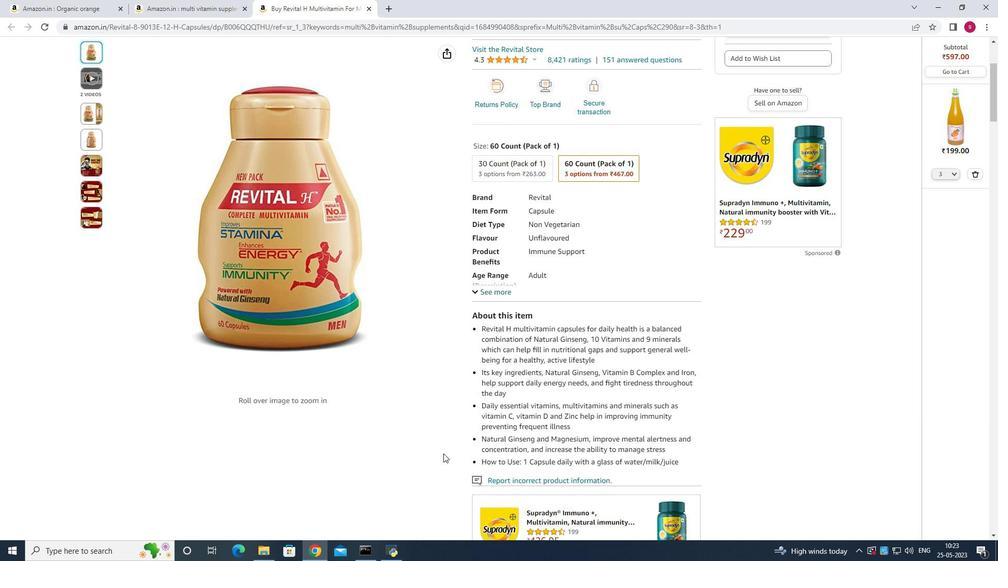 
Action: Mouse scrolled (446, 452) with delta (0, 0)
Screenshot: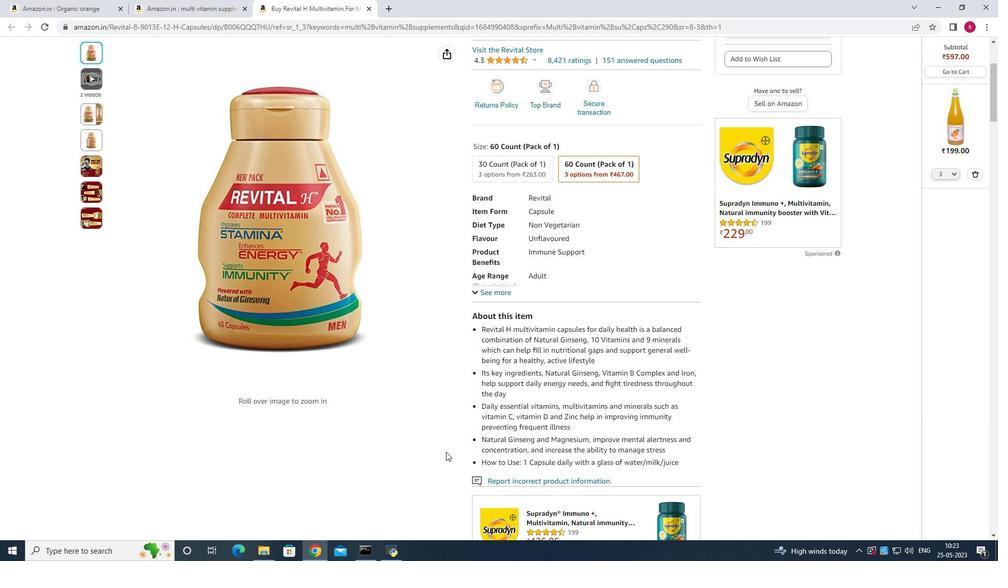 
Action: Mouse moved to (446, 452)
Screenshot: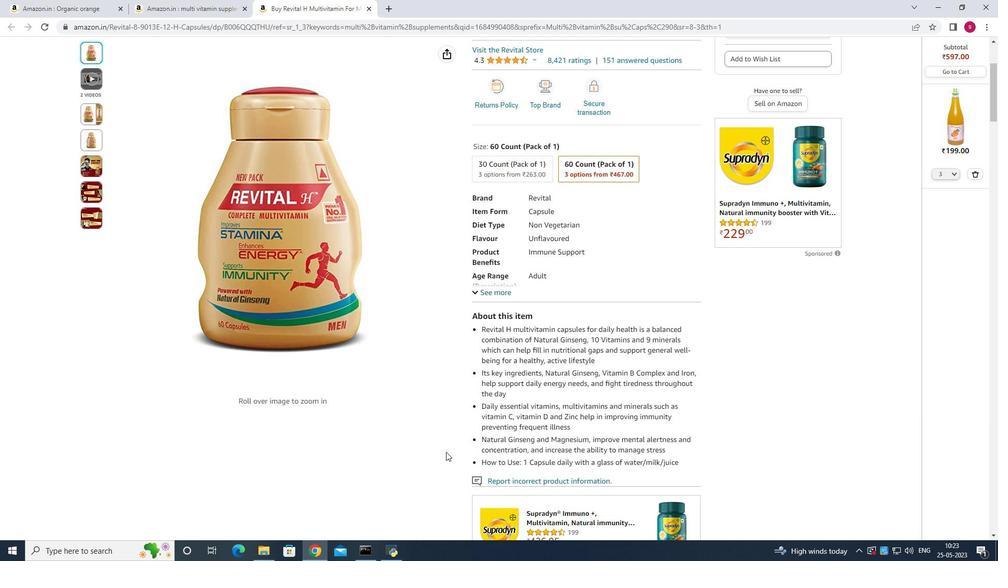 
Action: Mouse scrolled (446, 453) with delta (0, 0)
Screenshot: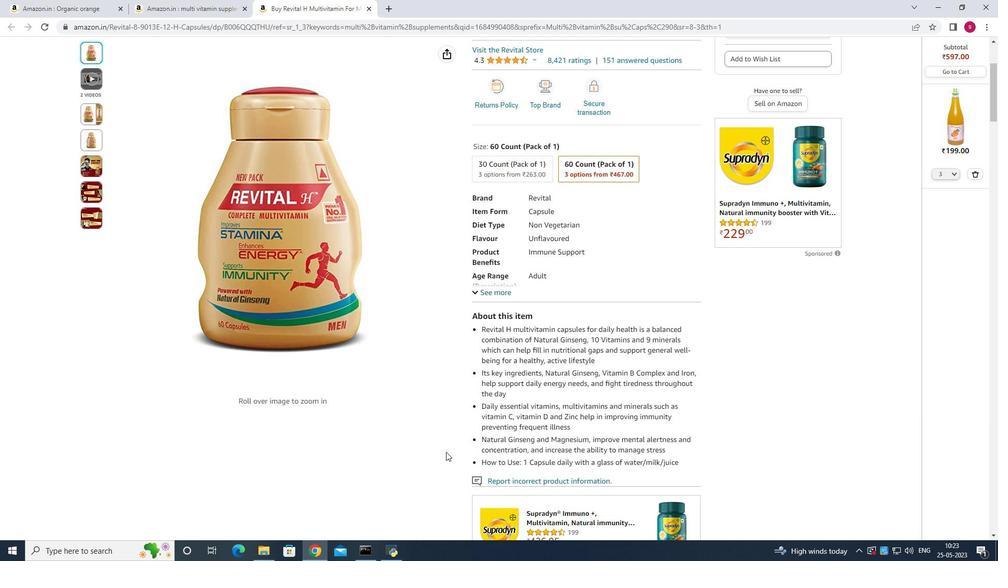 
Action: Mouse scrolled (446, 452) with delta (0, 0)
Screenshot: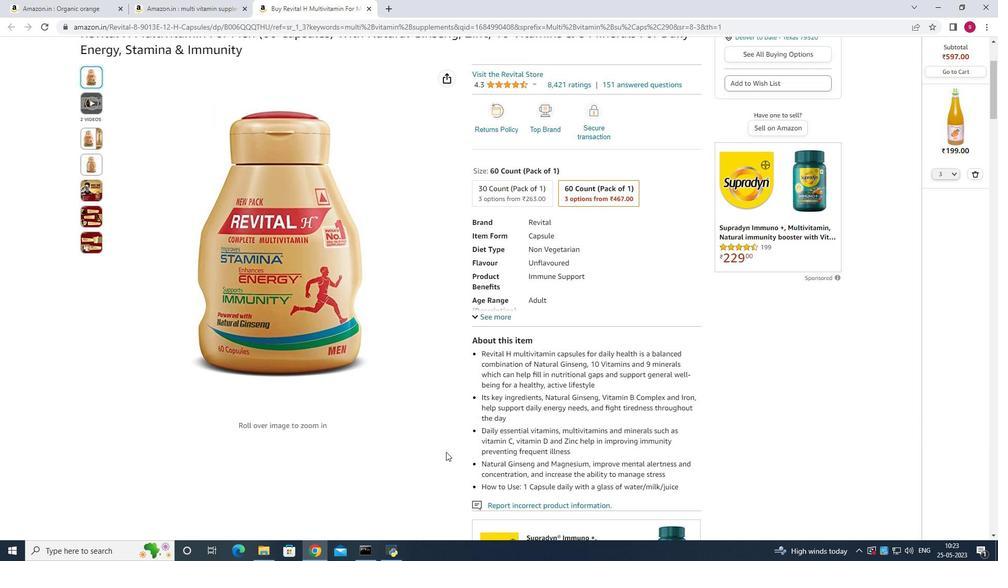 
Action: Mouse scrolled (446, 452) with delta (0, 0)
Screenshot: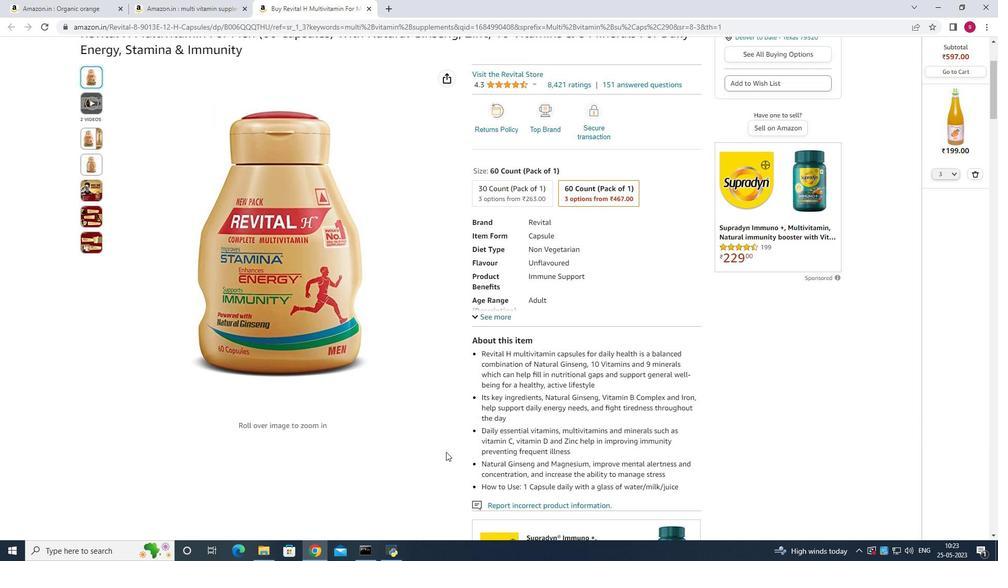 
Action: Mouse scrolled (446, 452) with delta (0, 0)
Screenshot: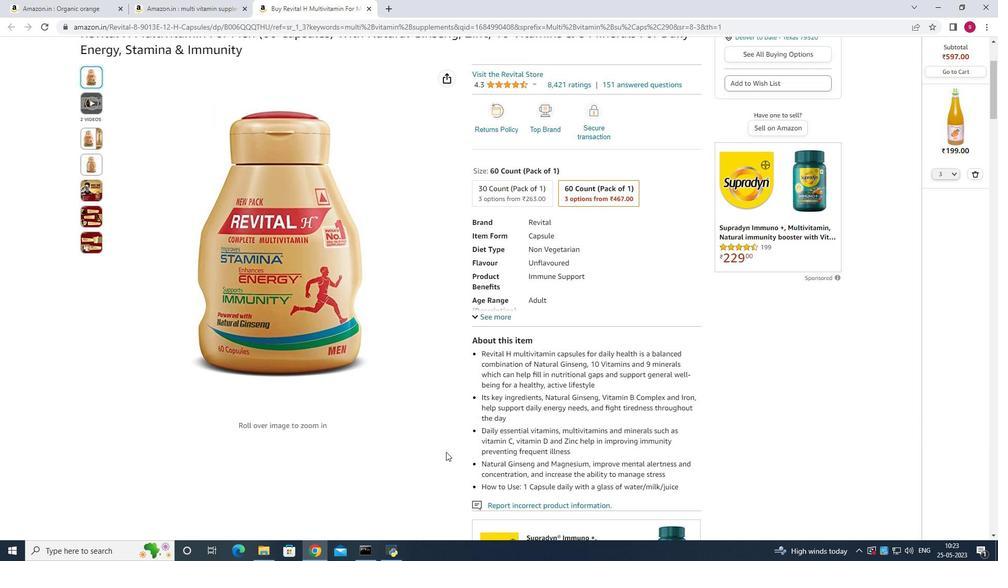 
Action: Mouse scrolled (446, 452) with delta (0, 0)
Screenshot: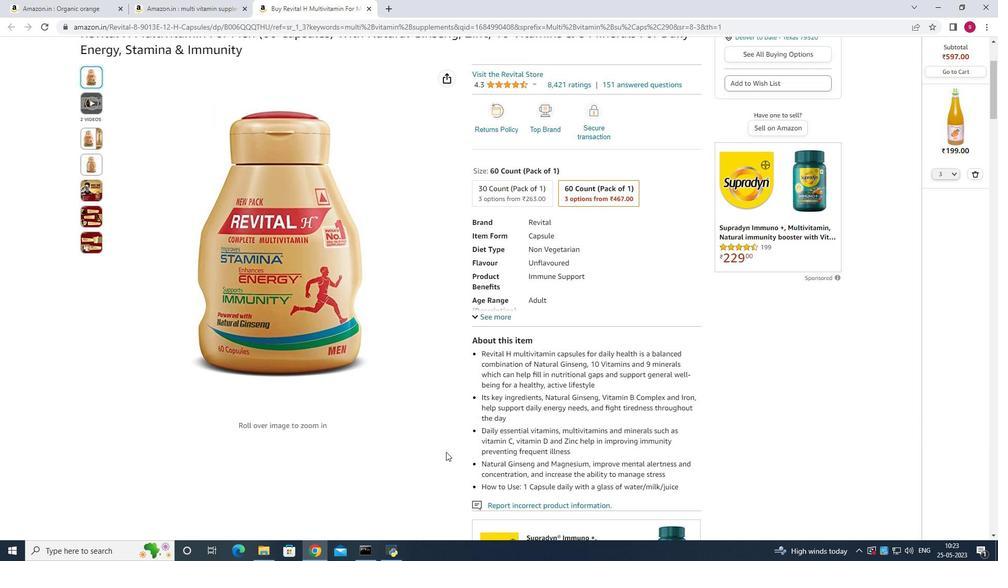 
Action: Mouse scrolled (446, 452) with delta (0, 0)
Screenshot: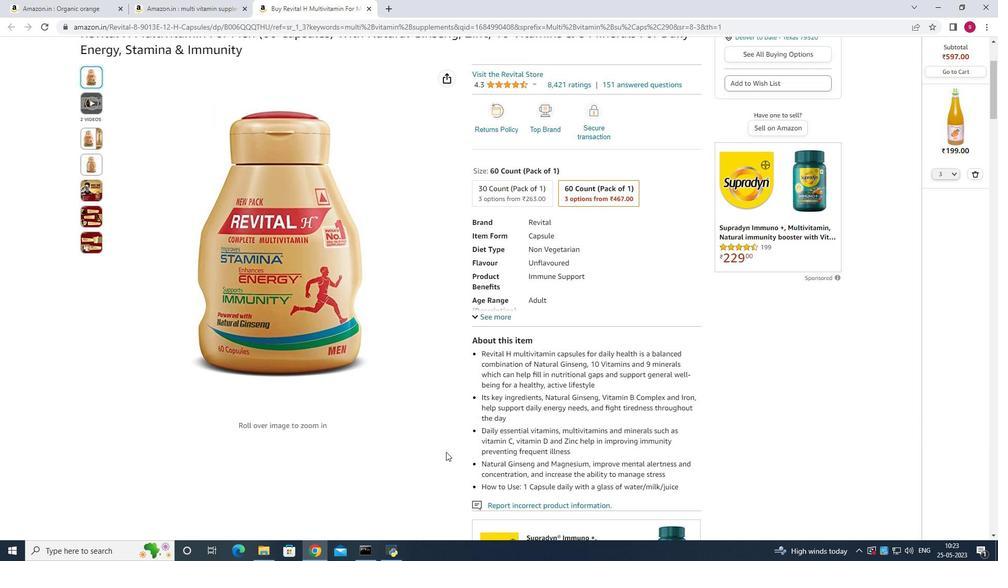 
Action: Mouse scrolled (446, 452) with delta (0, 0)
Screenshot: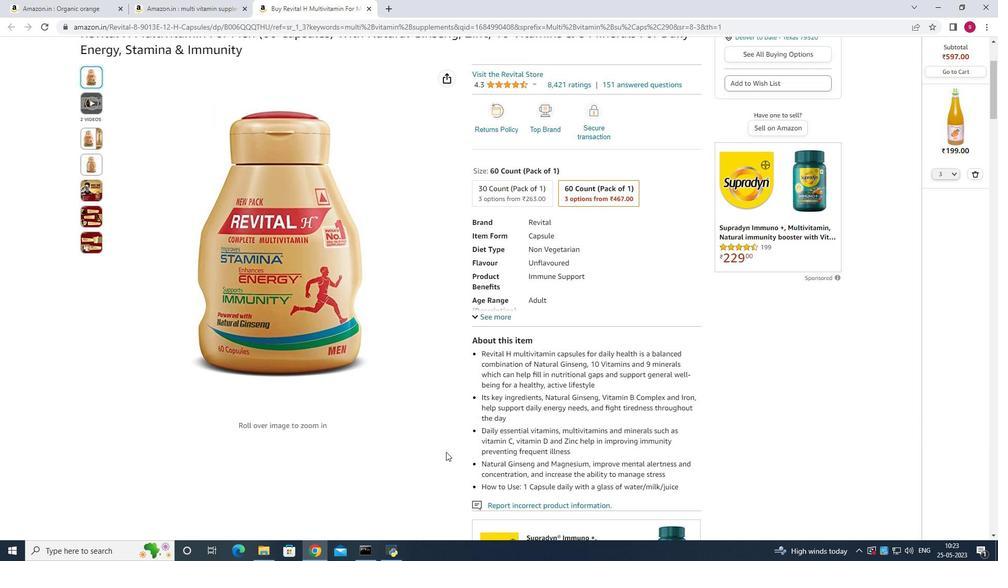 
Action: Mouse scrolled (446, 452) with delta (0, 0)
Screenshot: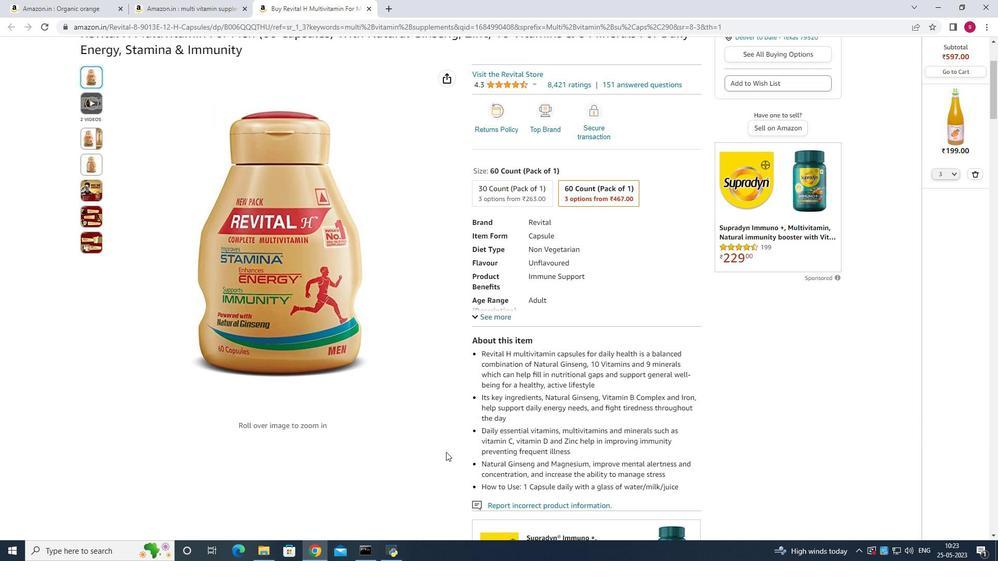 
Action: Mouse moved to (446, 452)
Screenshot: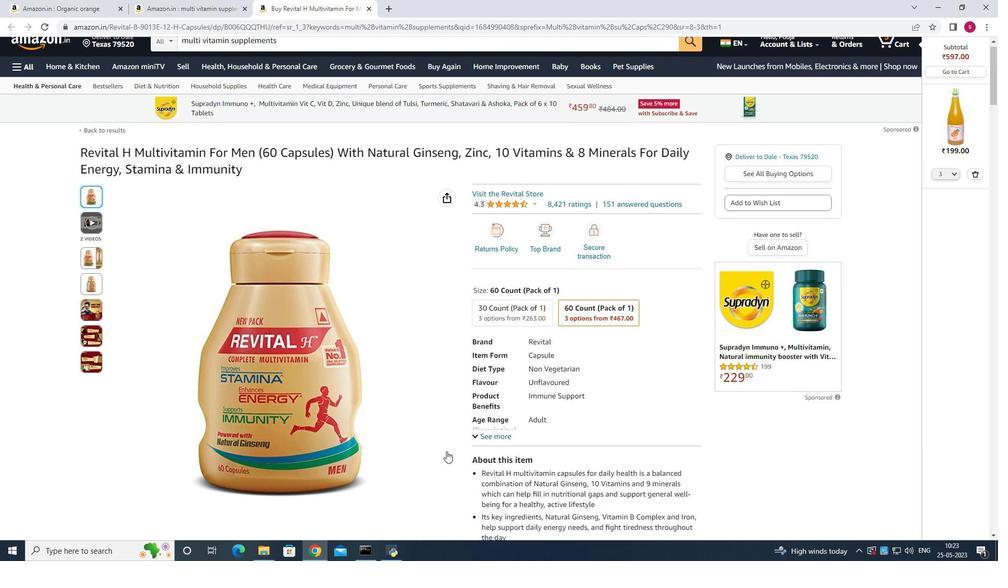 
Action: Mouse scrolled (446, 452) with delta (0, 0)
Screenshot: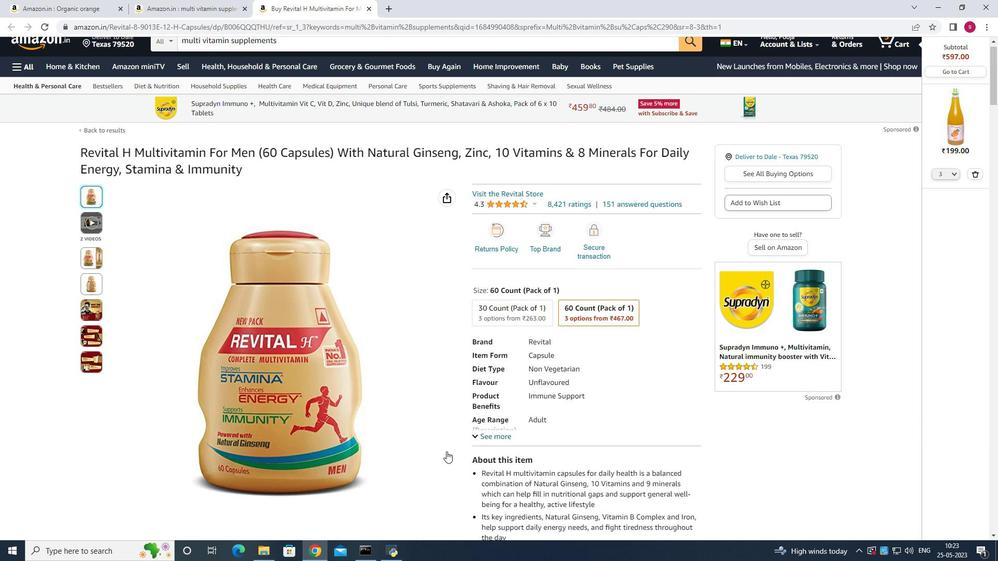 
Action: Mouse scrolled (446, 452) with delta (0, 0)
Screenshot: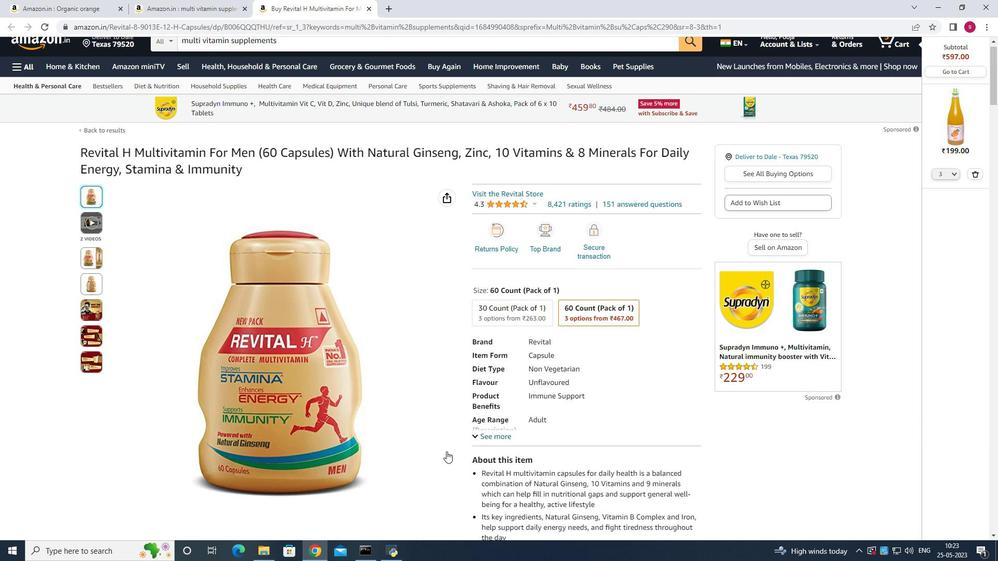 
Action: Mouse scrolled (446, 452) with delta (0, 0)
Screenshot: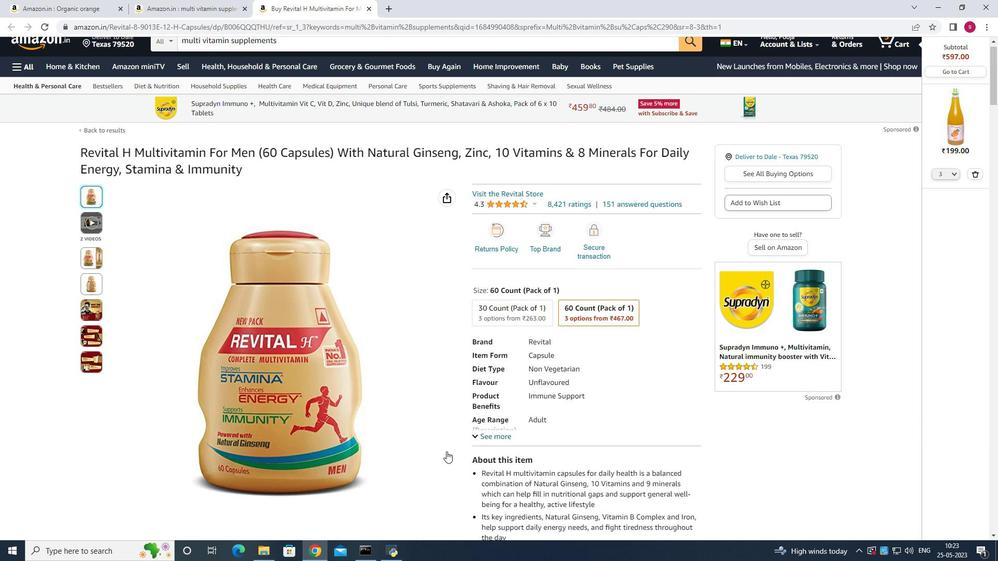 
Action: Mouse scrolled (446, 452) with delta (0, 0)
Screenshot: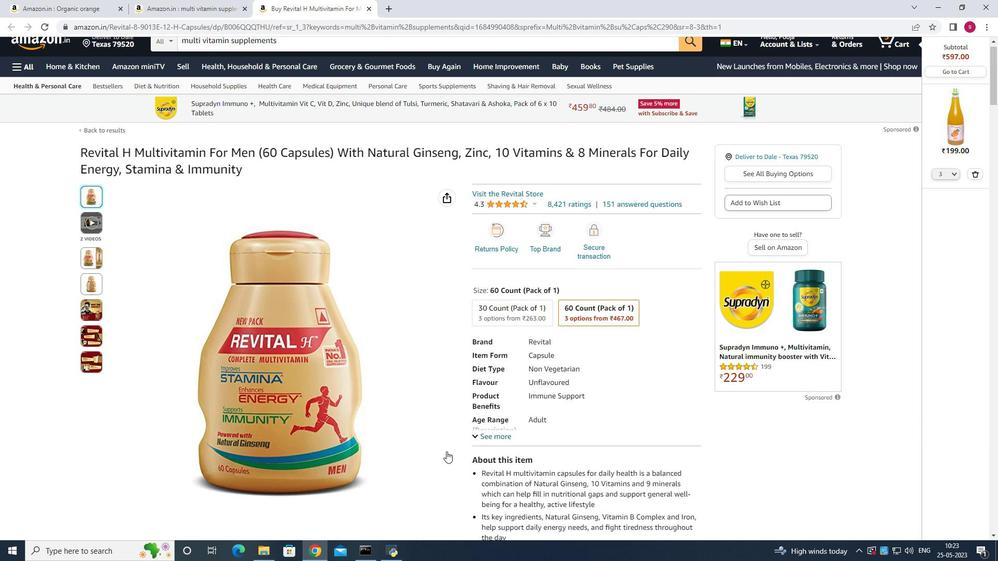 
Action: Mouse scrolled (446, 452) with delta (0, 0)
Screenshot: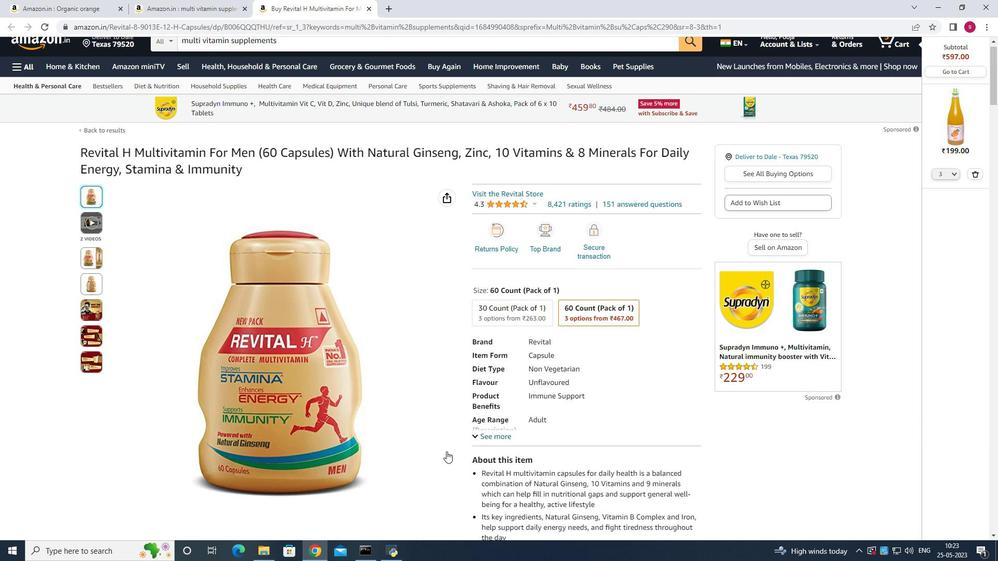 
Action: Mouse scrolled (446, 452) with delta (0, 0)
Screenshot: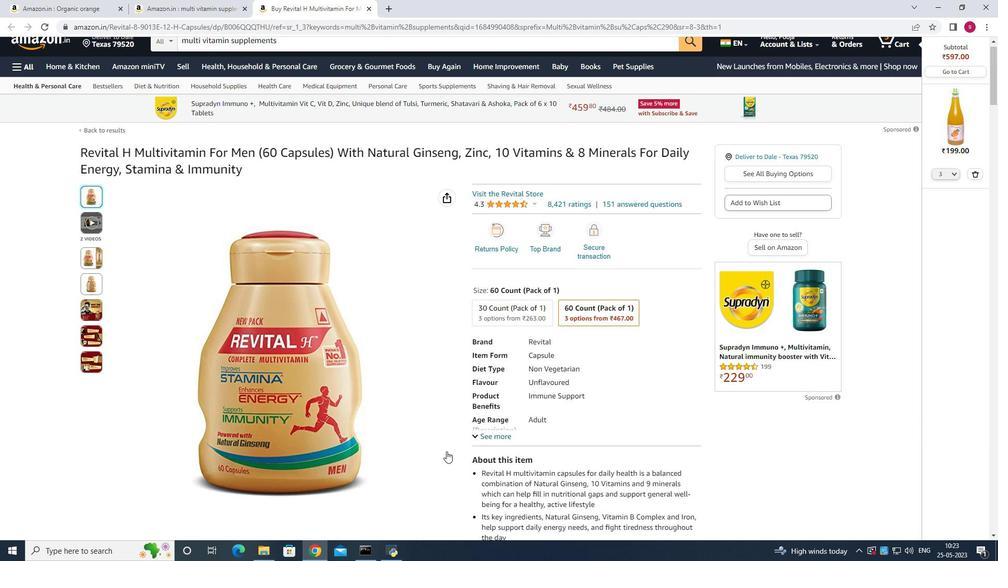 
Action: Mouse scrolled (446, 452) with delta (0, 0)
Screenshot: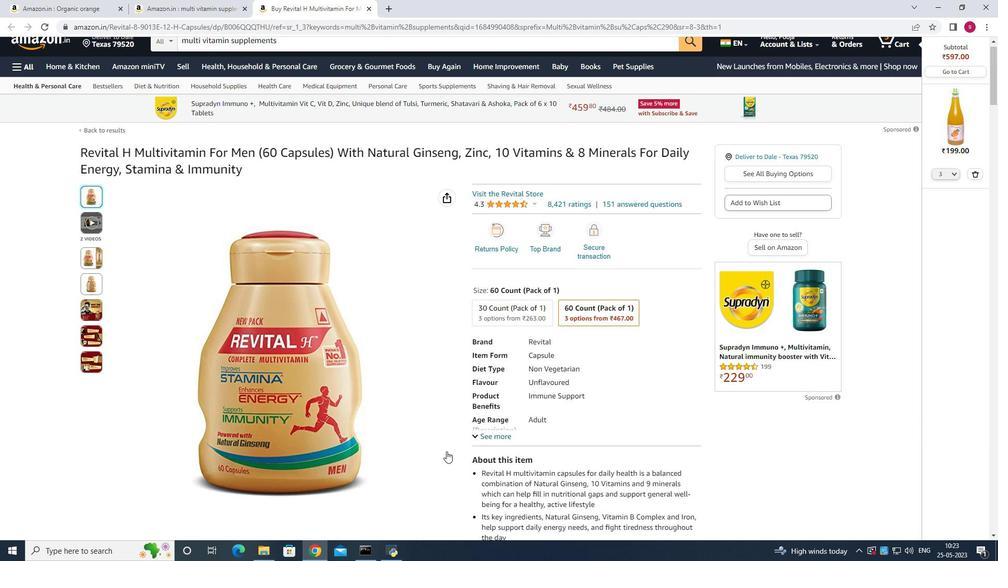
Action: Mouse scrolled (446, 452) with delta (0, 0)
Screenshot: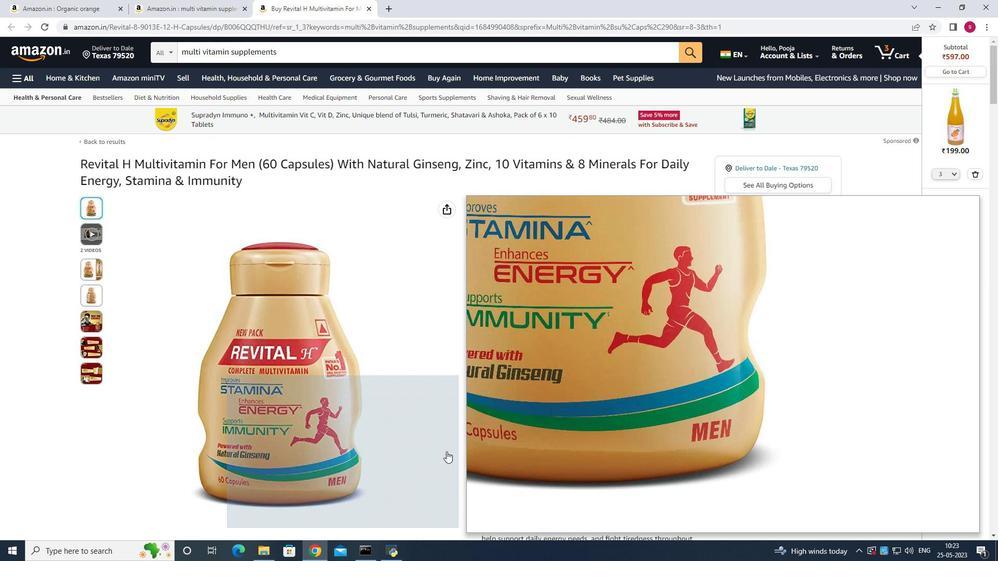 
Action: Mouse scrolled (446, 452) with delta (0, 0)
